 Task: Create a new contact in Salesforce with the following details: Name - Mr. Kiran5 Kumar, Department - Software, Birthdate - 01/04/1924, Phone - 02222084915, Mobile - 9000235448, Email - Kiran5@google.com, Address - 8b, 2nd Floor, Lindsay Street, New Market, Mumbai, 400705, India.
Action: Mouse moved to (1045, 72)
Screenshot: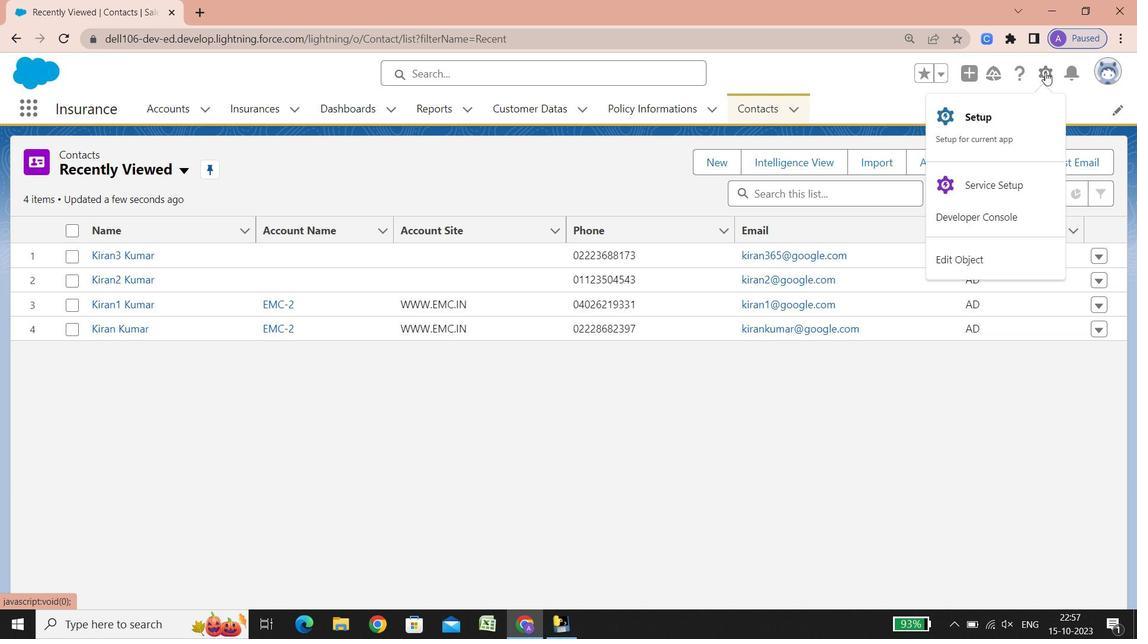 
Action: Mouse pressed left at (1045, 72)
Screenshot: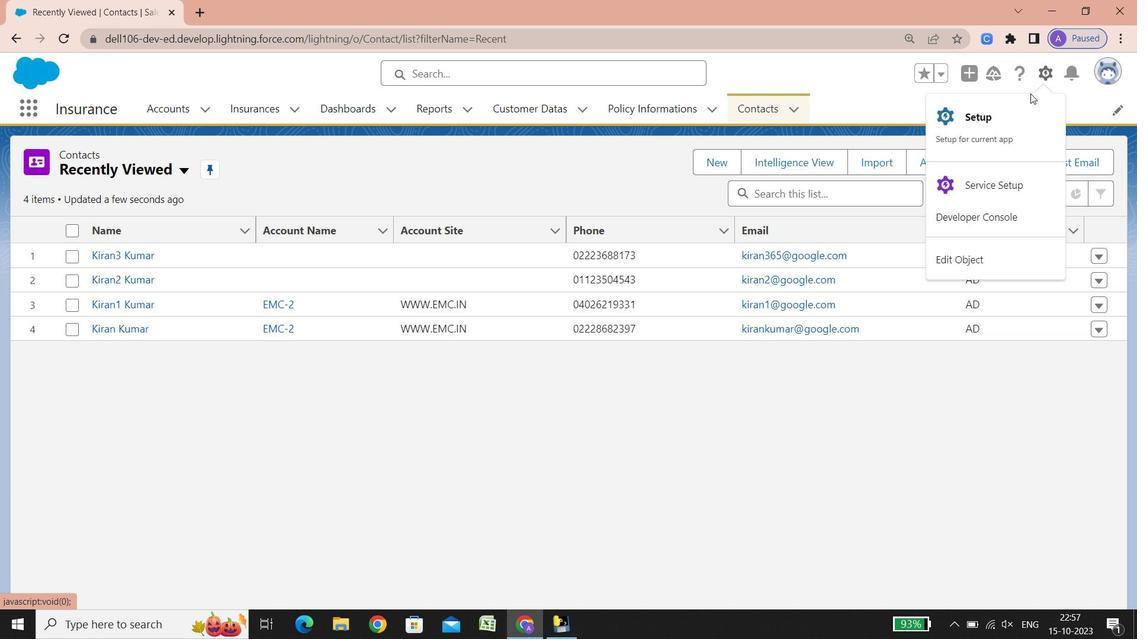 
Action: Mouse moved to (1005, 125)
Screenshot: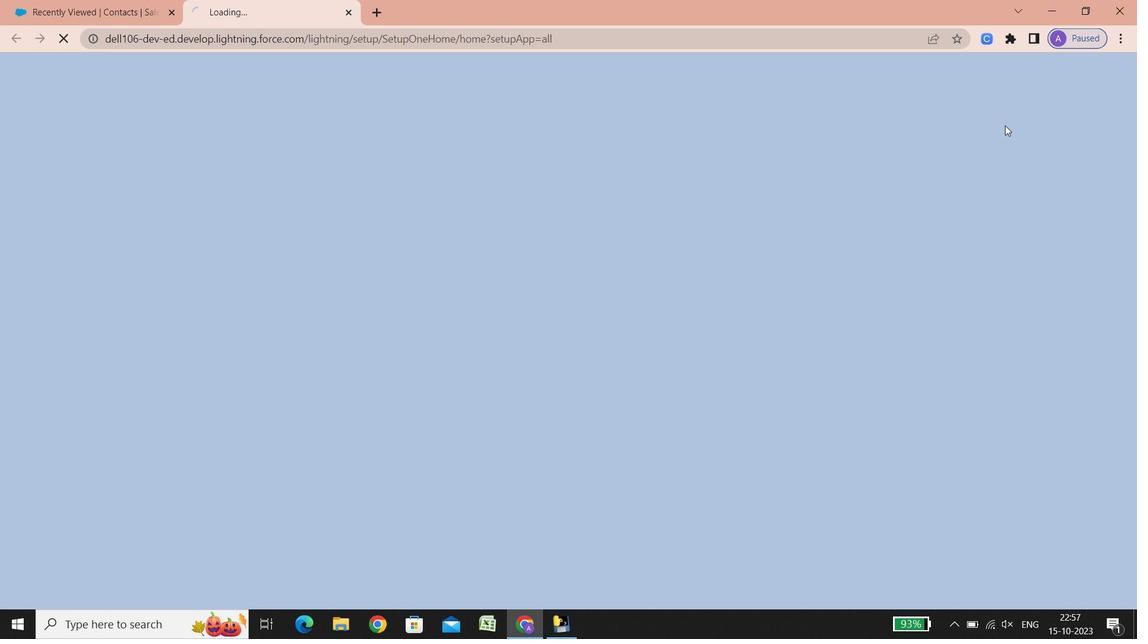 
Action: Mouse pressed left at (1005, 125)
Screenshot: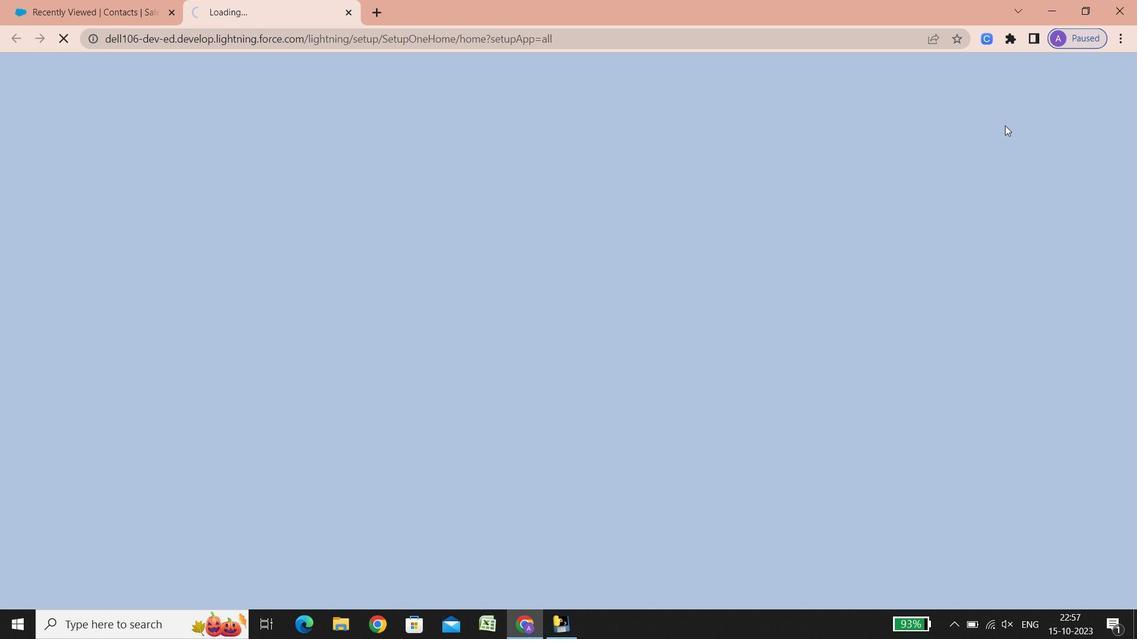 
Action: Mouse moved to (195, 104)
Screenshot: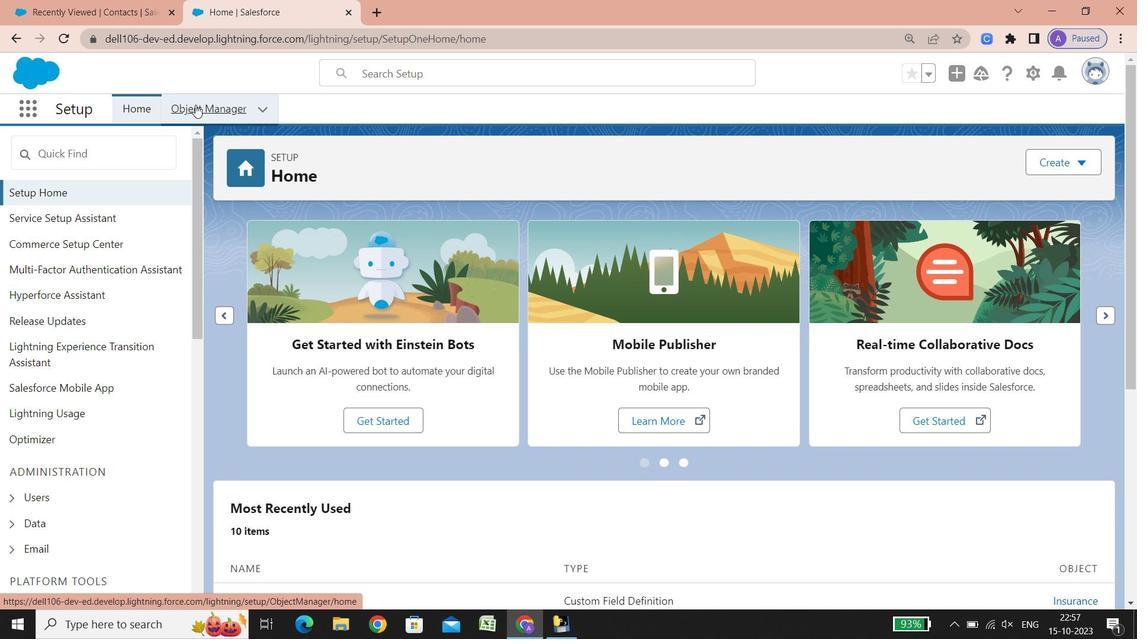 
Action: Mouse pressed left at (195, 104)
Screenshot: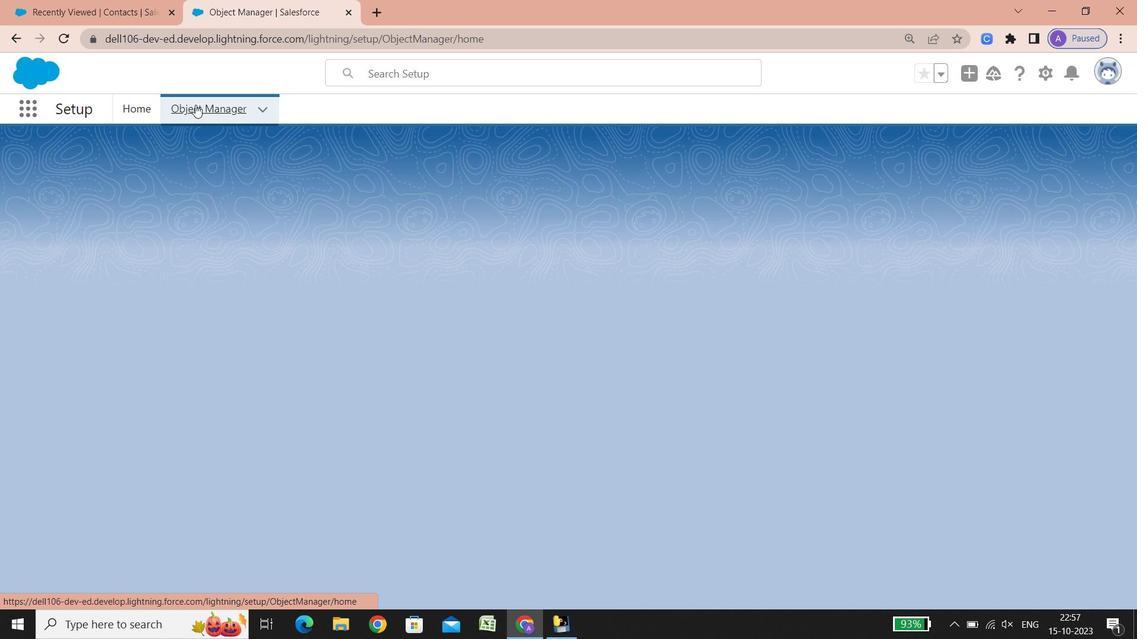 
Action: Mouse moved to (804, 158)
Screenshot: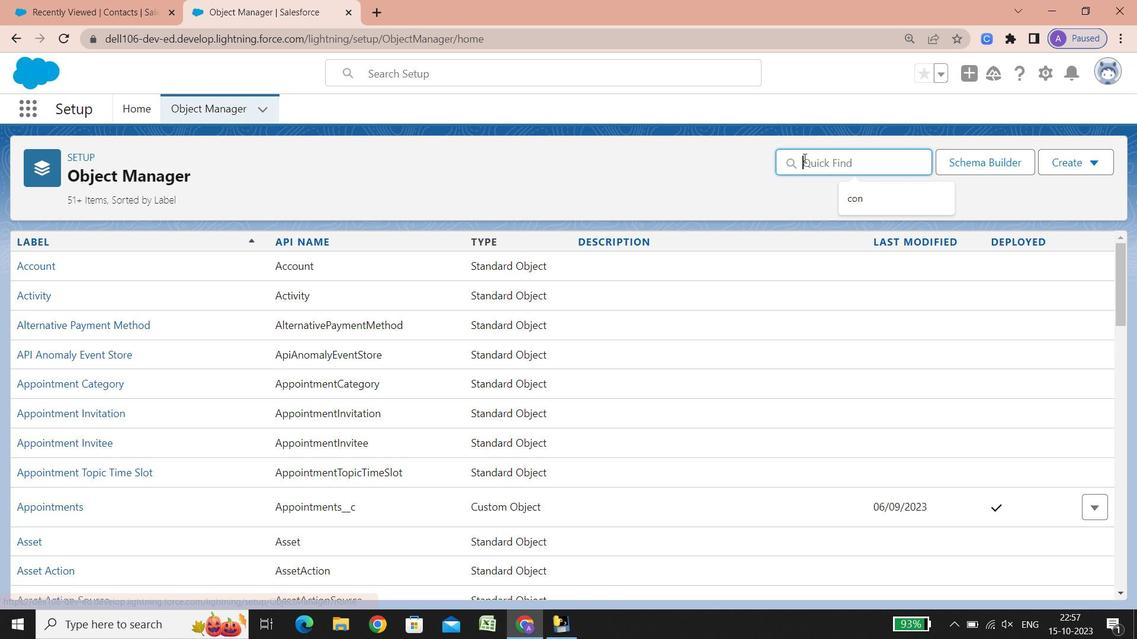 
Action: Mouse pressed left at (804, 158)
Screenshot: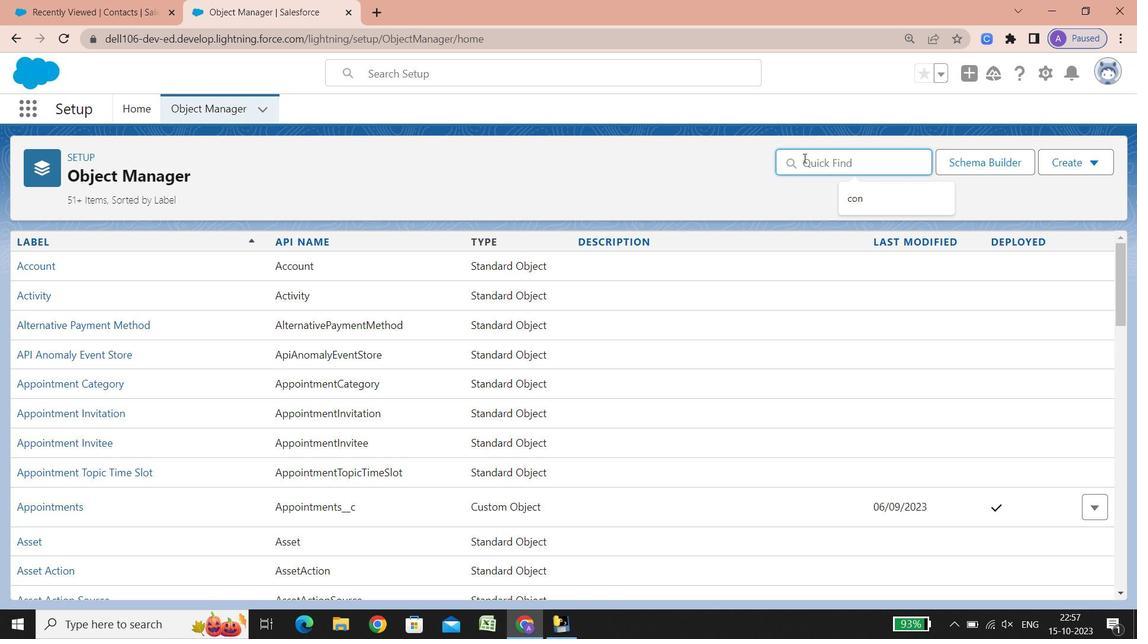 
Action: Mouse moved to (825, 172)
Screenshot: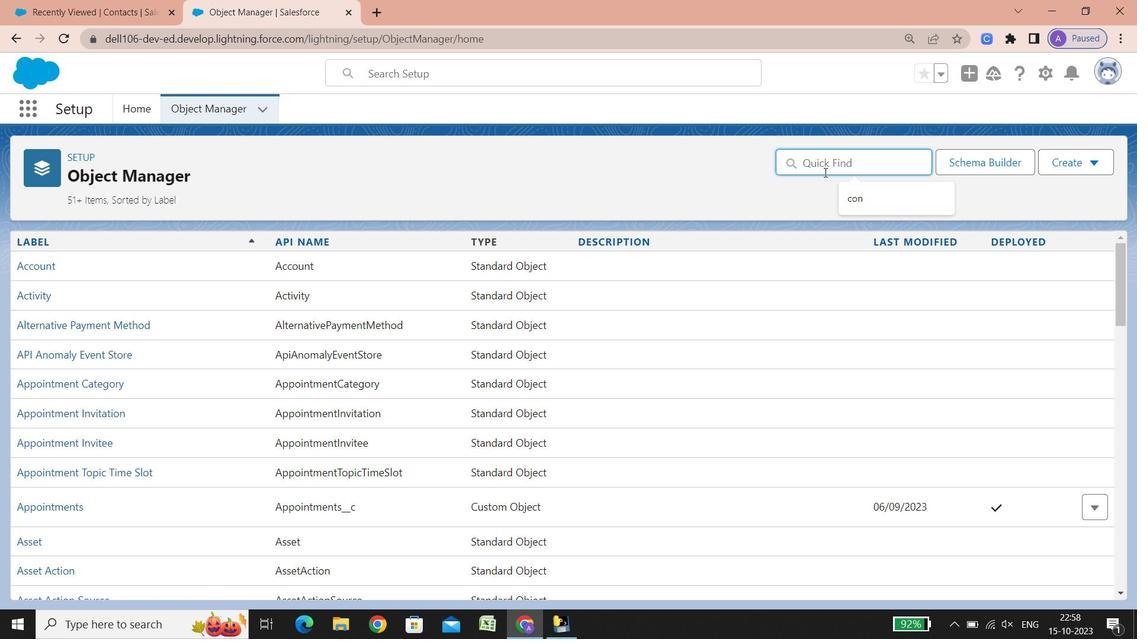 
Action: Key pressed insu
Screenshot: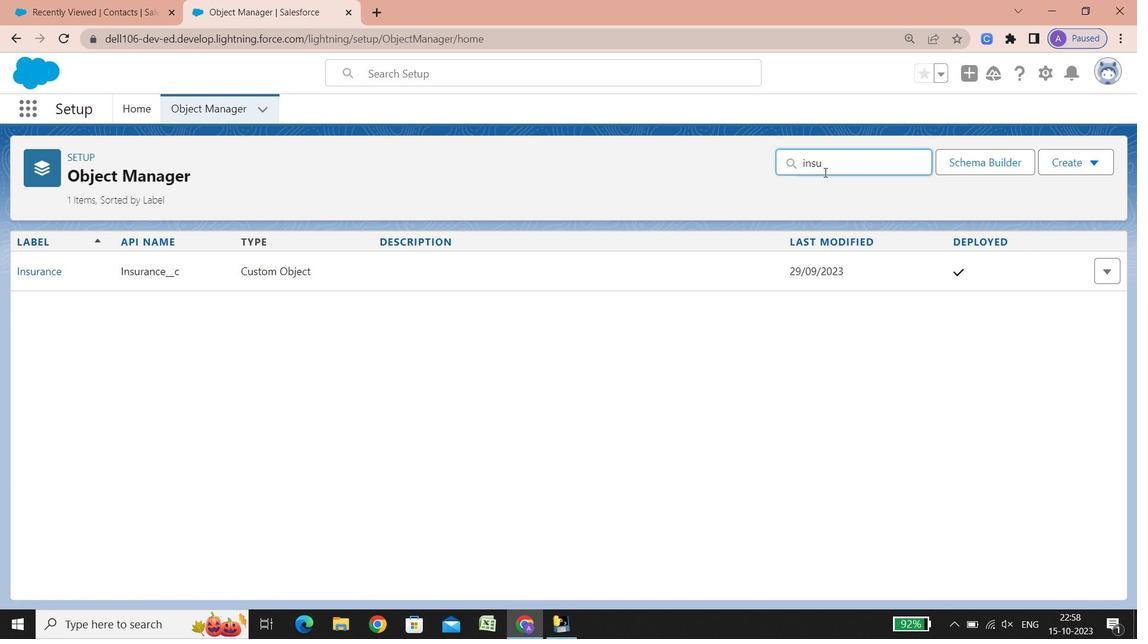 
Action: Mouse moved to (31, 267)
Screenshot: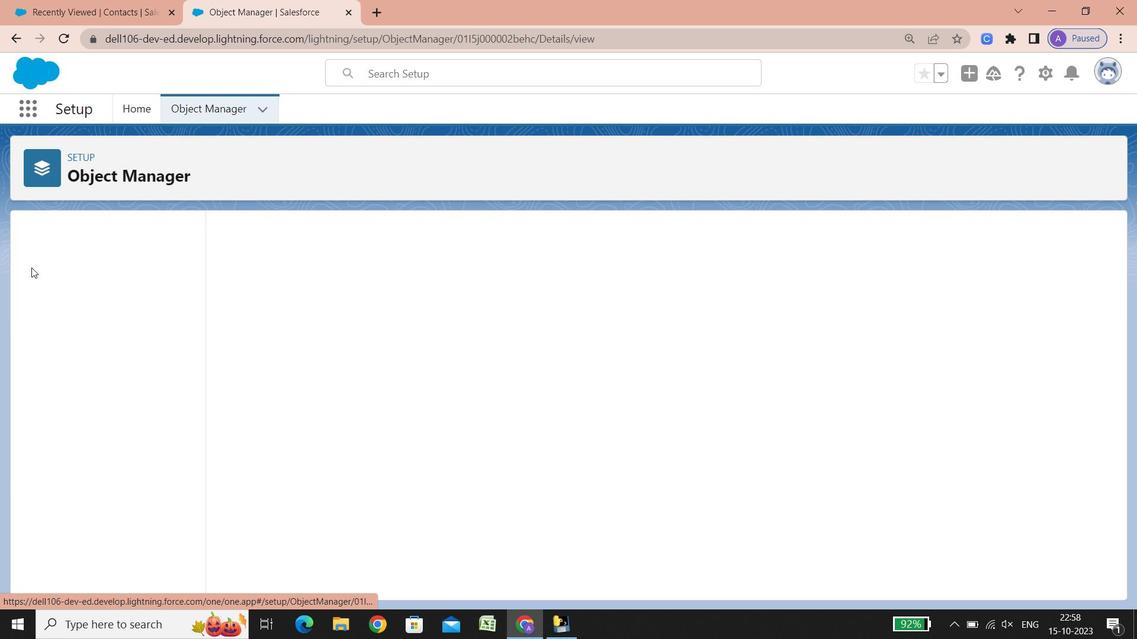 
Action: Mouse pressed left at (31, 267)
Screenshot: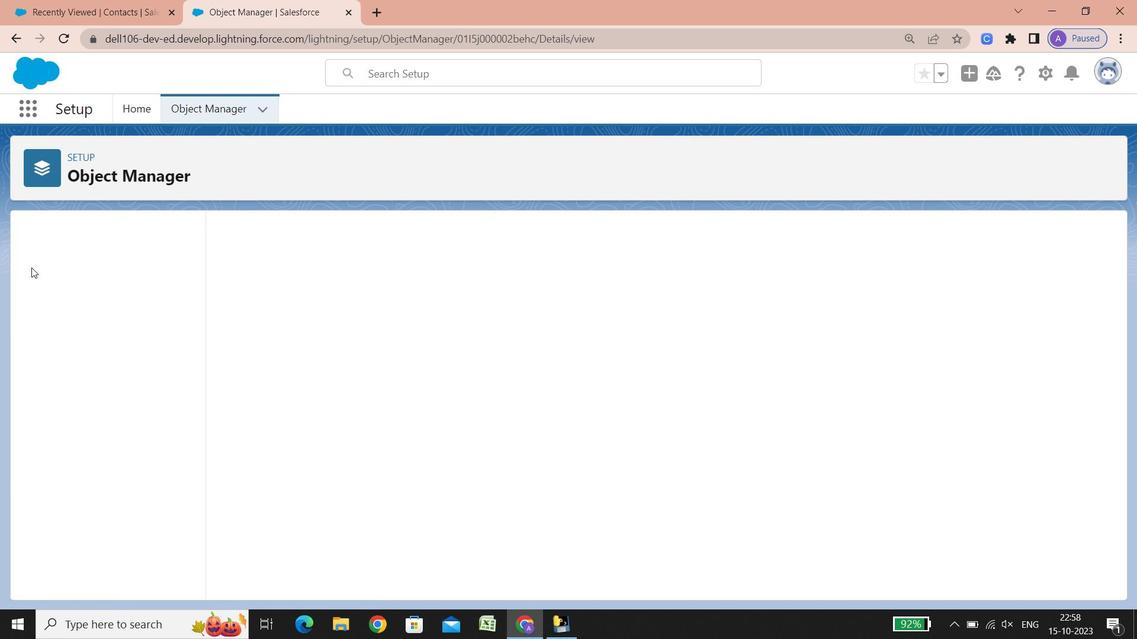 
Action: Mouse moved to (86, 263)
Screenshot: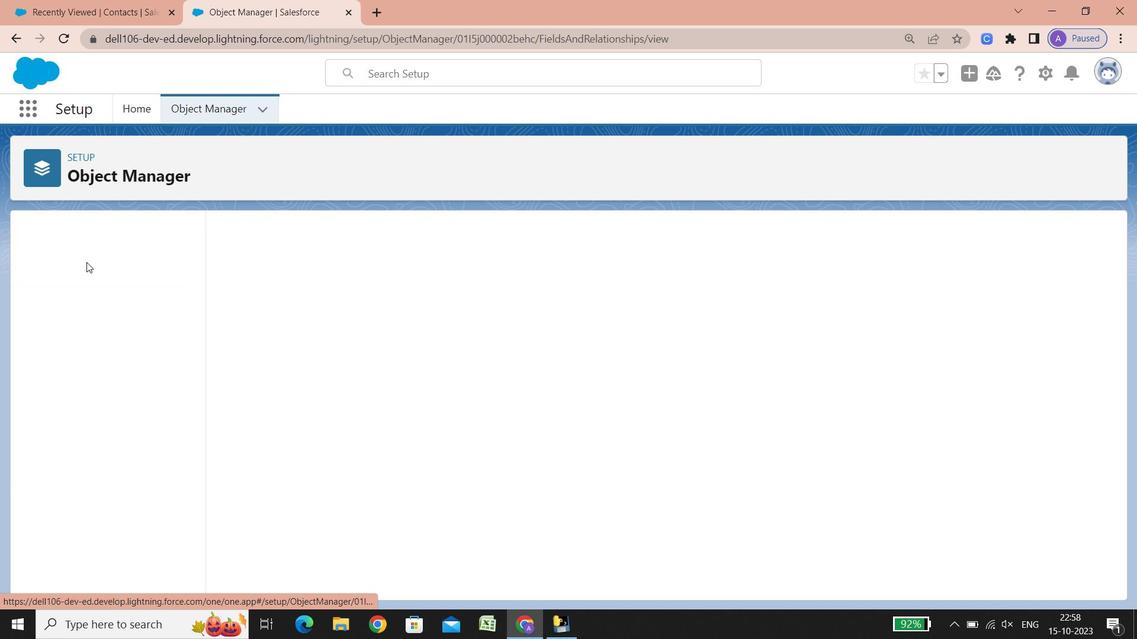 
Action: Mouse pressed left at (86, 263)
Screenshot: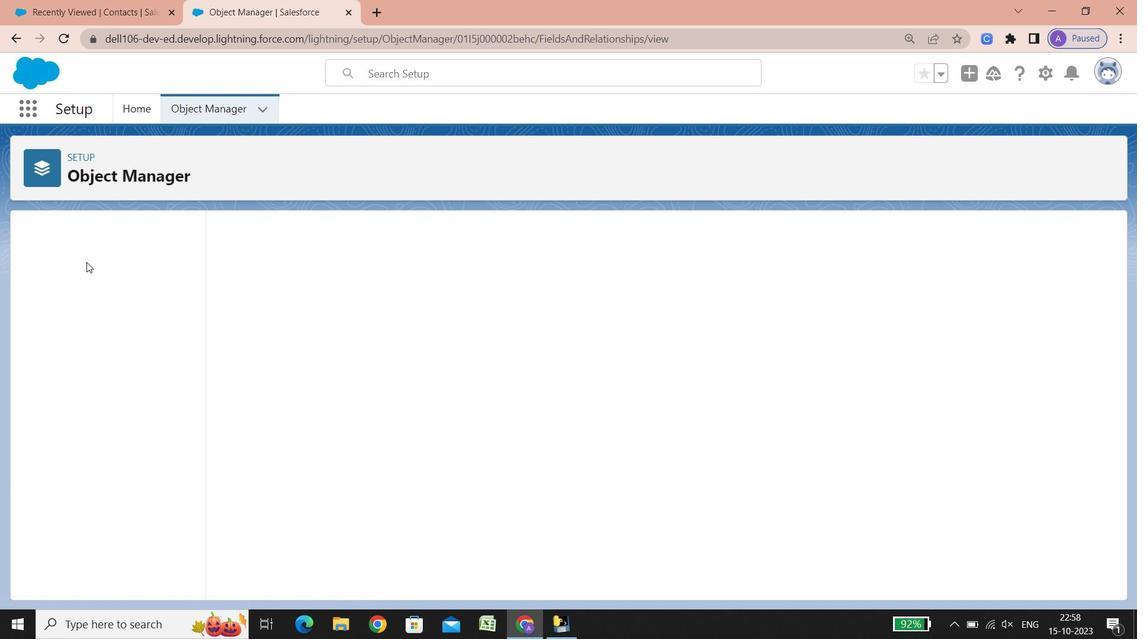 
Action: Mouse moved to (757, 240)
Screenshot: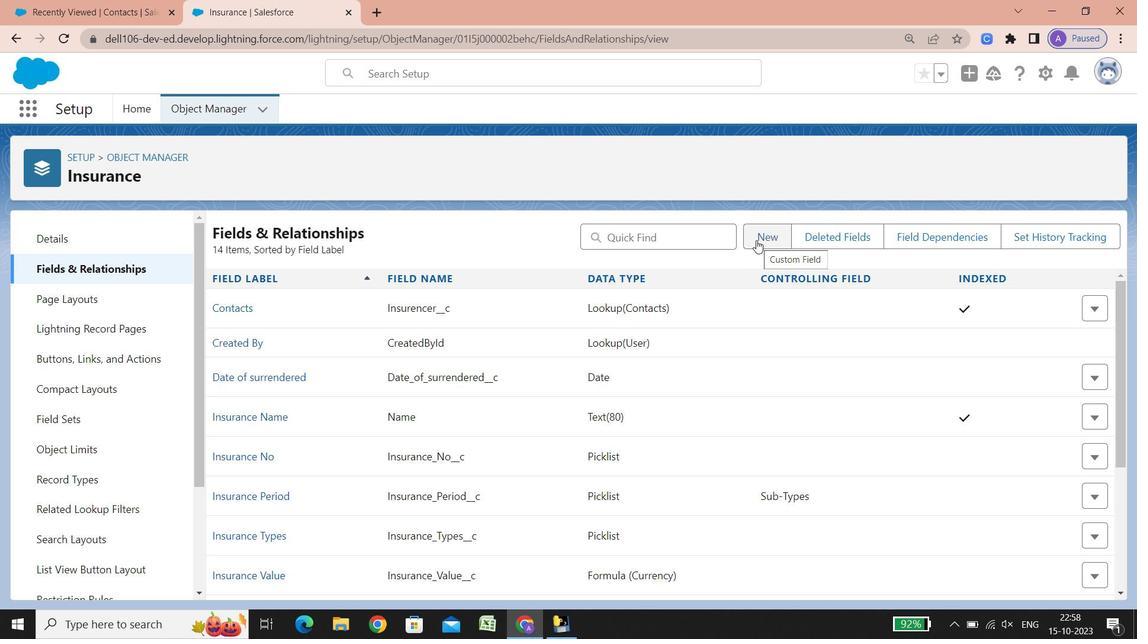 
Action: Mouse pressed left at (757, 240)
Screenshot: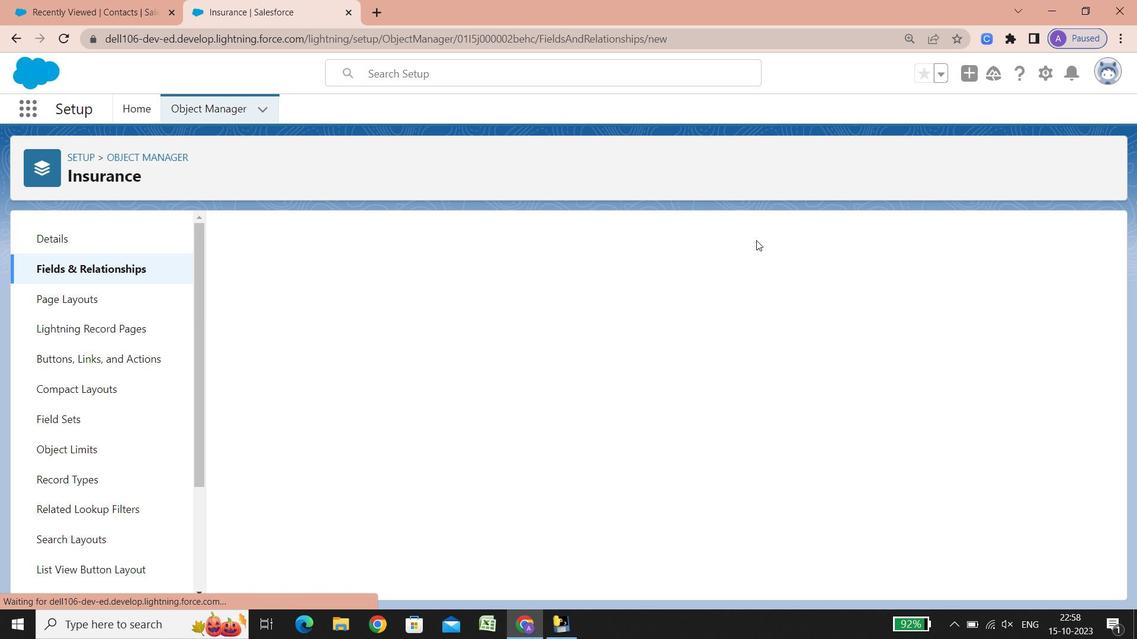 
Action: Mouse moved to (104, 265)
Screenshot: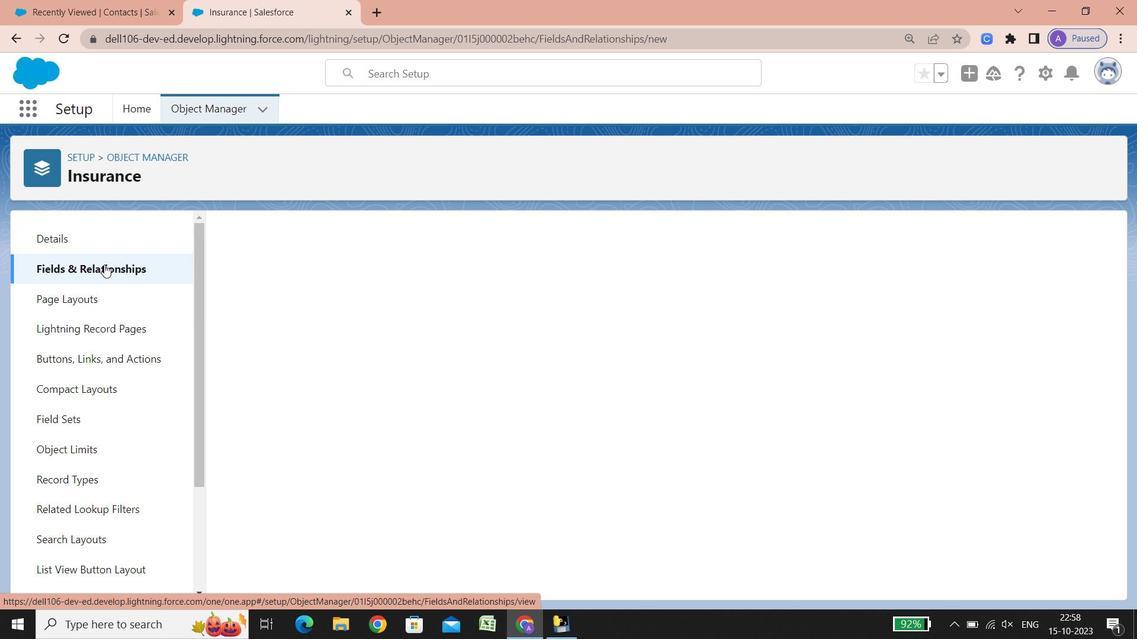 
Action: Mouse pressed left at (104, 265)
Screenshot: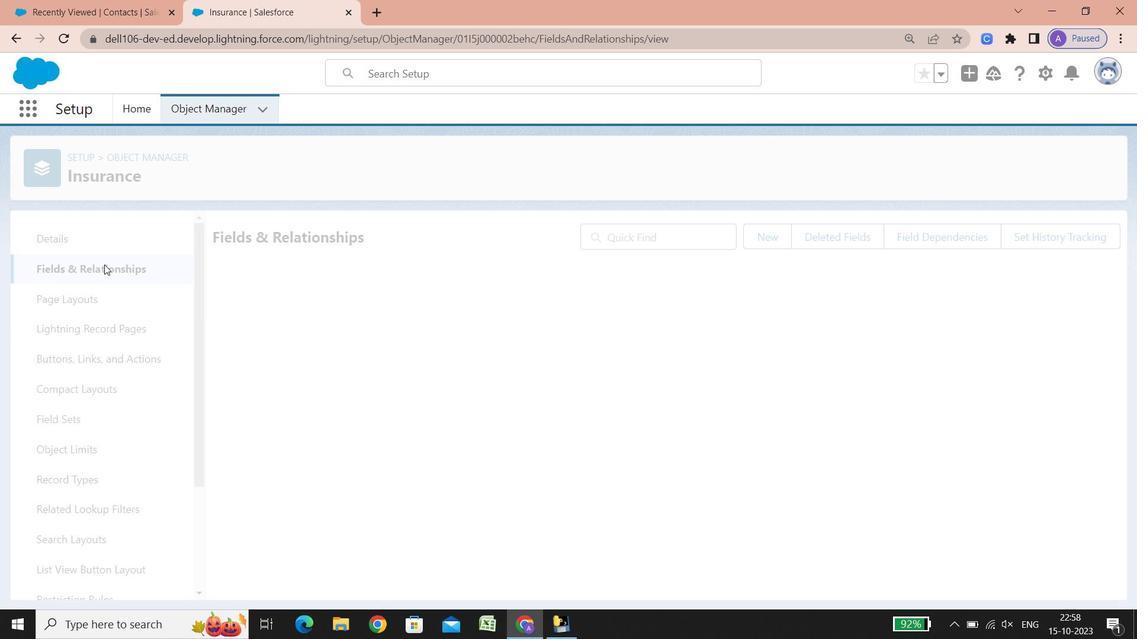 
Action: Mouse moved to (109, 247)
Screenshot: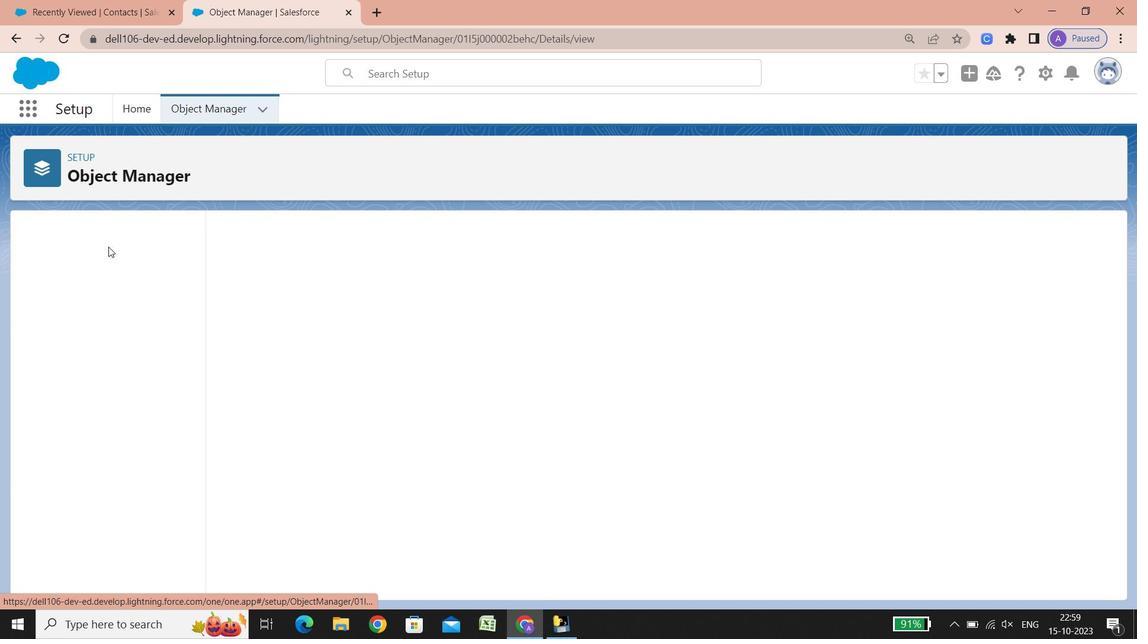 
Action: Mouse pressed left at (109, 247)
Screenshot: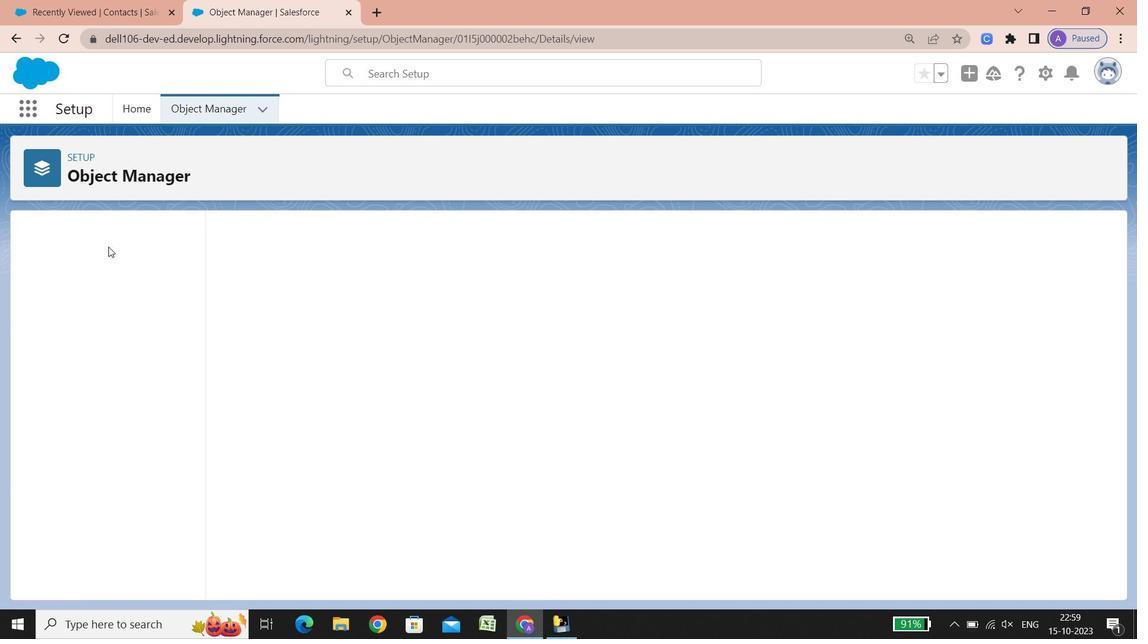 
Action: Mouse pressed left at (109, 247)
Screenshot: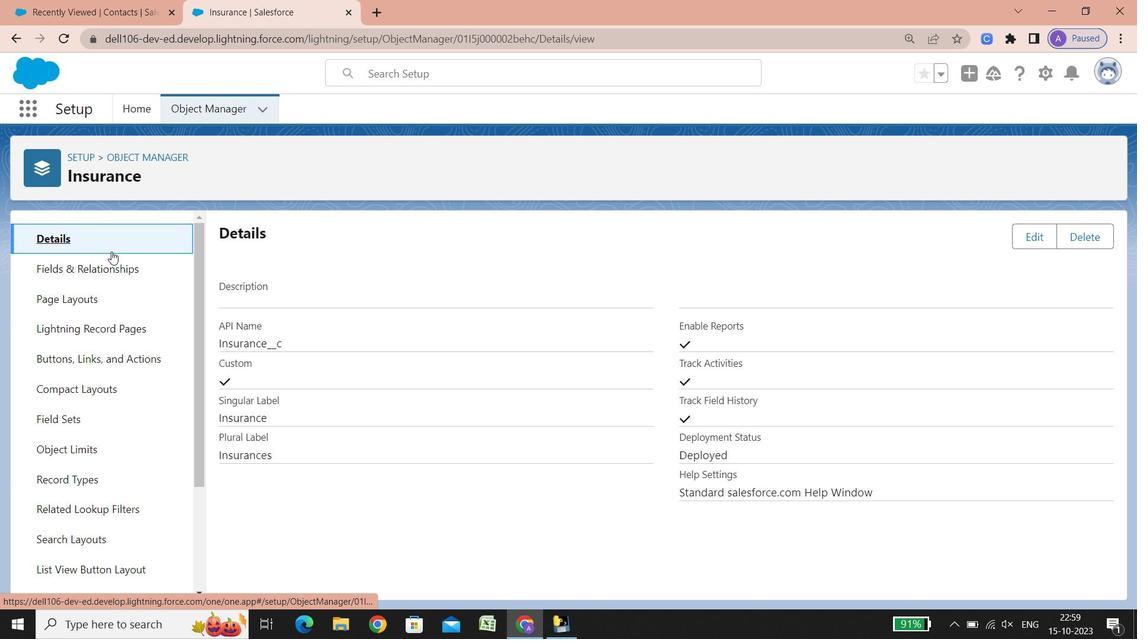 
Action: Mouse moved to (196, 103)
Screenshot: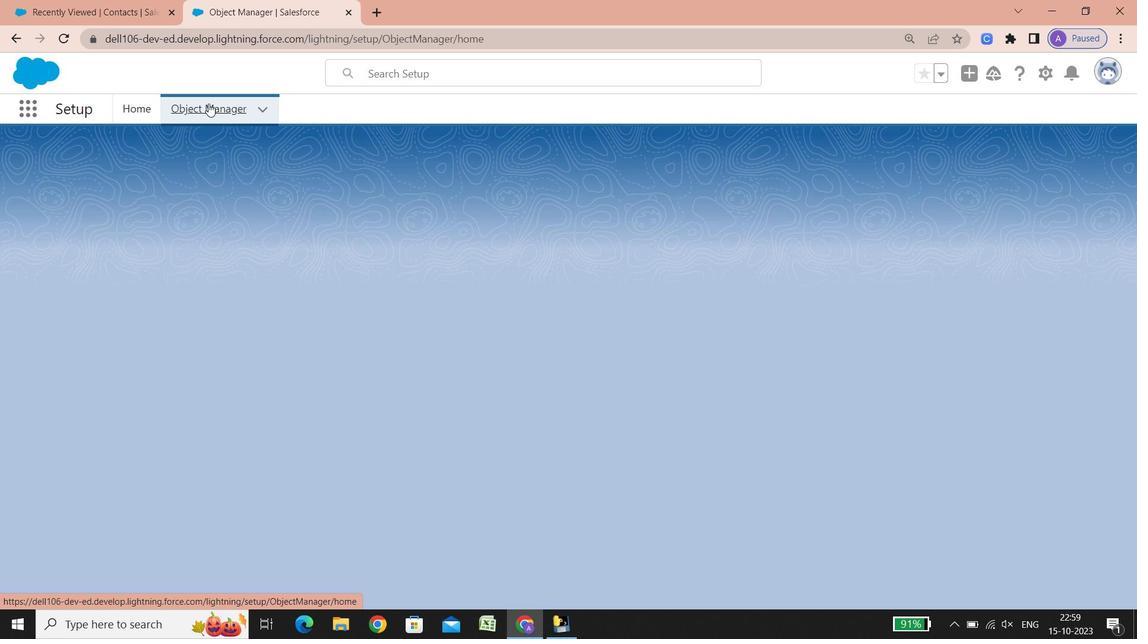 
Action: Mouse pressed left at (196, 103)
Screenshot: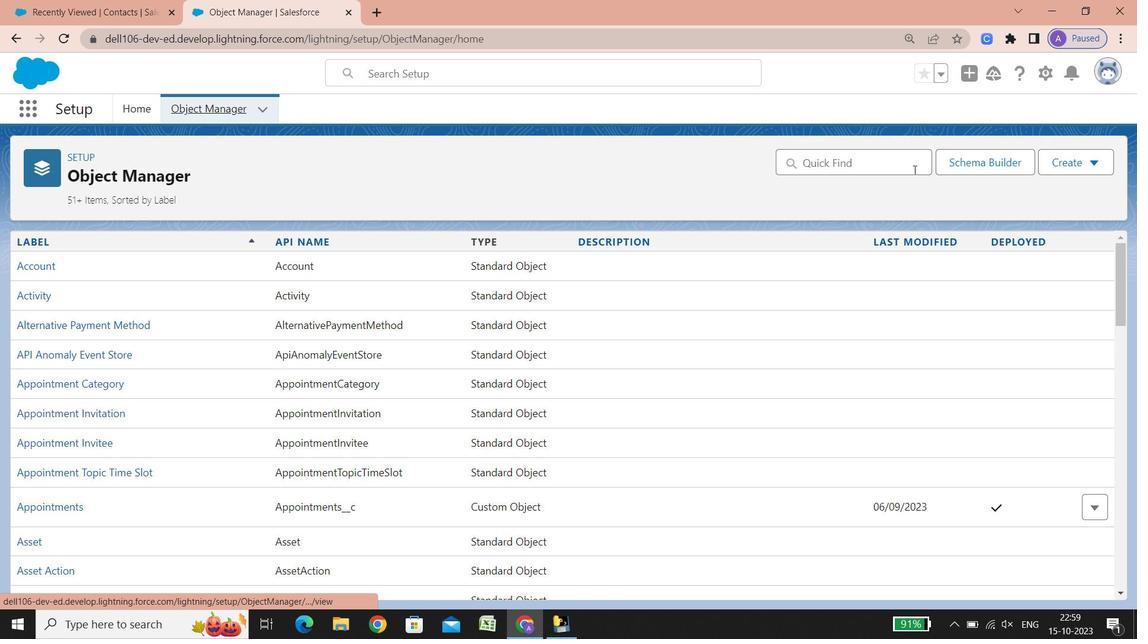 
Action: Mouse moved to (837, 168)
Screenshot: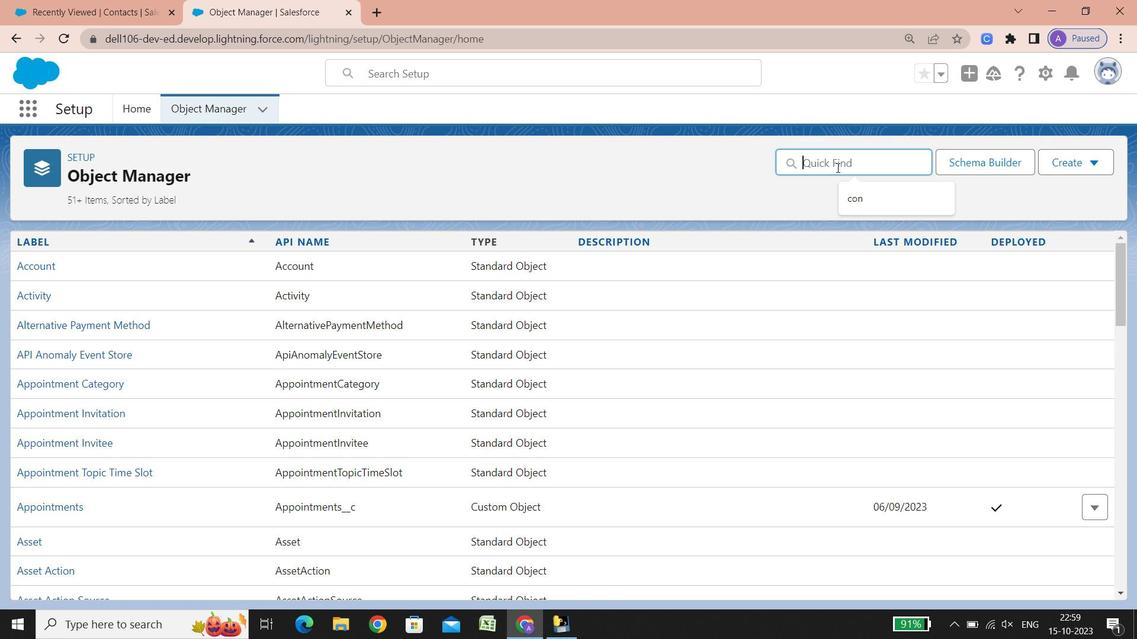 
Action: Mouse pressed left at (837, 168)
Screenshot: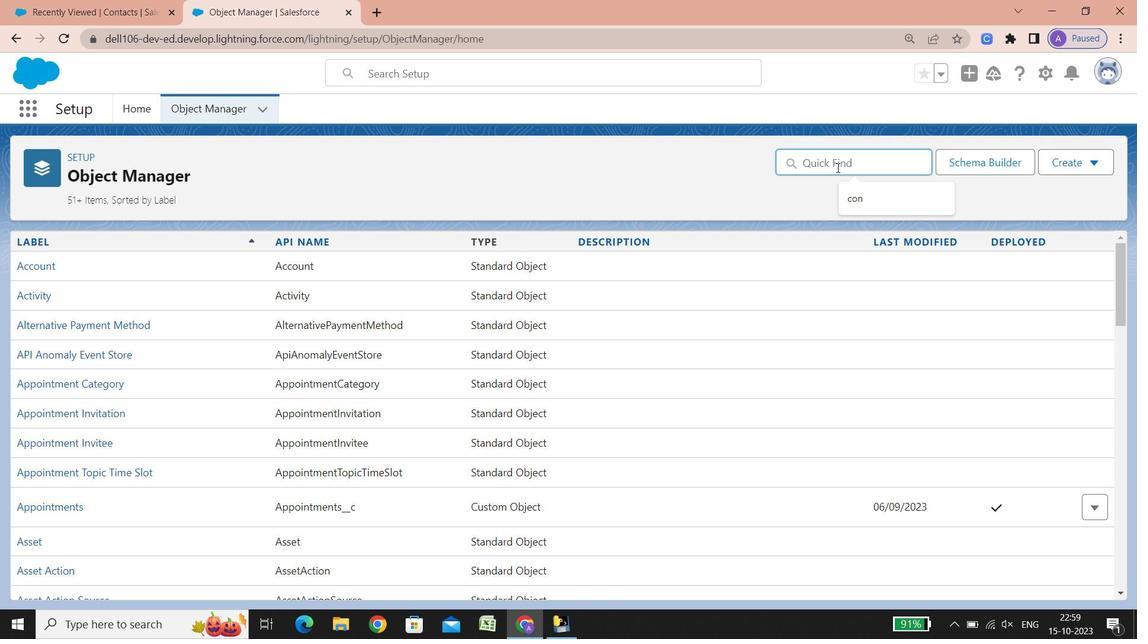 
Action: Key pressed con
Screenshot: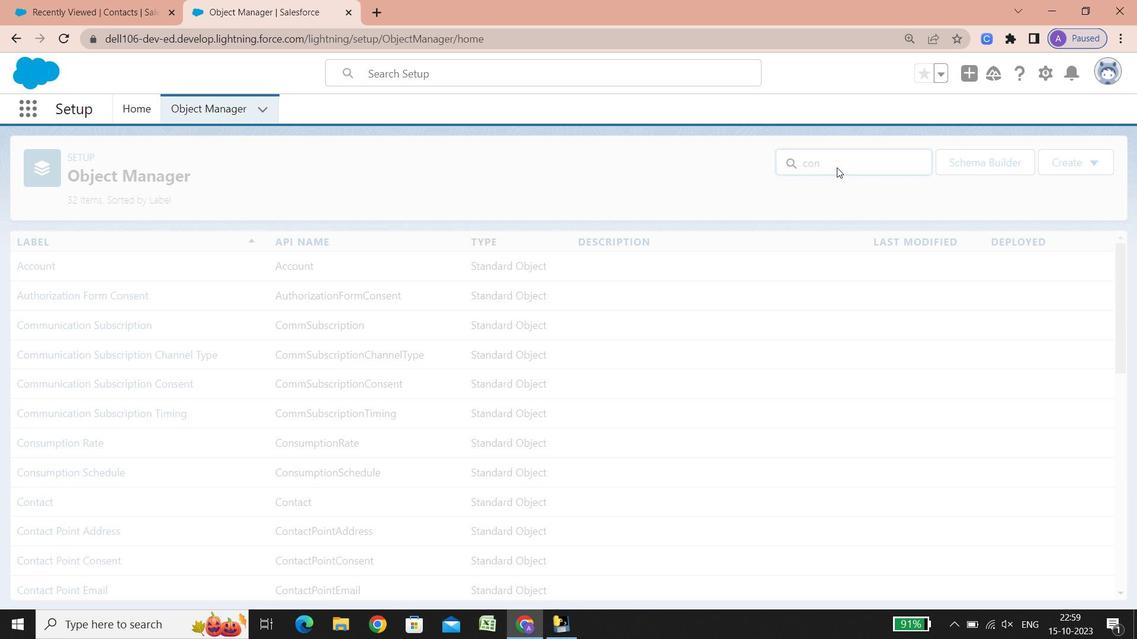 
Action: Mouse moved to (66, 376)
Screenshot: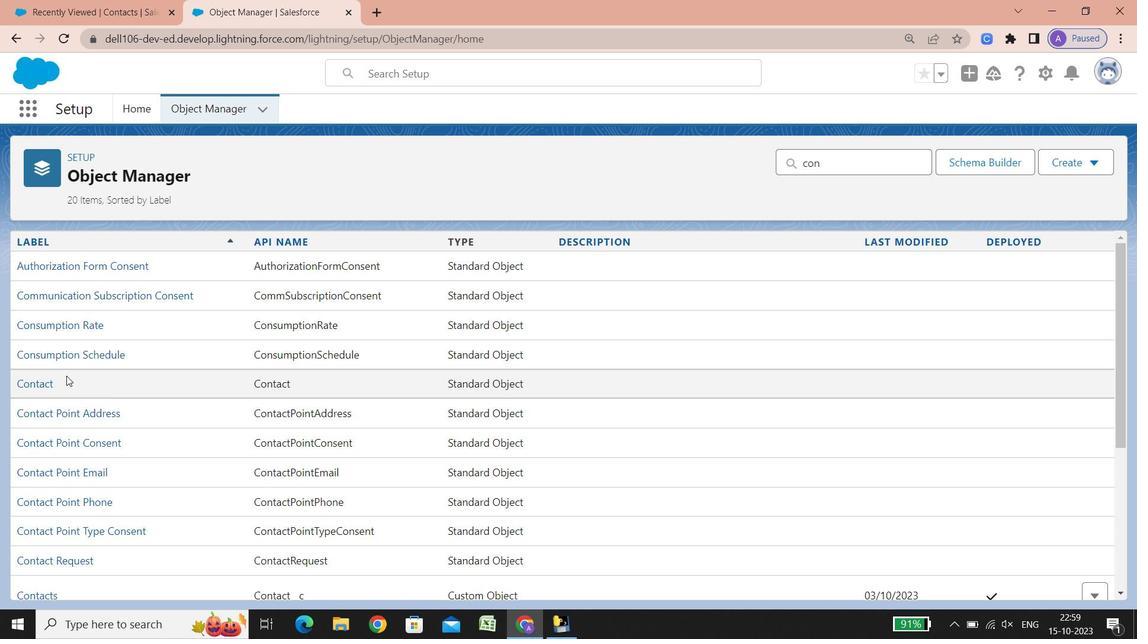 
Action: Mouse pressed left at (66, 376)
Screenshot: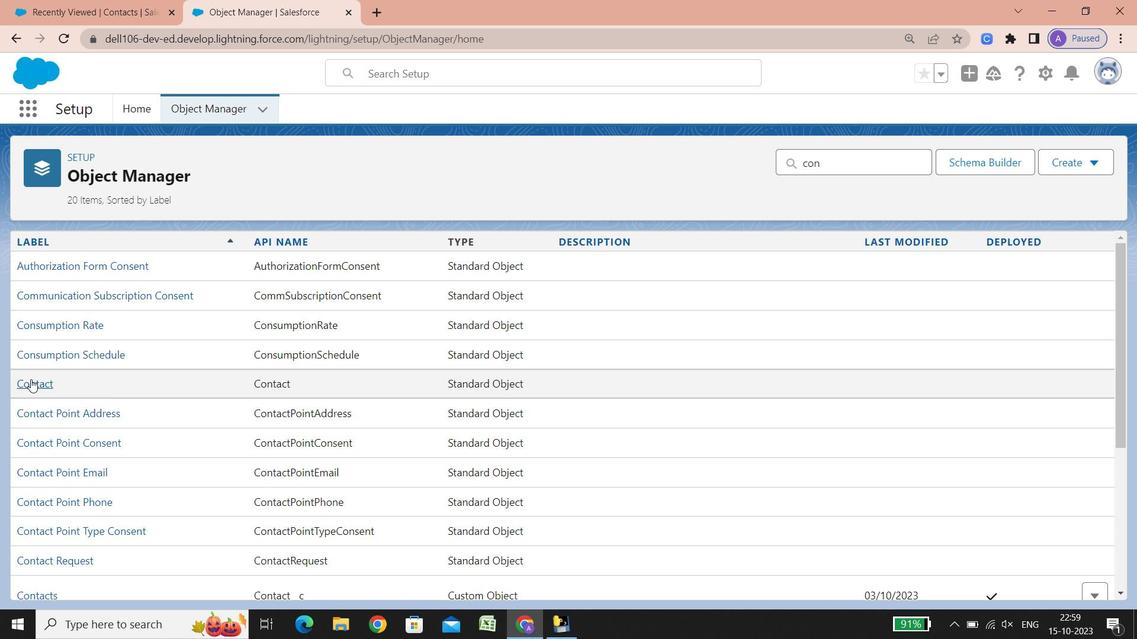 
Action: Mouse moved to (23, 382)
Screenshot: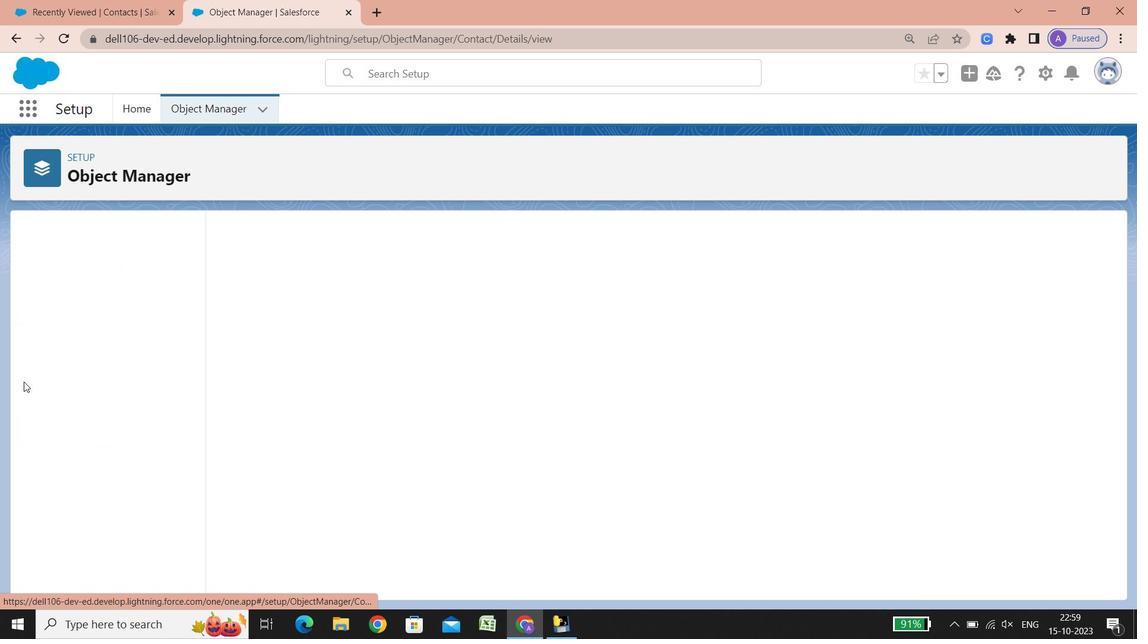 
Action: Mouse pressed left at (23, 382)
Screenshot: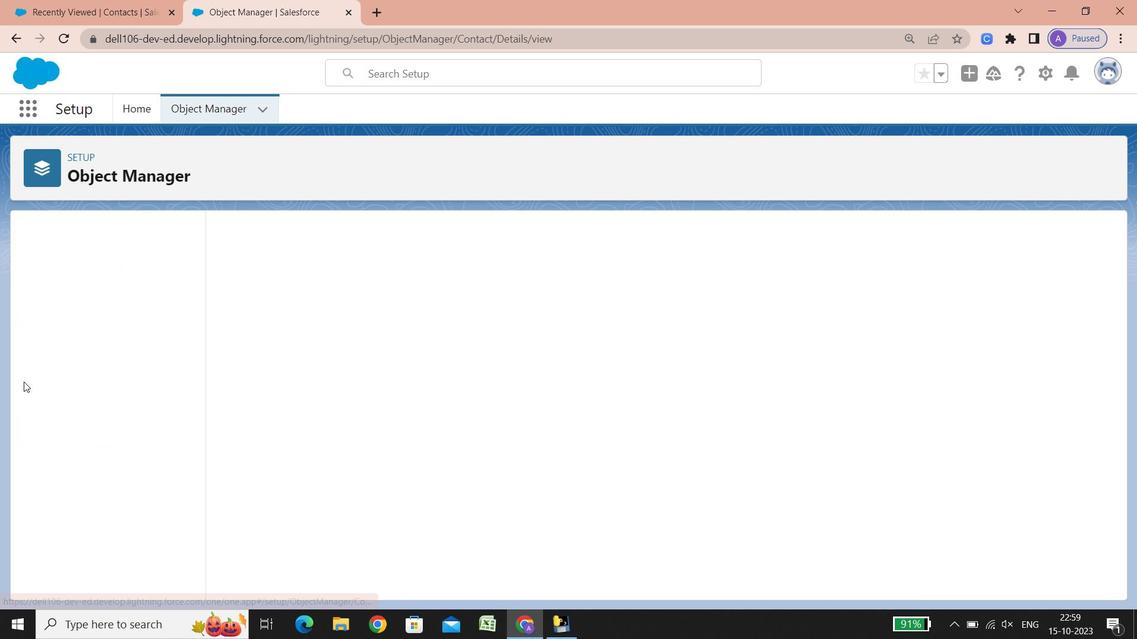 
Action: Mouse moved to (130, 266)
Screenshot: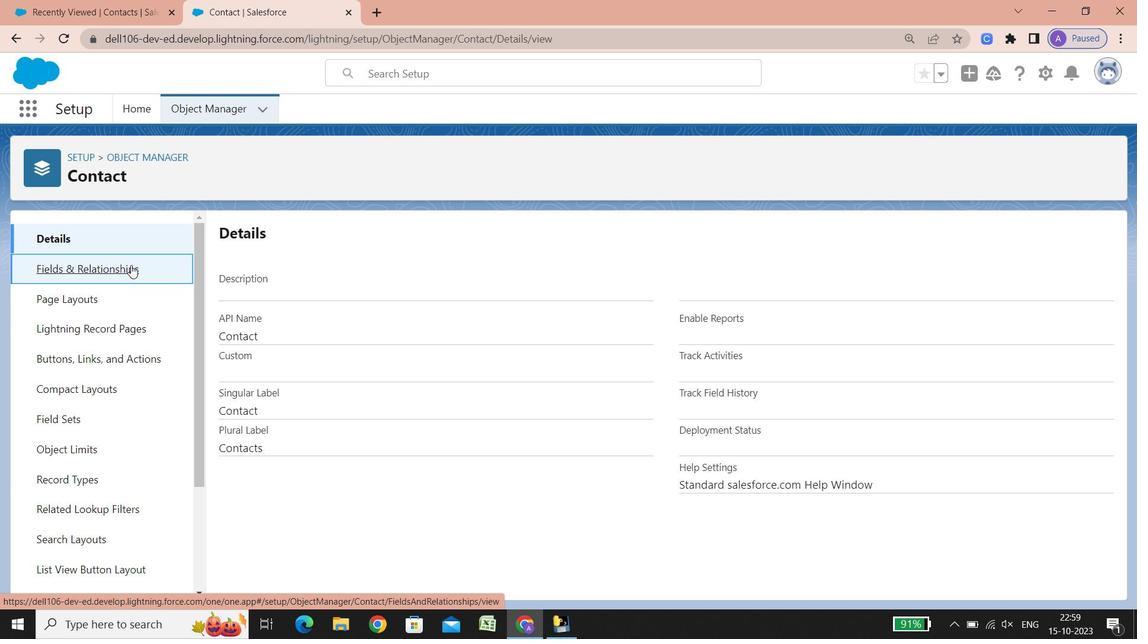 
Action: Mouse pressed left at (130, 266)
Screenshot: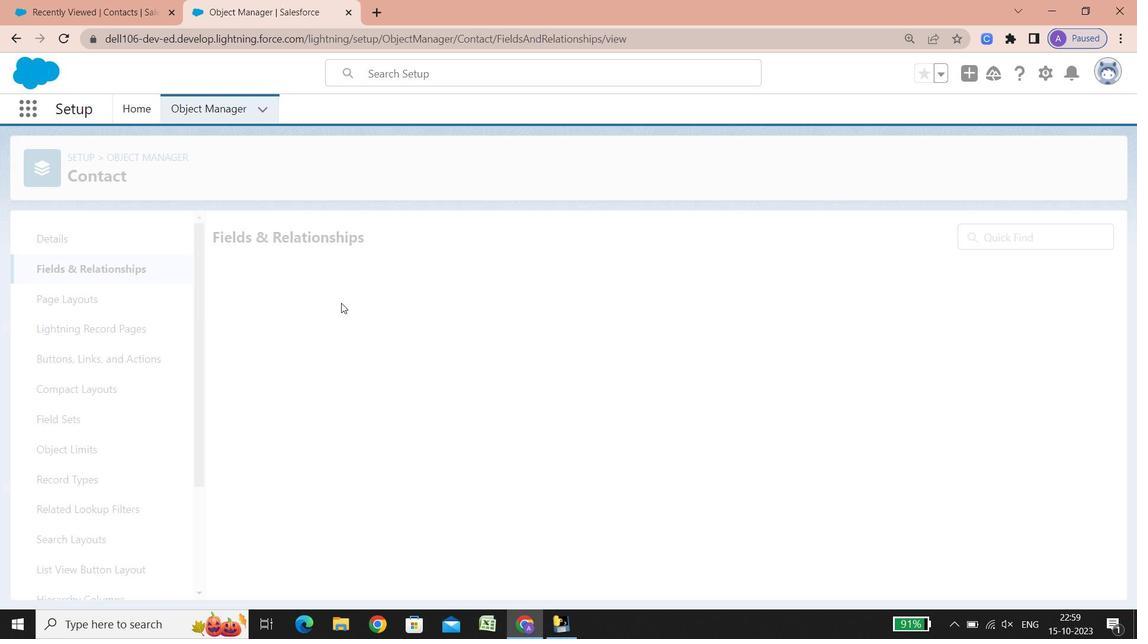 
Action: Mouse moved to (452, 411)
Screenshot: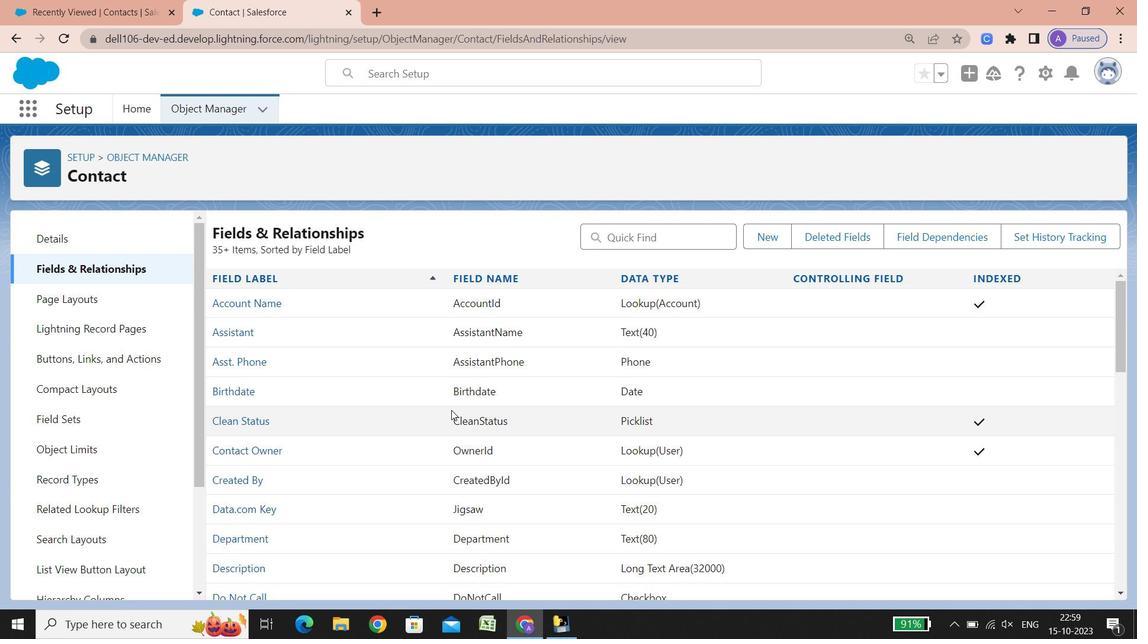 
Action: Mouse scrolled (452, 410) with delta (0, 0)
Screenshot: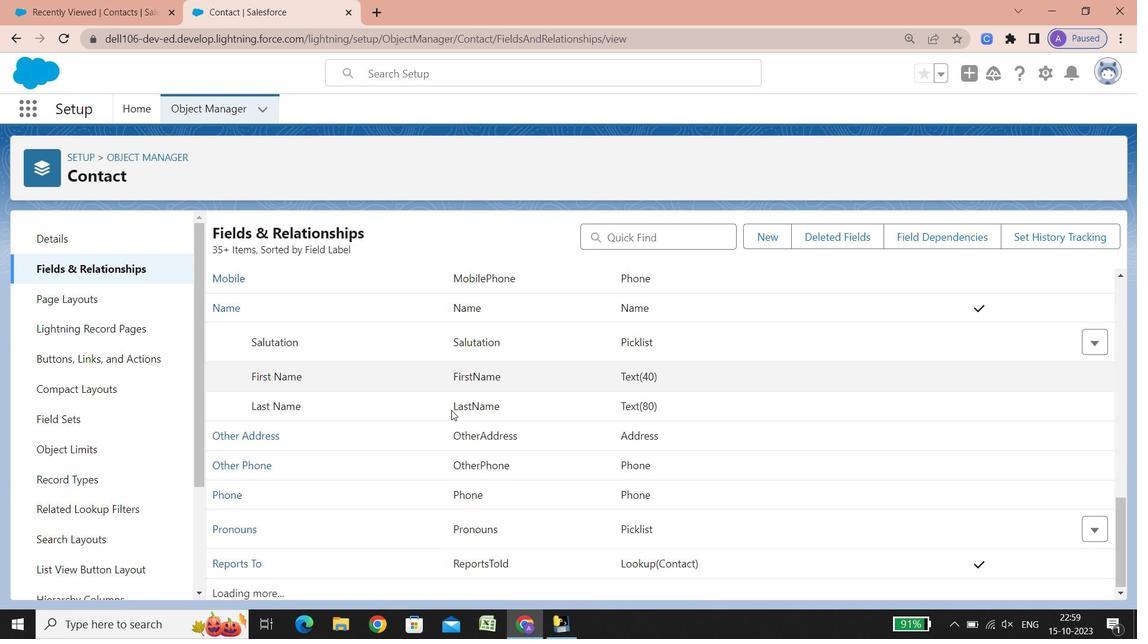
Action: Mouse scrolled (452, 410) with delta (0, 0)
Screenshot: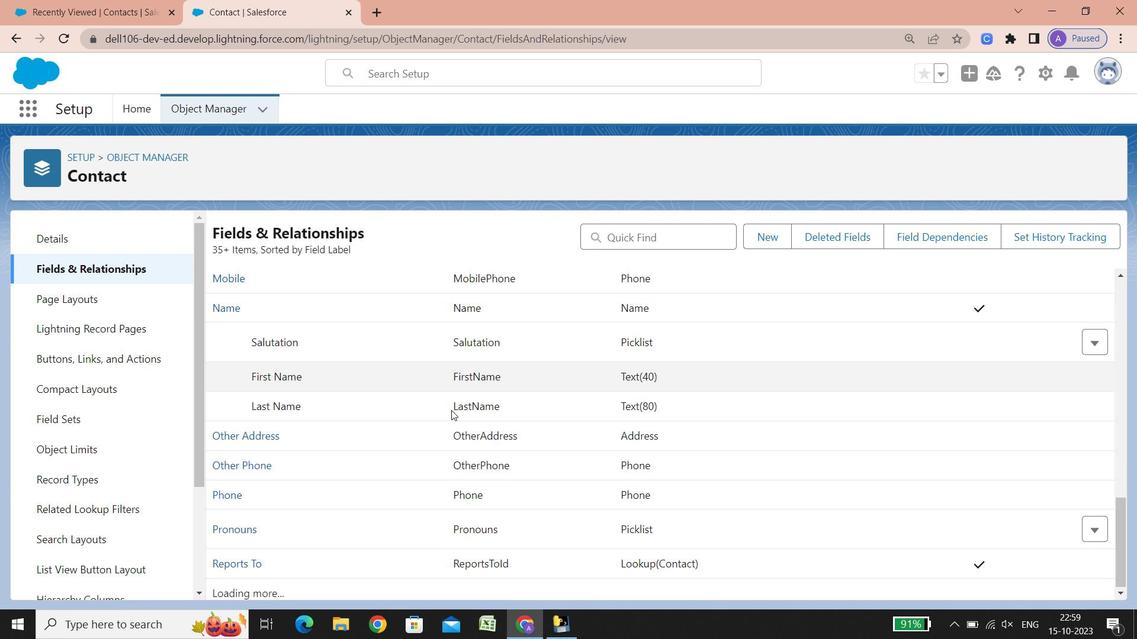 
Action: Mouse scrolled (452, 410) with delta (0, 0)
Screenshot: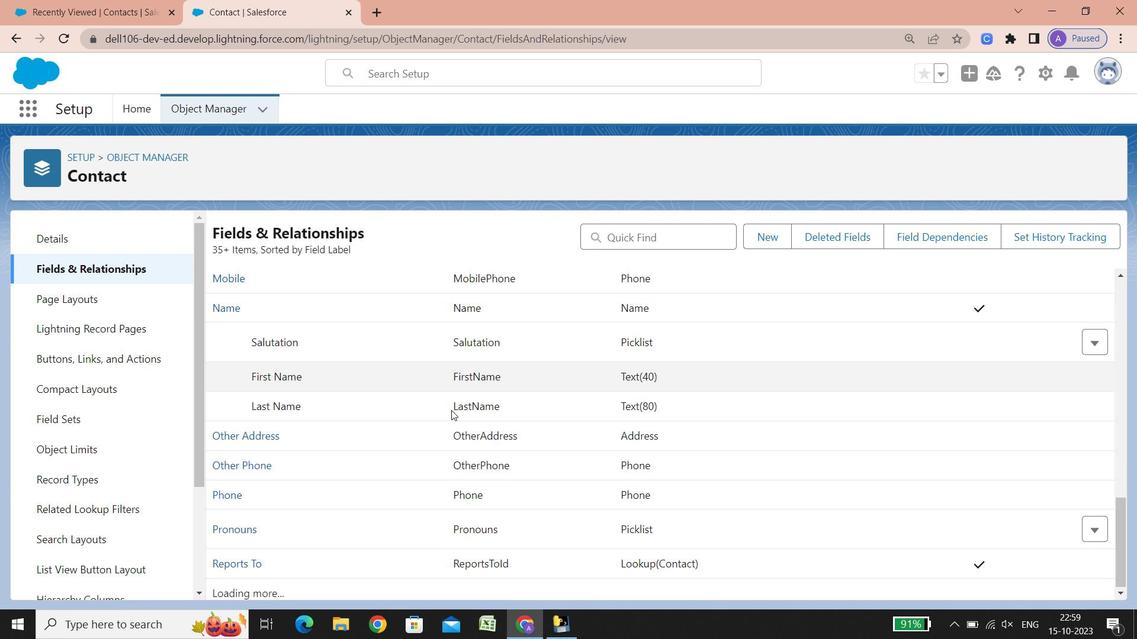 
Action: Mouse scrolled (452, 410) with delta (0, 0)
Screenshot: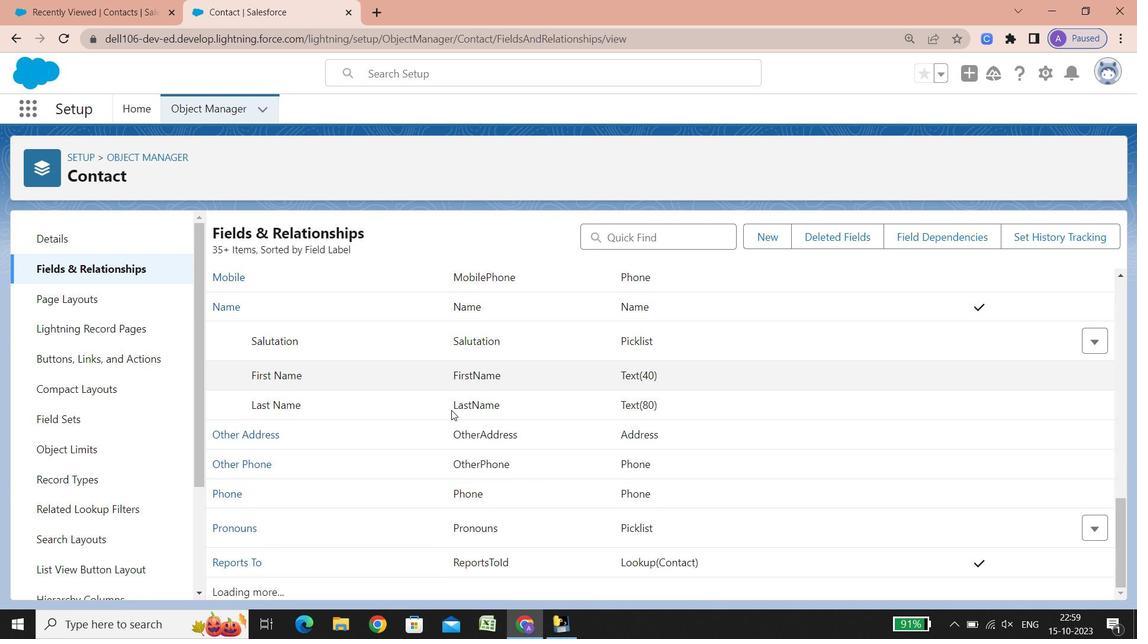 
Action: Mouse scrolled (452, 410) with delta (0, 0)
Screenshot: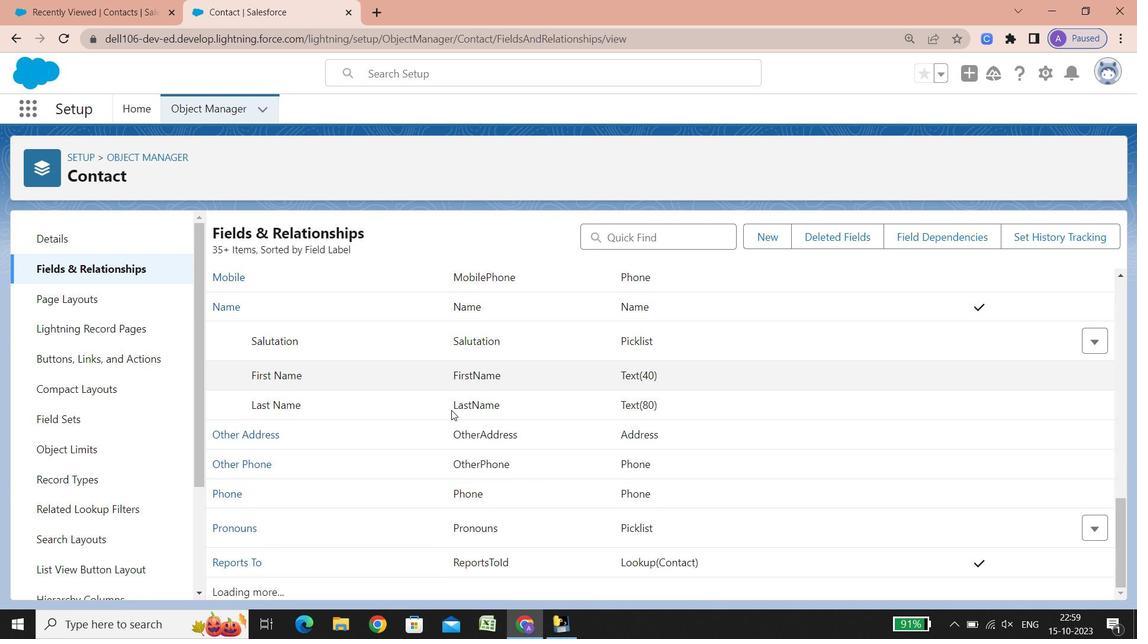 
Action: Mouse scrolled (452, 410) with delta (0, 0)
Screenshot: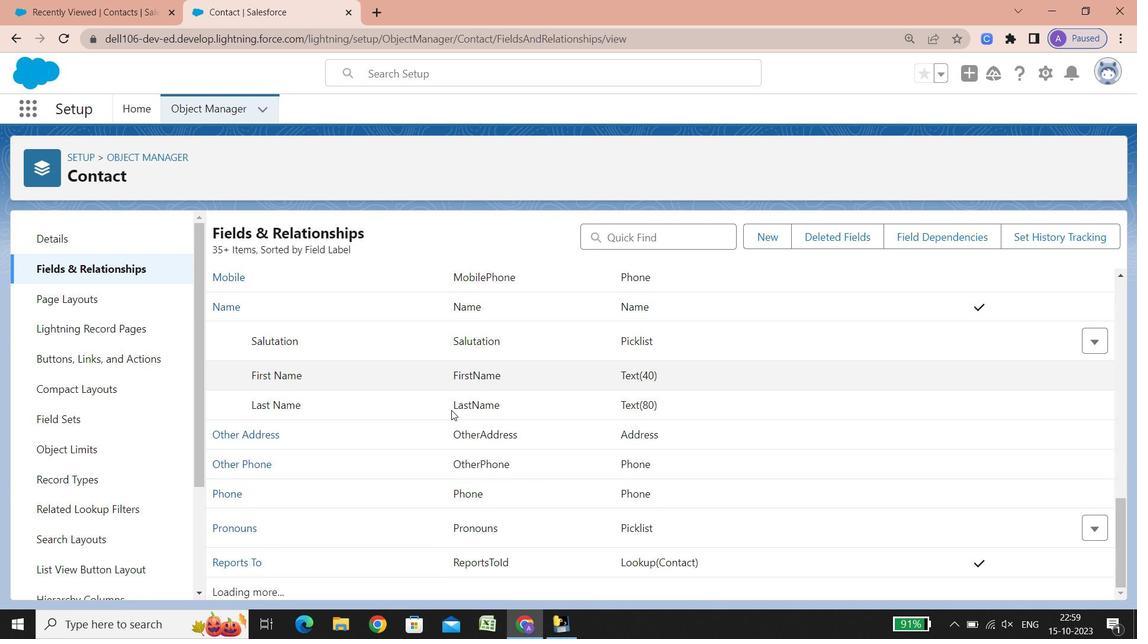 
Action: Mouse scrolled (452, 410) with delta (0, 0)
Screenshot: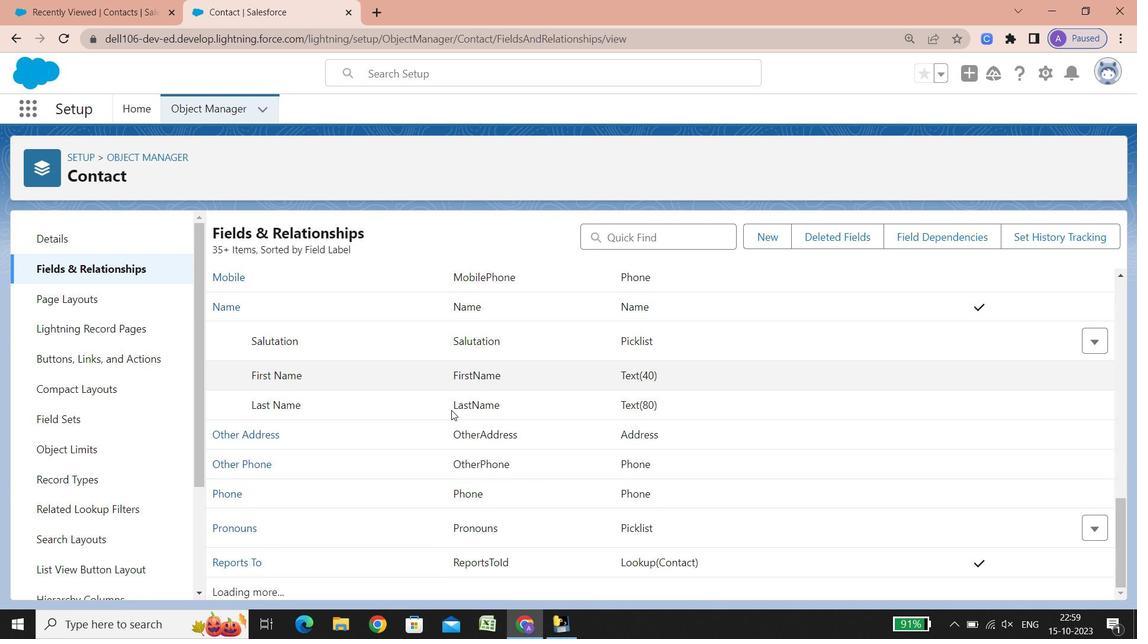 
Action: Mouse scrolled (452, 410) with delta (0, 0)
Screenshot: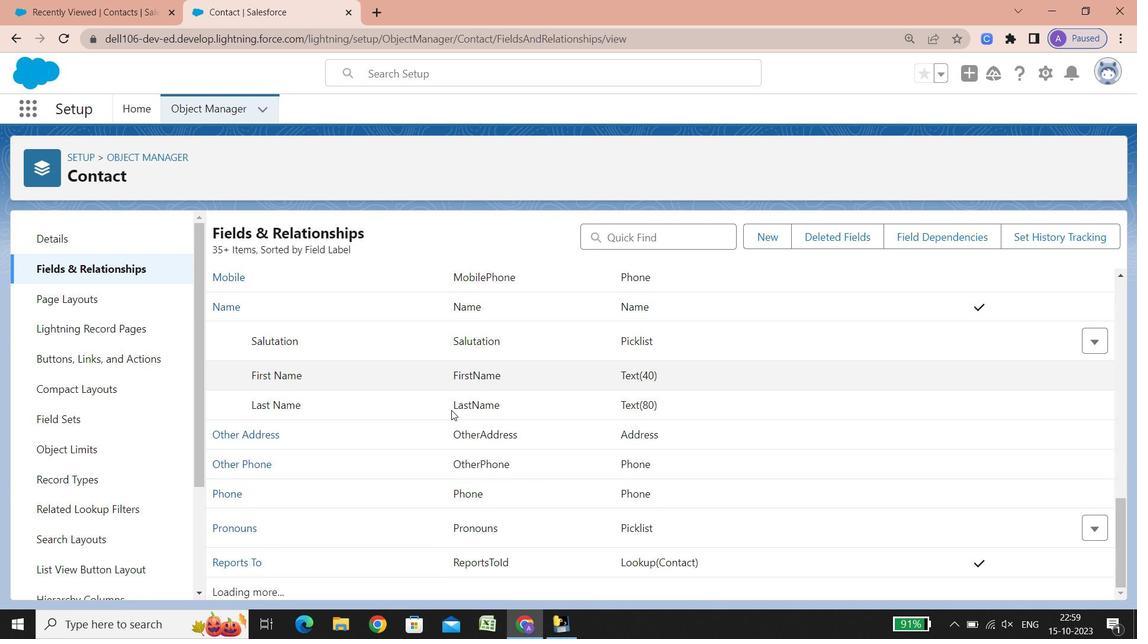 
Action: Mouse scrolled (452, 410) with delta (0, 0)
Screenshot: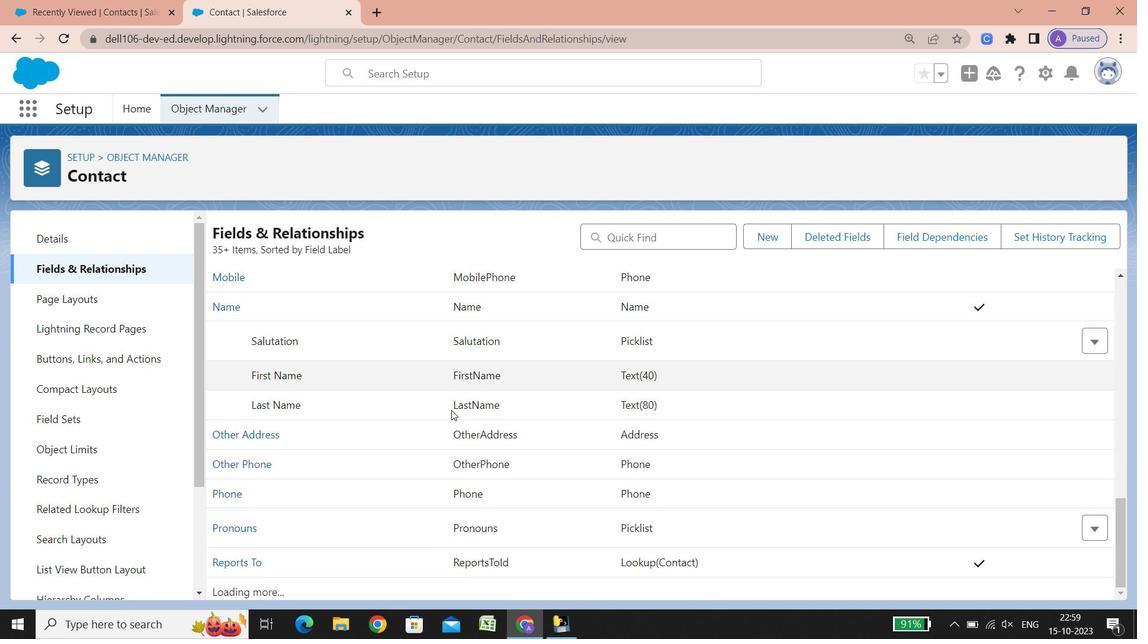 
Action: Mouse scrolled (452, 410) with delta (0, 0)
Screenshot: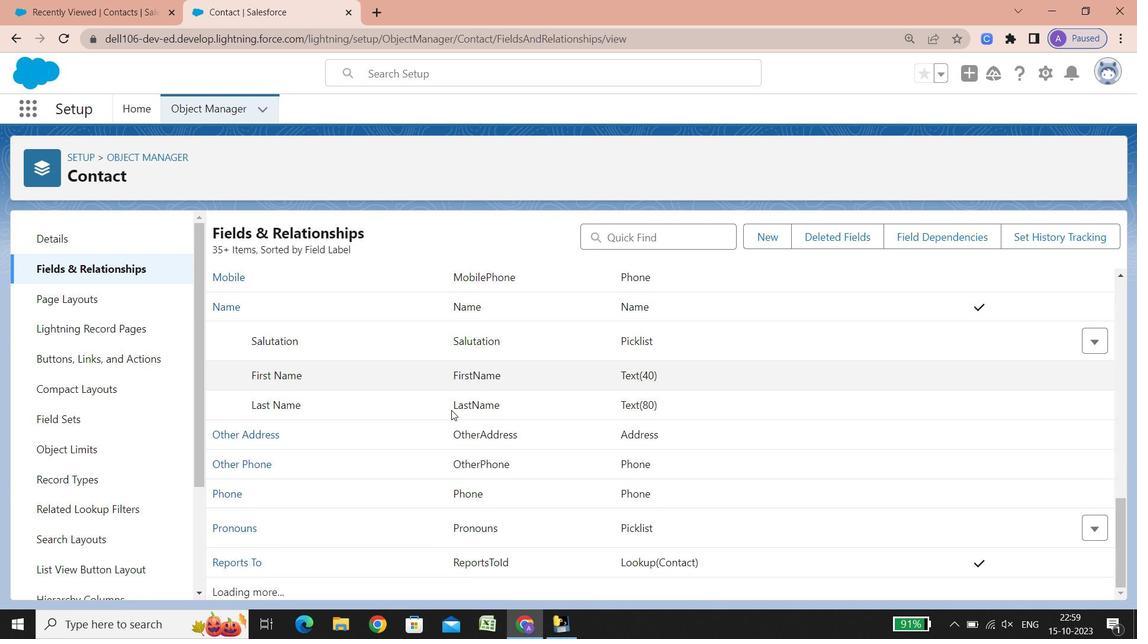 
Action: Mouse scrolled (452, 410) with delta (0, 0)
Screenshot: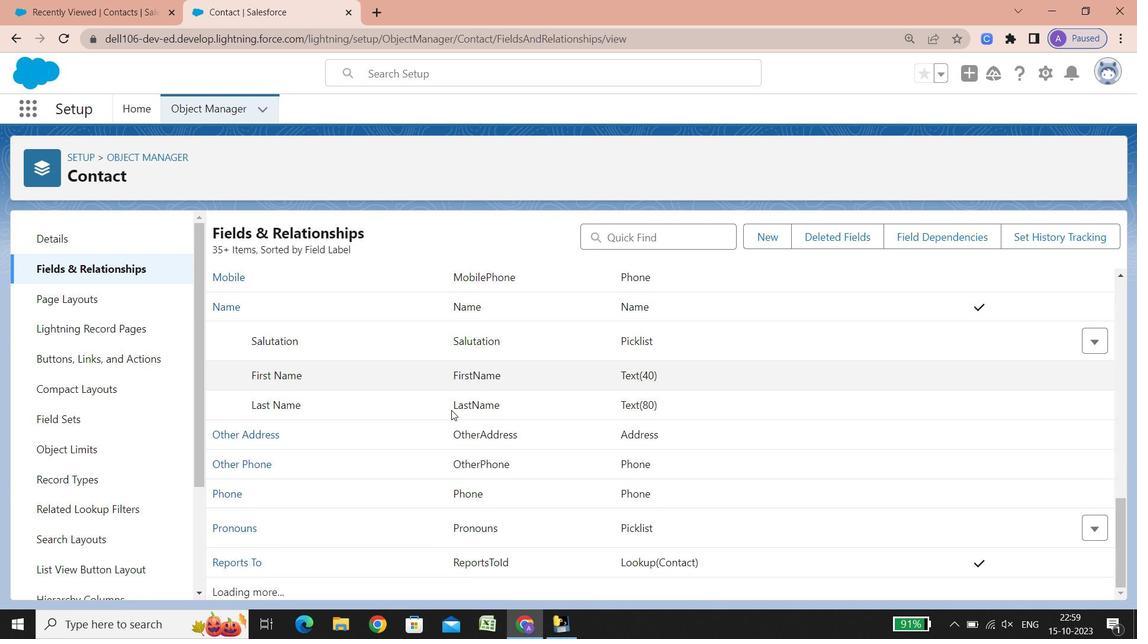 
Action: Mouse scrolled (452, 410) with delta (0, 0)
Screenshot: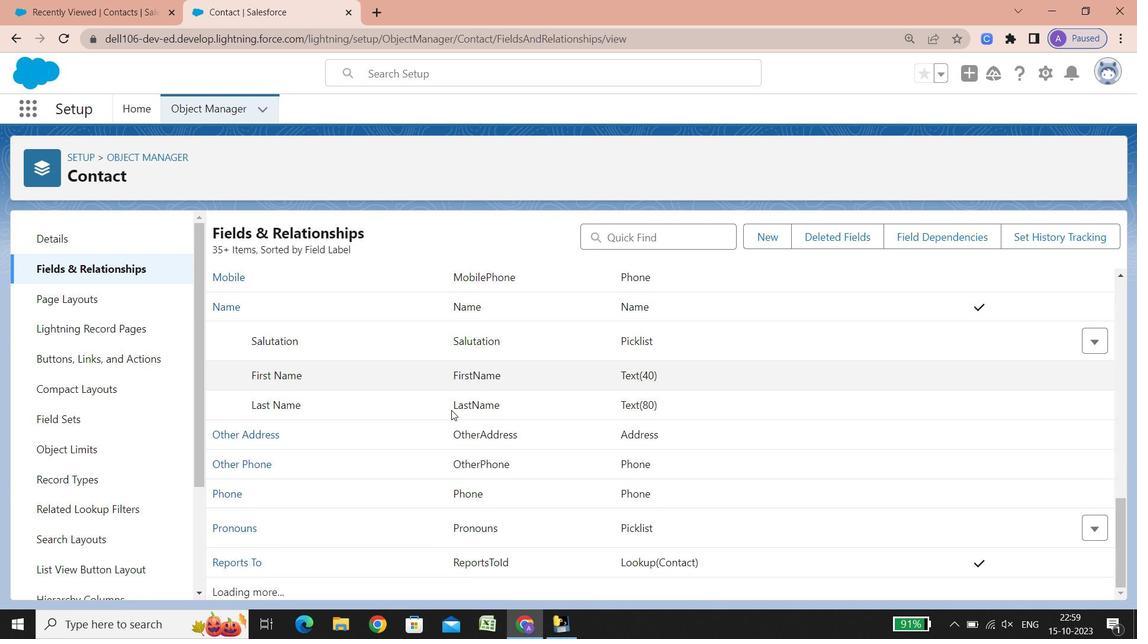 
Action: Mouse scrolled (452, 410) with delta (0, 0)
Screenshot: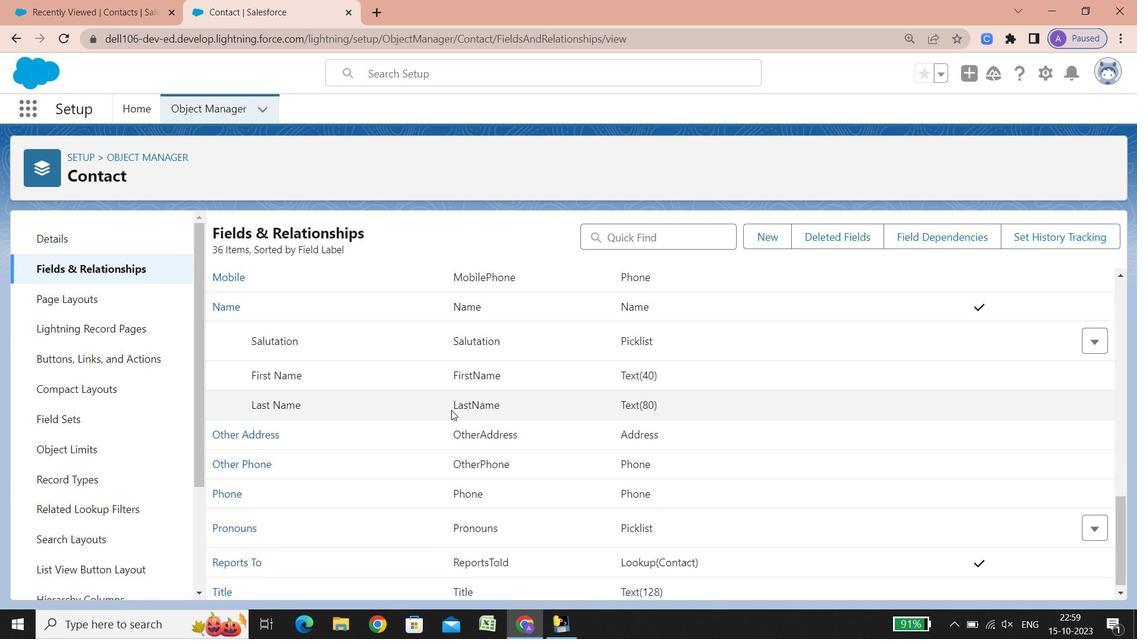 
Action: Mouse scrolled (452, 410) with delta (0, 0)
Screenshot: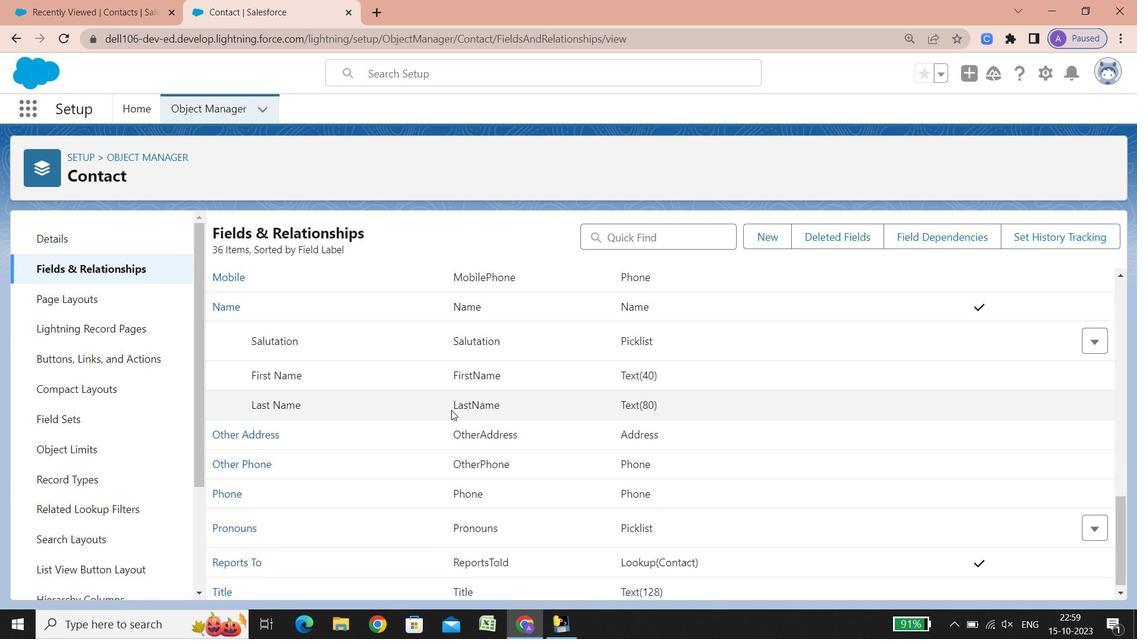 
Action: Mouse scrolled (452, 410) with delta (0, 0)
Screenshot: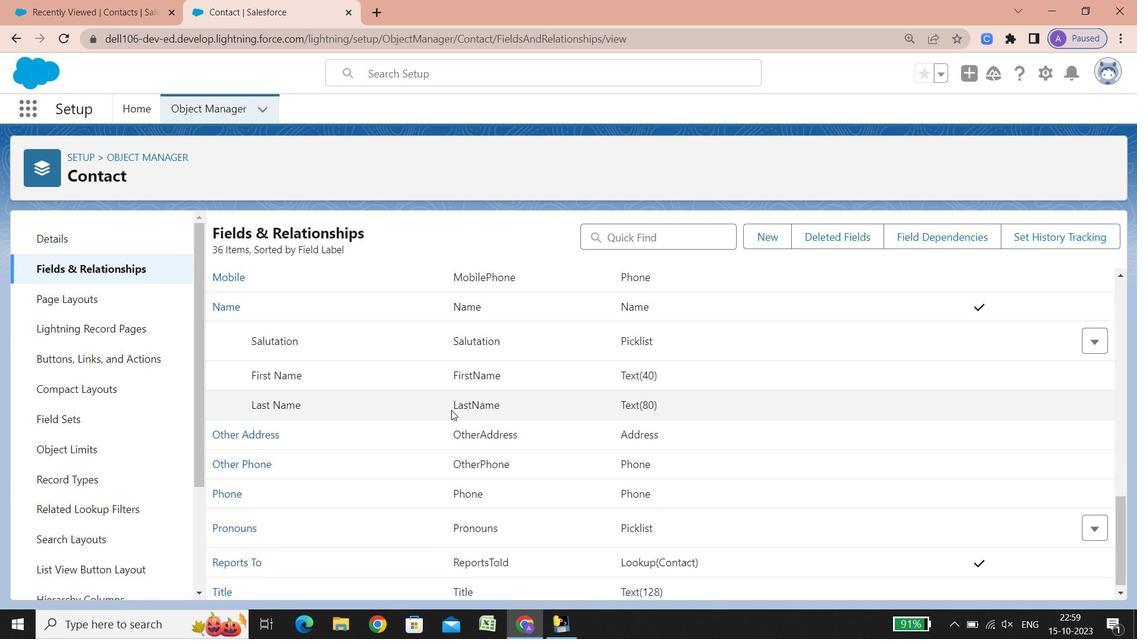 
Action: Mouse scrolled (452, 410) with delta (0, 0)
Screenshot: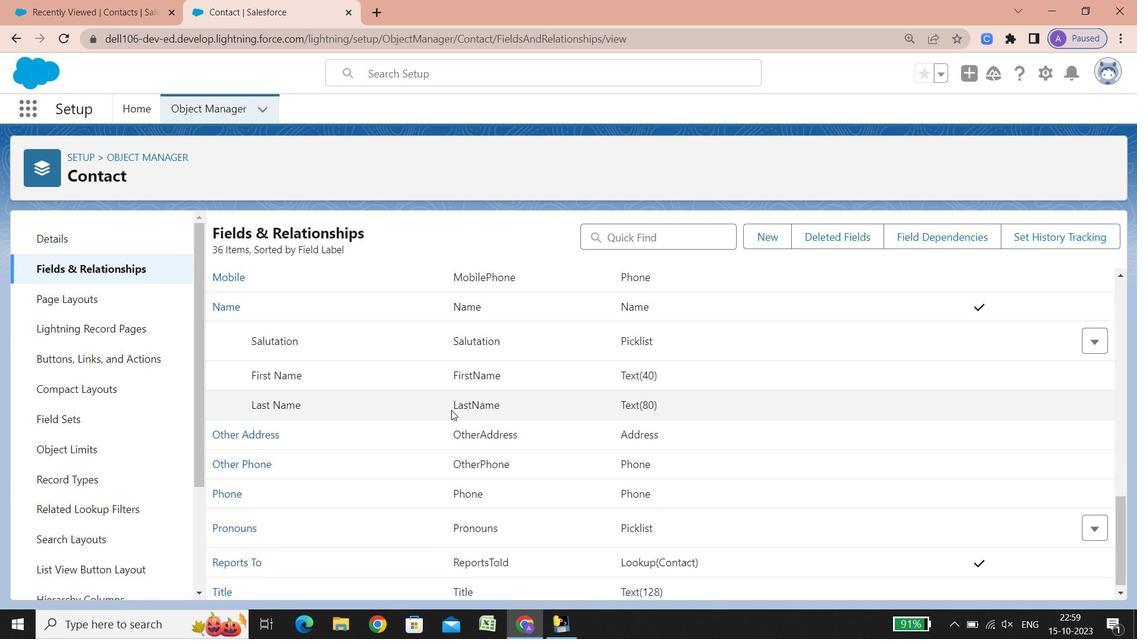 
Action: Mouse scrolled (452, 410) with delta (0, 0)
Screenshot: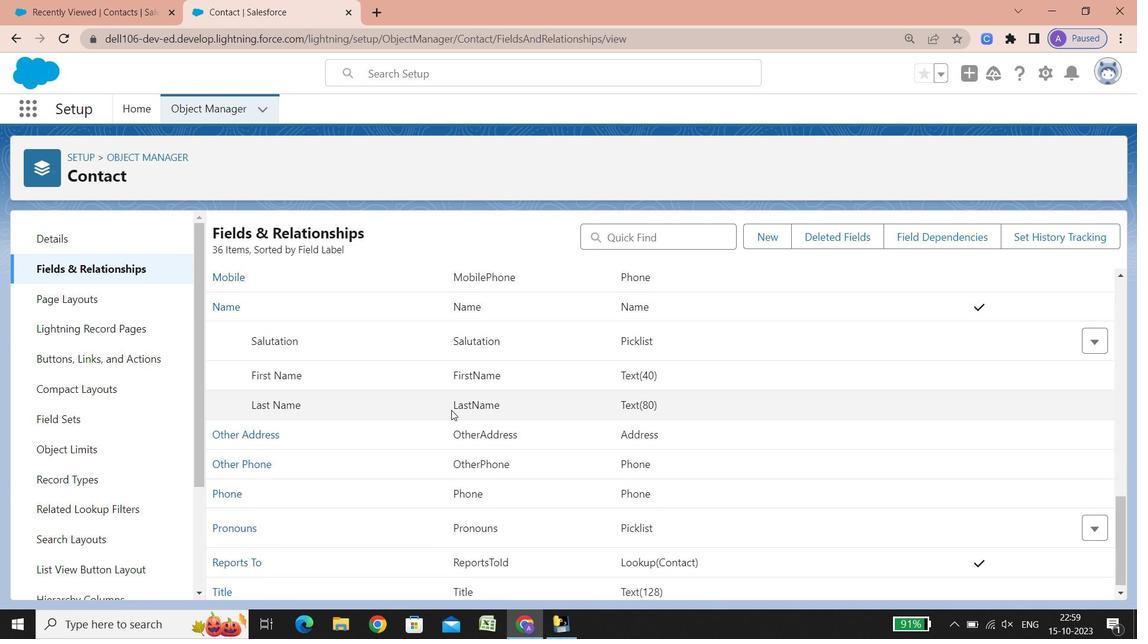 
Action: Mouse scrolled (452, 410) with delta (0, 0)
Screenshot: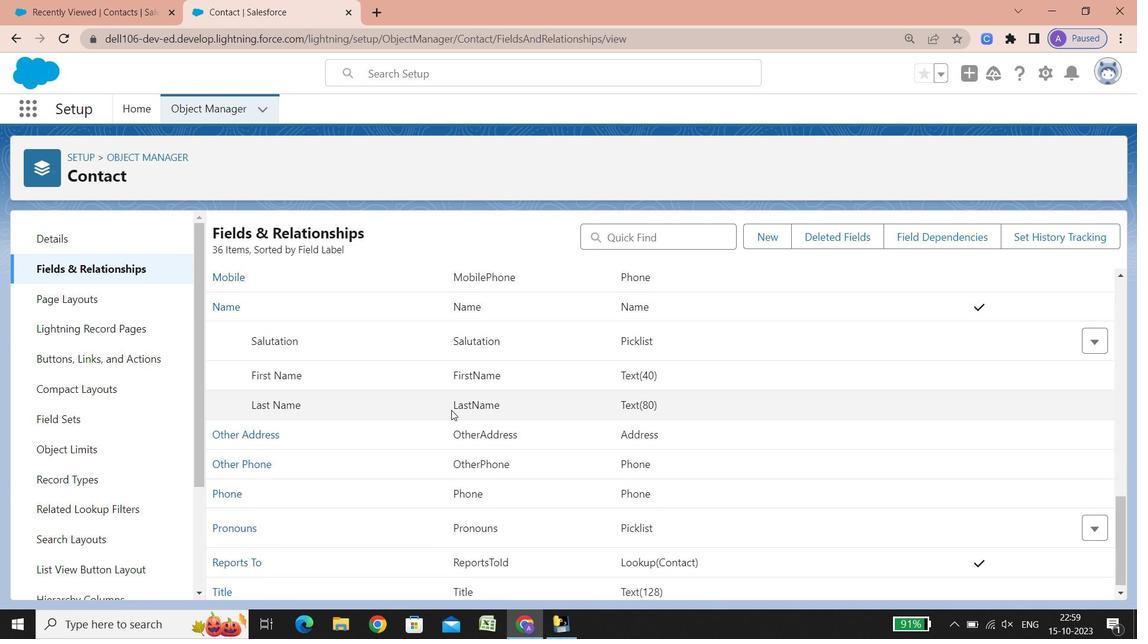 
Action: Mouse scrolled (452, 410) with delta (0, 0)
Screenshot: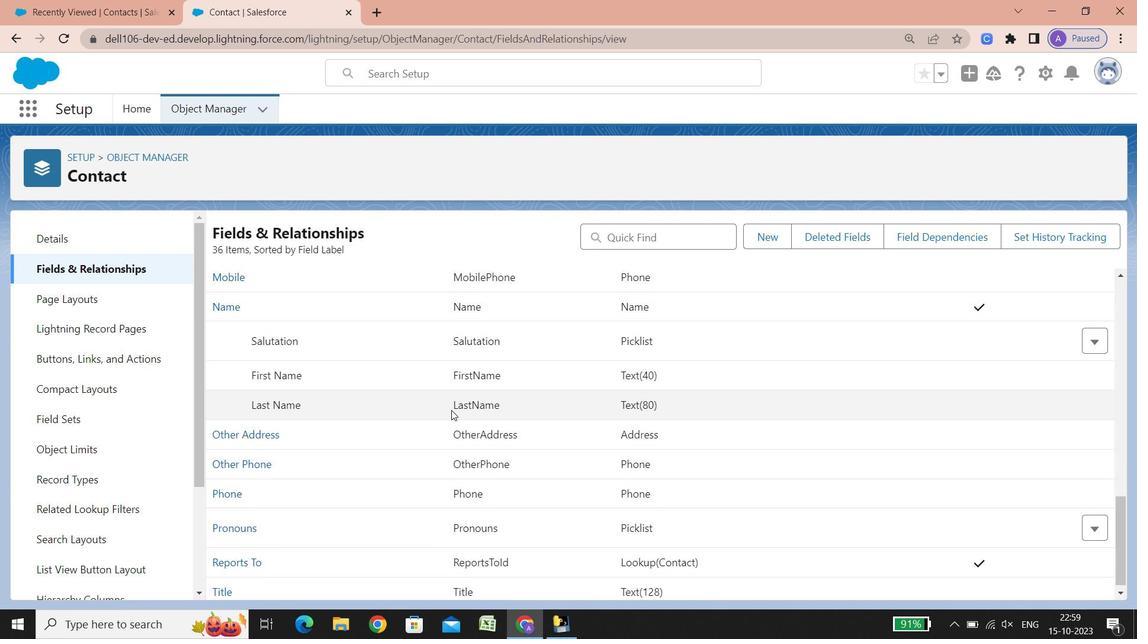 
Action: Mouse scrolled (452, 410) with delta (0, 0)
Screenshot: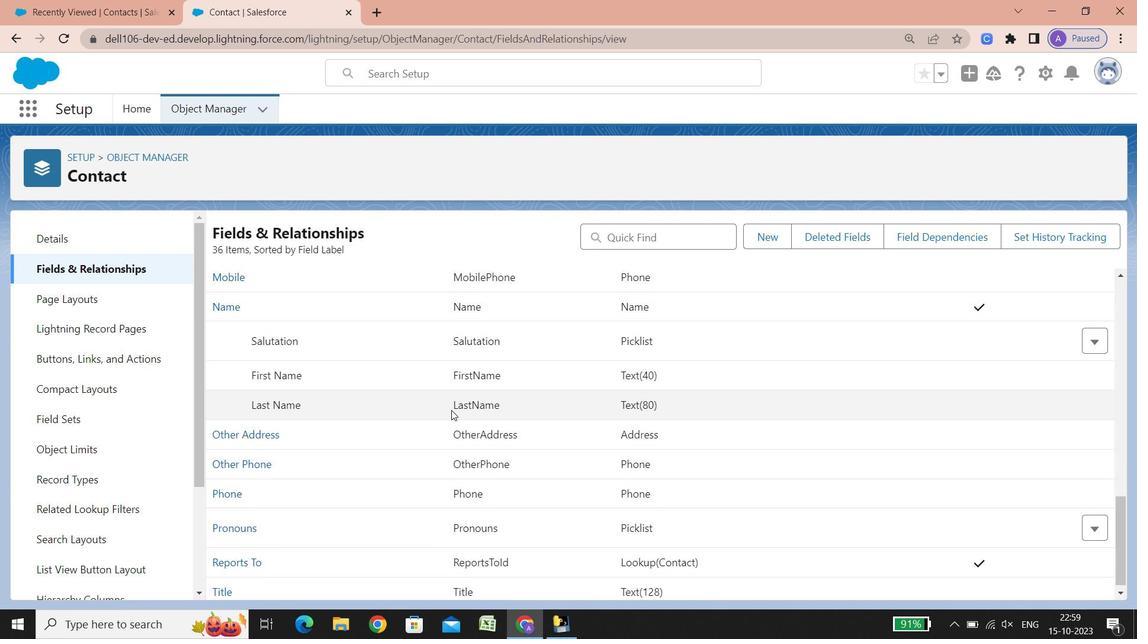 
Action: Mouse scrolled (452, 410) with delta (0, 0)
Screenshot: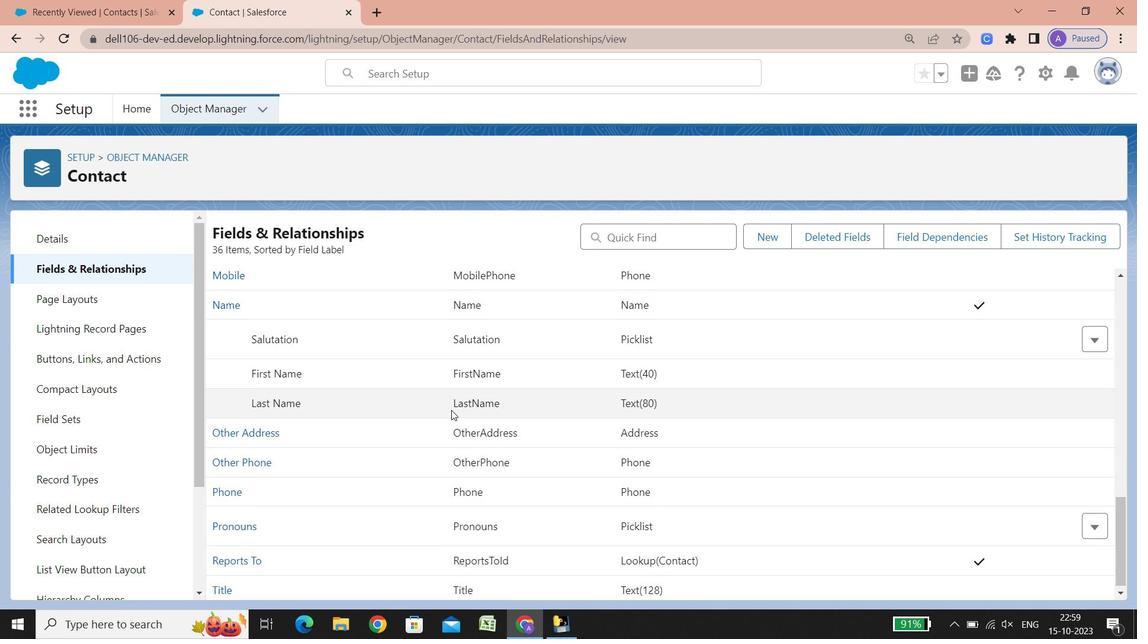 
Action: Mouse scrolled (452, 410) with delta (0, 0)
Screenshot: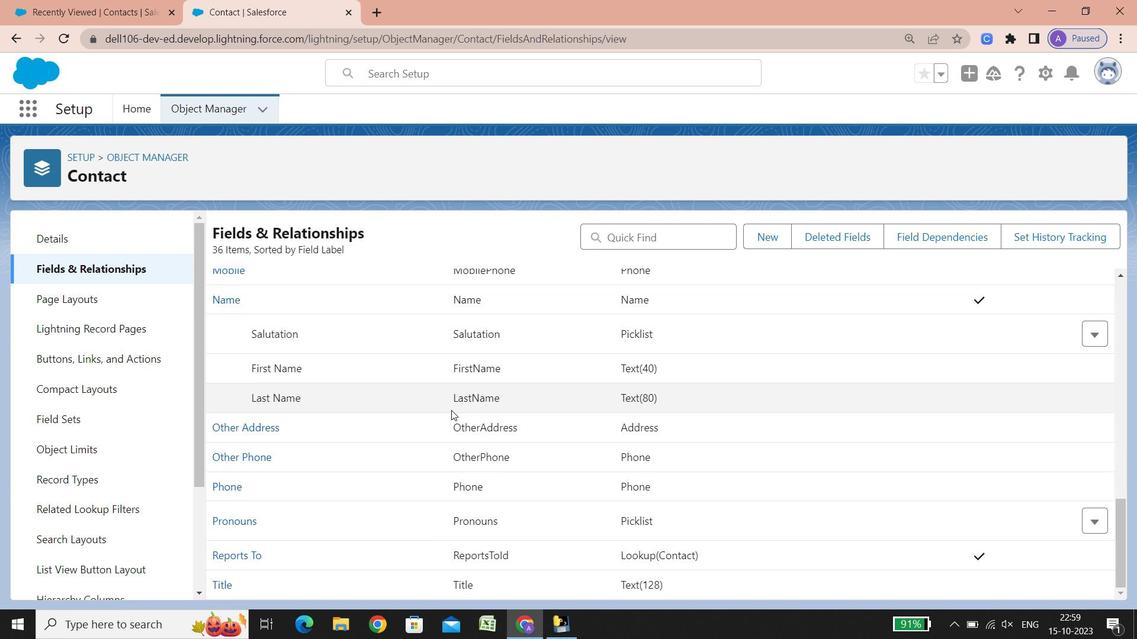 
Action: Mouse scrolled (452, 410) with delta (0, 0)
Screenshot: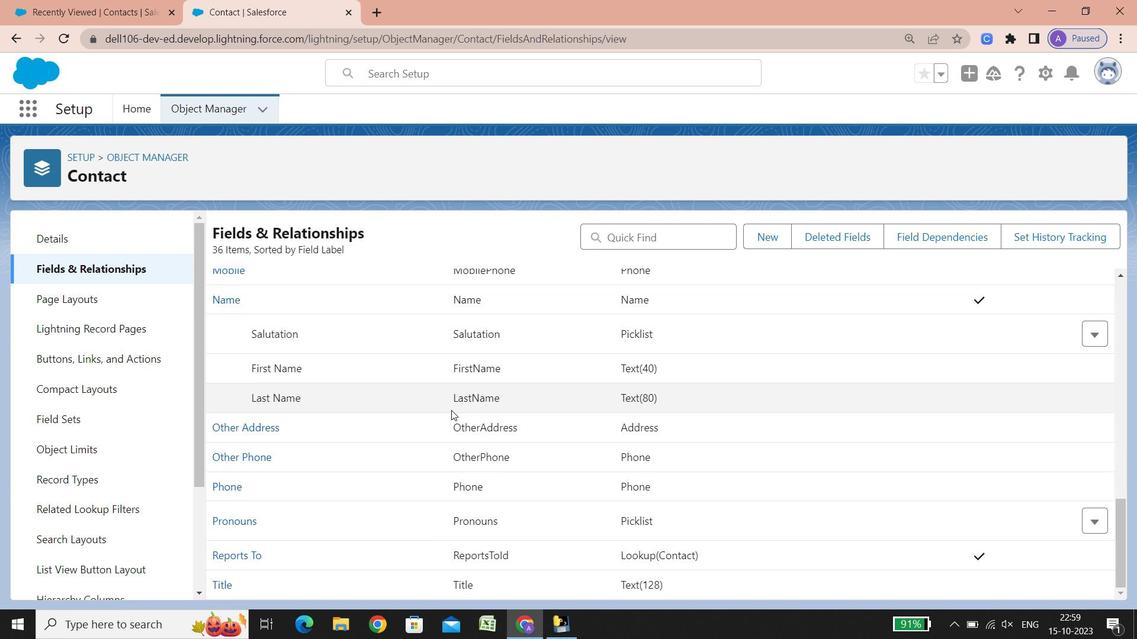 
Action: Mouse scrolled (452, 410) with delta (0, -1)
Screenshot: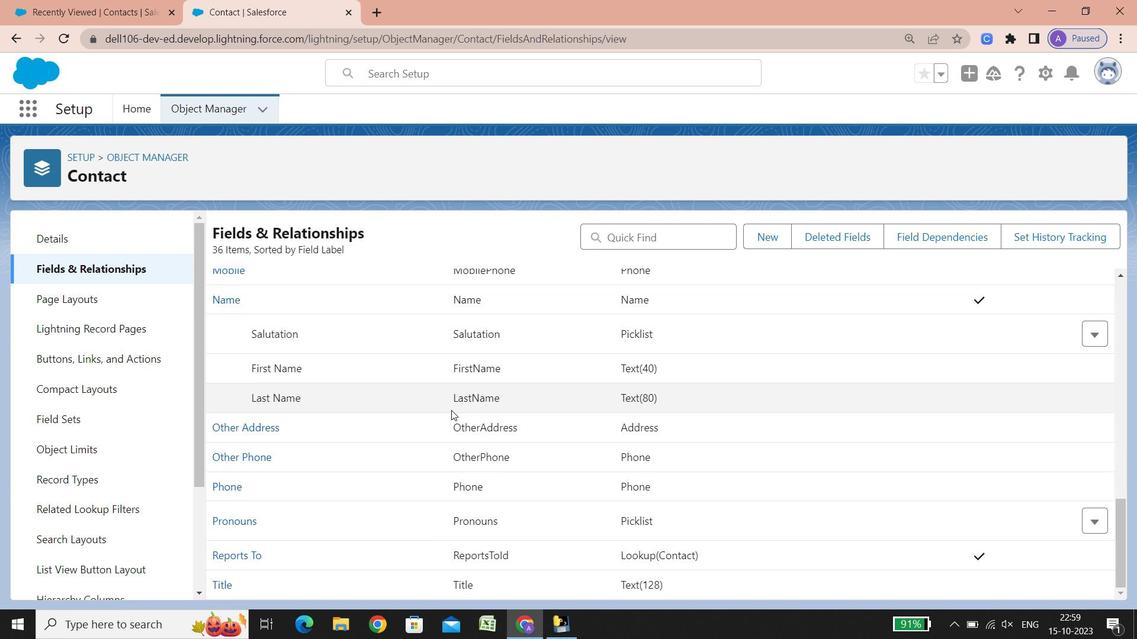 
Action: Mouse scrolled (452, 410) with delta (0, -1)
Screenshot: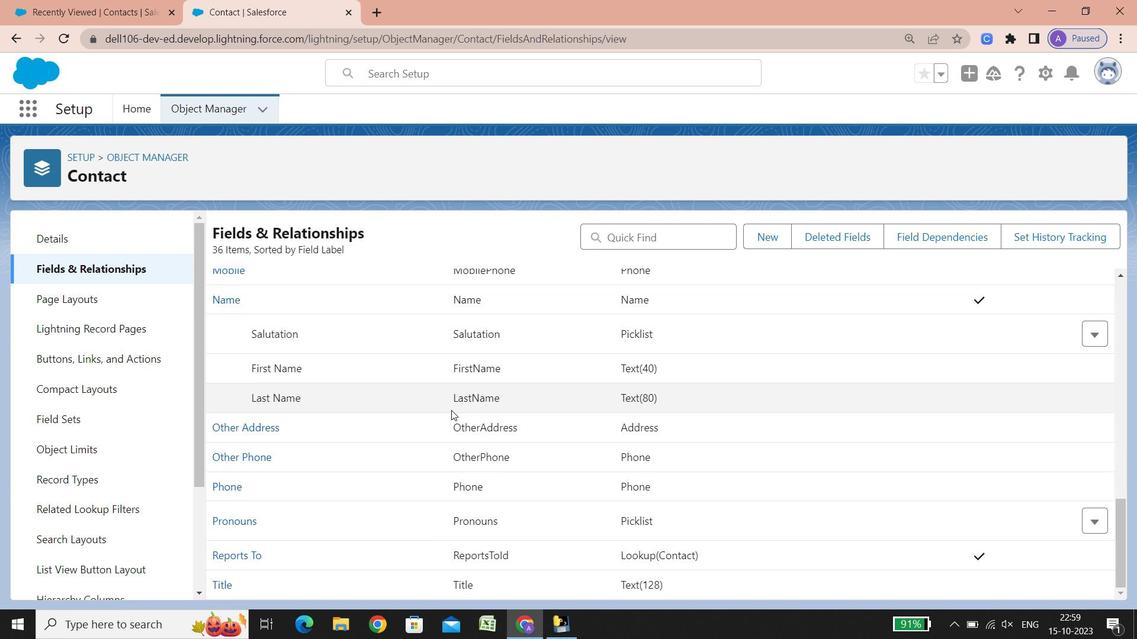 
Action: Mouse scrolled (452, 410) with delta (0, -1)
Screenshot: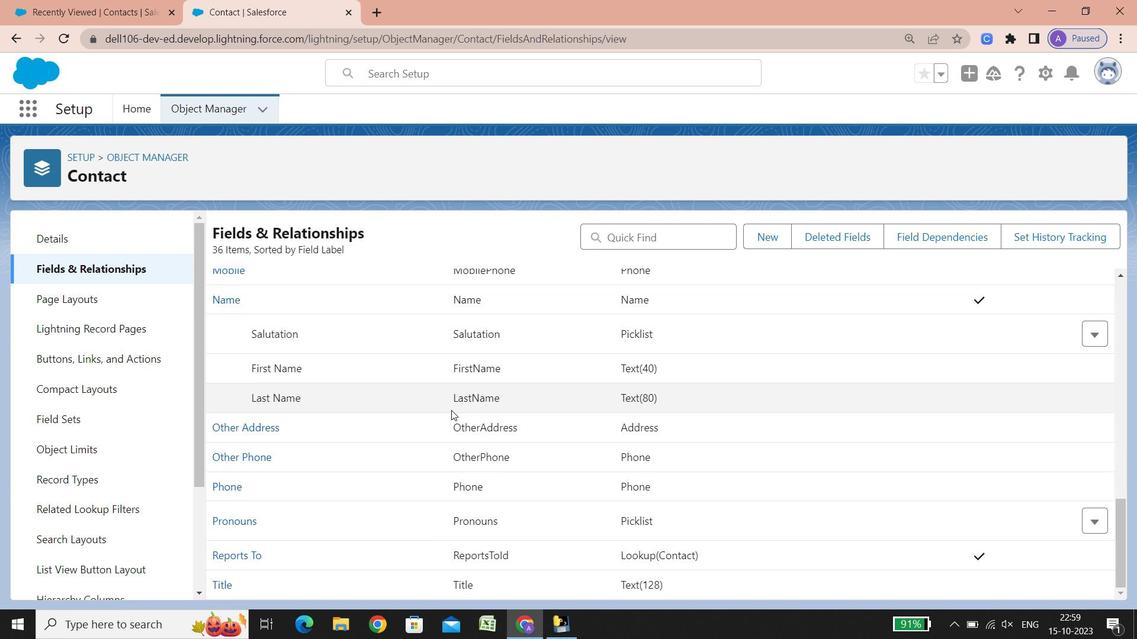 
Action: Mouse scrolled (452, 410) with delta (0, 0)
Screenshot: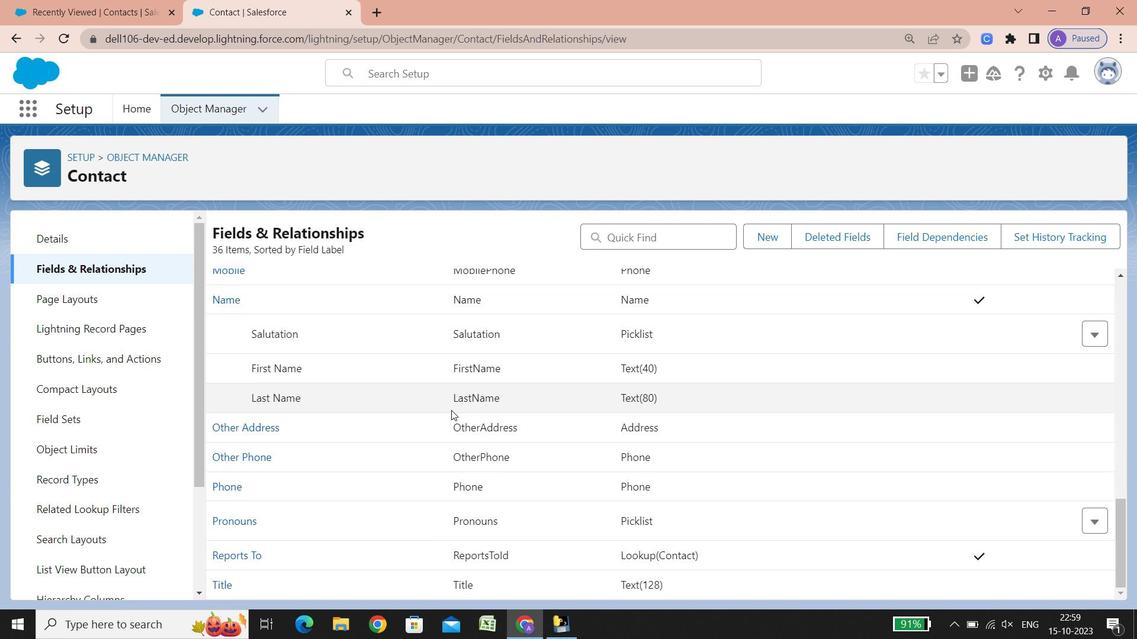 
Action: Mouse scrolled (452, 410) with delta (0, 0)
Screenshot: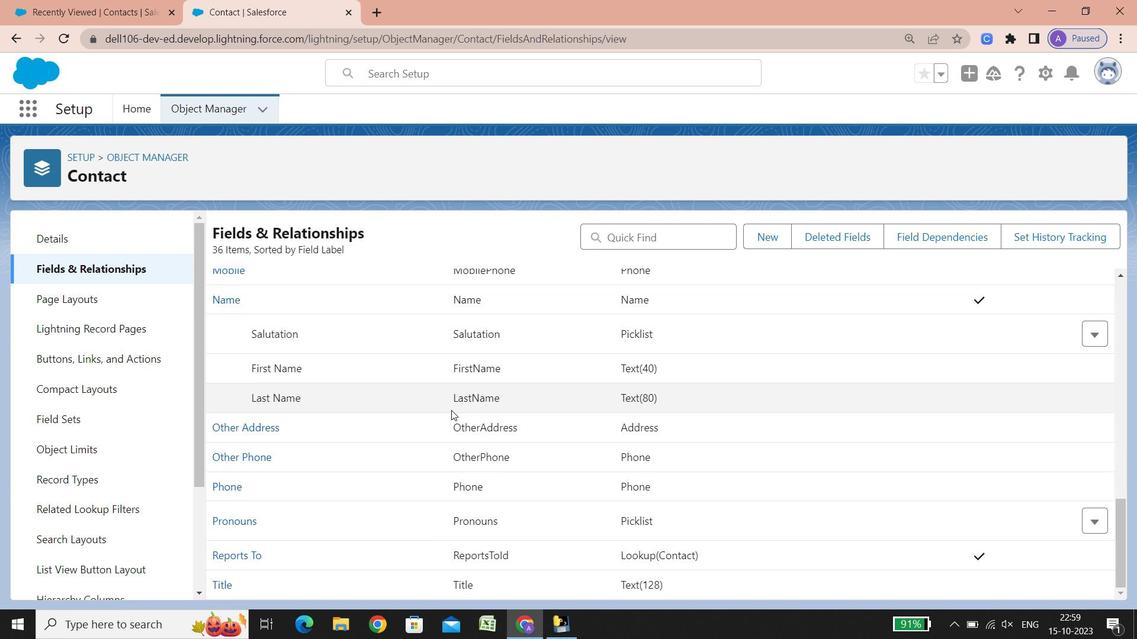 
Action: Mouse scrolled (452, 410) with delta (0, 0)
Screenshot: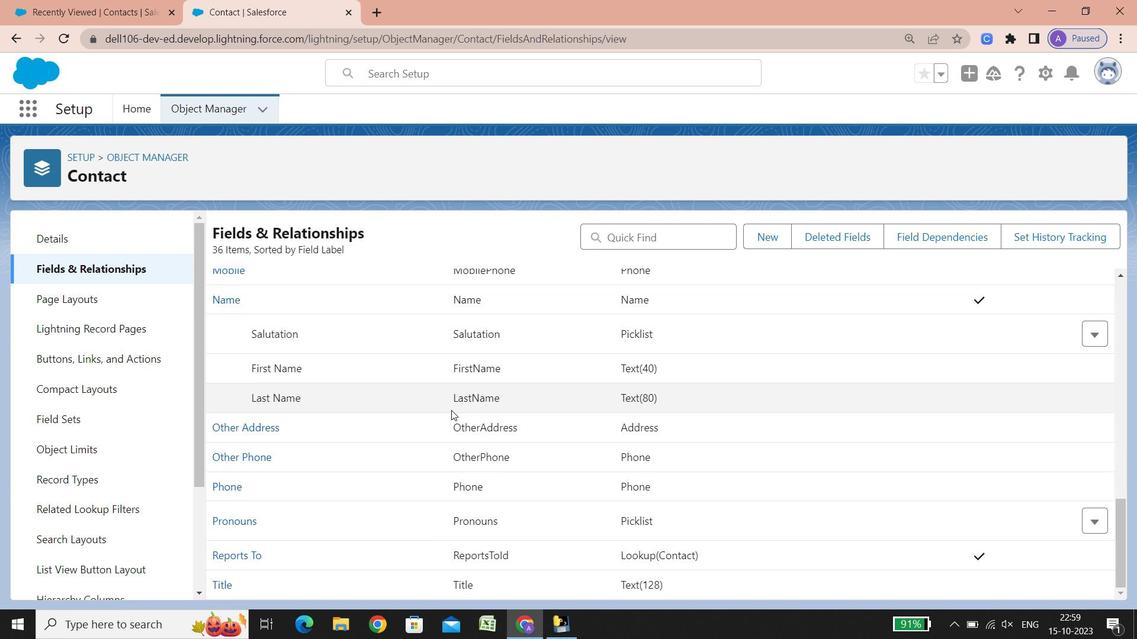 
Action: Mouse scrolled (452, 410) with delta (0, 0)
Screenshot: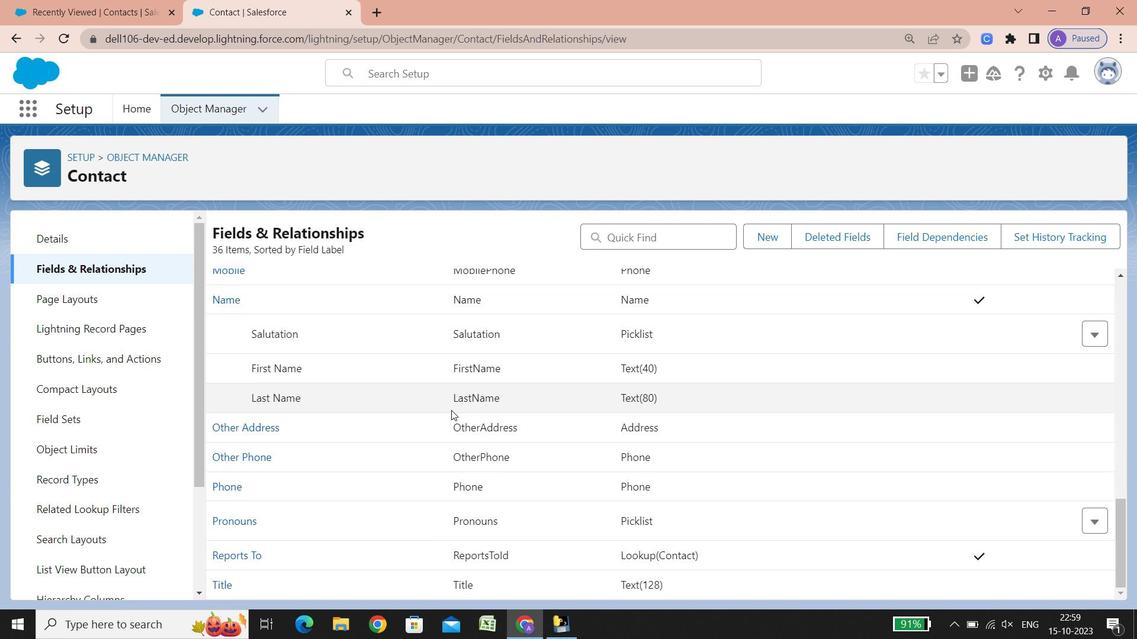 
Action: Mouse scrolled (452, 410) with delta (0, 0)
Screenshot: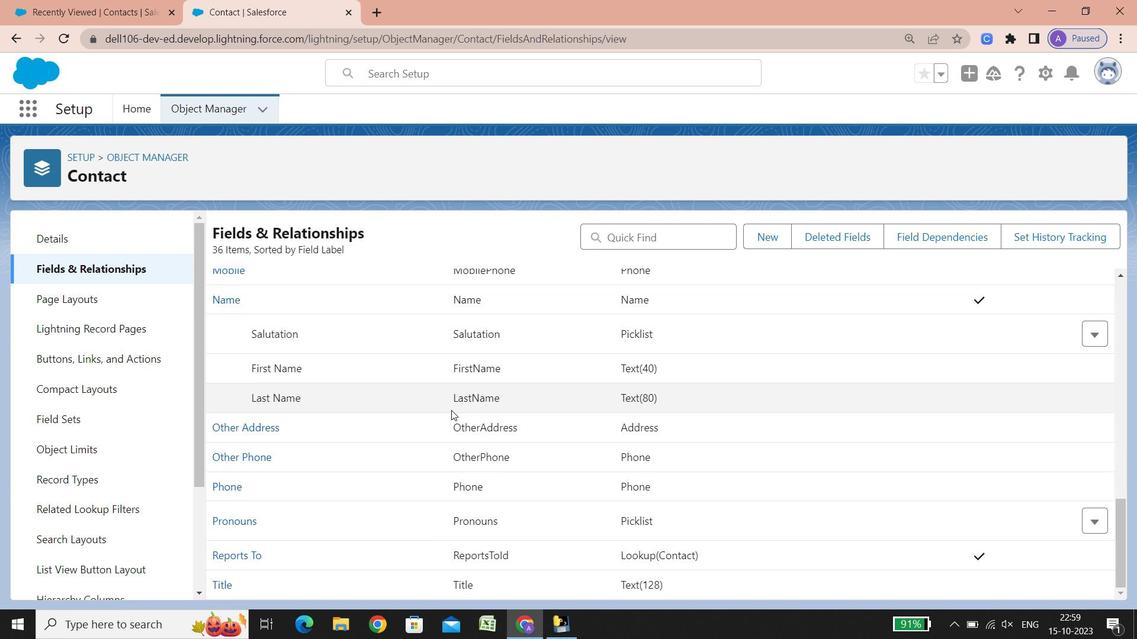 
Action: Mouse scrolled (452, 410) with delta (0, 0)
Screenshot: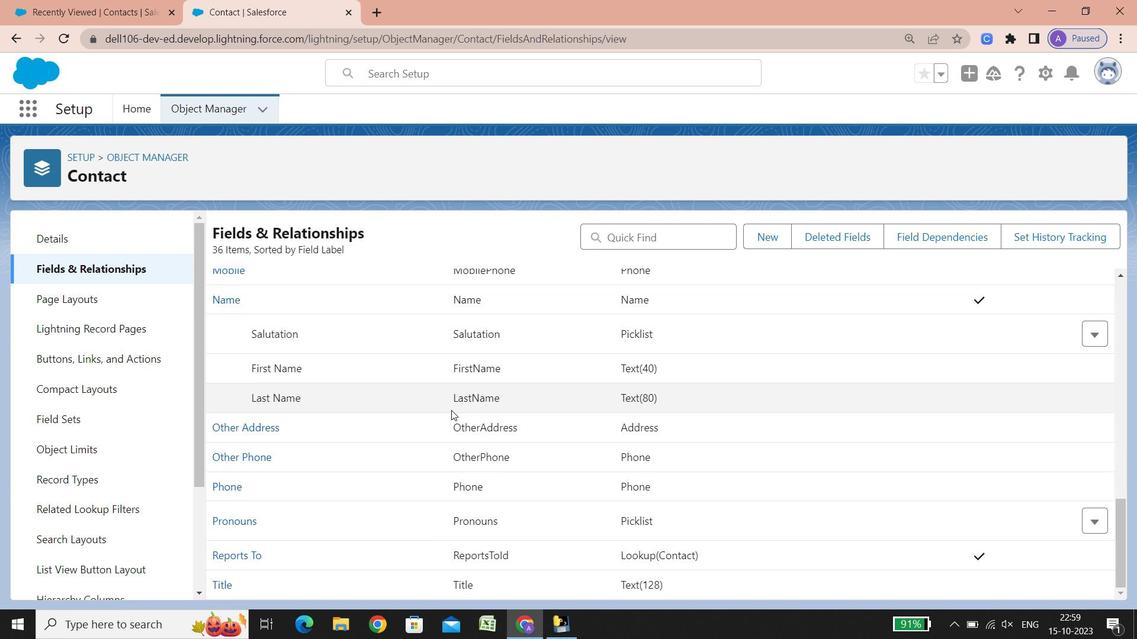 
Action: Mouse scrolled (452, 410) with delta (0, 0)
Screenshot: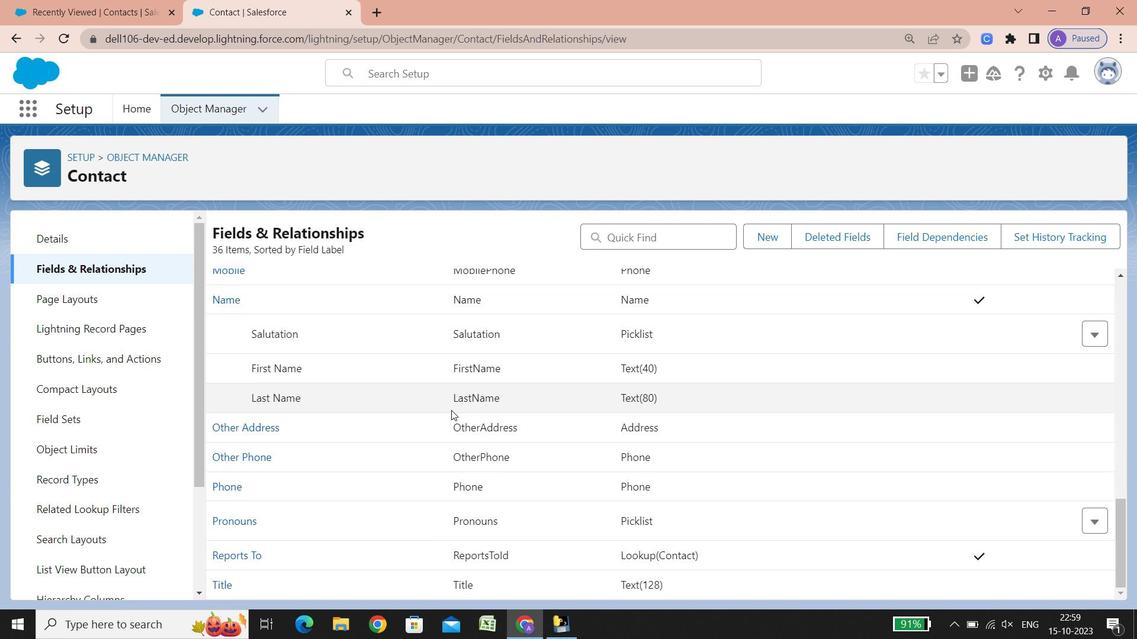
Action: Mouse scrolled (452, 410) with delta (0, 0)
Screenshot: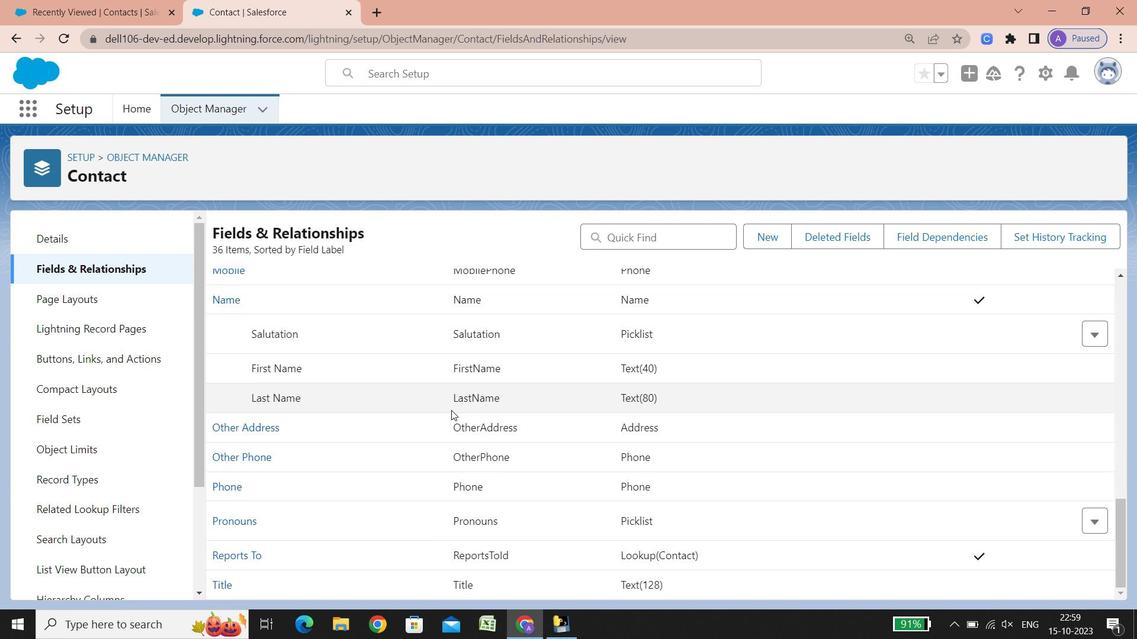 
Action: Mouse scrolled (452, 410) with delta (0, 0)
Screenshot: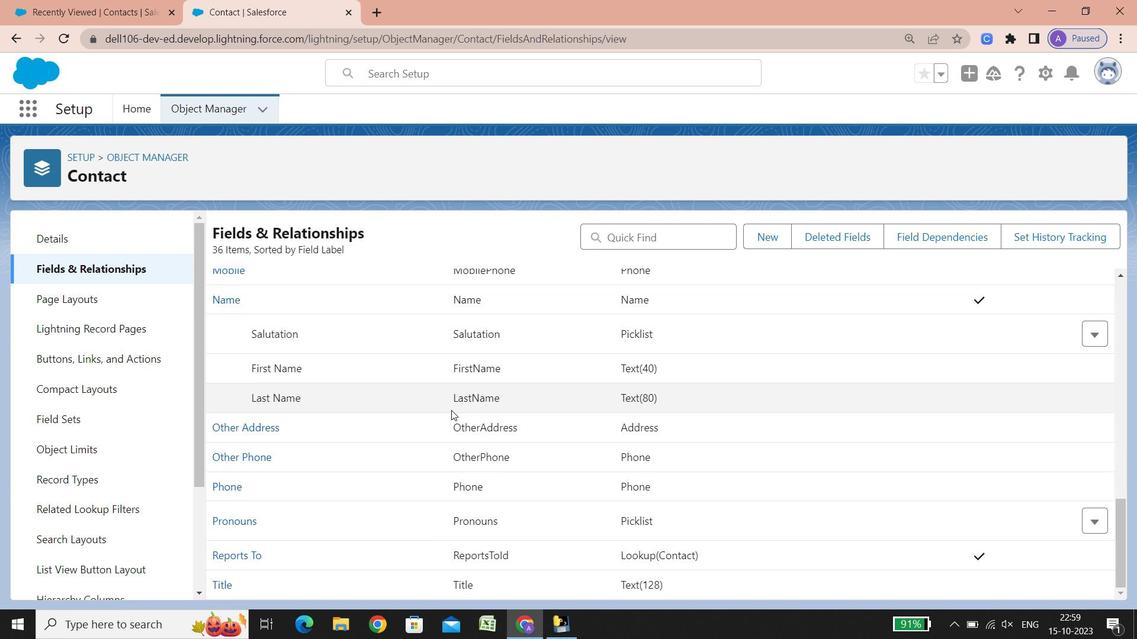 
Action: Mouse scrolled (452, 410) with delta (0, 0)
Screenshot: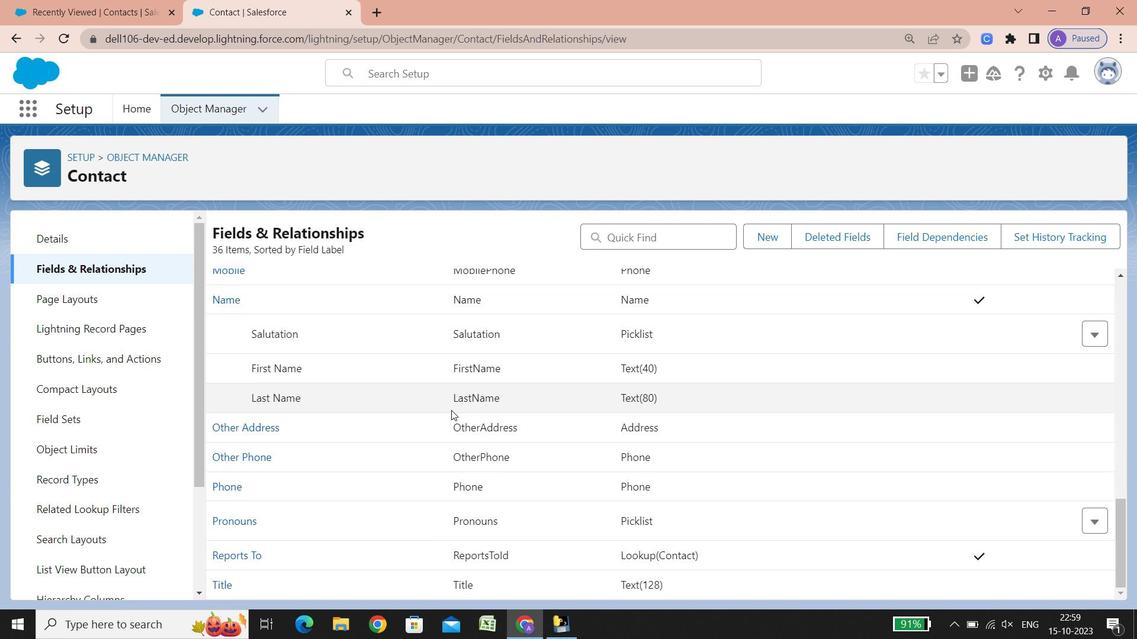 
Action: Mouse scrolled (452, 410) with delta (0, 0)
Screenshot: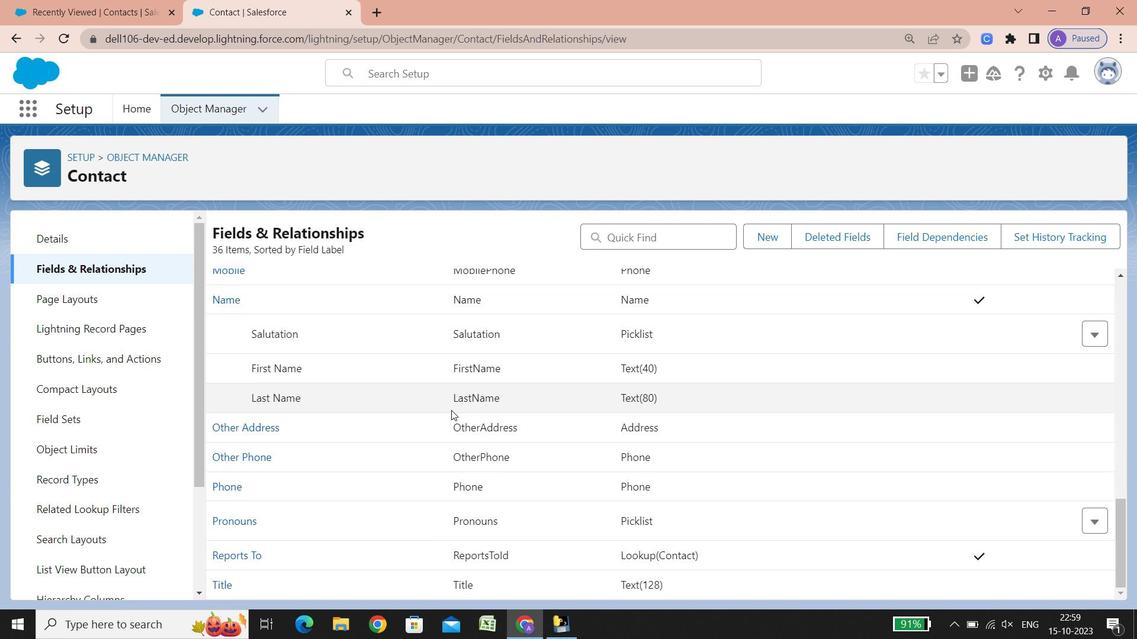 
Action: Mouse scrolled (452, 410) with delta (0, 0)
Screenshot: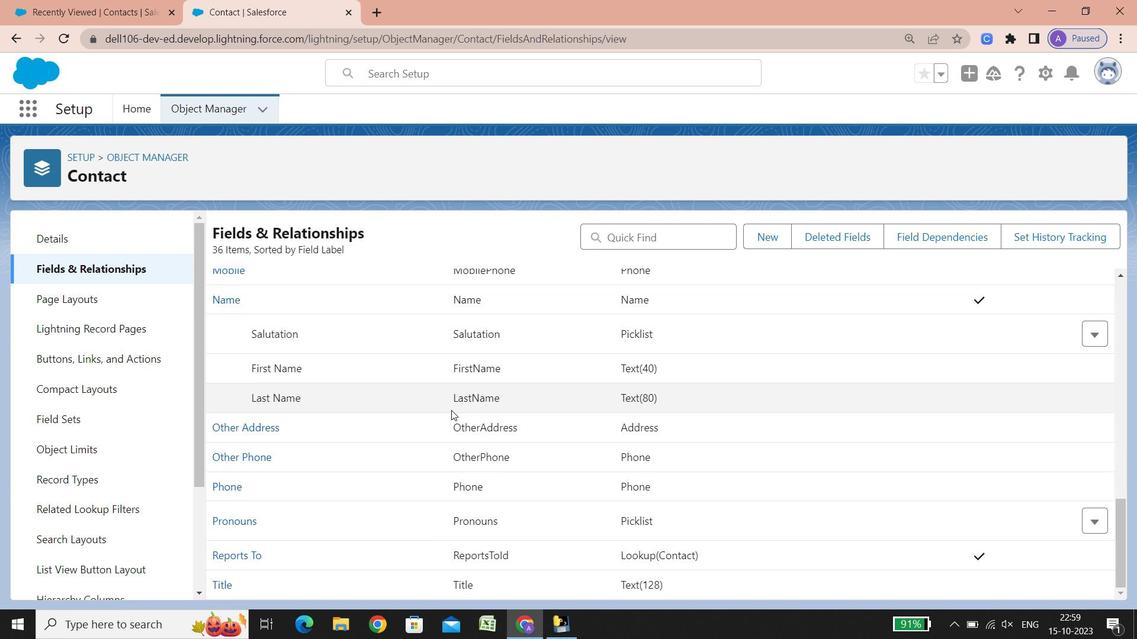 
Action: Mouse scrolled (452, 410) with delta (0, 0)
Screenshot: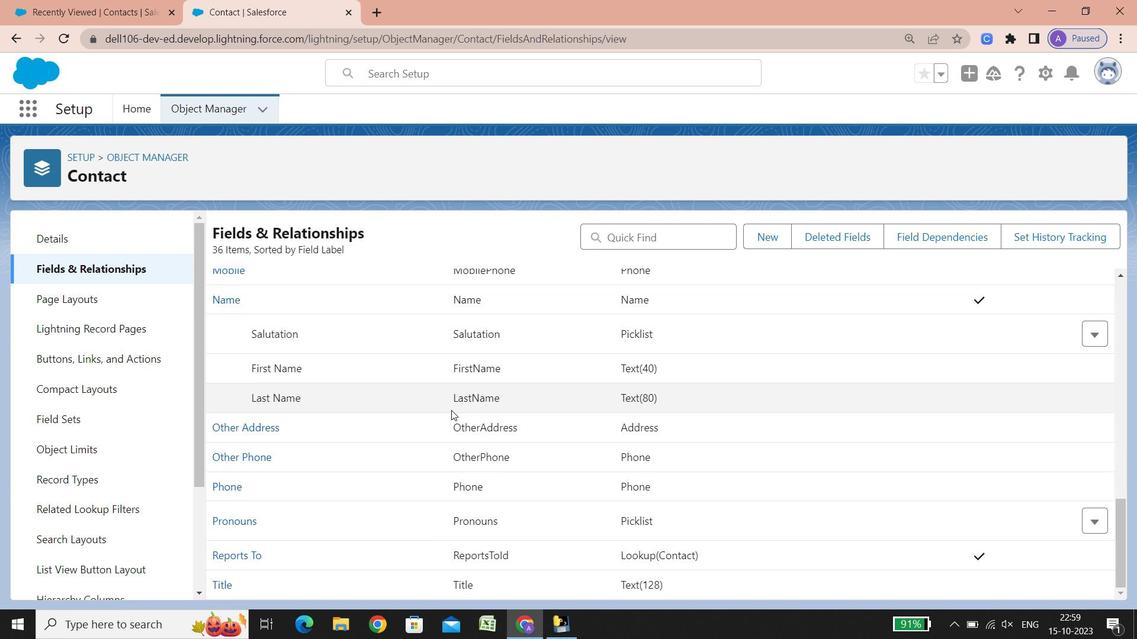 
Action: Mouse scrolled (452, 410) with delta (0, 0)
Screenshot: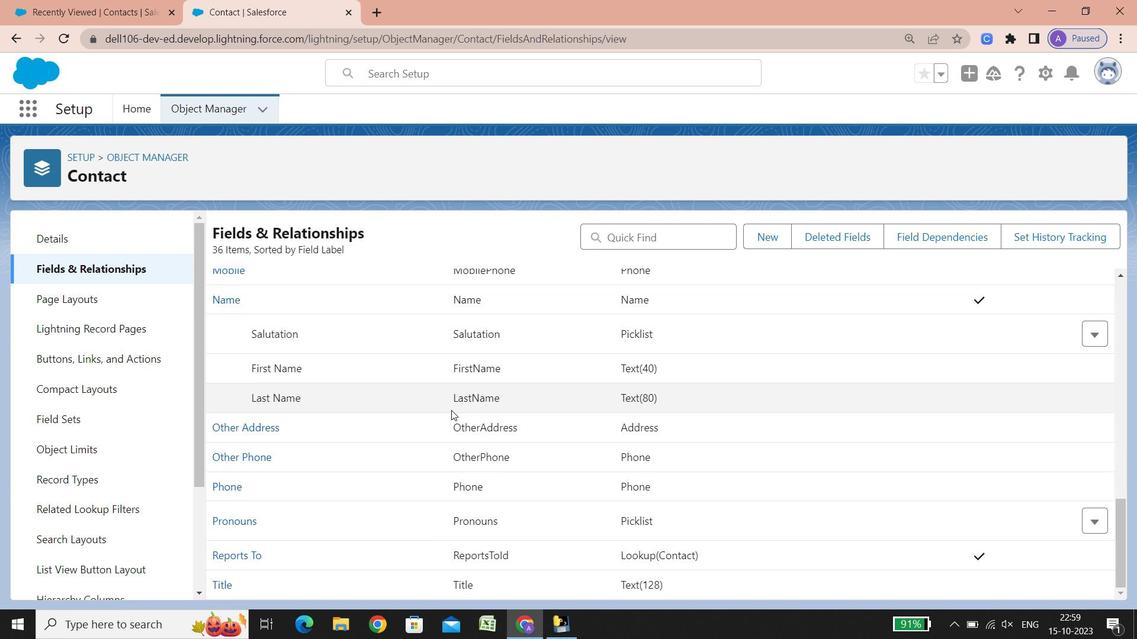 
Action: Mouse scrolled (452, 410) with delta (0, 0)
Screenshot: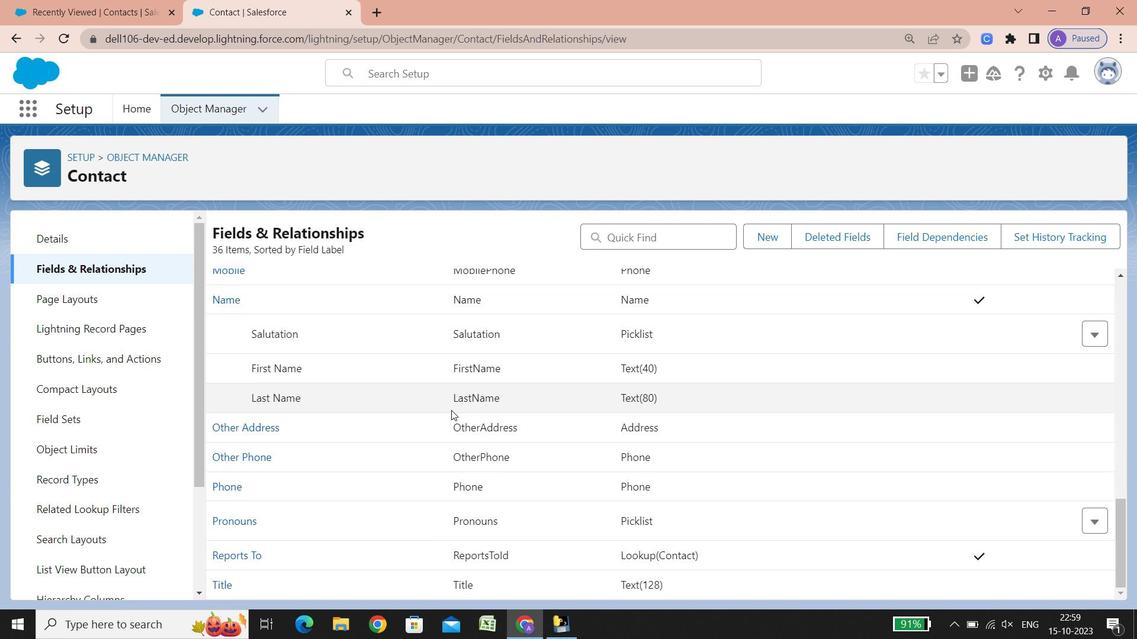 
Action: Mouse scrolled (452, 410) with delta (0, 0)
Screenshot: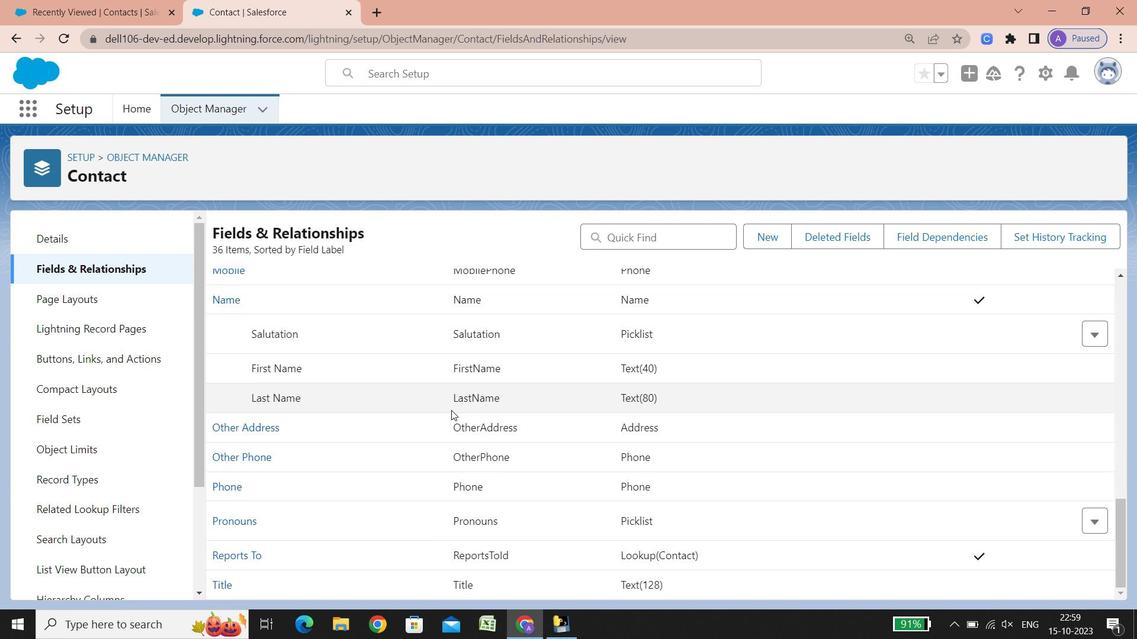 
Action: Mouse scrolled (452, 410) with delta (0, 0)
Screenshot: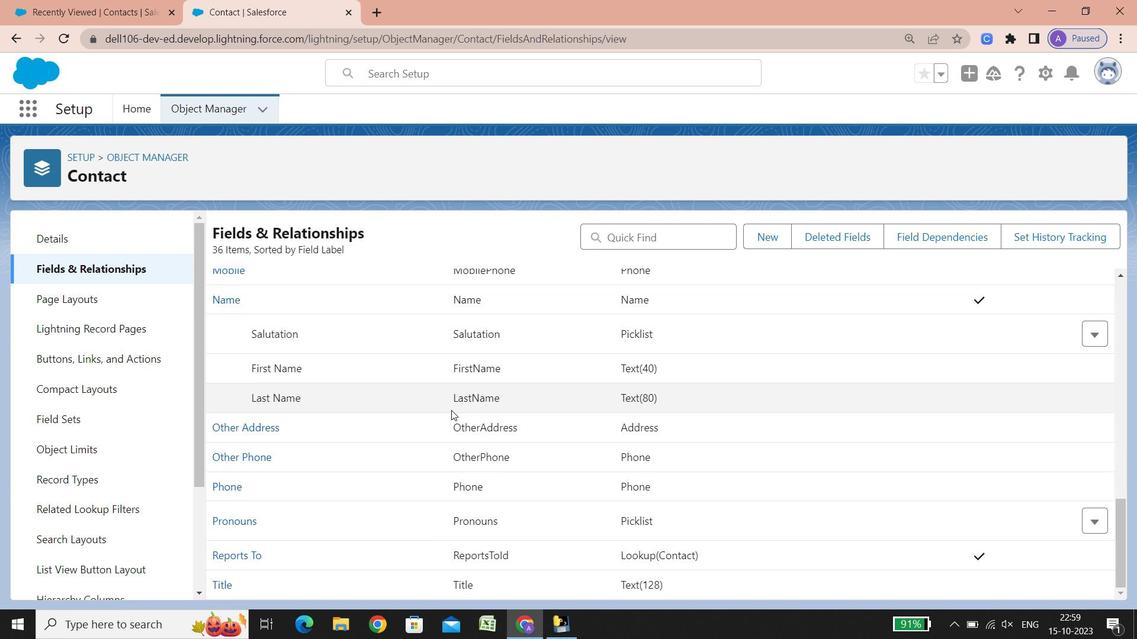 
Action: Mouse scrolled (452, 410) with delta (0, 0)
Screenshot: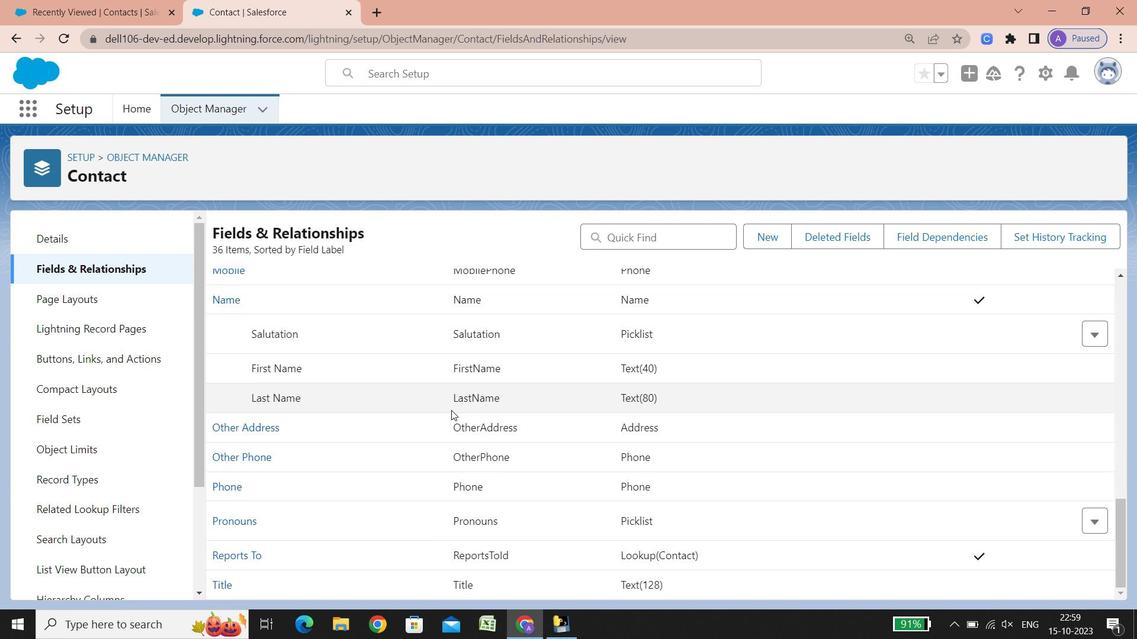 
Action: Mouse scrolled (452, 410) with delta (0, 0)
Screenshot: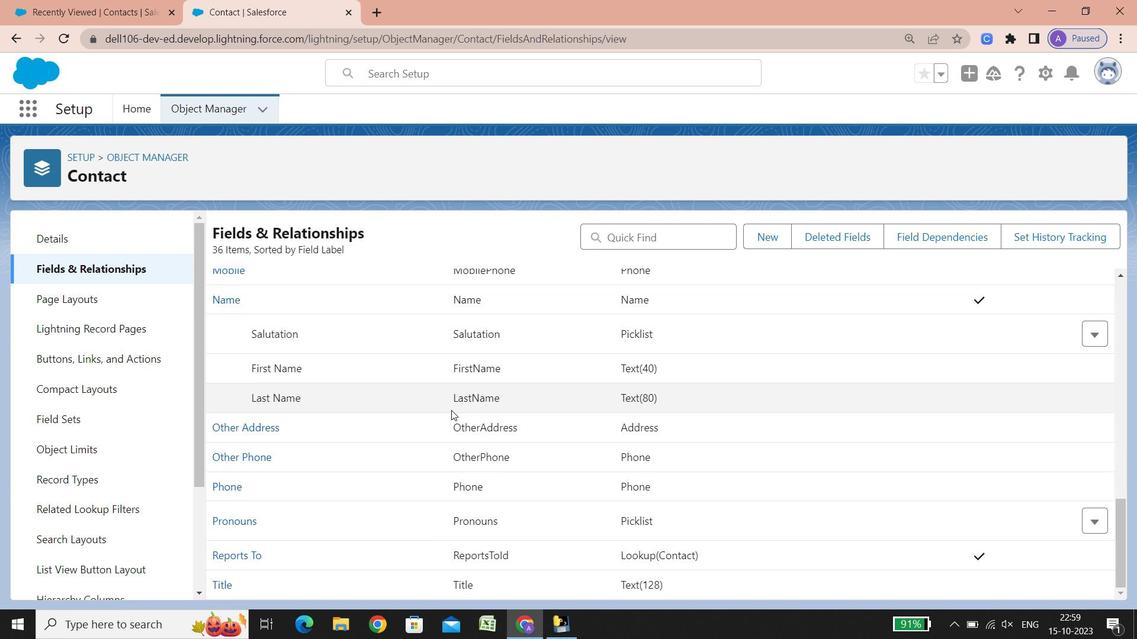 
Action: Mouse scrolled (452, 410) with delta (0, 0)
Screenshot: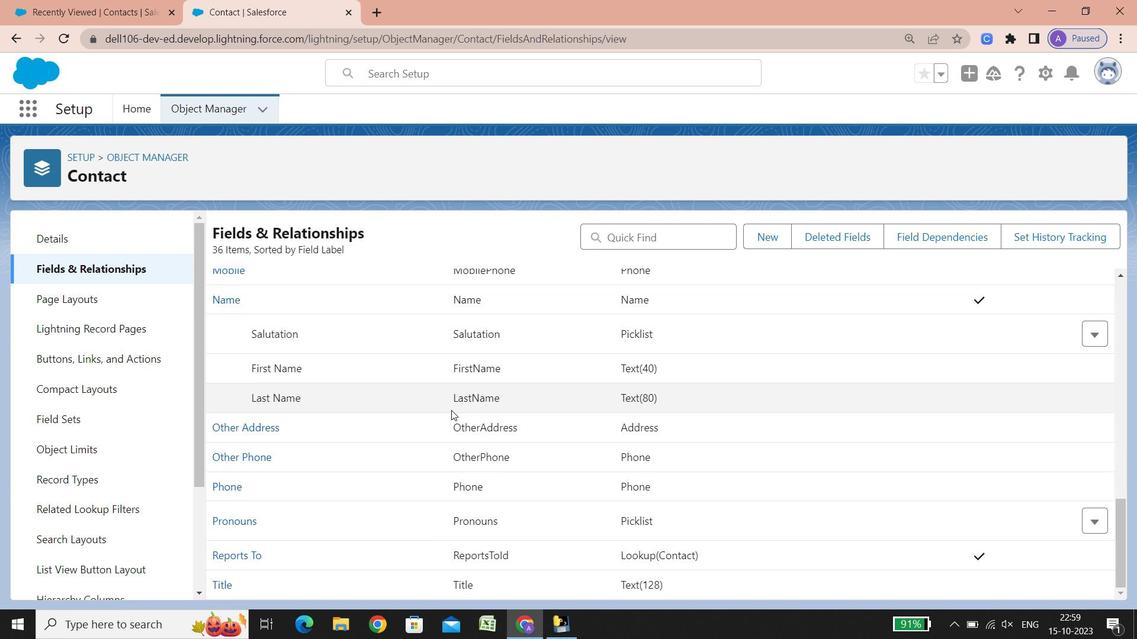 
Action: Mouse scrolled (452, 410) with delta (0, 0)
Screenshot: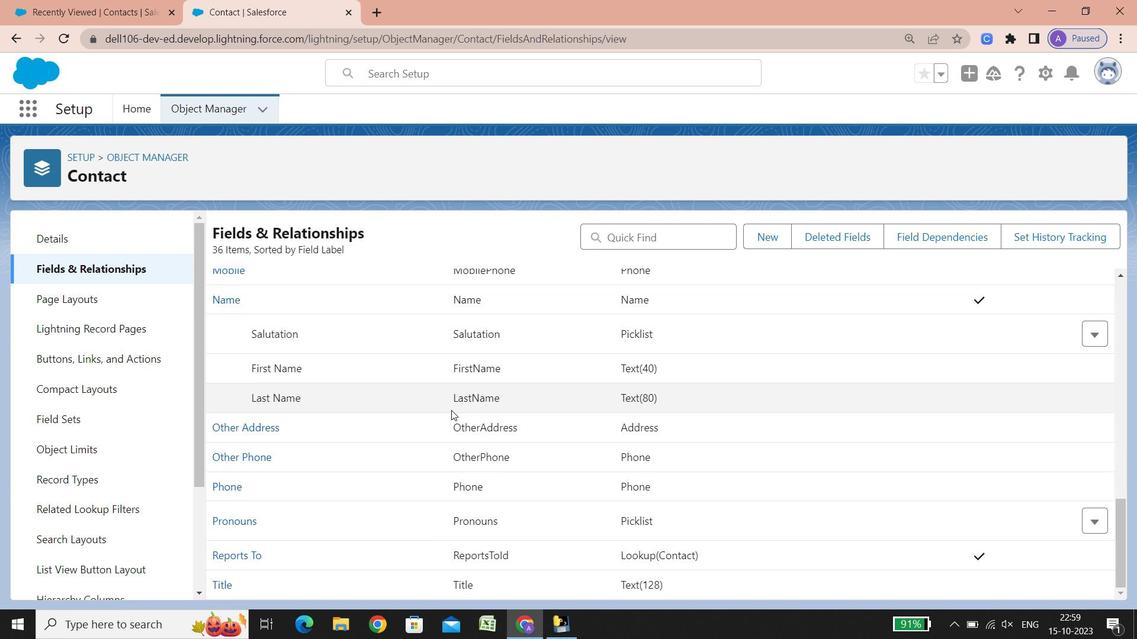 
Action: Mouse scrolled (452, 410) with delta (0, 0)
Screenshot: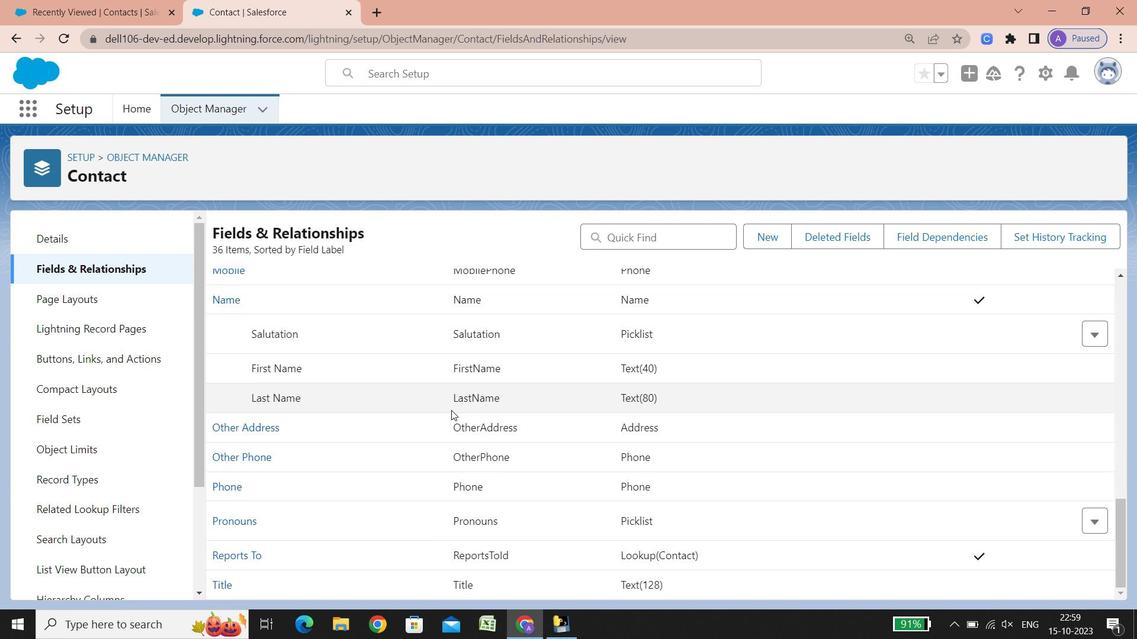 
Action: Mouse scrolled (452, 410) with delta (0, 0)
Screenshot: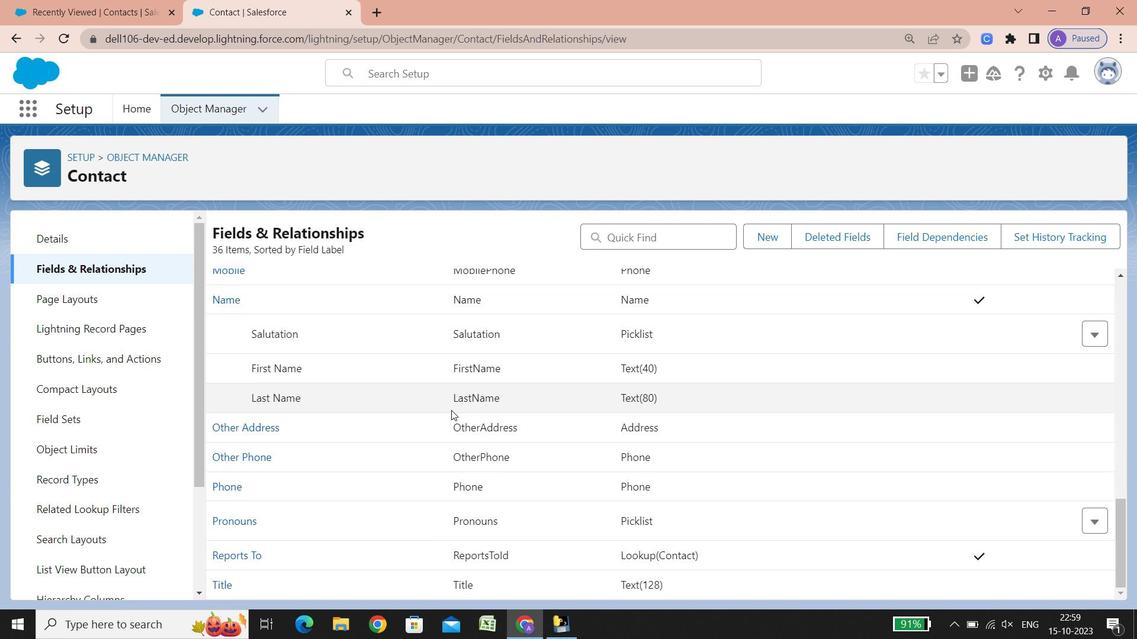 
Action: Mouse scrolled (452, 410) with delta (0, 0)
Screenshot: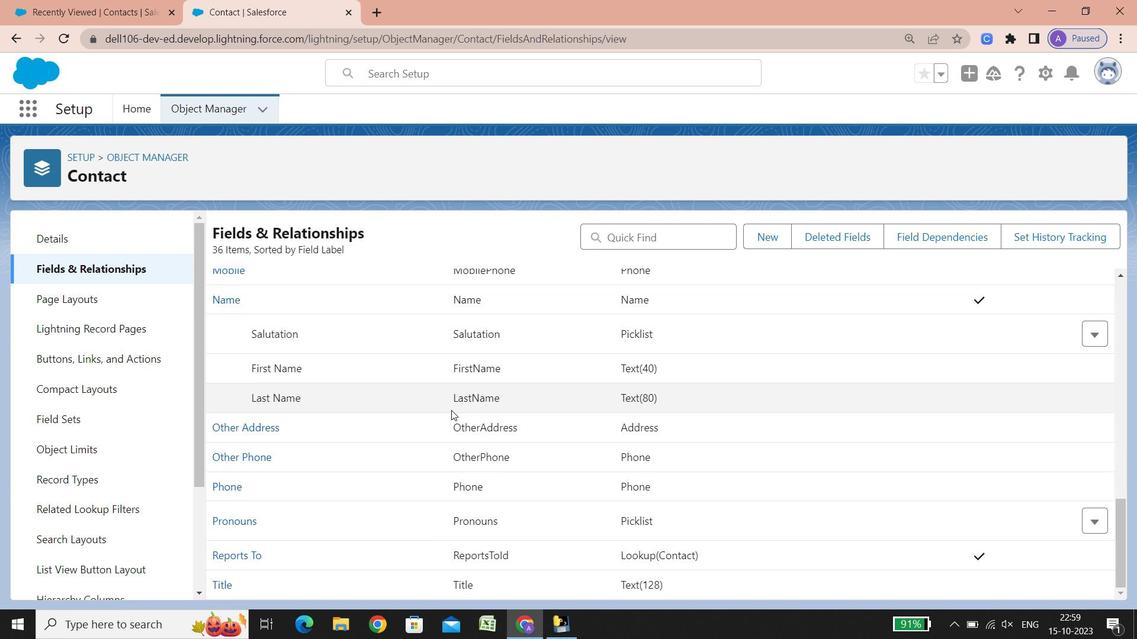 
Action: Mouse scrolled (452, 410) with delta (0, 0)
Screenshot: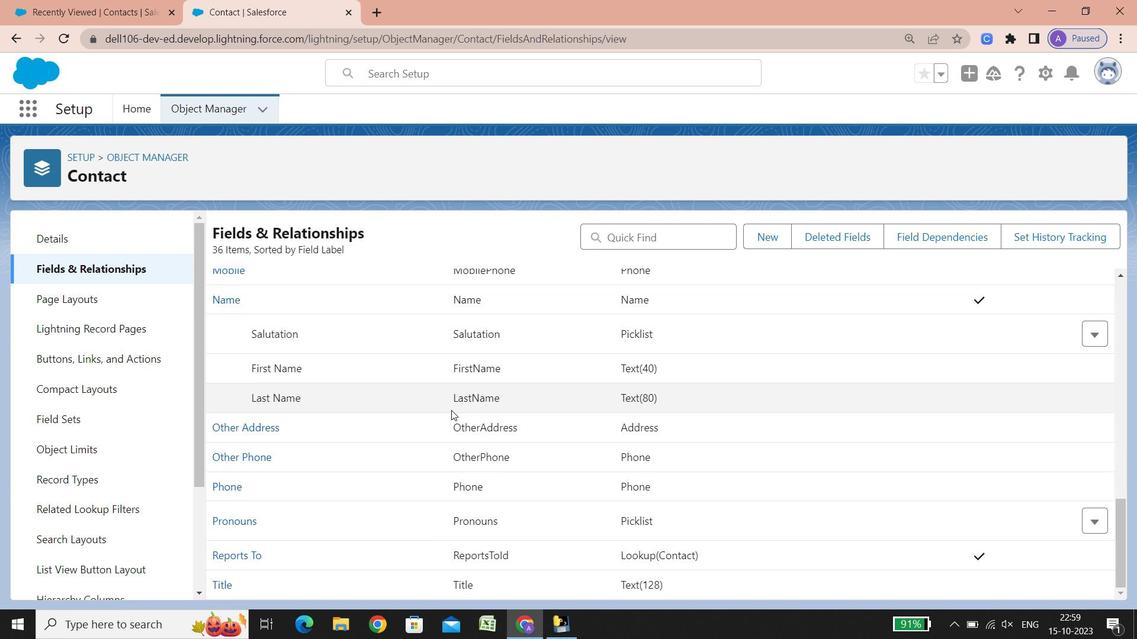 
Action: Mouse scrolled (452, 410) with delta (0, 0)
Screenshot: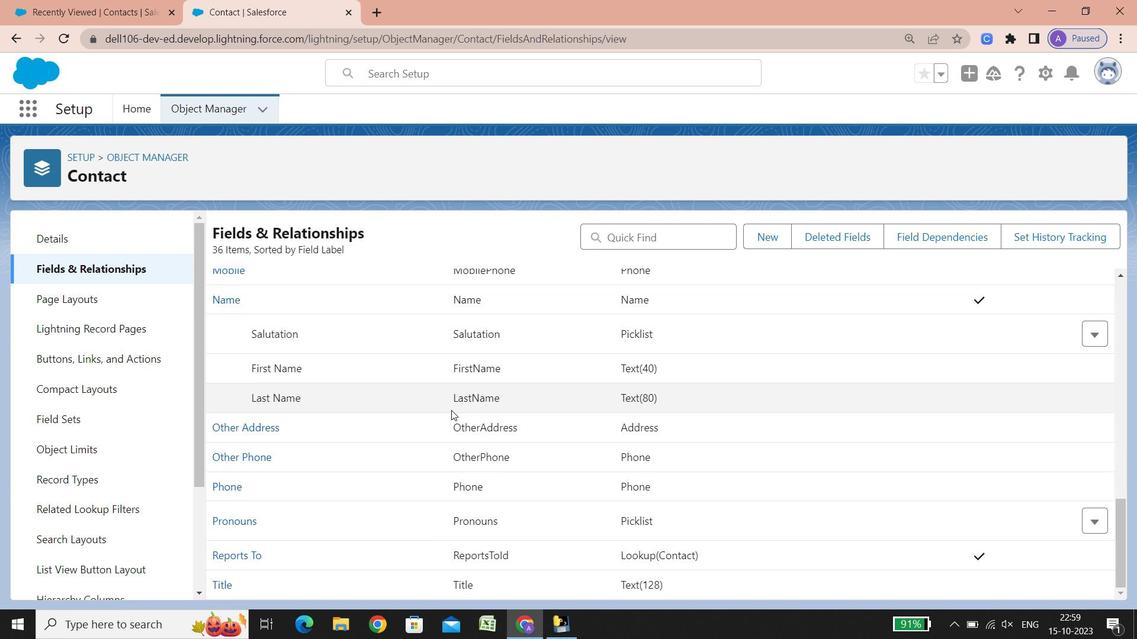 
Action: Mouse scrolled (452, 410) with delta (0, 0)
Screenshot: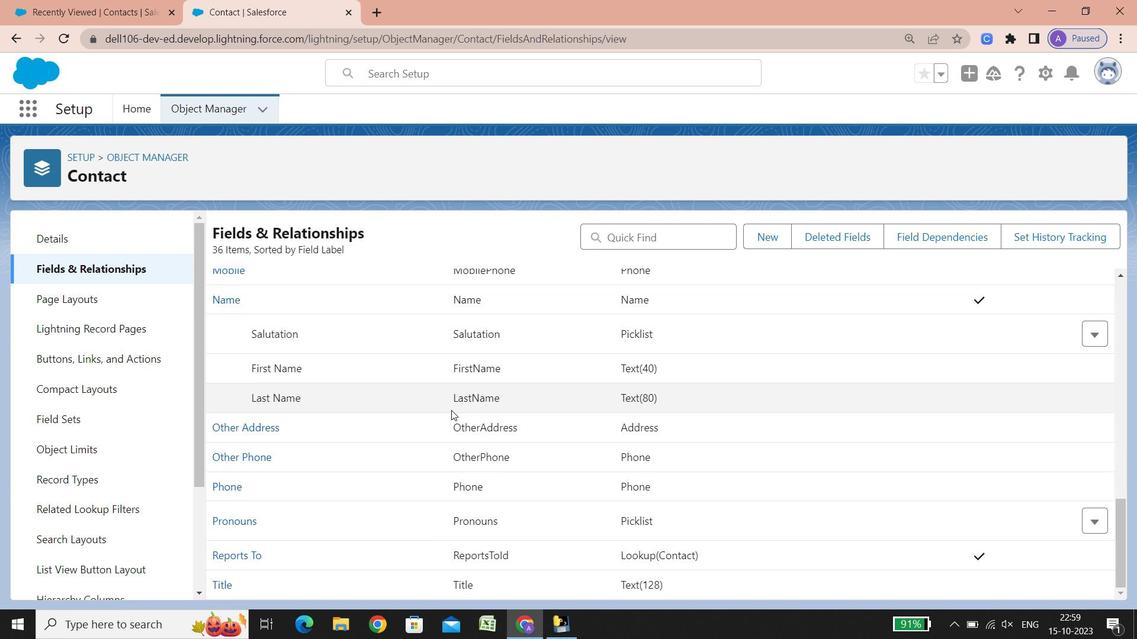 
Action: Mouse scrolled (452, 410) with delta (0, 0)
Screenshot: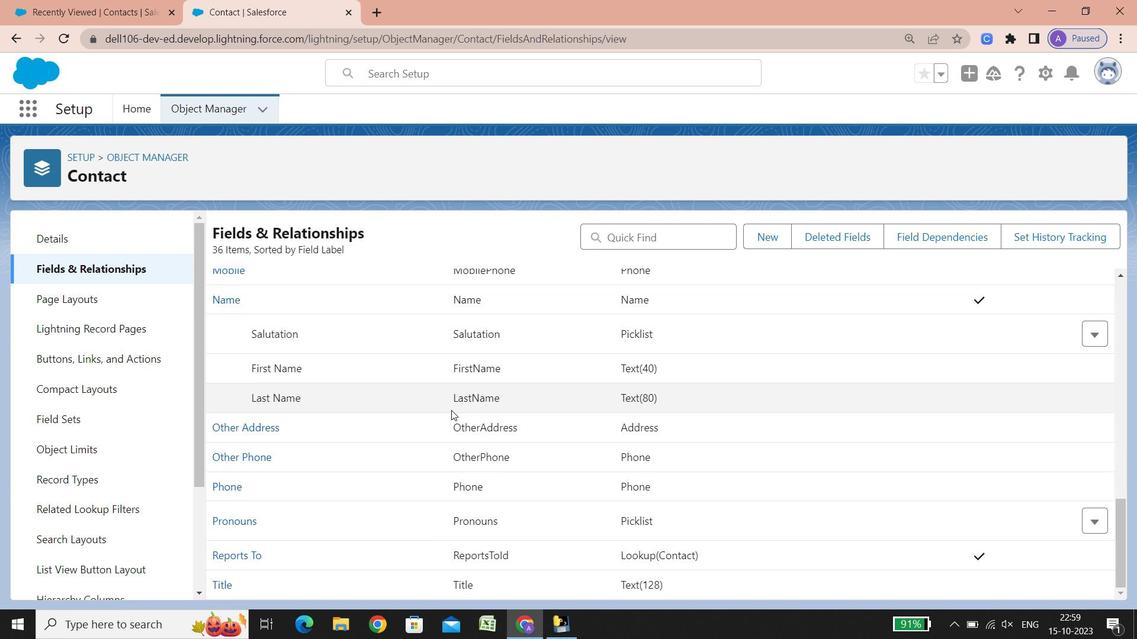 
Action: Mouse scrolled (452, 410) with delta (0, 0)
Screenshot: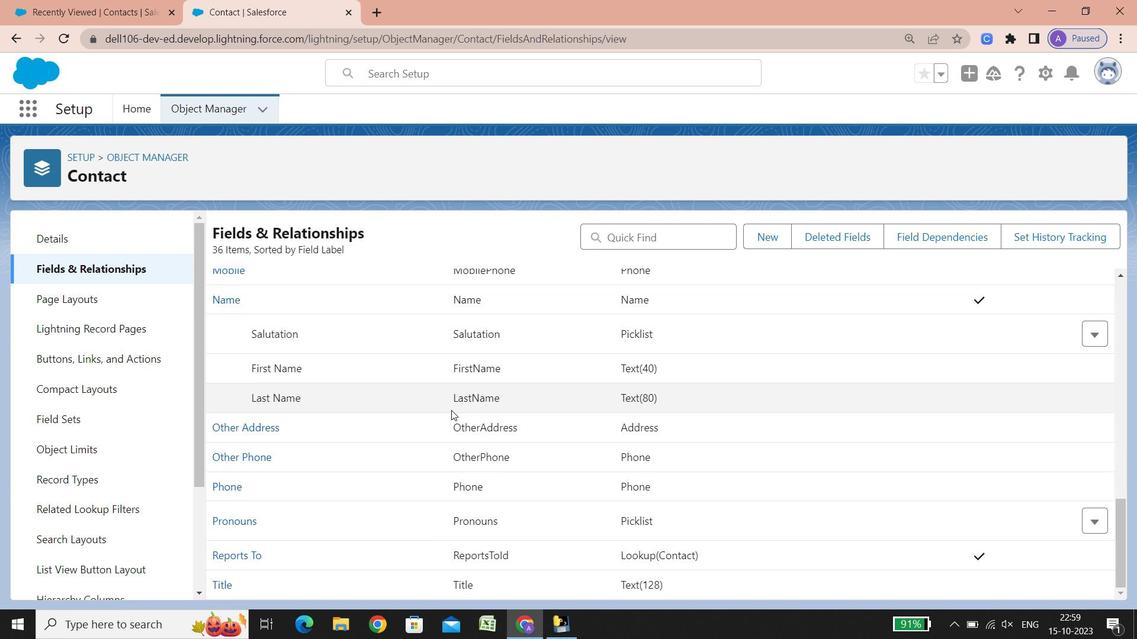 
Action: Mouse scrolled (452, 410) with delta (0, 0)
Screenshot: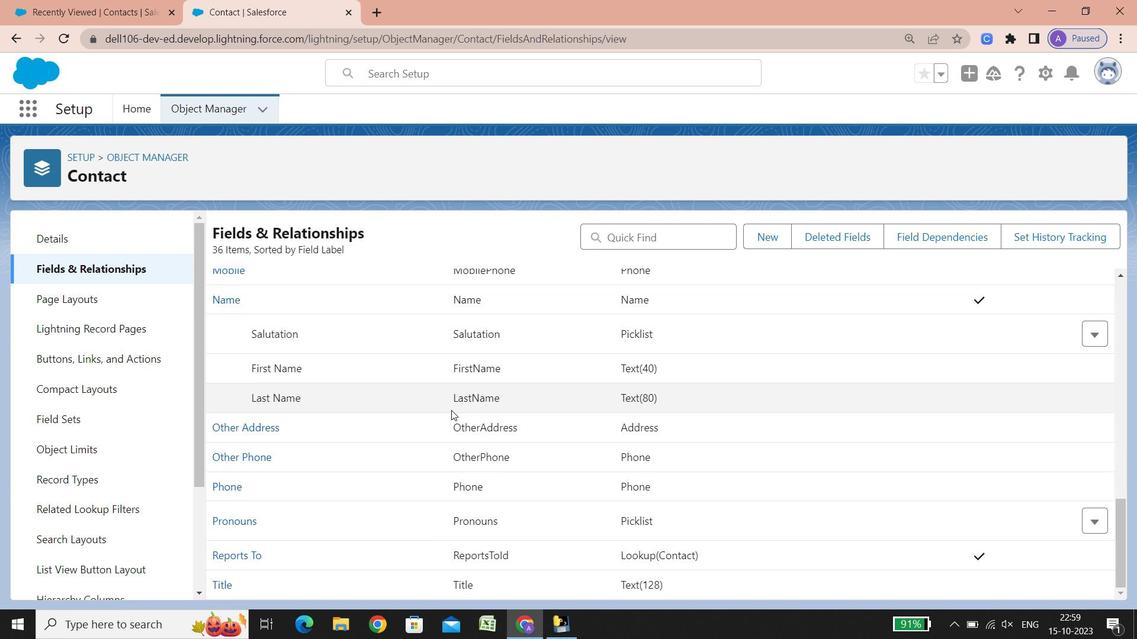 
Action: Mouse scrolled (452, 410) with delta (0, 0)
Screenshot: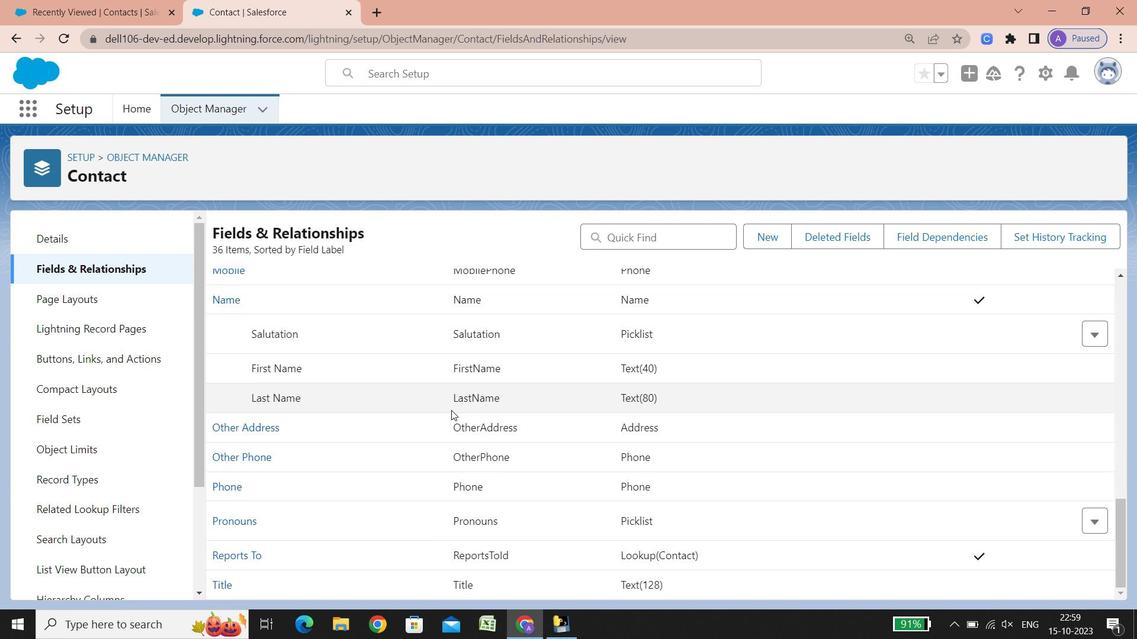 
Action: Mouse scrolled (452, 410) with delta (0, 0)
Screenshot: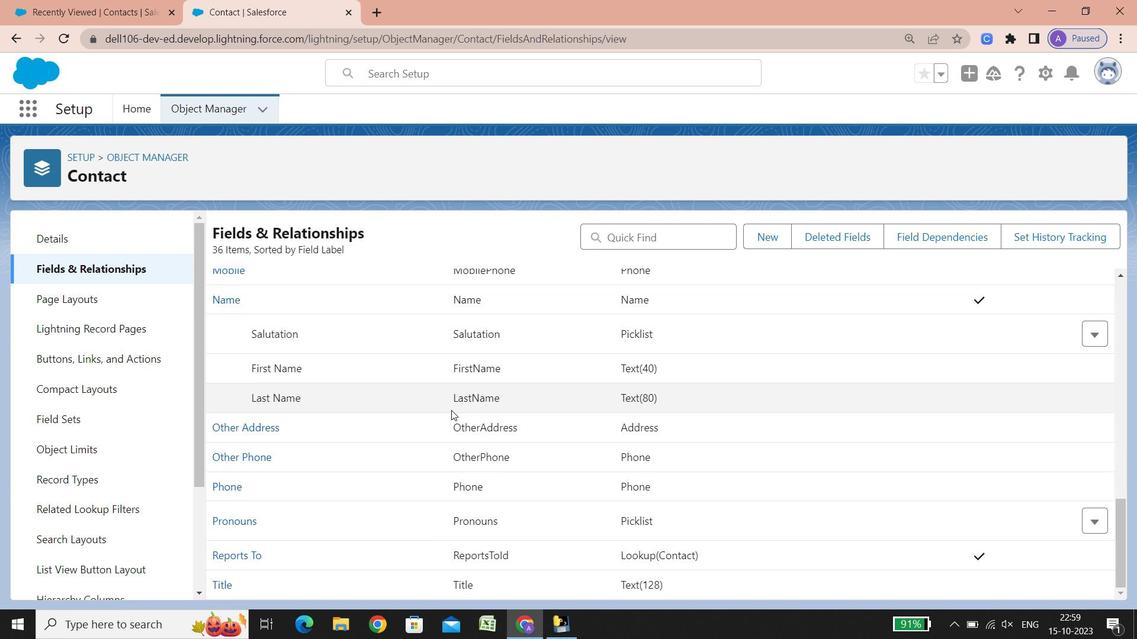 
Action: Mouse scrolled (452, 410) with delta (0, 0)
Screenshot: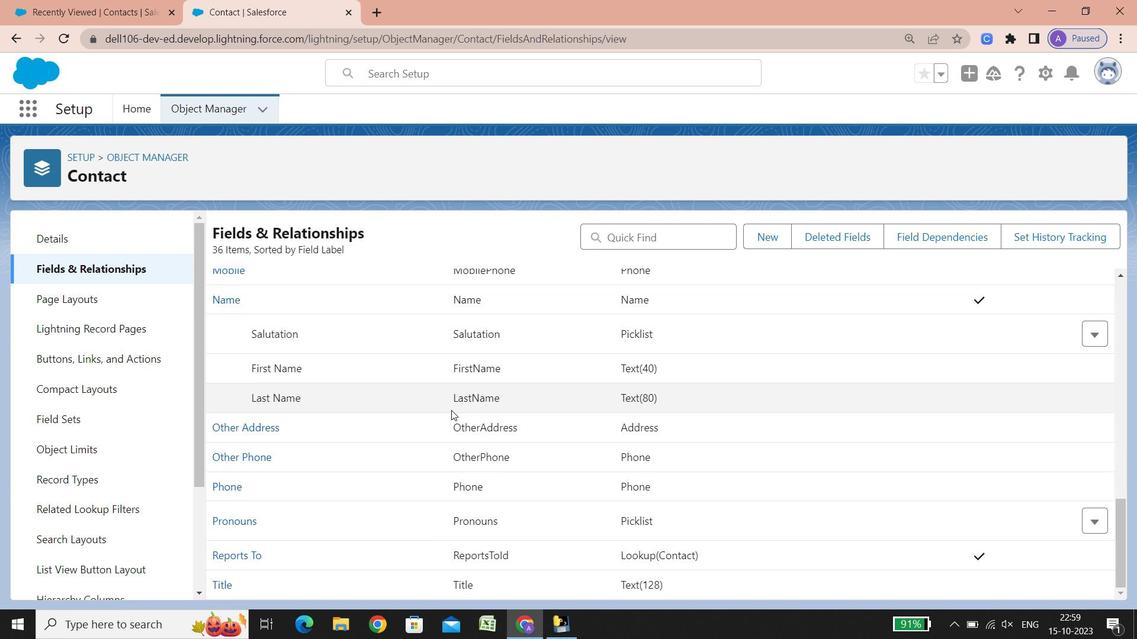 
Action: Mouse scrolled (452, 410) with delta (0, 0)
Screenshot: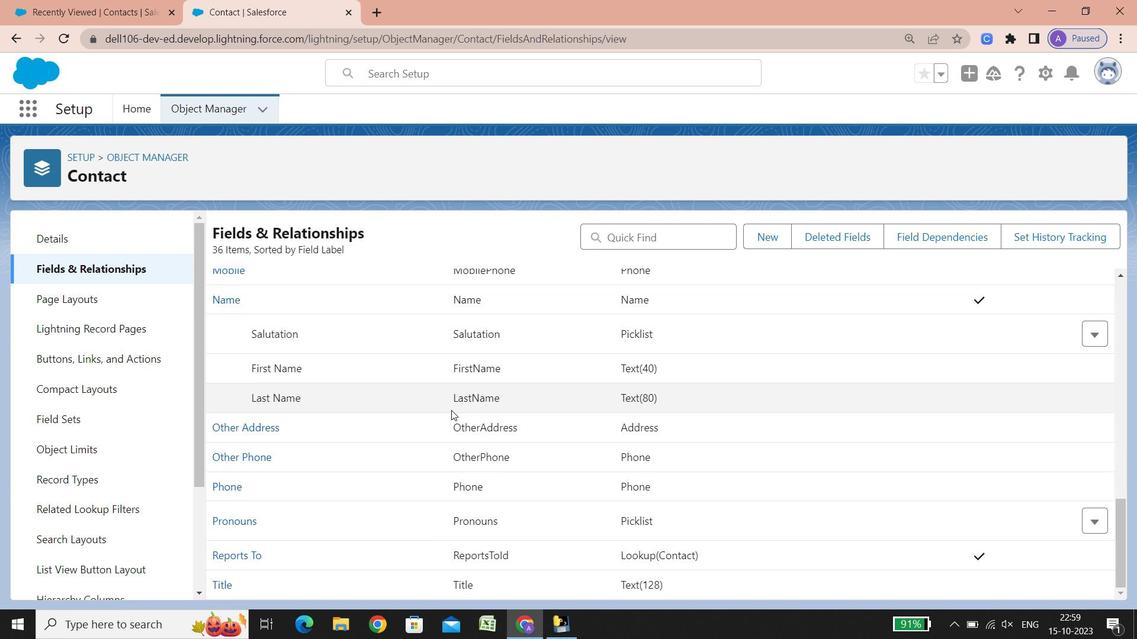 
Action: Mouse scrolled (452, 410) with delta (0, 0)
Screenshot: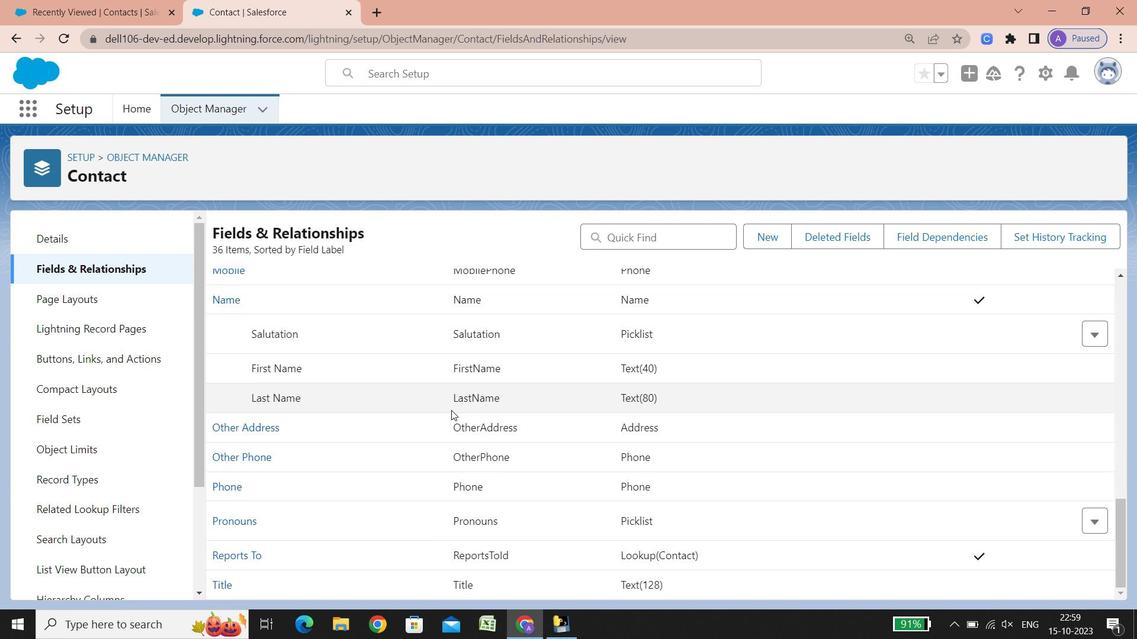 
Action: Mouse scrolled (452, 410) with delta (0, 0)
Screenshot: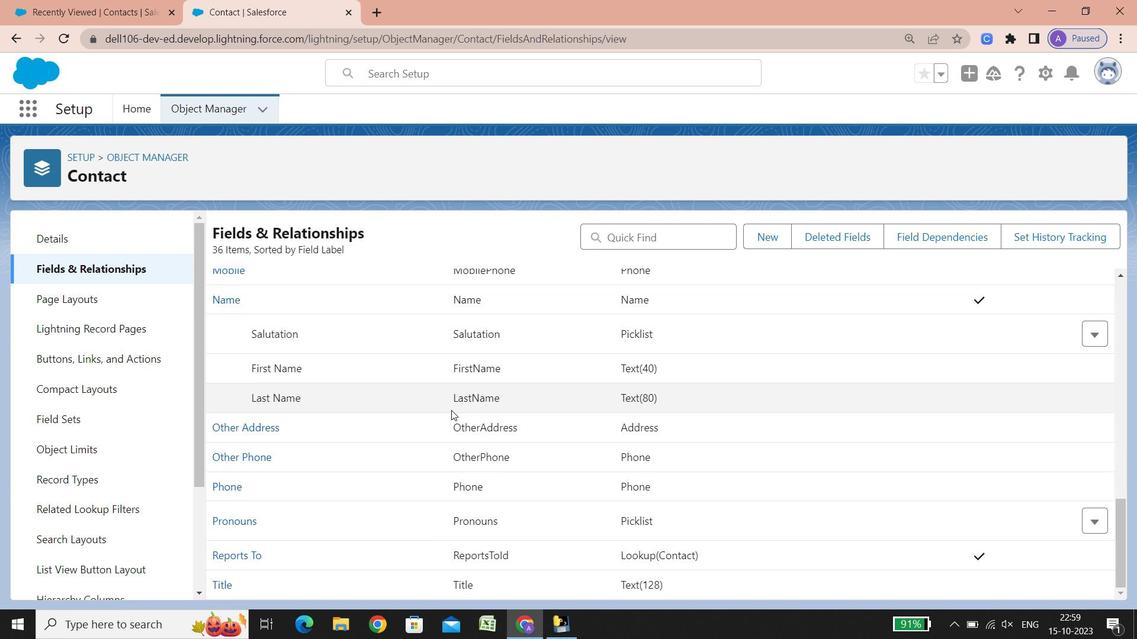 
Action: Mouse scrolled (452, 410) with delta (0, 0)
Screenshot: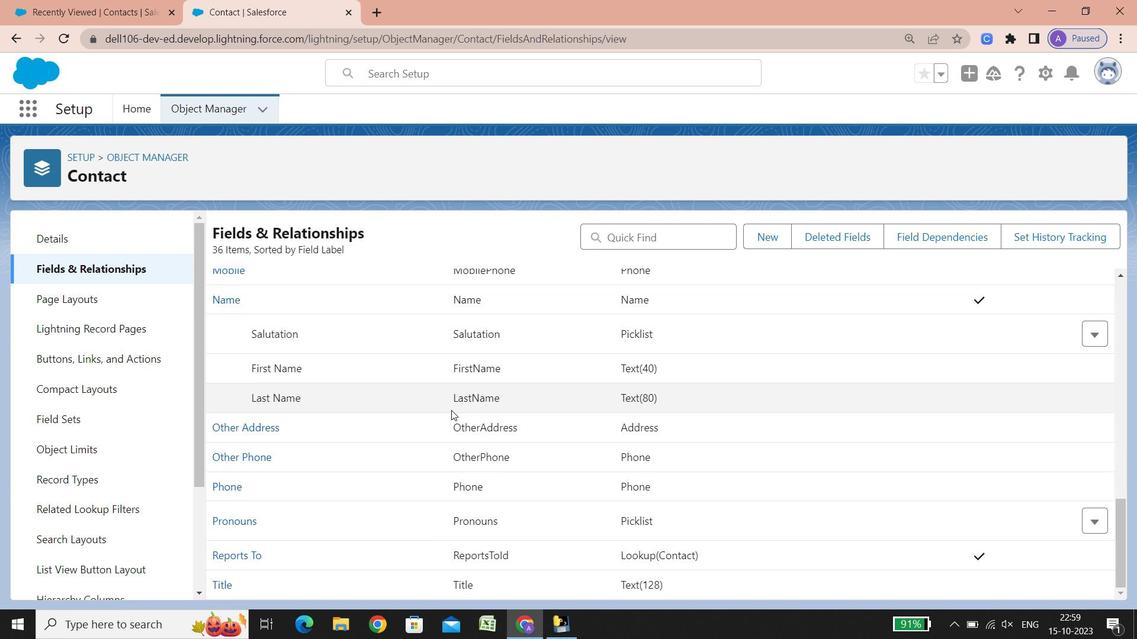 
Action: Mouse scrolled (452, 410) with delta (0, 0)
Screenshot: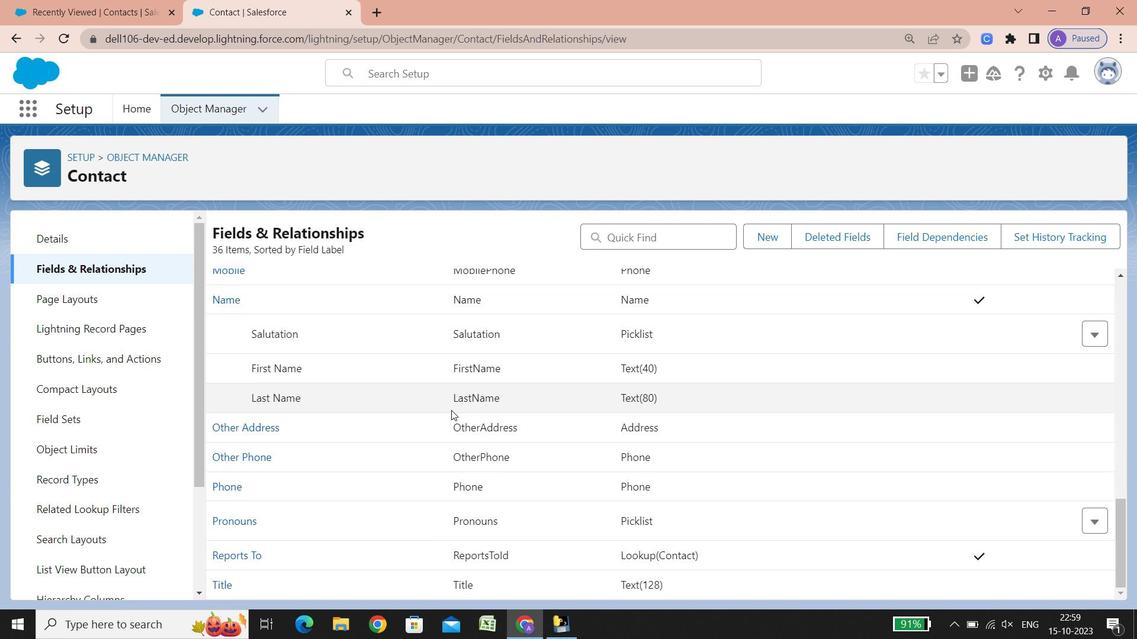 
Action: Mouse scrolled (452, 410) with delta (0, 0)
Screenshot: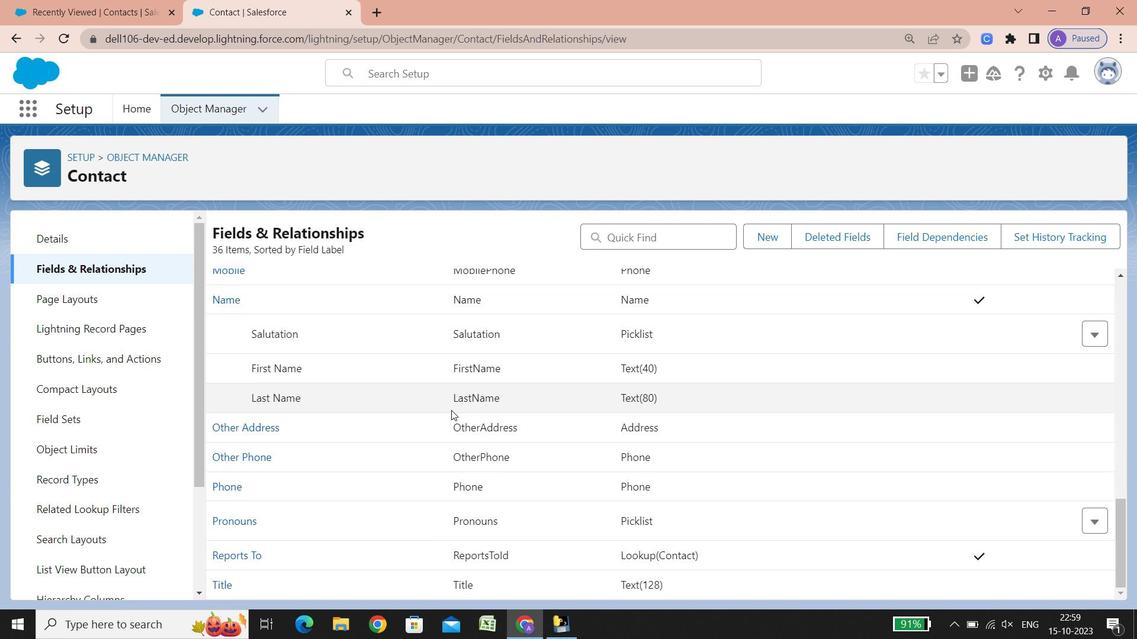 
Action: Mouse scrolled (452, 410) with delta (0, 0)
Screenshot: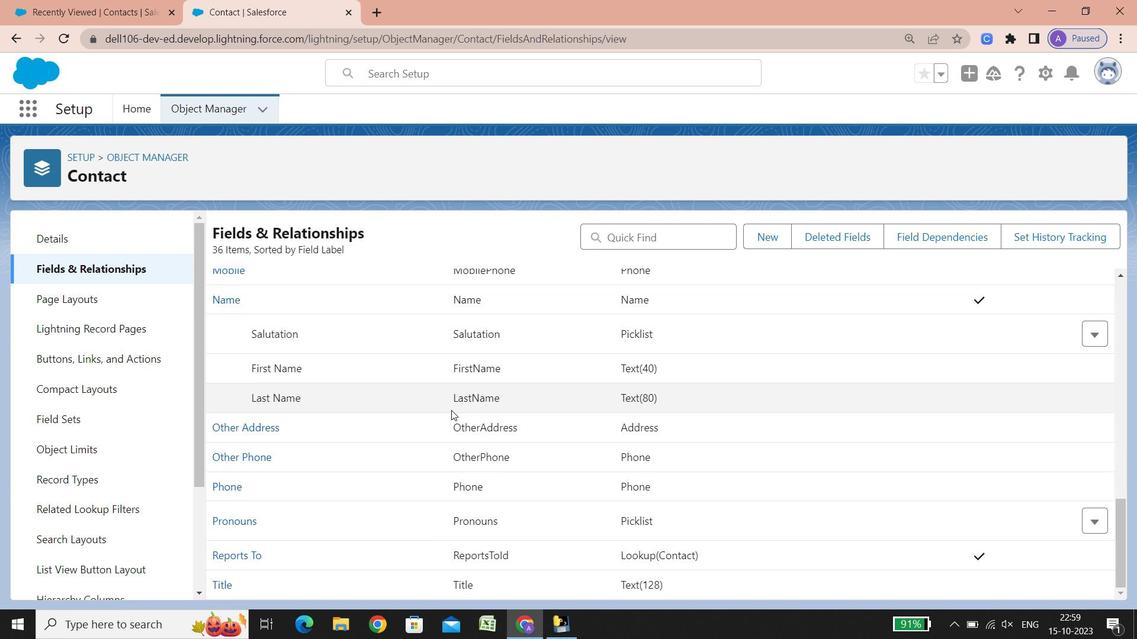 
Action: Mouse scrolled (452, 410) with delta (0, 0)
Screenshot: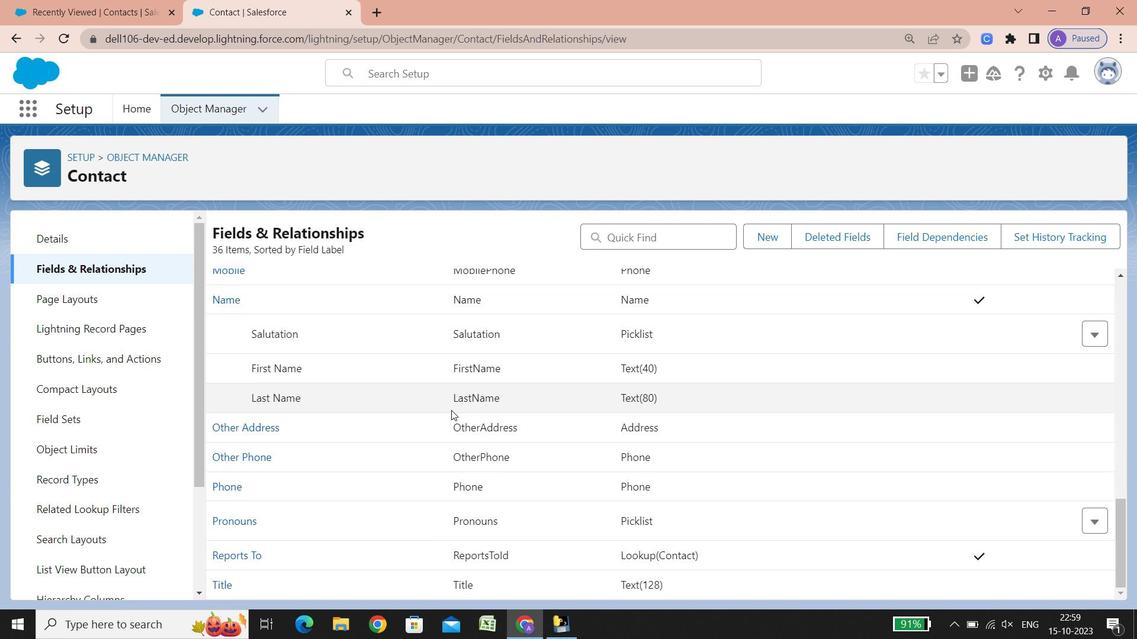 
Action: Mouse scrolled (452, 410) with delta (0, 0)
Screenshot: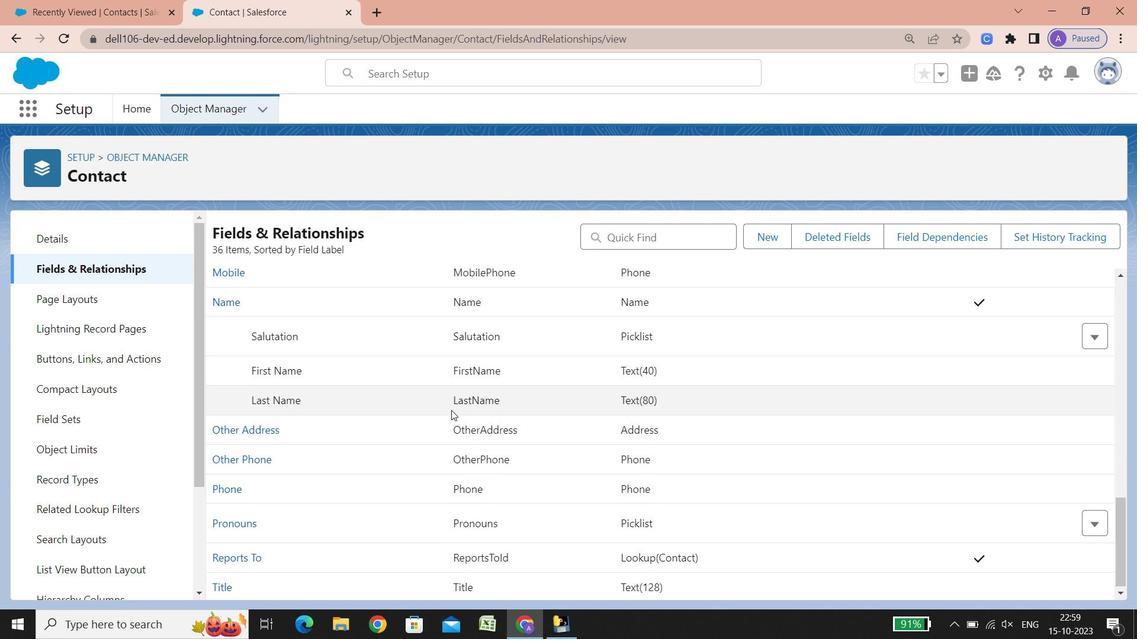 
Action: Mouse scrolled (452, 410) with delta (0, 0)
Screenshot: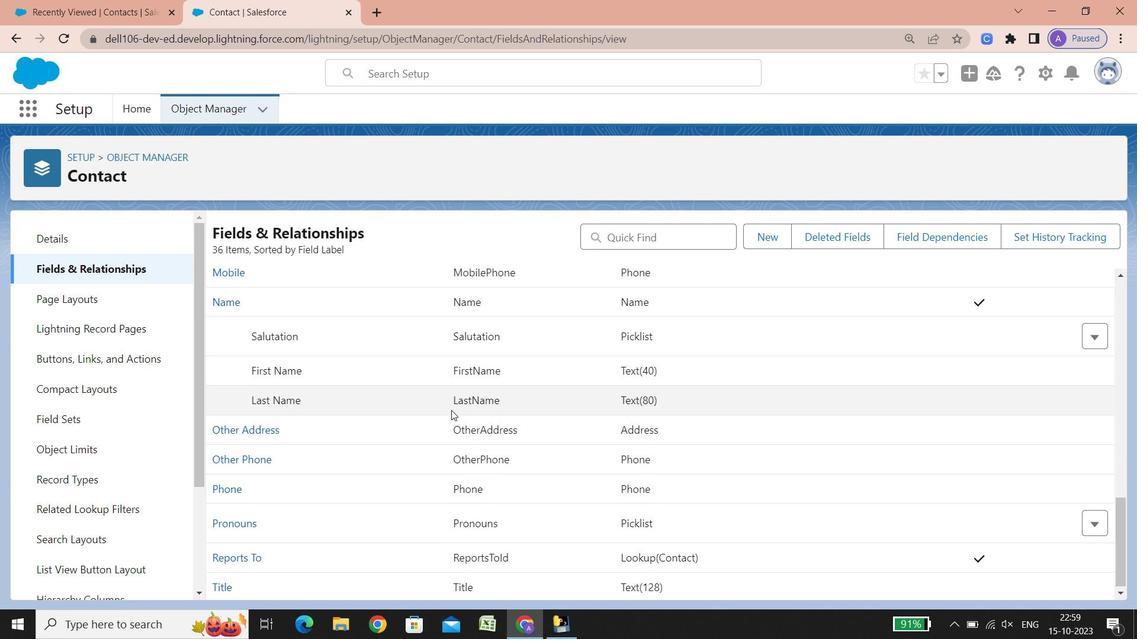 
Action: Mouse scrolled (452, 410) with delta (0, 0)
Screenshot: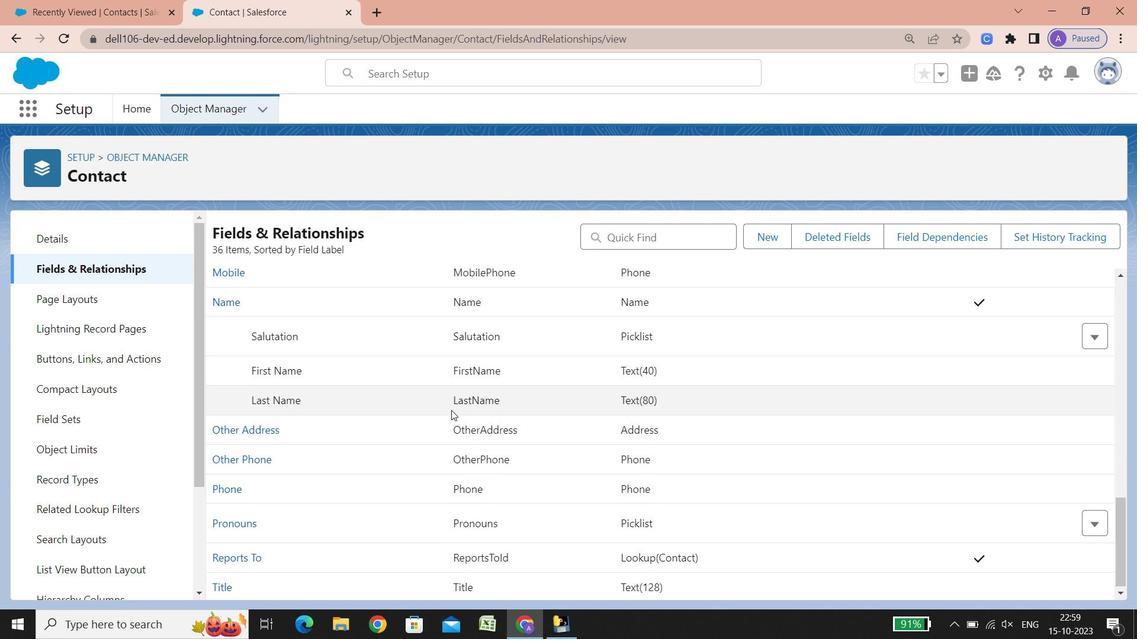 
Action: Mouse scrolled (452, 410) with delta (0, 0)
Screenshot: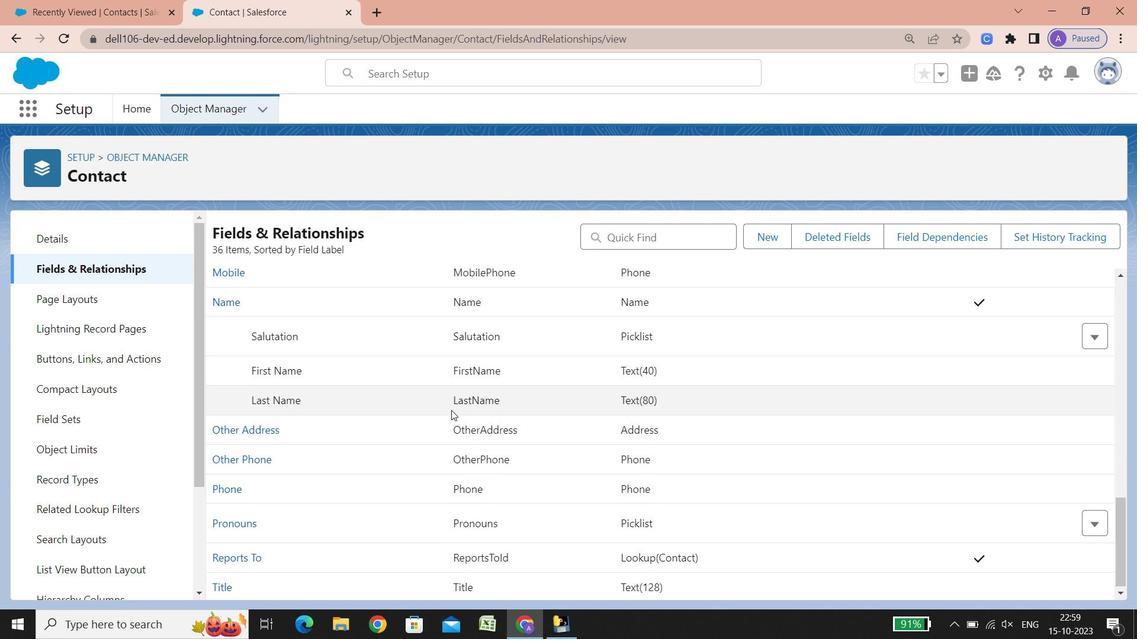 
Action: Mouse scrolled (452, 410) with delta (0, 0)
Screenshot: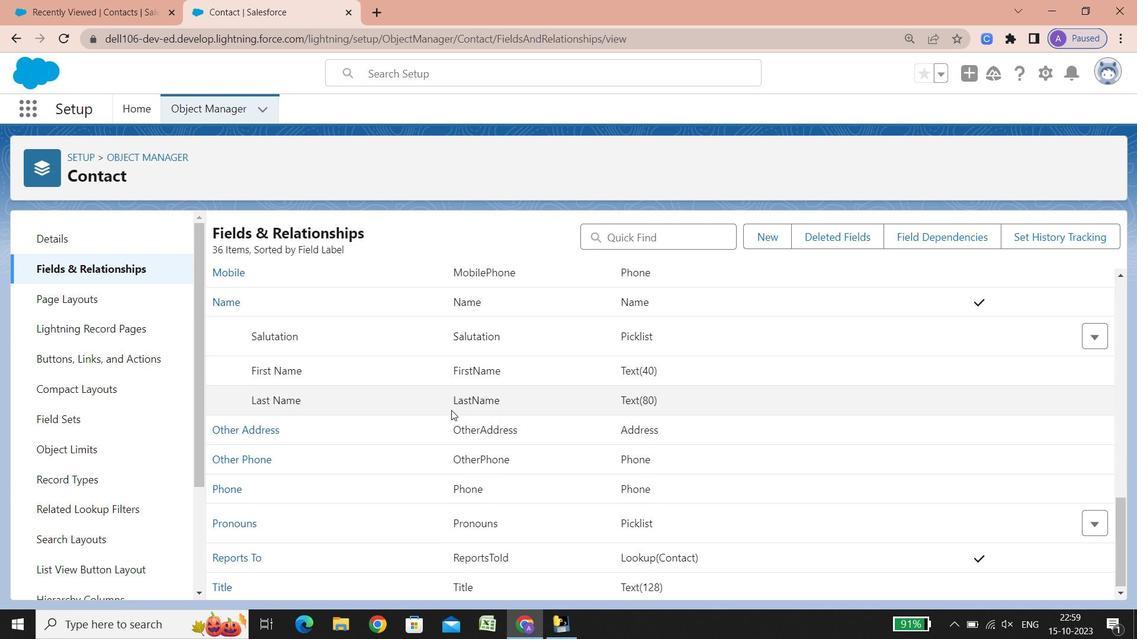 
Action: Mouse scrolled (452, 410) with delta (0, 0)
Screenshot: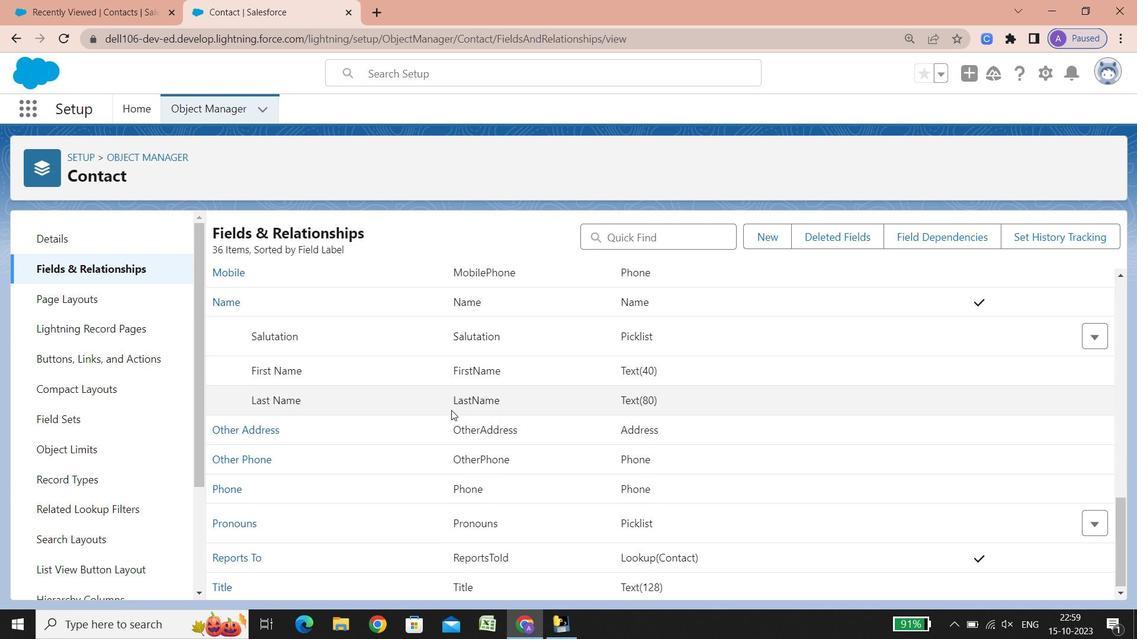 
Action: Mouse scrolled (452, 410) with delta (0, 0)
Screenshot: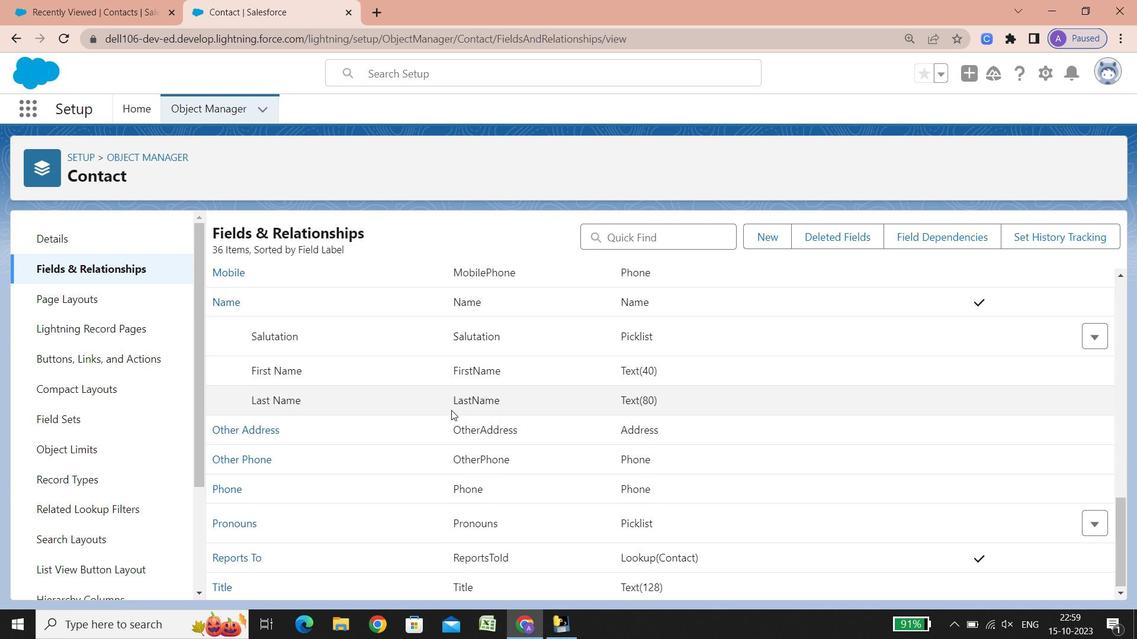 
Action: Mouse scrolled (452, 410) with delta (0, 0)
Screenshot: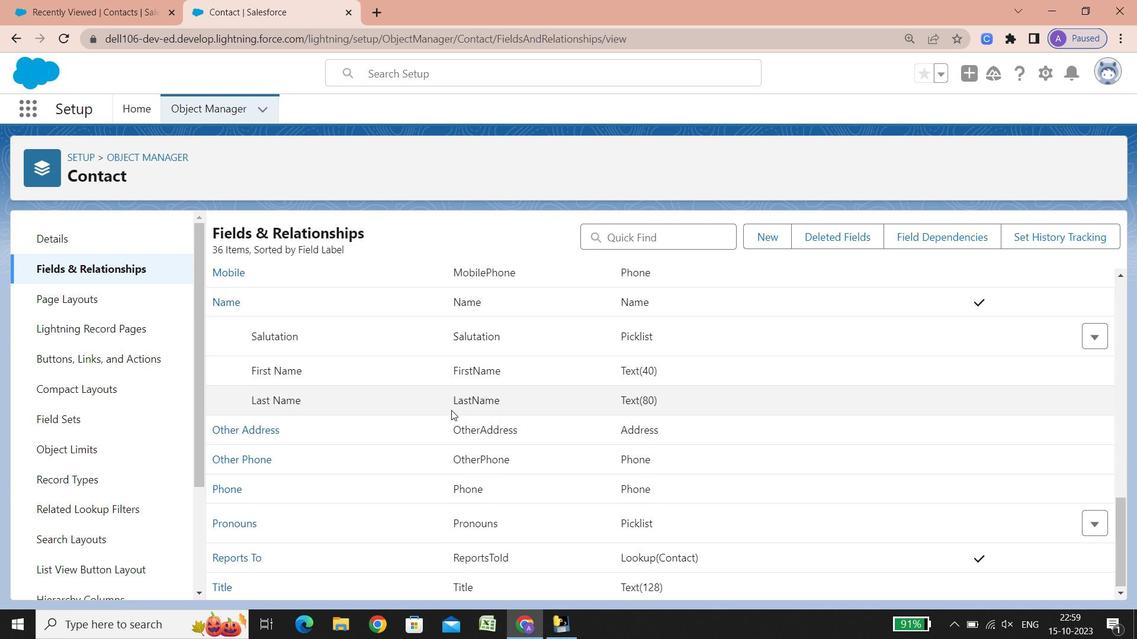 
Action: Mouse scrolled (452, 410) with delta (0, 0)
Screenshot: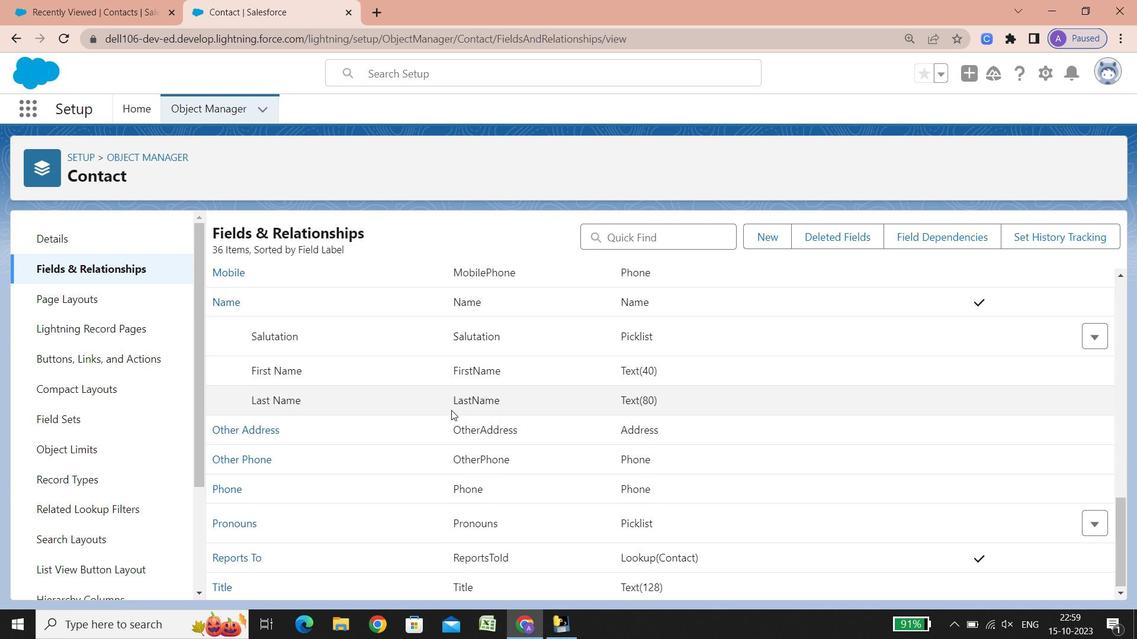 
Action: Mouse scrolled (452, 410) with delta (0, 0)
Screenshot: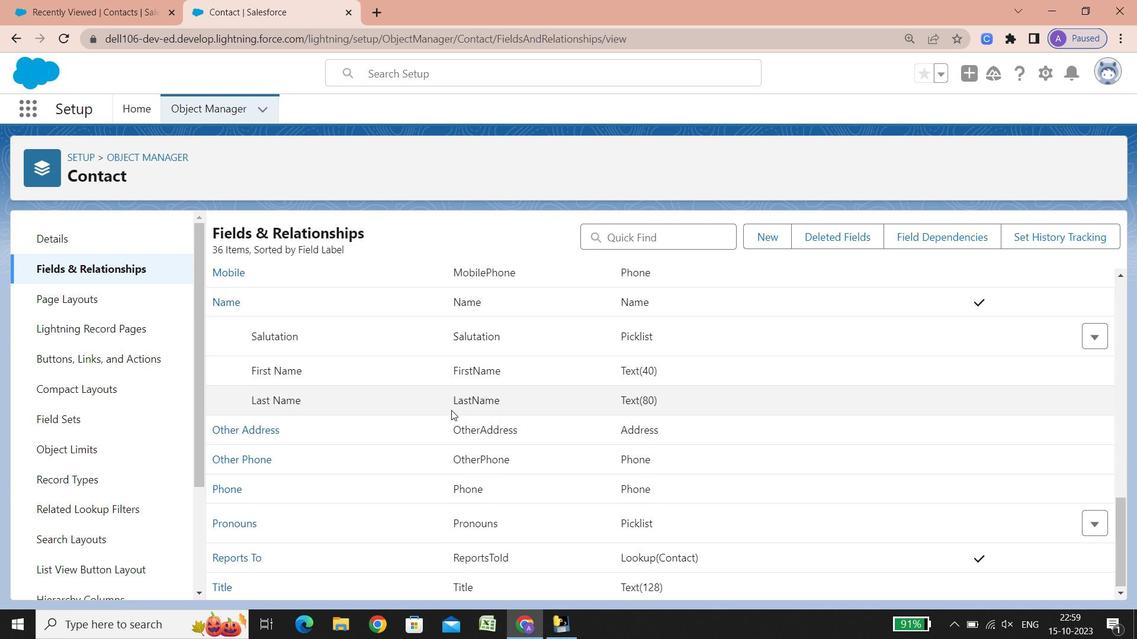 
Action: Mouse scrolled (452, 410) with delta (0, 0)
Screenshot: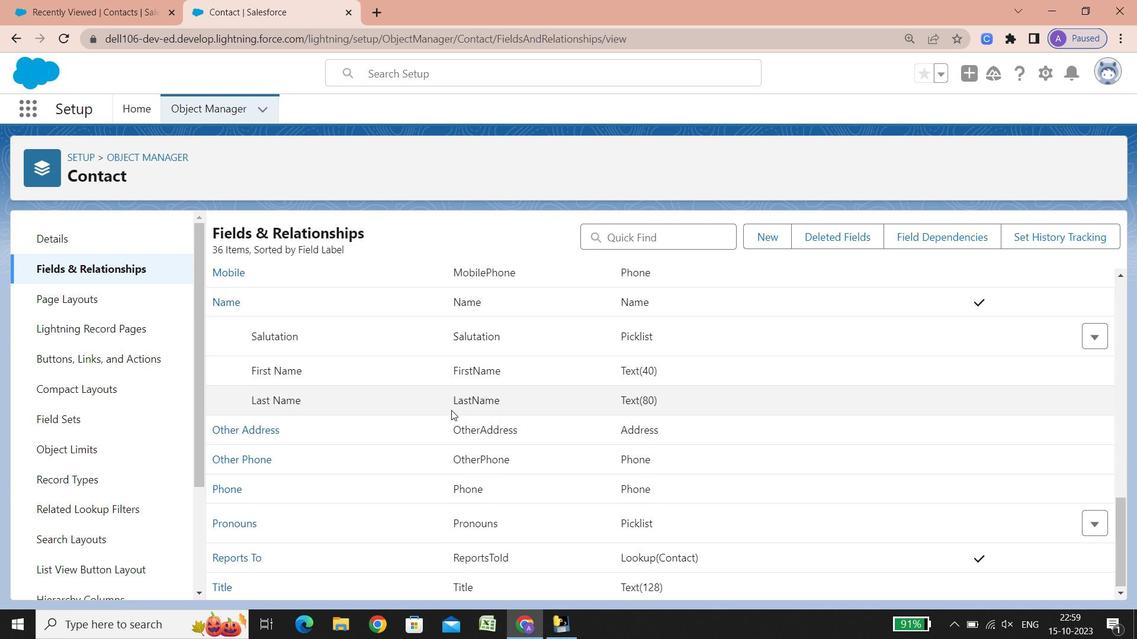 
Action: Mouse scrolled (452, 410) with delta (0, 0)
Screenshot: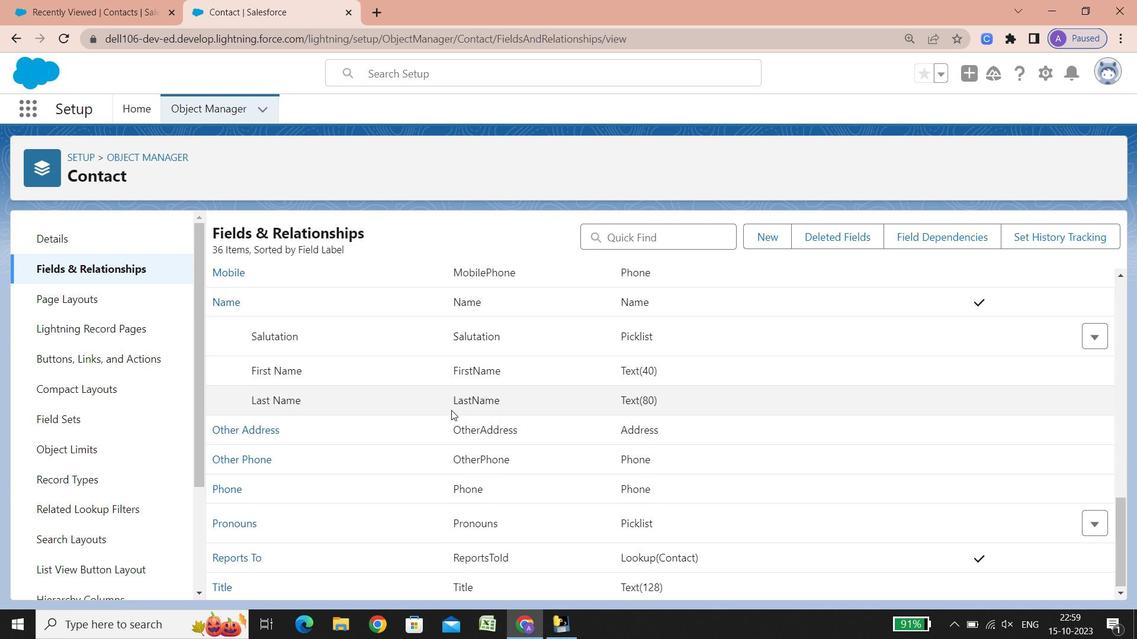 
Action: Mouse scrolled (452, 410) with delta (0, 0)
Screenshot: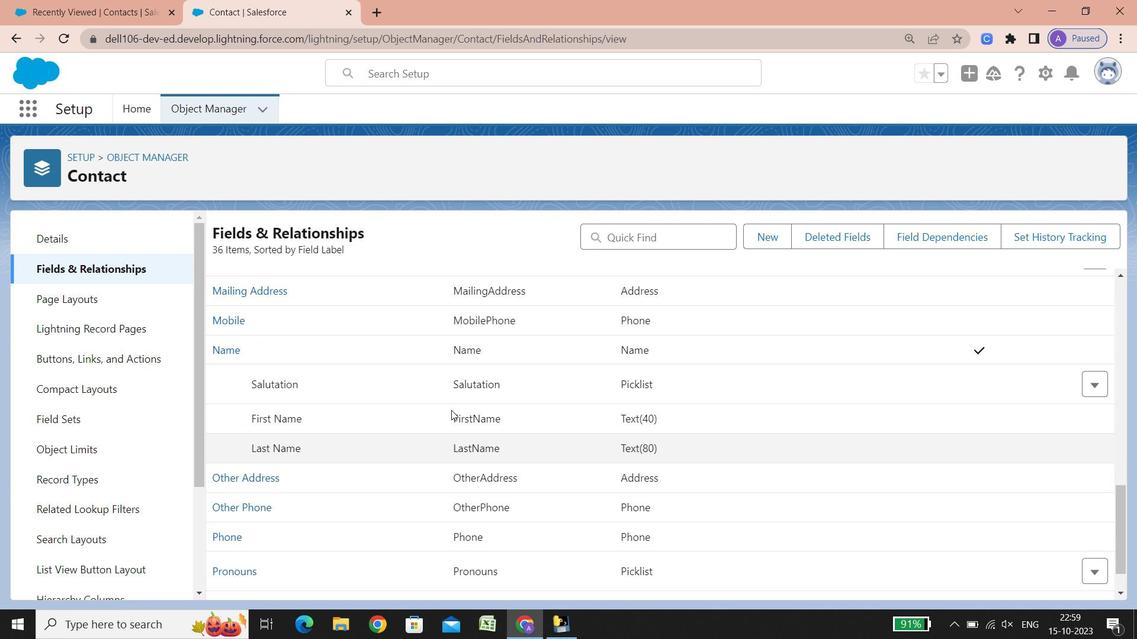 
Action: Mouse scrolled (452, 410) with delta (0, 0)
Screenshot: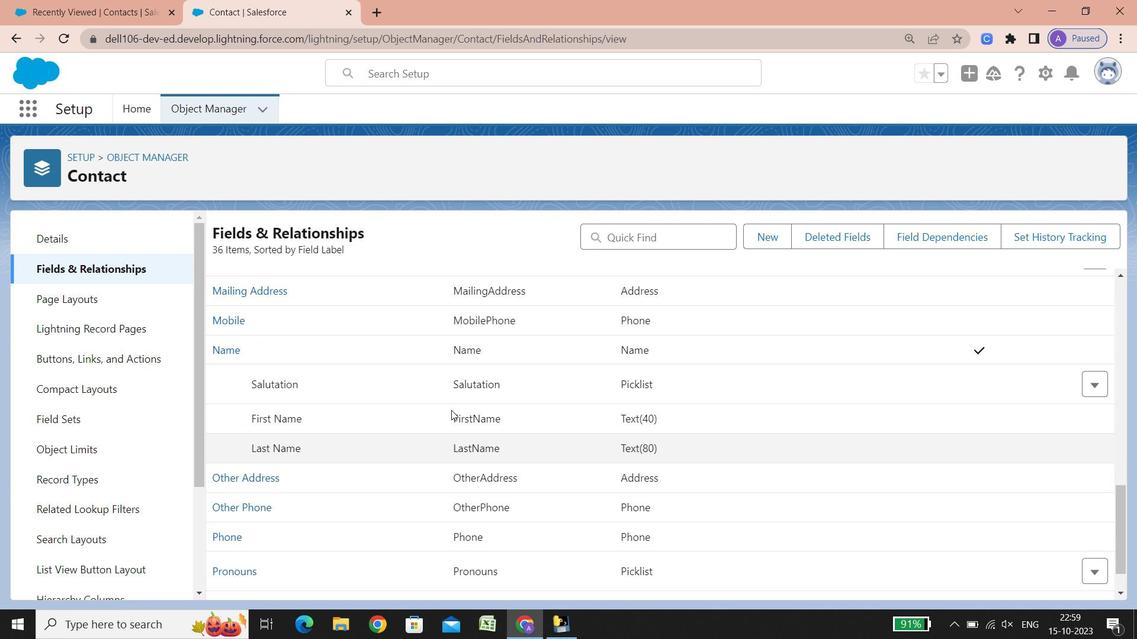 
Action: Mouse scrolled (452, 410) with delta (0, 0)
Screenshot: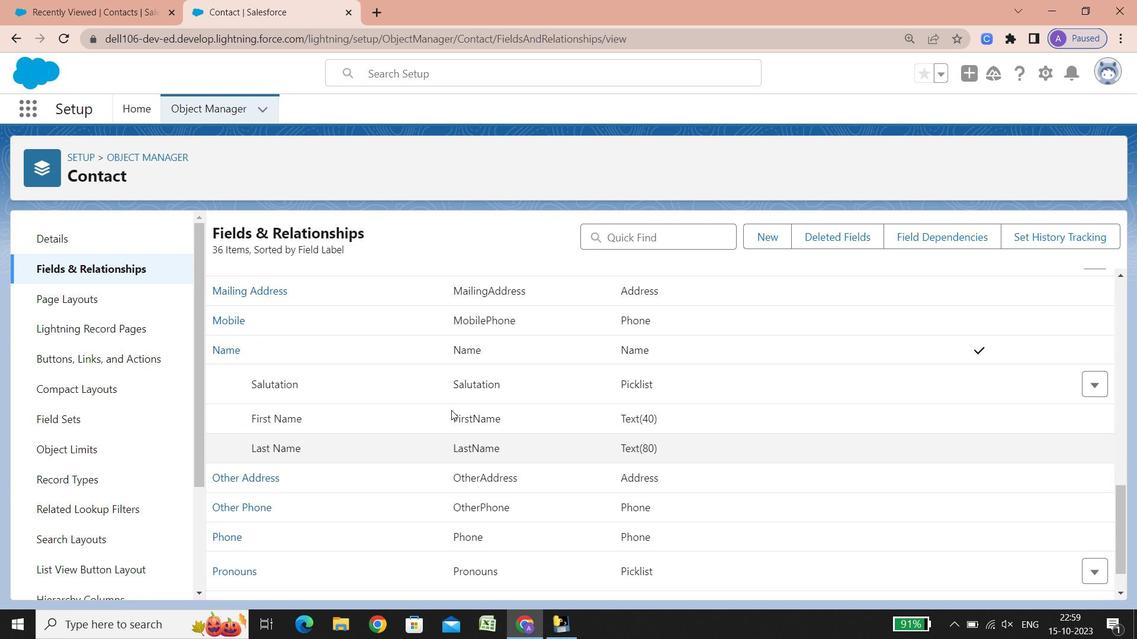 
Action: Mouse scrolled (452, 410) with delta (0, 0)
Screenshot: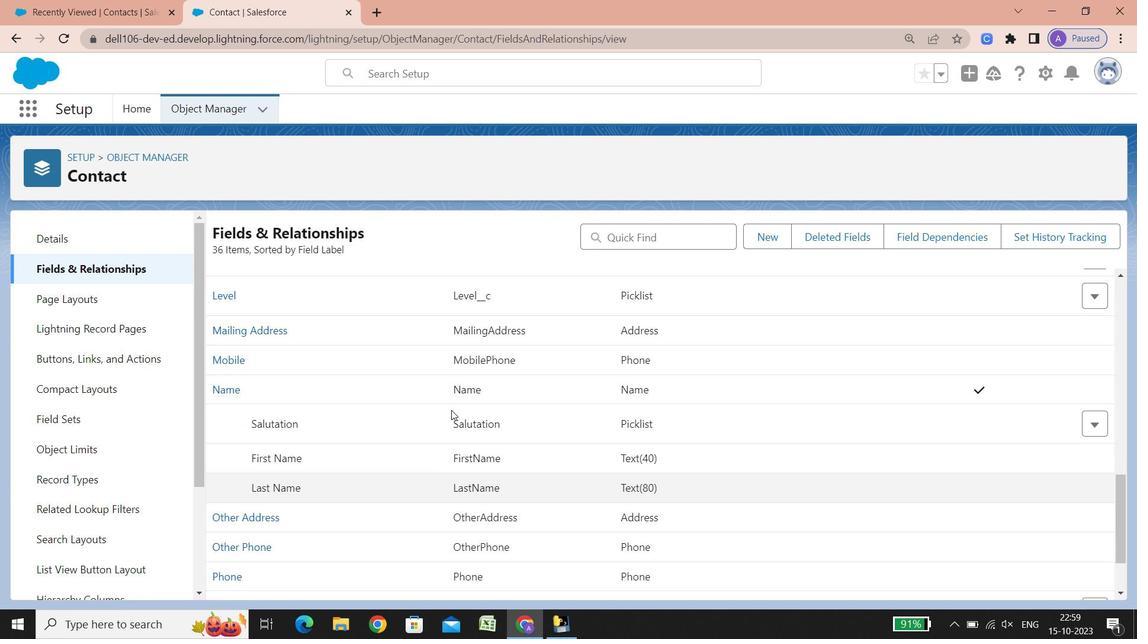
Action: Mouse scrolled (452, 410) with delta (0, 0)
Screenshot: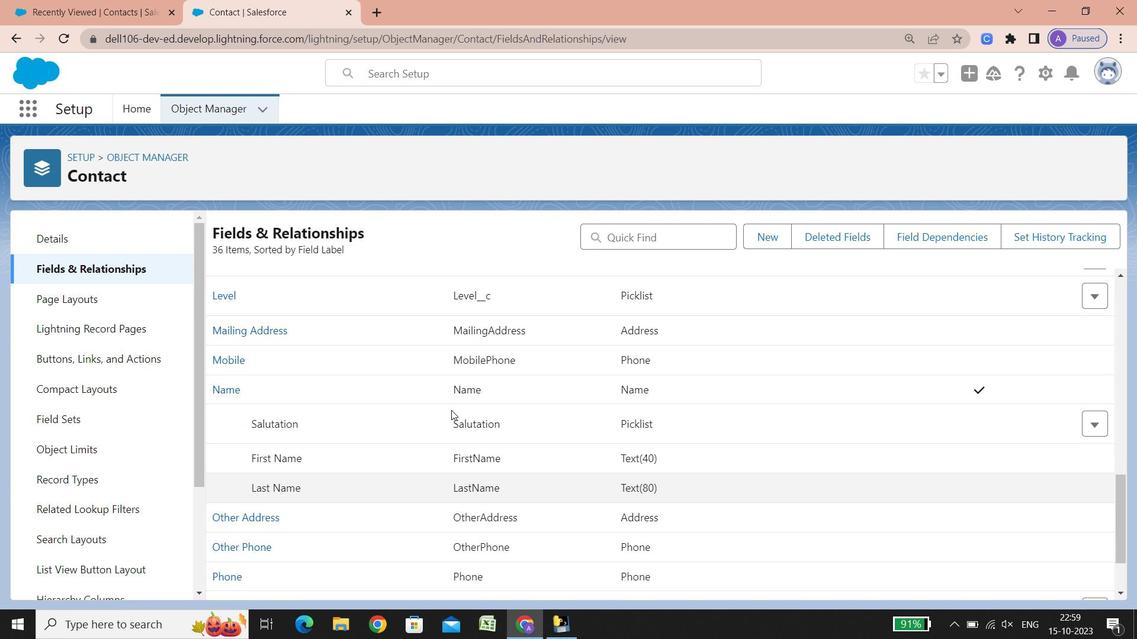 
Action: Mouse scrolled (452, 410) with delta (0, 0)
Screenshot: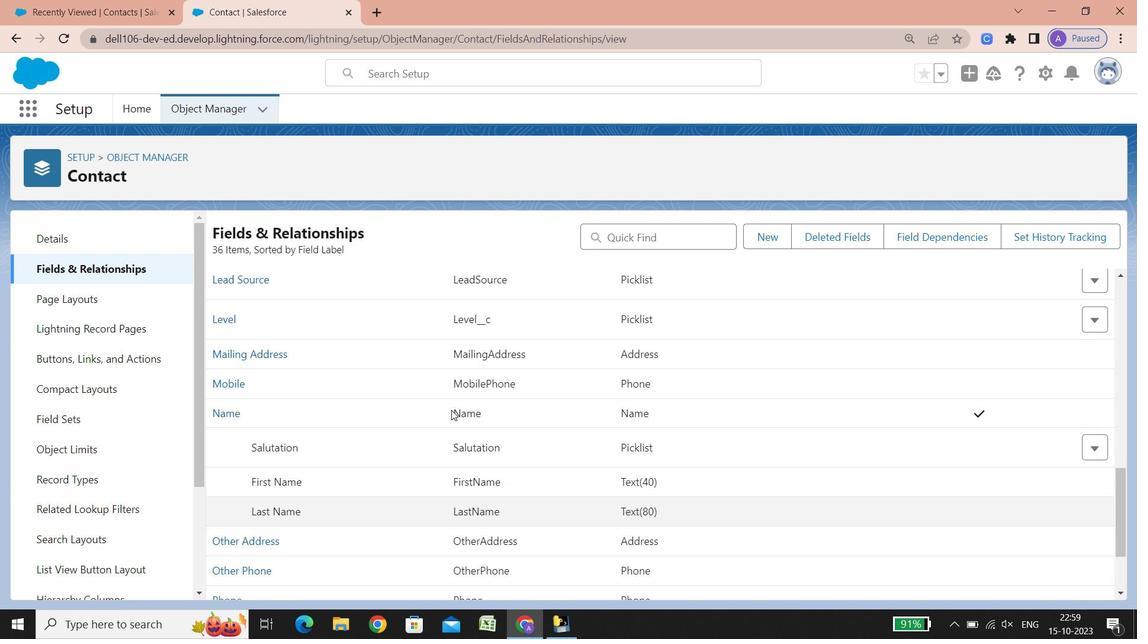 
Action: Mouse scrolled (452, 410) with delta (0, 0)
Screenshot: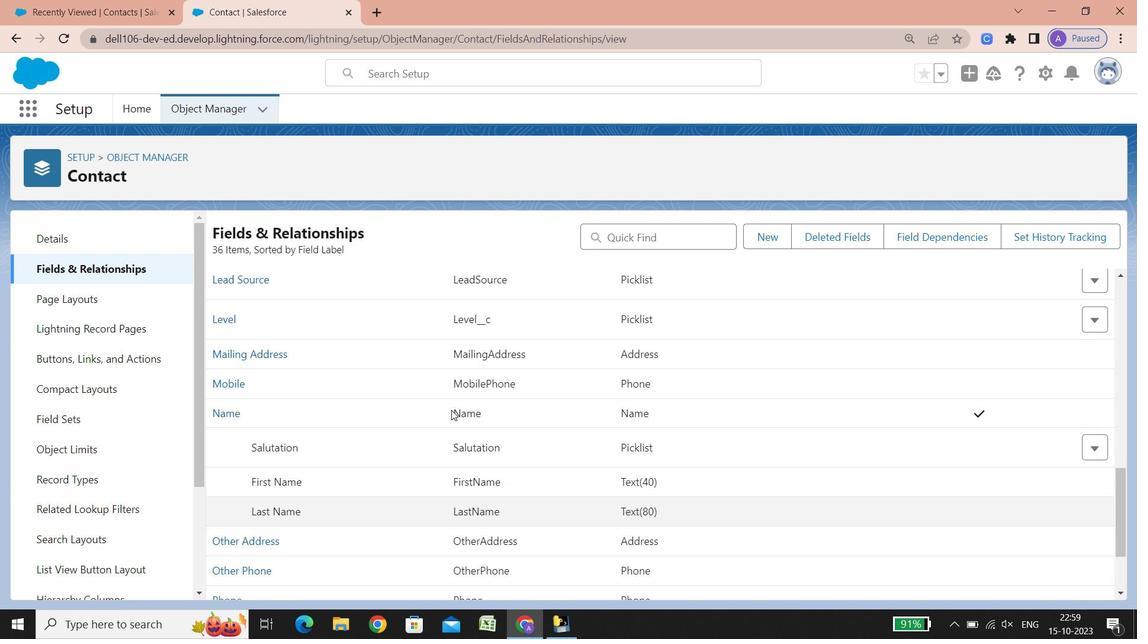 
Action: Mouse scrolled (452, 410) with delta (0, 0)
Screenshot: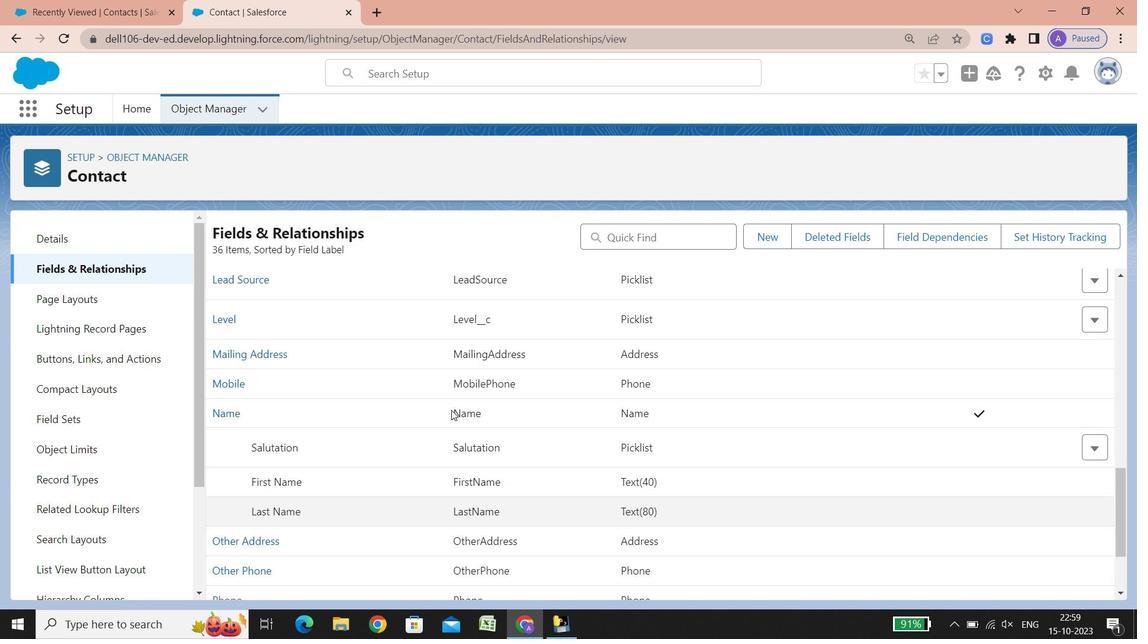 
Action: Mouse scrolled (452, 410) with delta (0, 0)
Screenshot: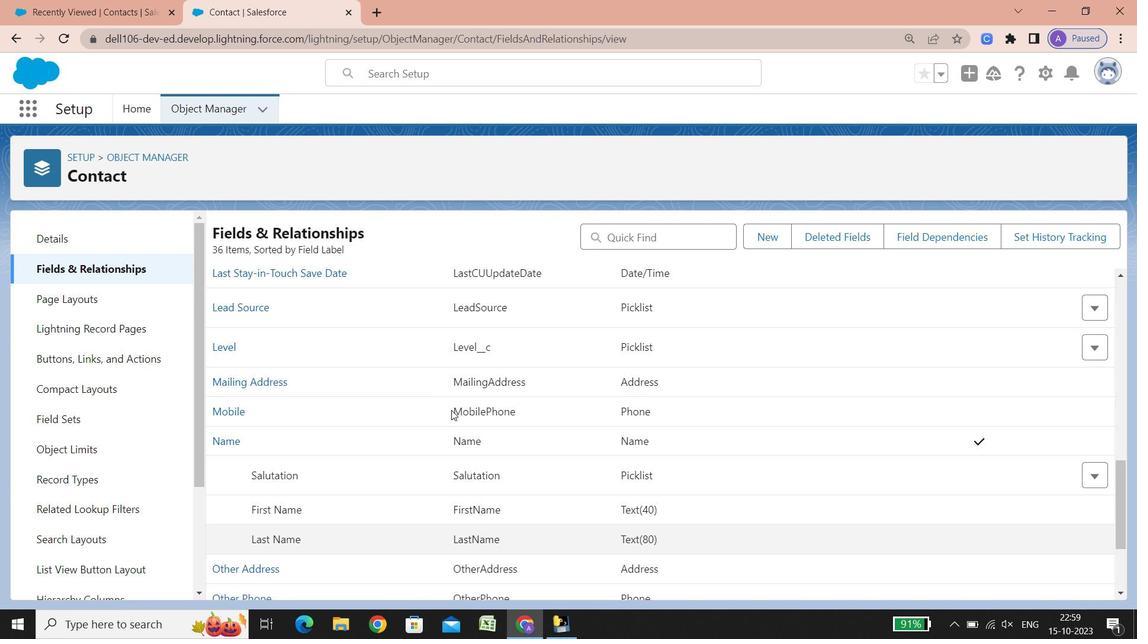 
Action: Mouse scrolled (452, 410) with delta (0, 0)
Screenshot: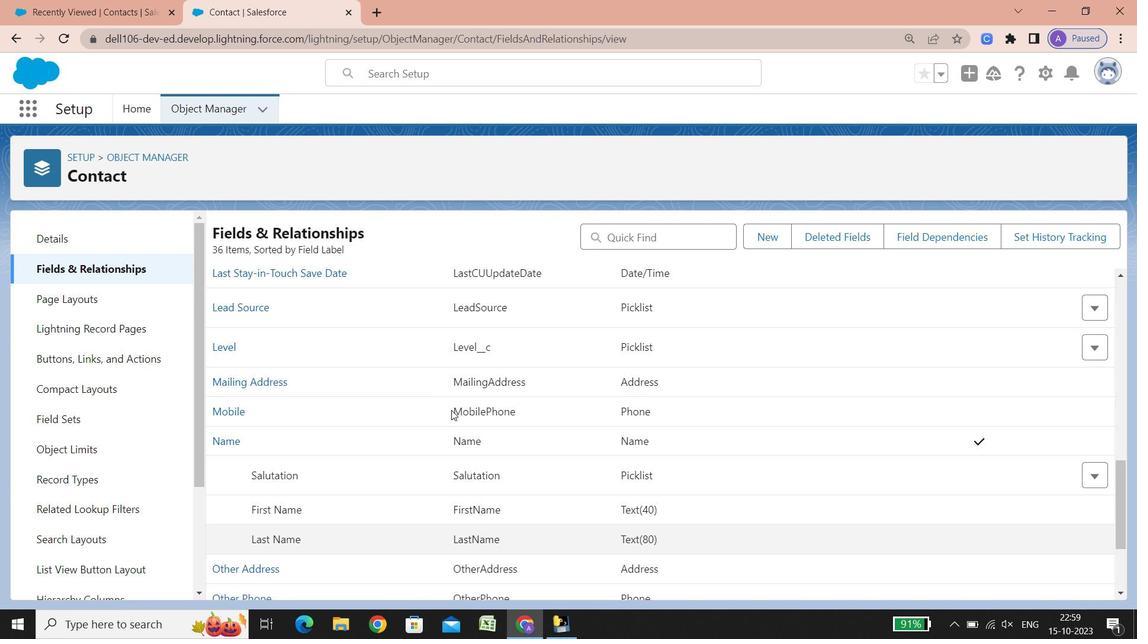 
Action: Mouse scrolled (452, 410) with delta (0, 0)
Screenshot: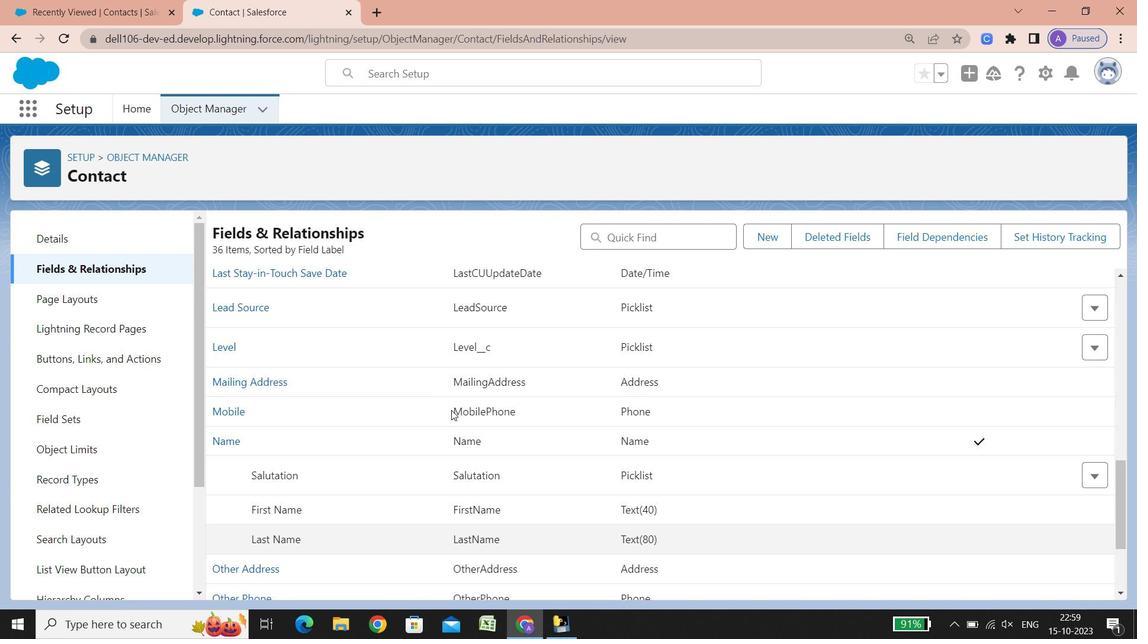 
Action: Mouse scrolled (452, 410) with delta (0, 0)
Screenshot: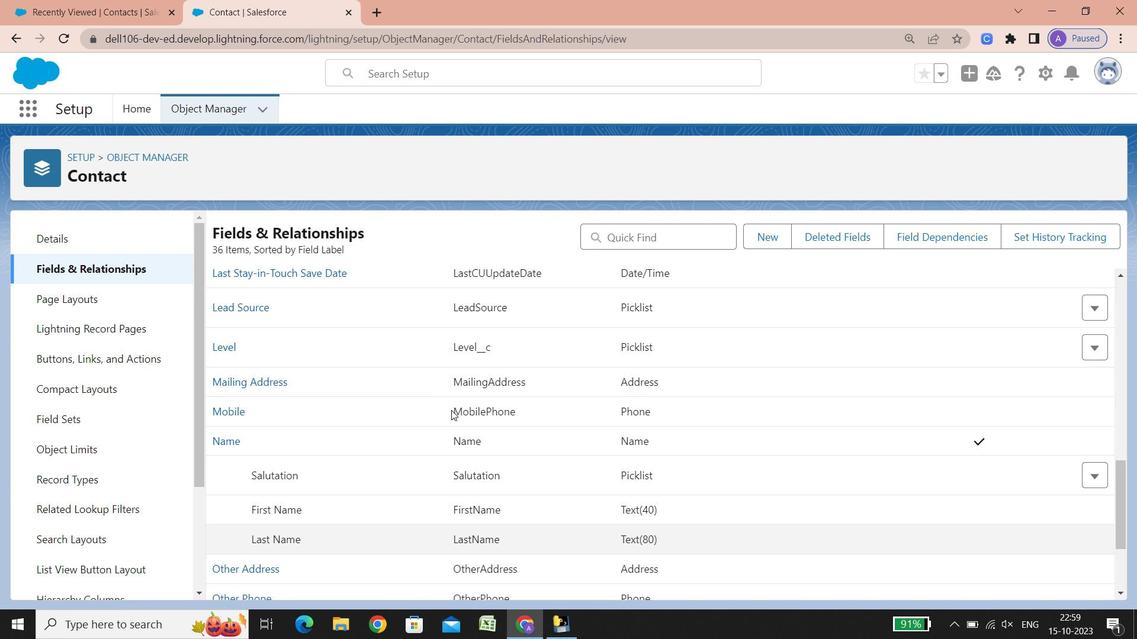 
Action: Mouse scrolled (452, 410) with delta (0, 0)
Screenshot: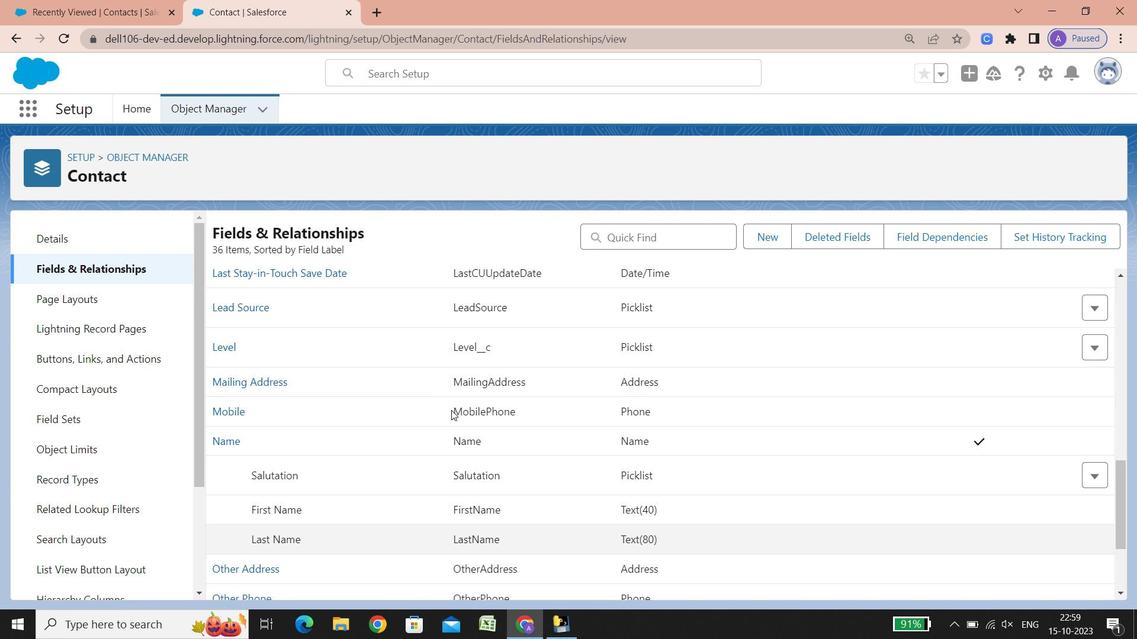 
Action: Mouse scrolled (452, 410) with delta (0, 0)
Screenshot: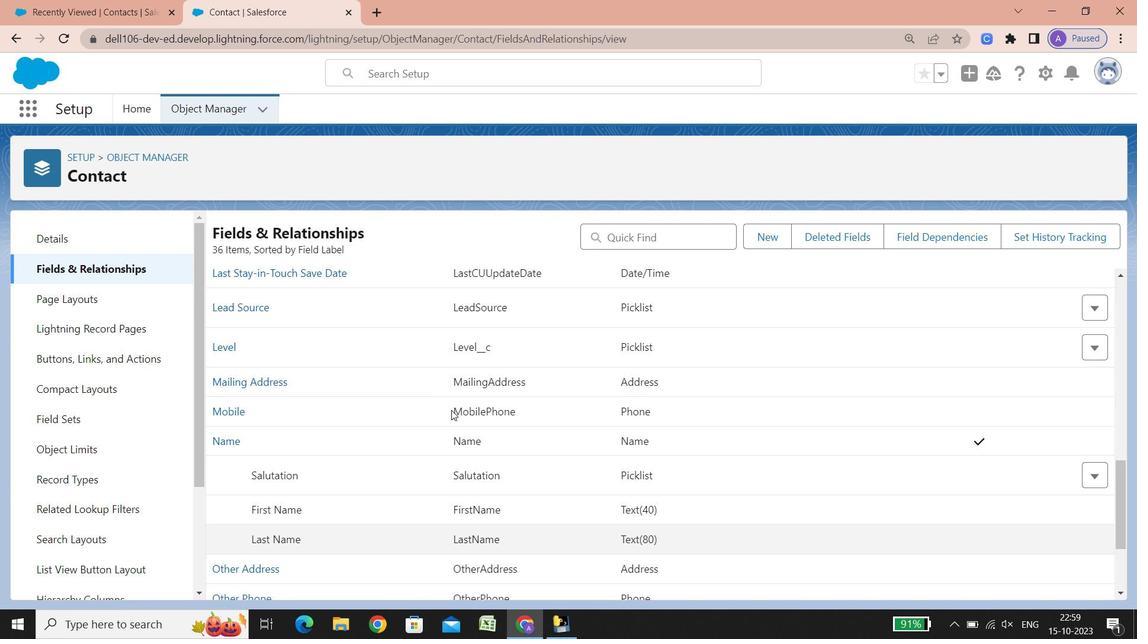 
Action: Mouse scrolled (452, 410) with delta (0, 0)
Screenshot: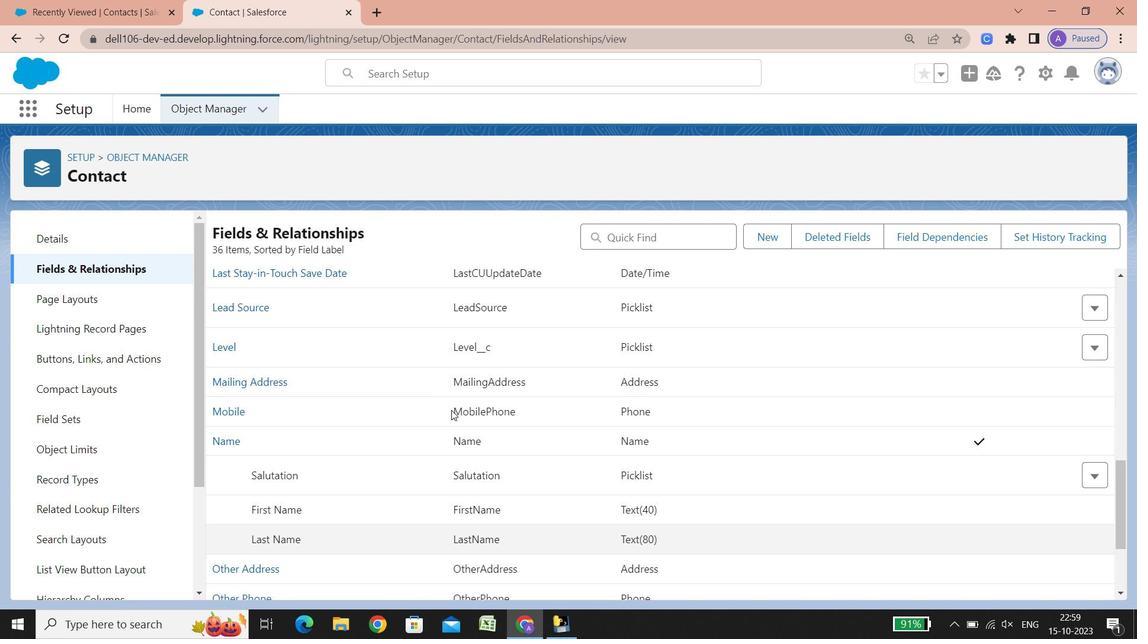 
Action: Mouse scrolled (452, 410) with delta (0, 0)
Screenshot: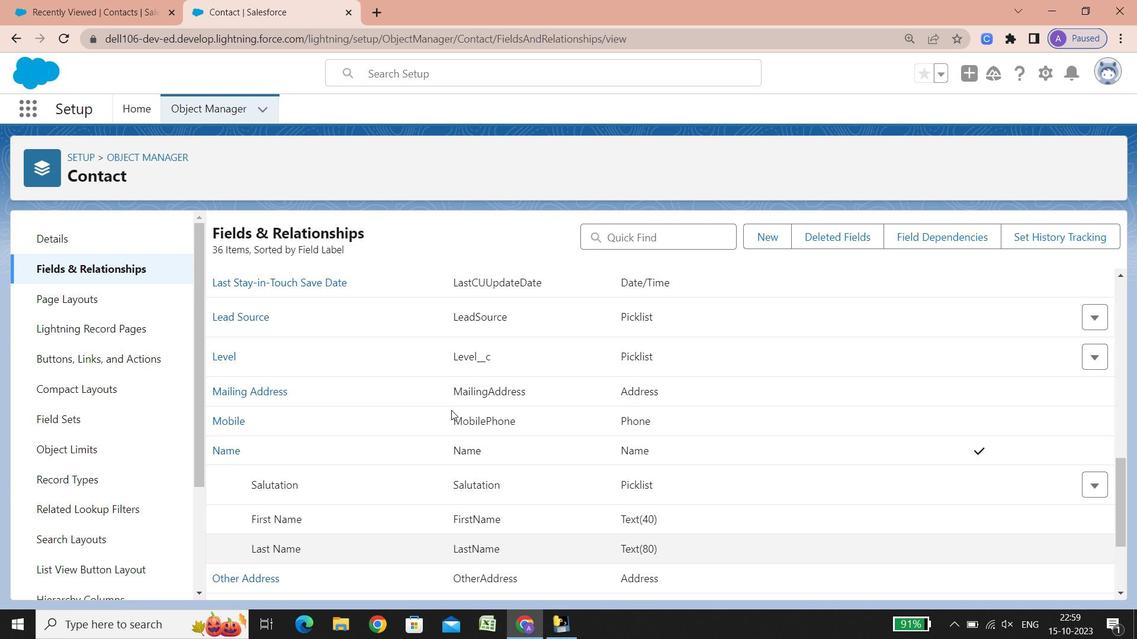 
Action: Mouse scrolled (452, 410) with delta (0, 0)
Screenshot: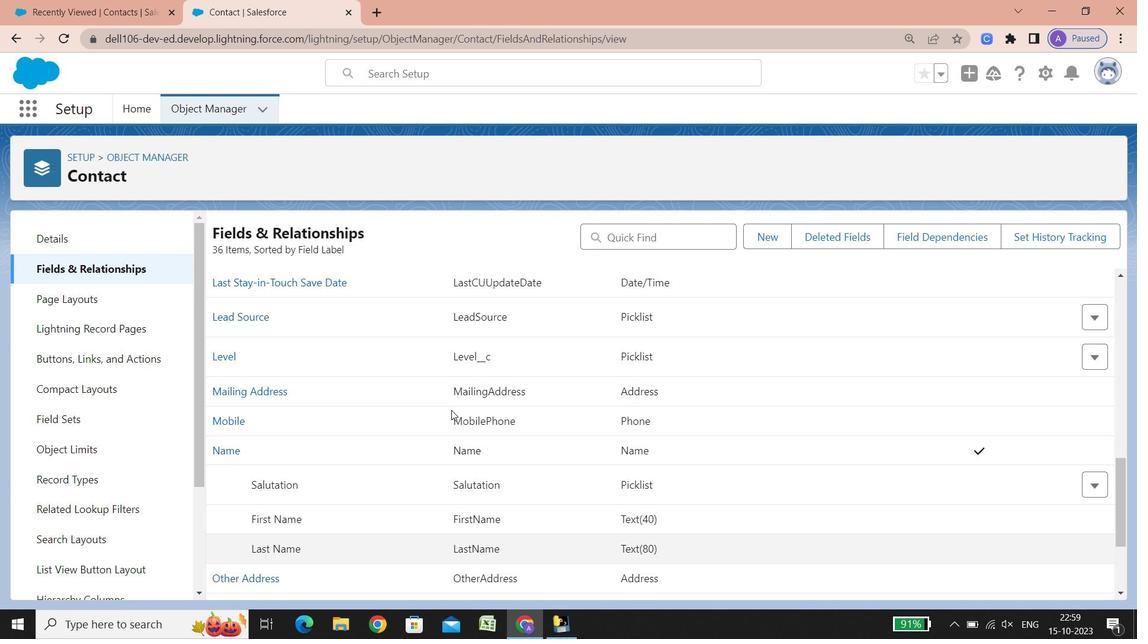
Action: Mouse scrolled (452, 410) with delta (0, 0)
Screenshot: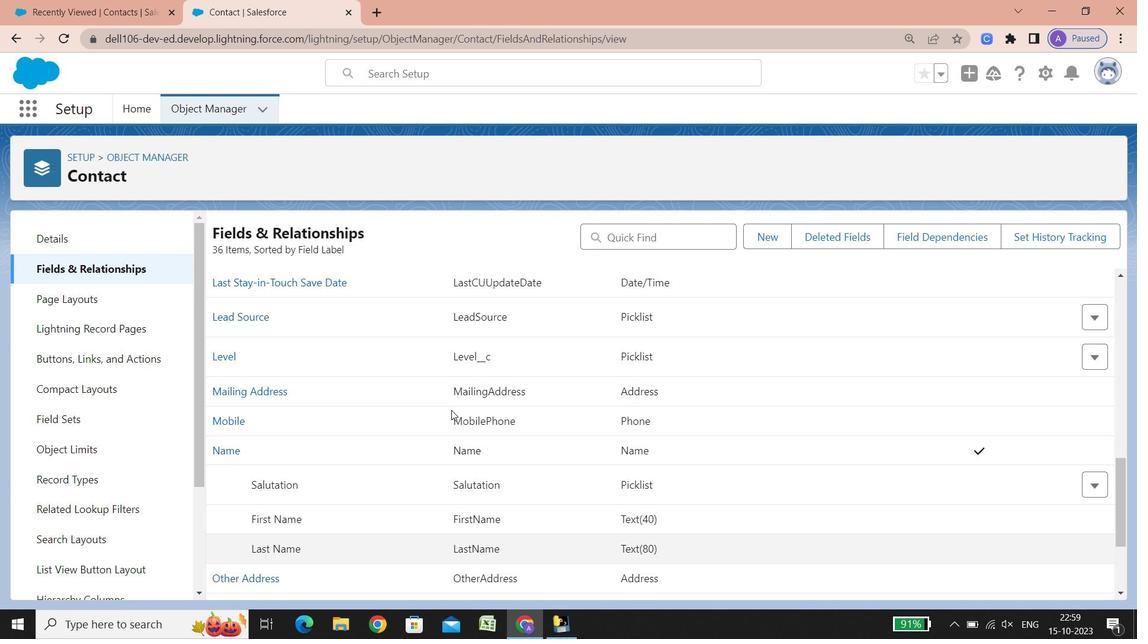 
Action: Mouse scrolled (452, 410) with delta (0, 0)
Screenshot: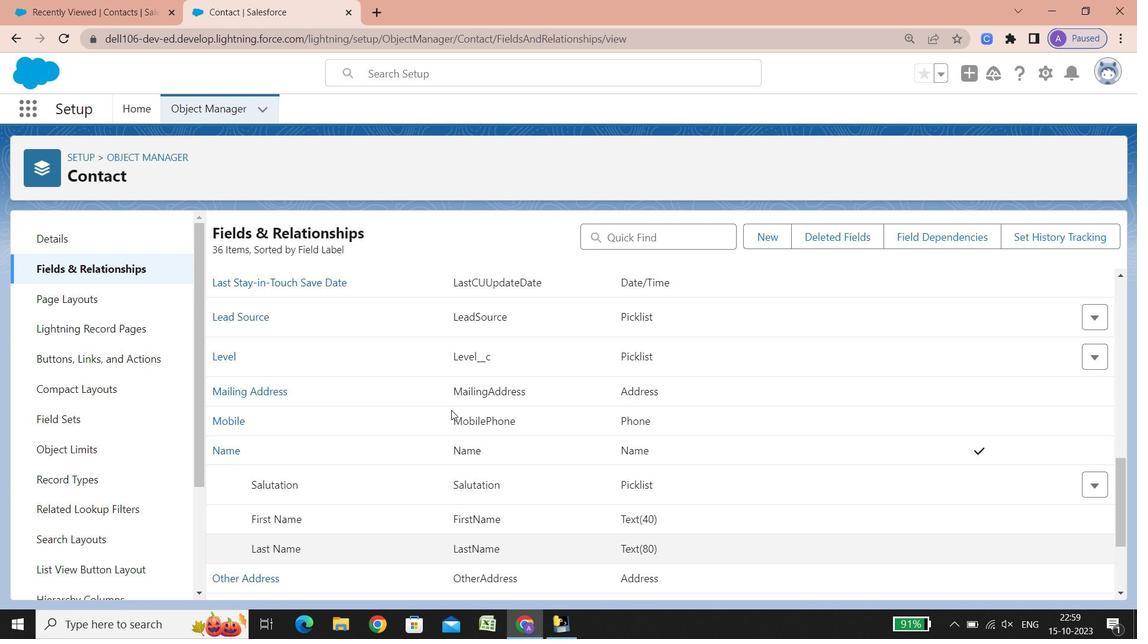
Action: Mouse scrolled (452, 410) with delta (0, 0)
Screenshot: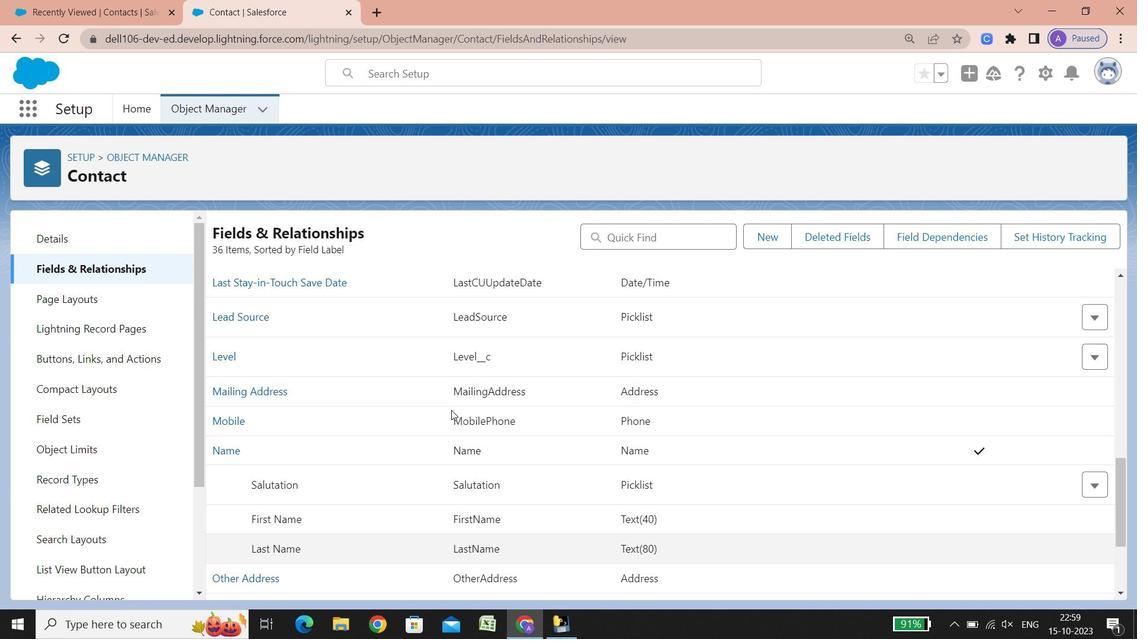 
Action: Mouse scrolled (452, 410) with delta (0, 0)
Screenshot: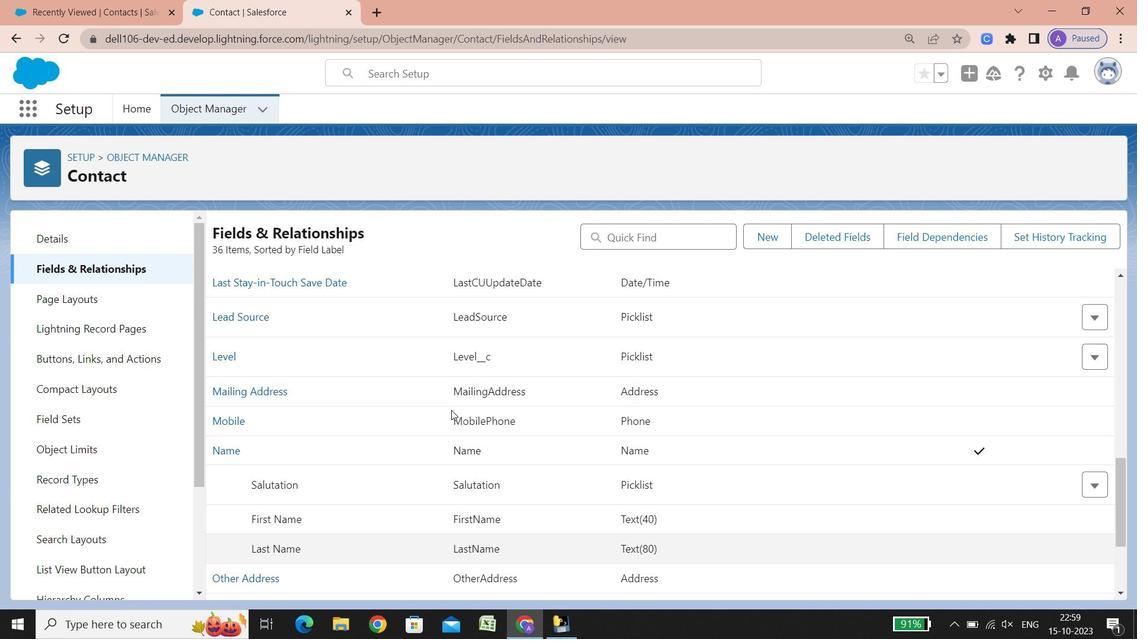 
Action: Mouse scrolled (452, 410) with delta (0, 0)
Screenshot: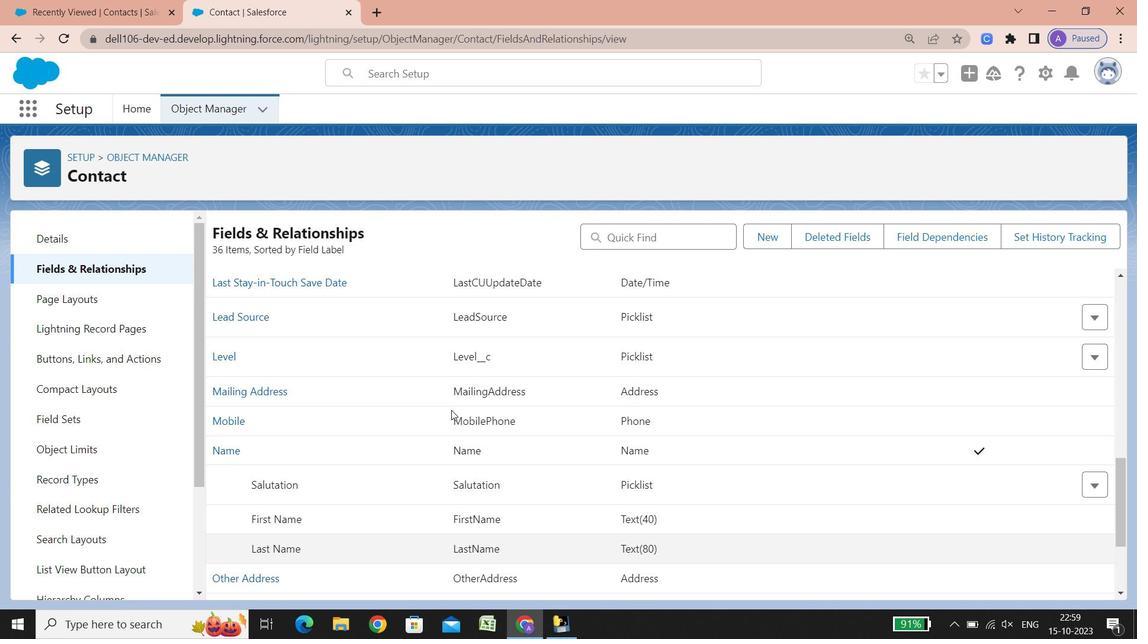 
Action: Mouse scrolled (452, 410) with delta (0, 0)
Screenshot: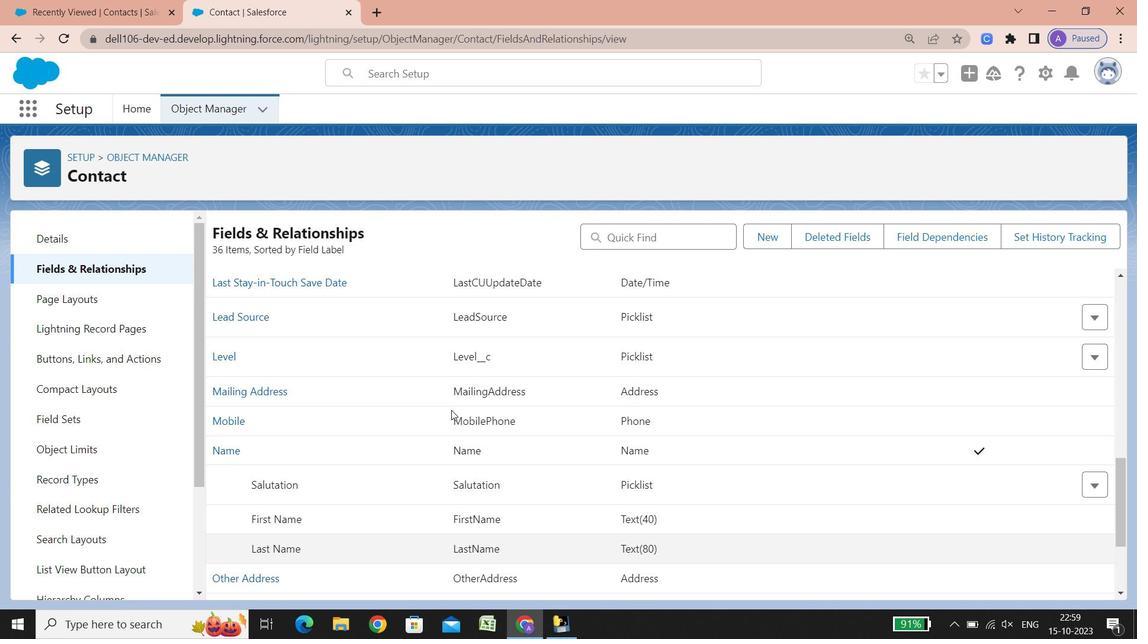 
Action: Mouse scrolled (452, 410) with delta (0, 0)
Screenshot: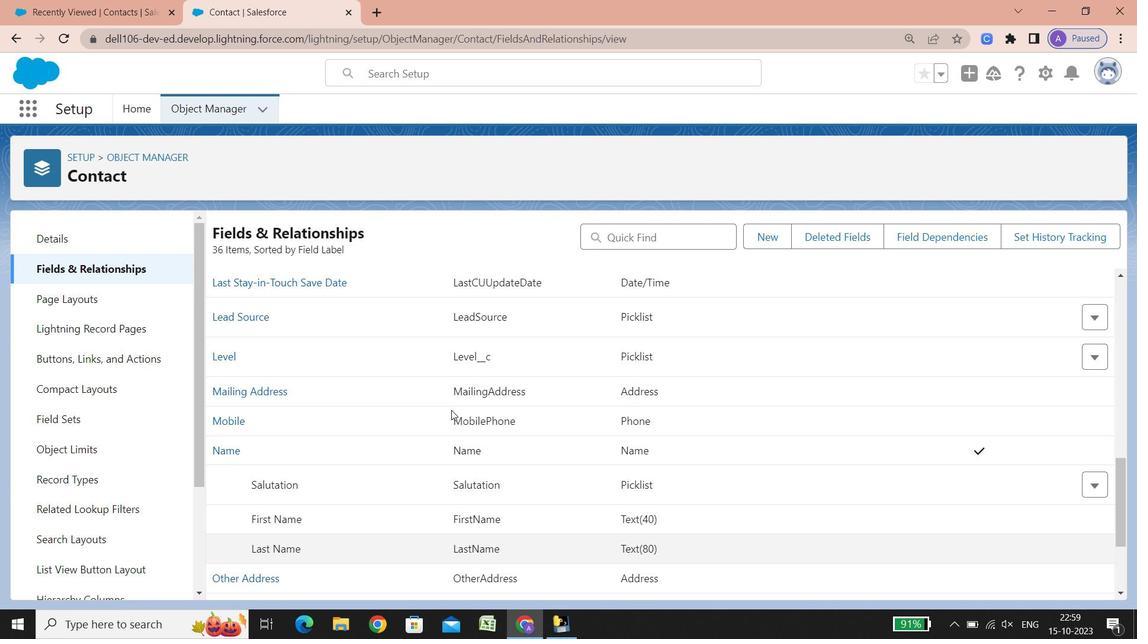 
Action: Mouse scrolled (452, 410) with delta (0, 0)
Screenshot: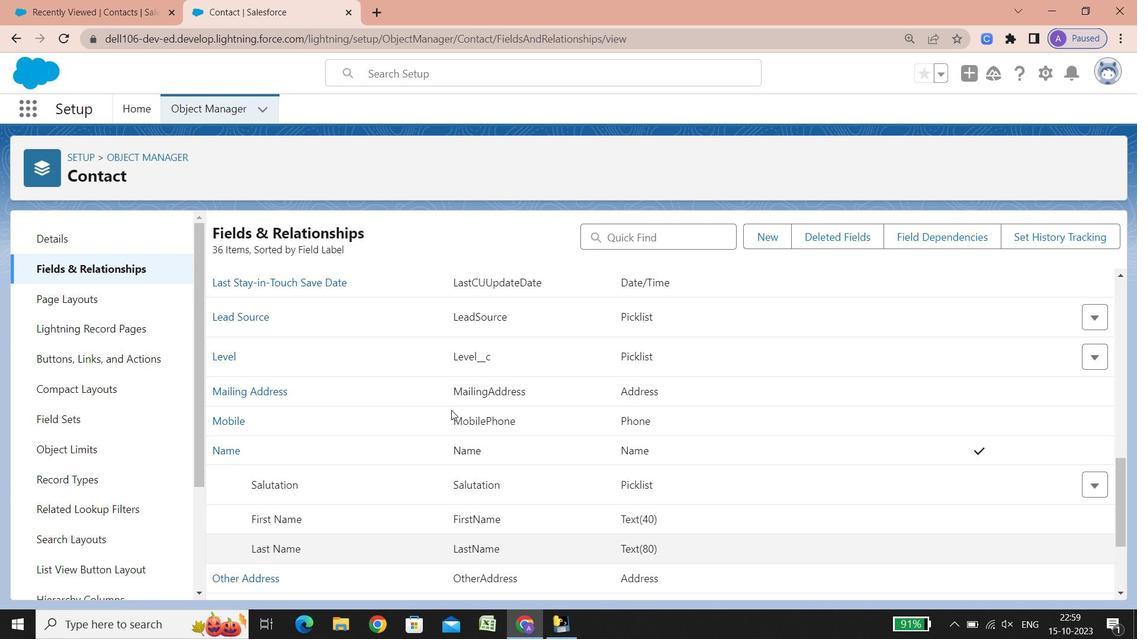 
Action: Mouse scrolled (452, 410) with delta (0, 0)
Screenshot: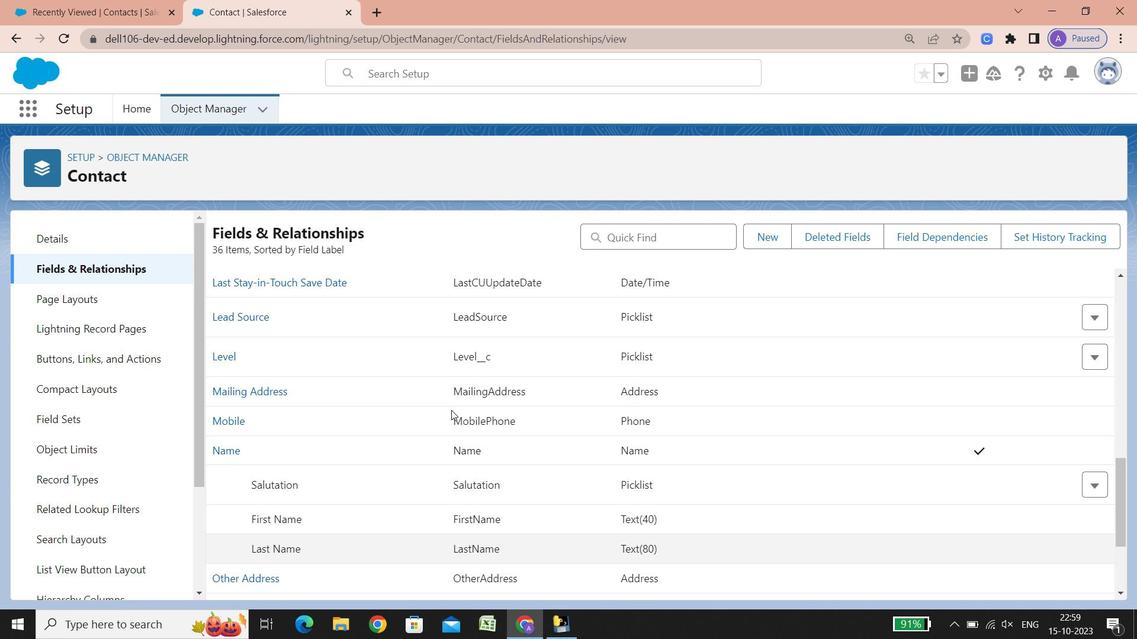
Action: Mouse moved to (450, 427)
Screenshot: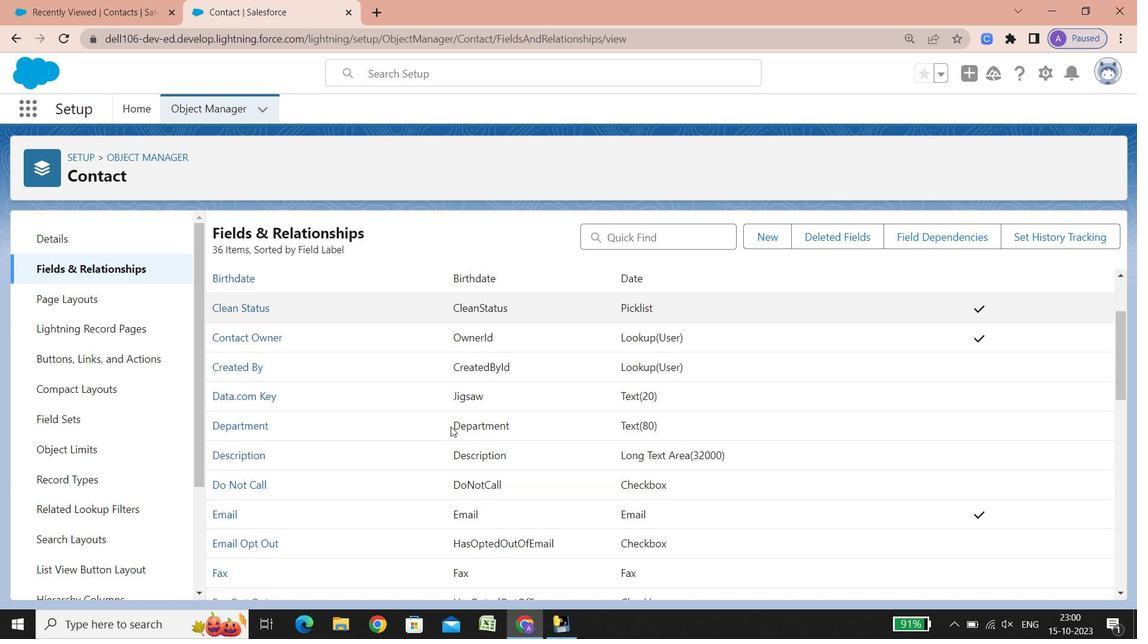
Action: Mouse scrolled (450, 426) with delta (0, 0)
Screenshot: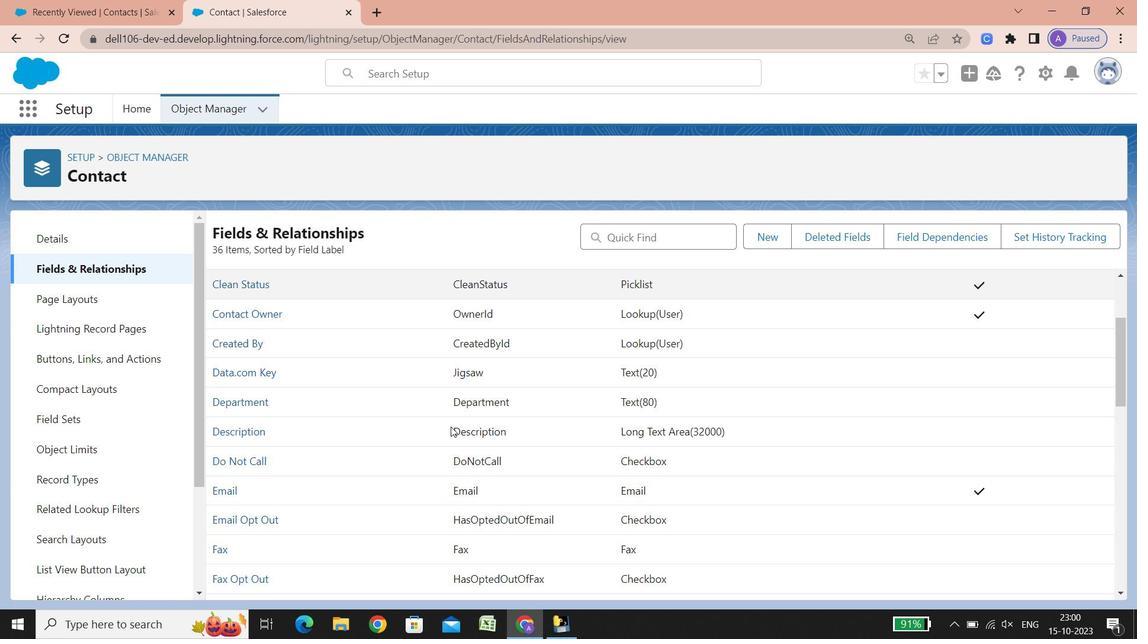 
Action: Mouse scrolled (450, 426) with delta (0, 0)
Screenshot: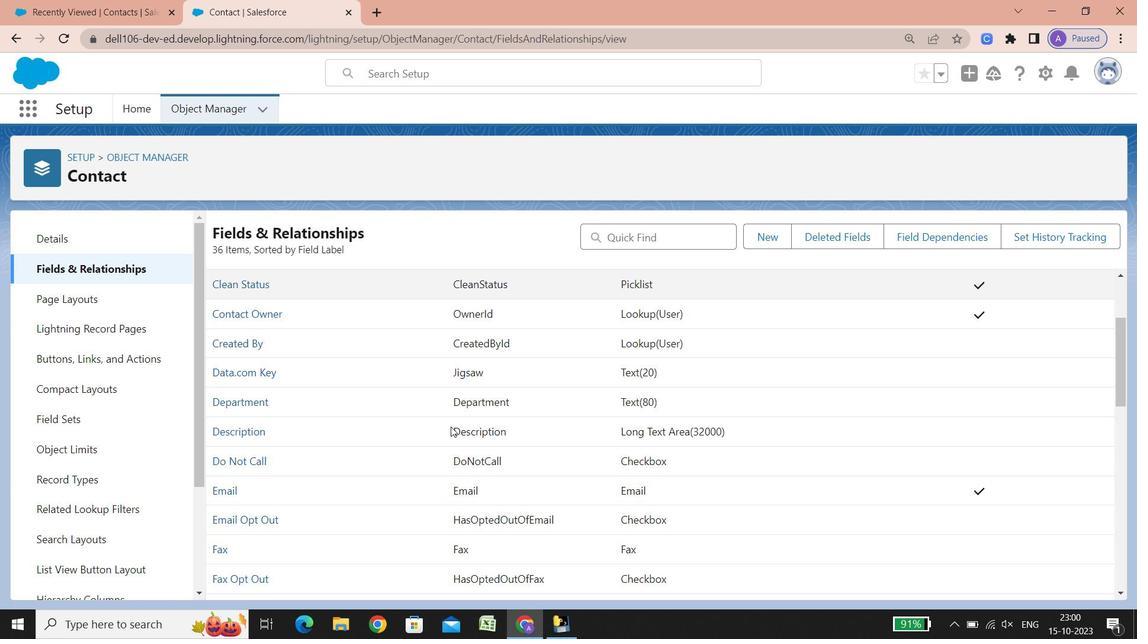 
Action: Mouse scrolled (450, 426) with delta (0, 0)
Screenshot: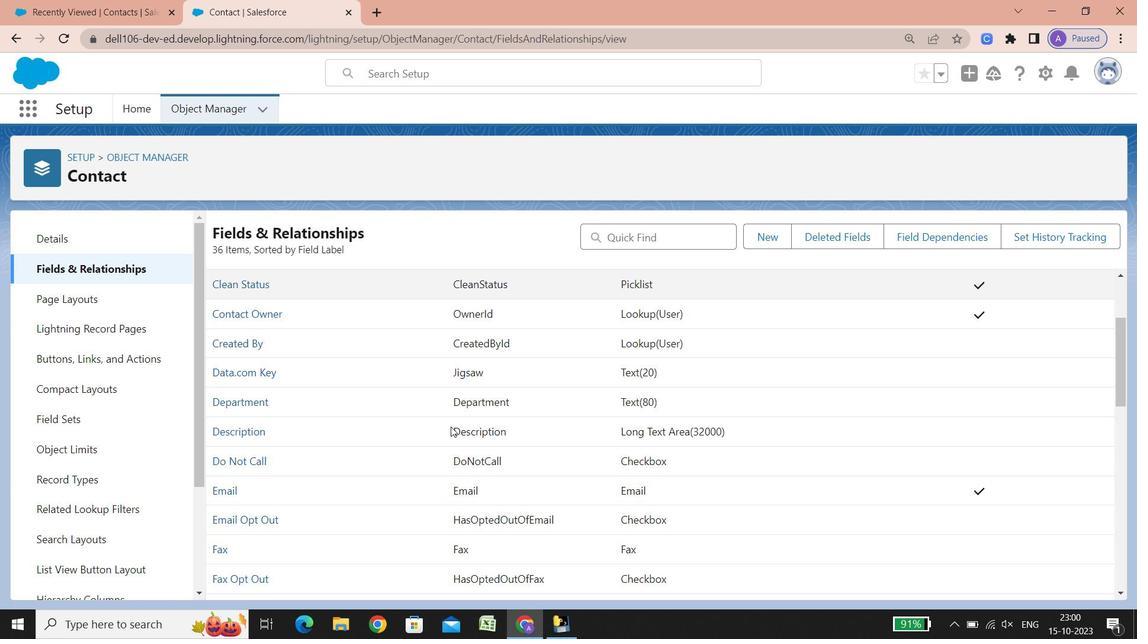
Action: Mouse scrolled (450, 426) with delta (0, 0)
Screenshot: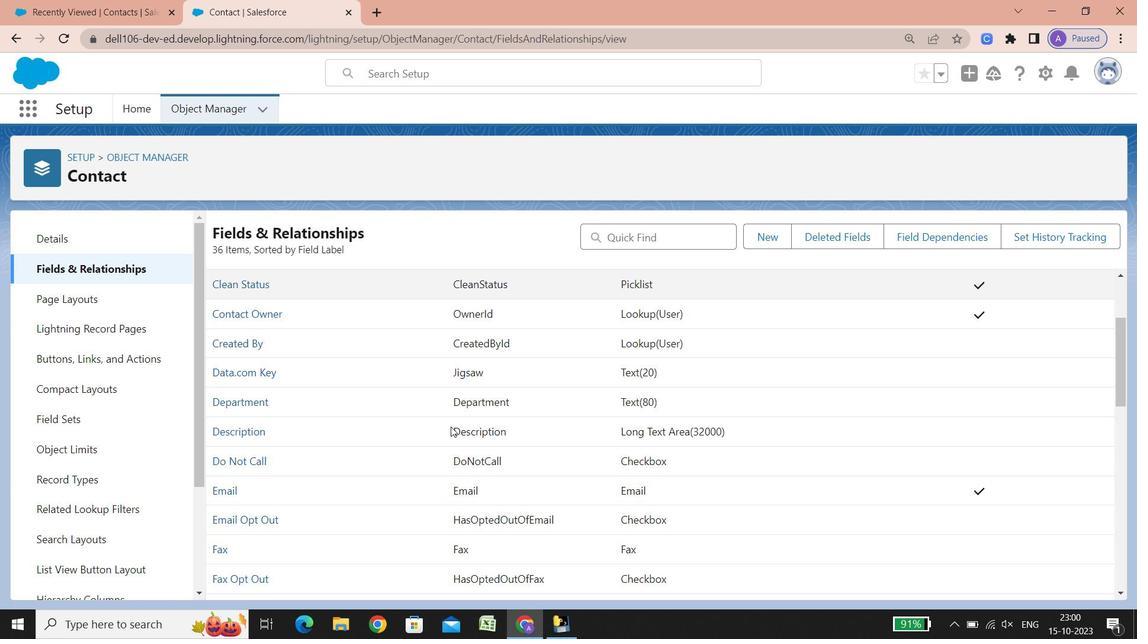 
Action: Mouse scrolled (450, 426) with delta (0, 0)
Screenshot: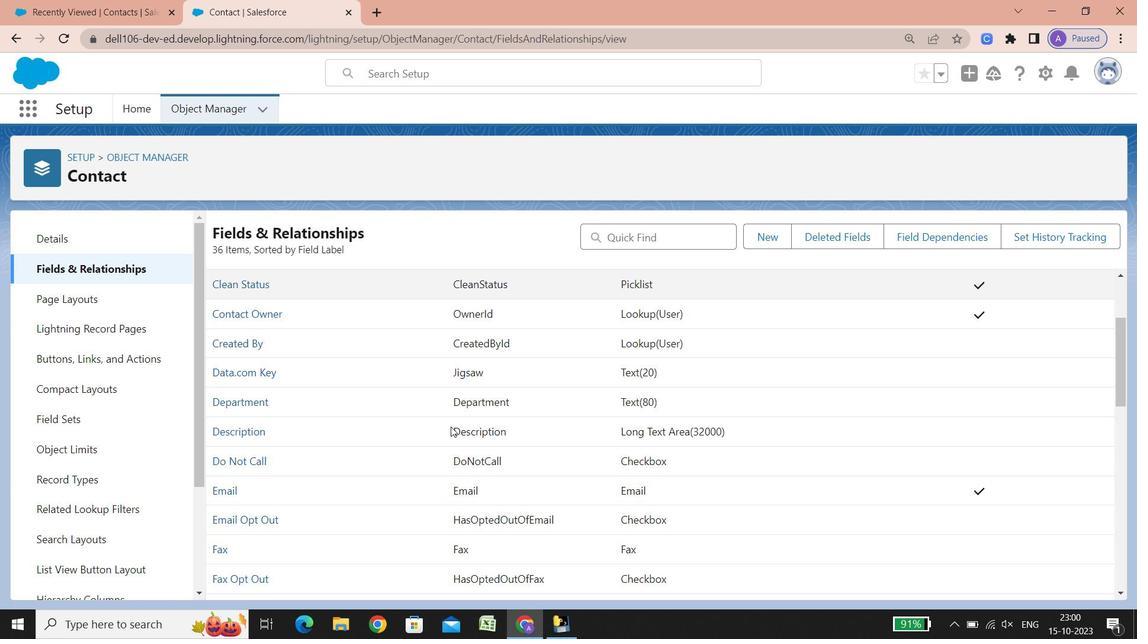 
Action: Mouse scrolled (450, 426) with delta (0, 0)
Screenshot: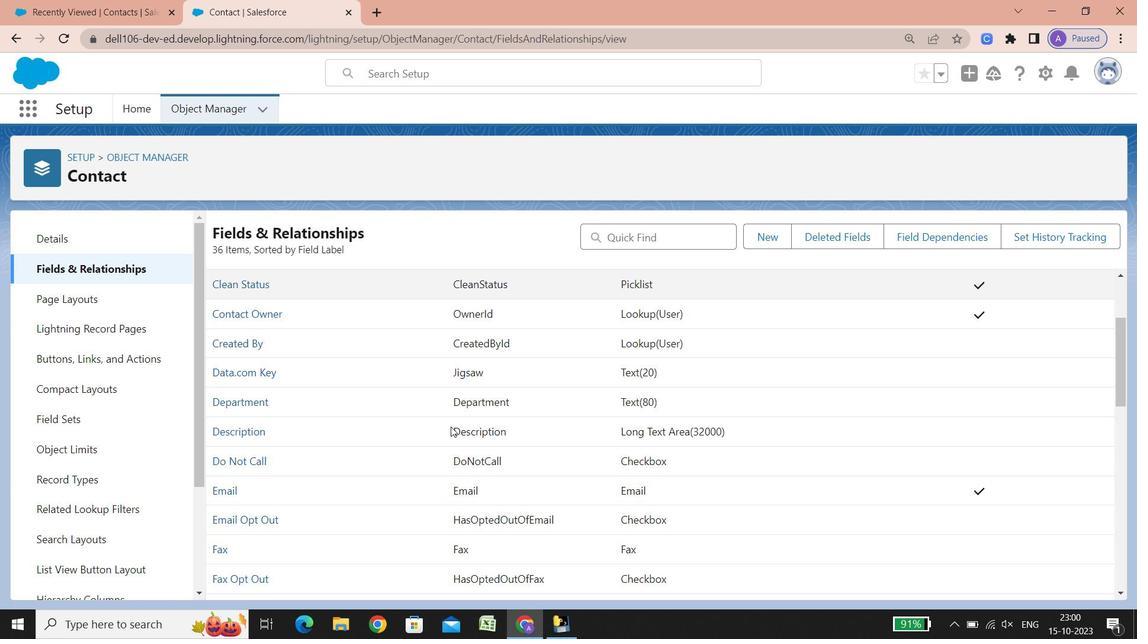 
Action: Mouse scrolled (450, 426) with delta (0, 0)
Screenshot: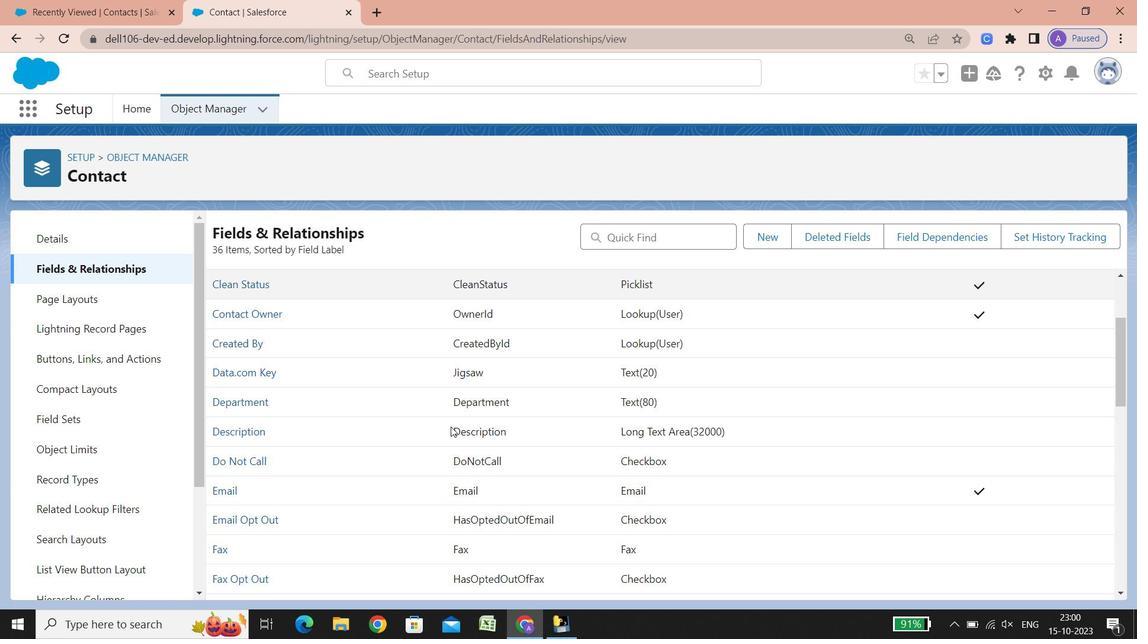 
Action: Mouse scrolled (450, 426) with delta (0, 0)
Screenshot: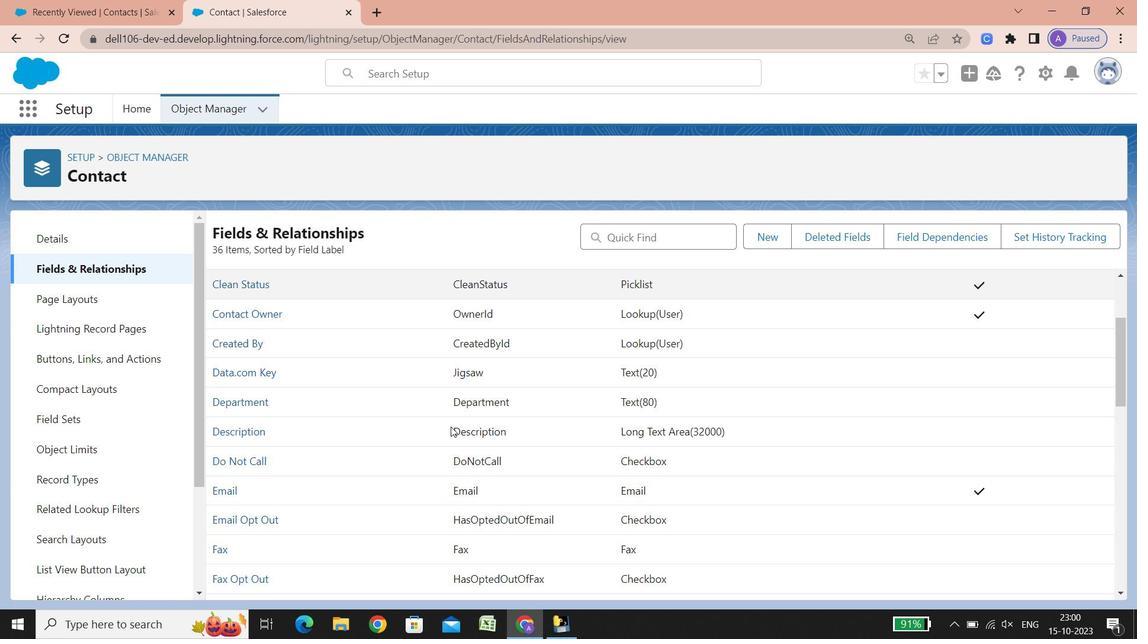
Action: Mouse scrolled (450, 426) with delta (0, 0)
Screenshot: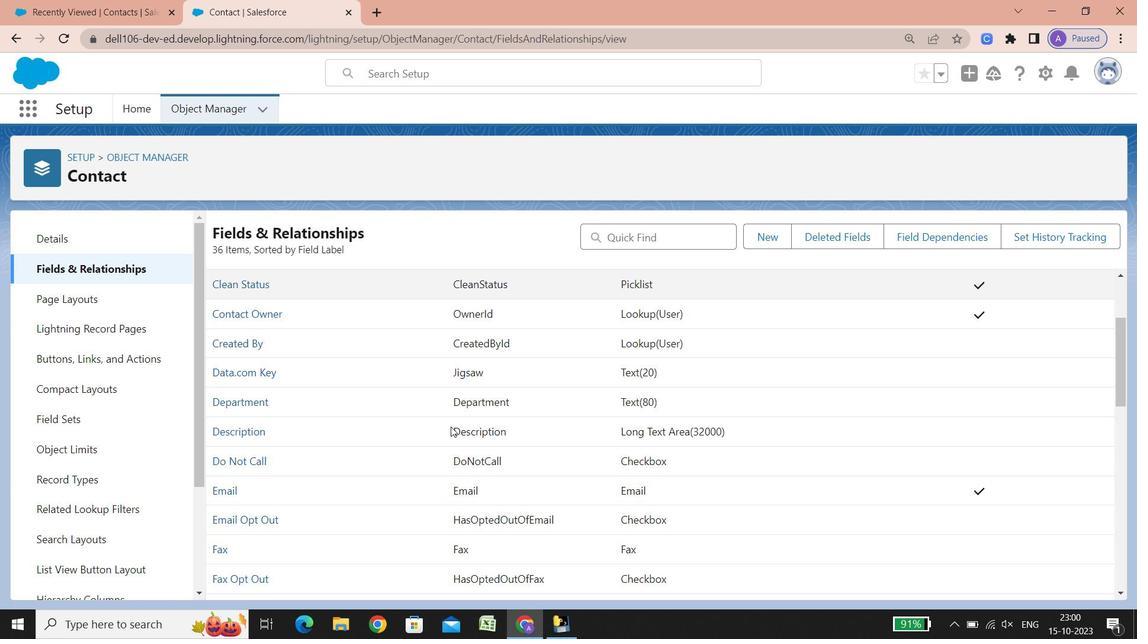 
Action: Mouse scrolled (450, 426) with delta (0, 0)
Screenshot: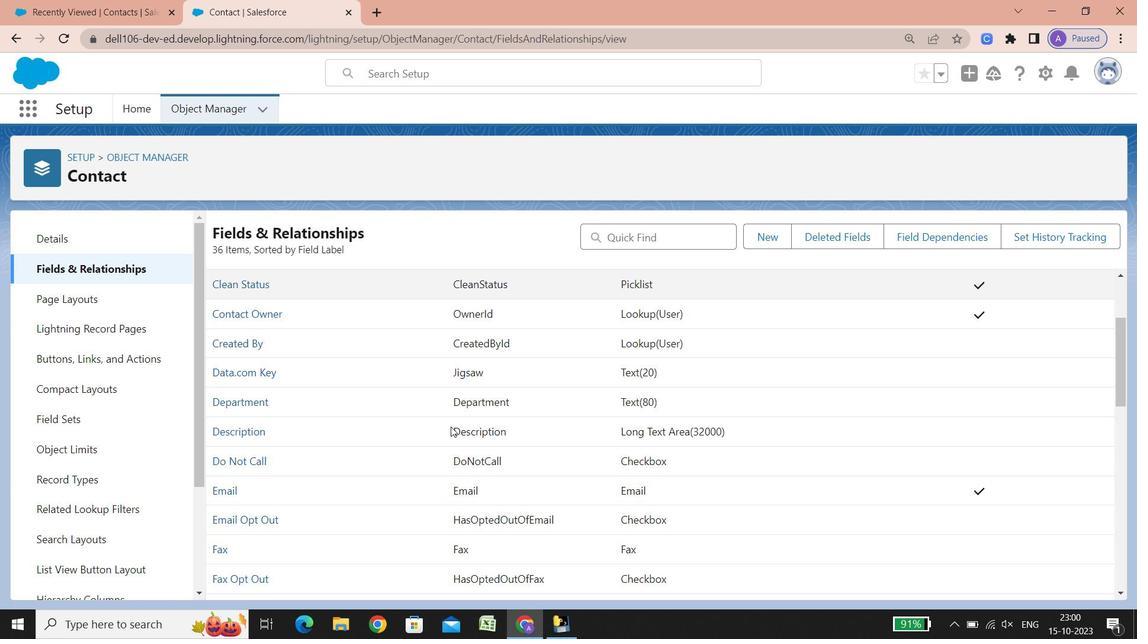 
Action: Mouse scrolled (450, 426) with delta (0, 0)
Screenshot: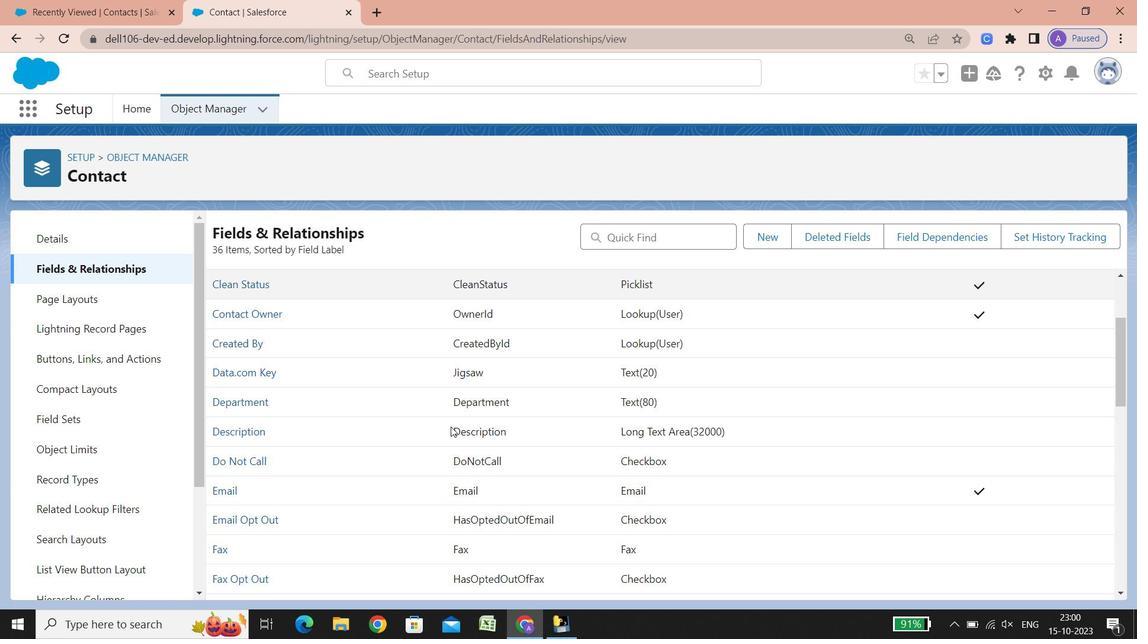
Action: Mouse scrolled (450, 426) with delta (0, 0)
Screenshot: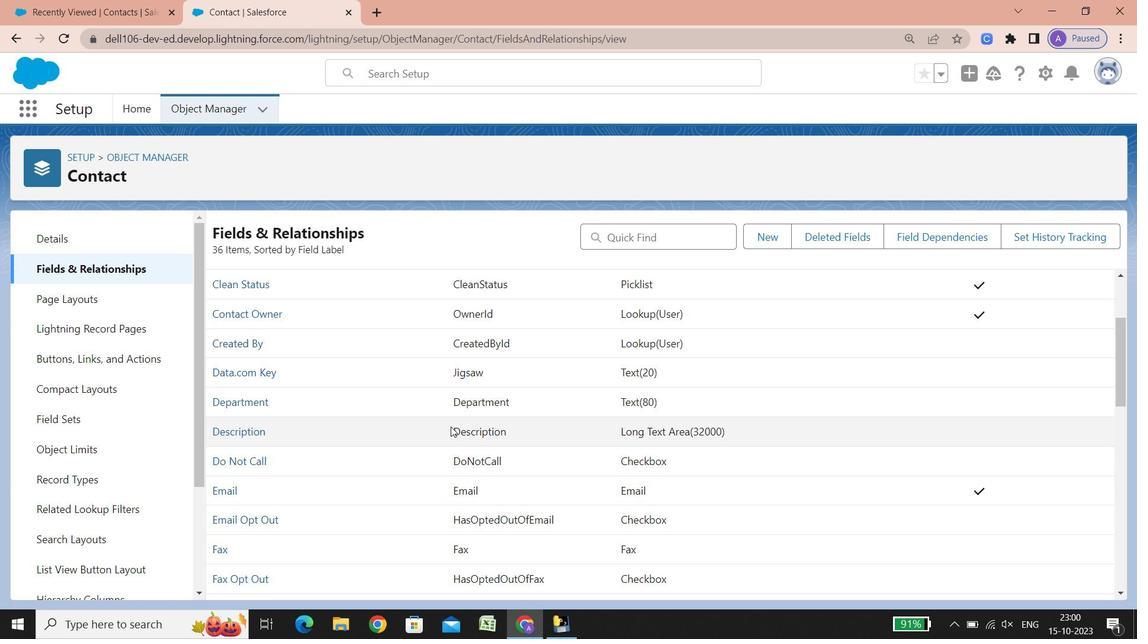 
Action: Mouse scrolled (450, 426) with delta (0, 0)
Screenshot: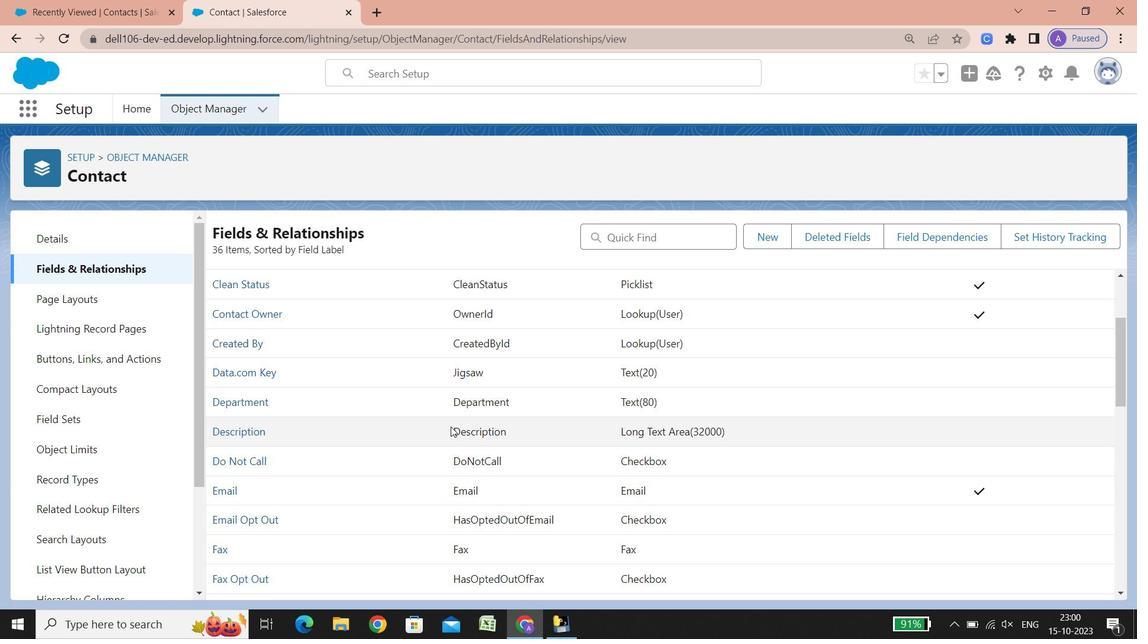 
Action: Mouse scrolled (450, 426) with delta (0, 0)
Screenshot: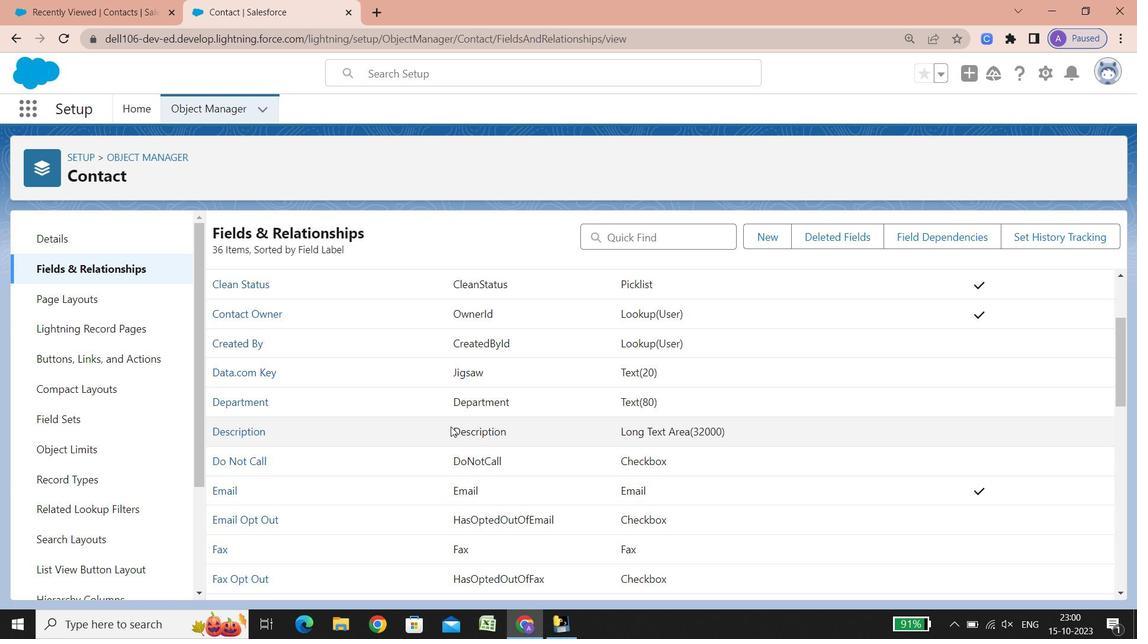 
Action: Mouse scrolled (450, 426) with delta (0, 0)
Screenshot: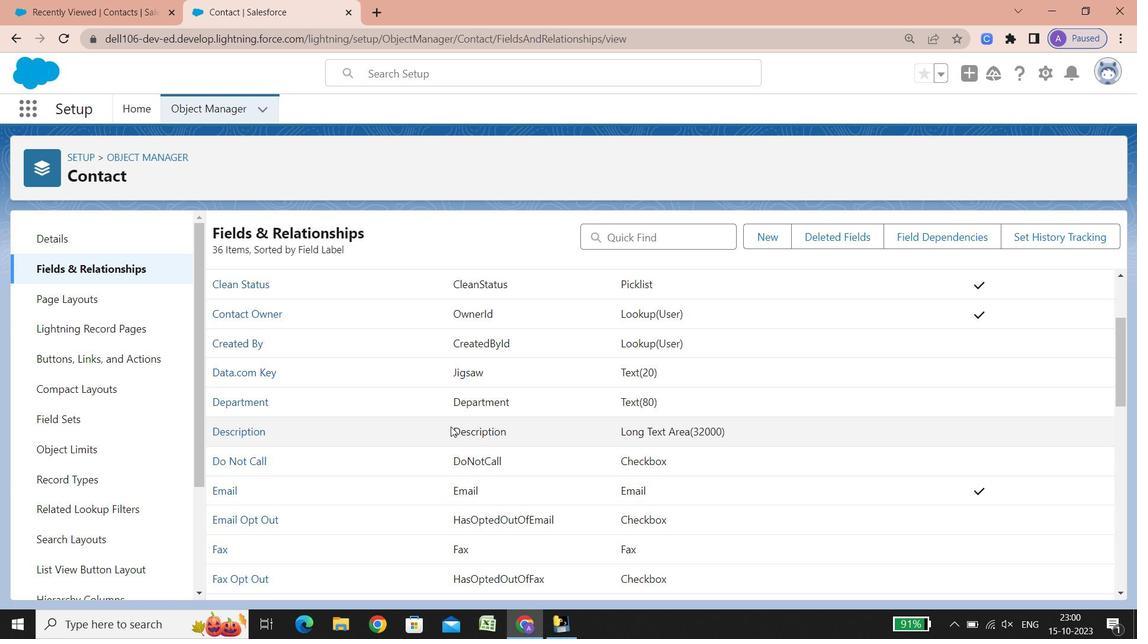 
Action: Mouse scrolled (450, 426) with delta (0, 0)
Screenshot: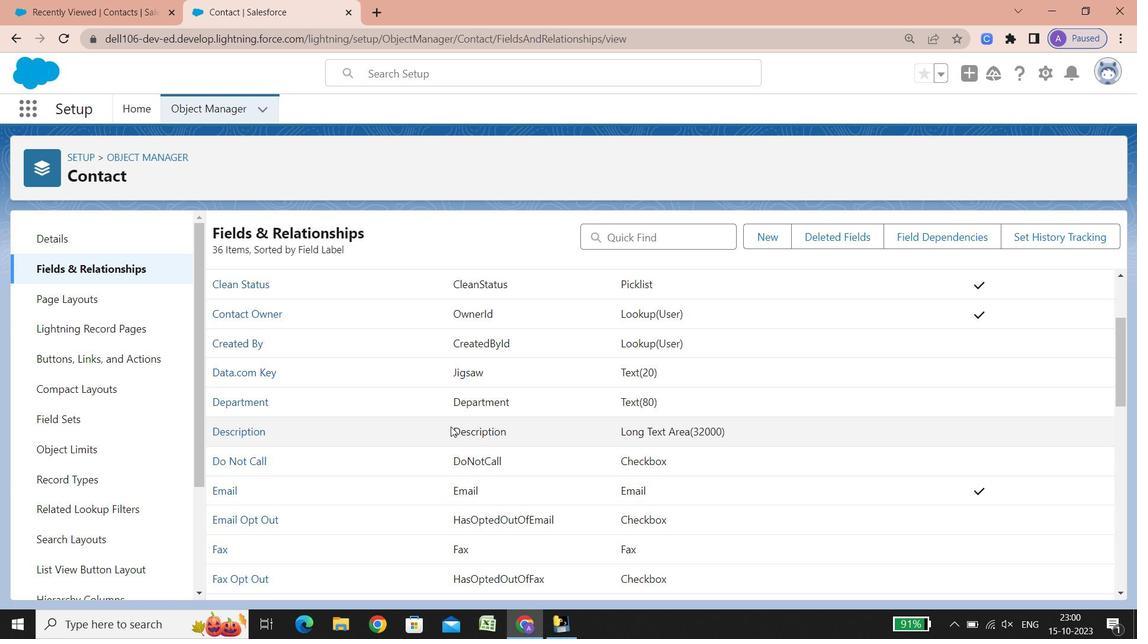 
Action: Mouse scrolled (450, 426) with delta (0, 0)
Screenshot: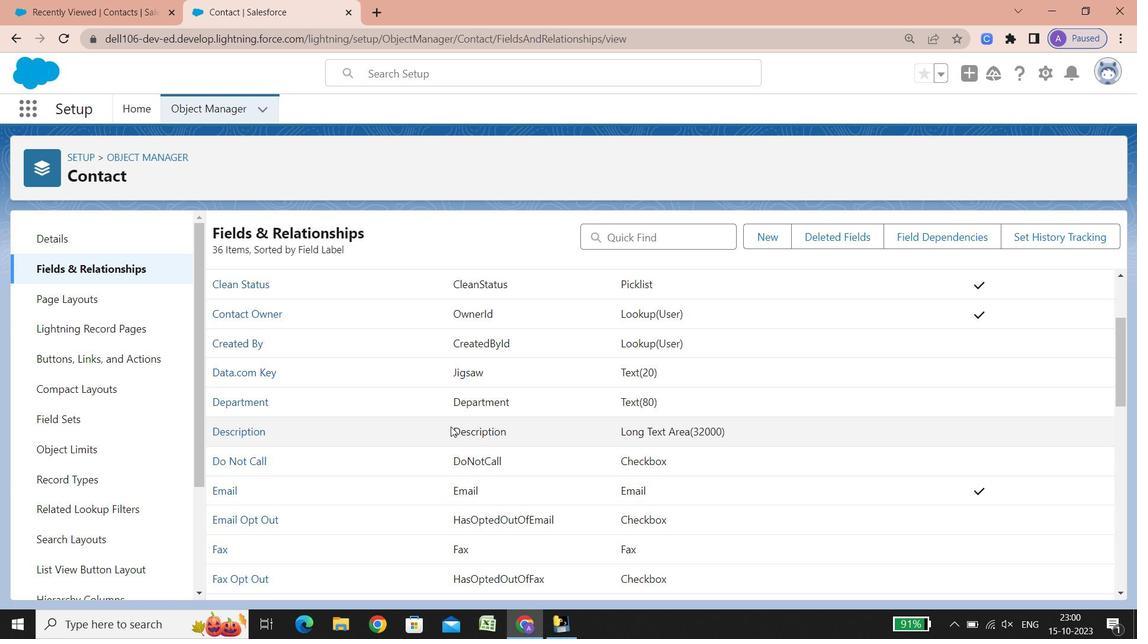 
Action: Mouse scrolled (450, 426) with delta (0, 0)
Screenshot: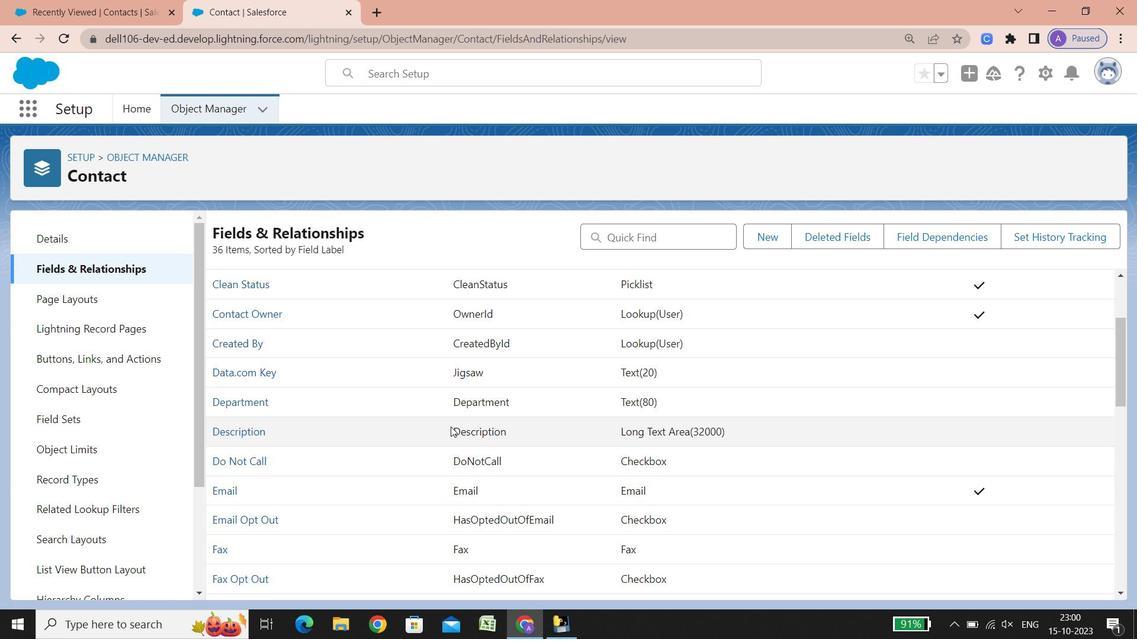 
Action: Mouse scrolled (450, 426) with delta (0, 0)
Screenshot: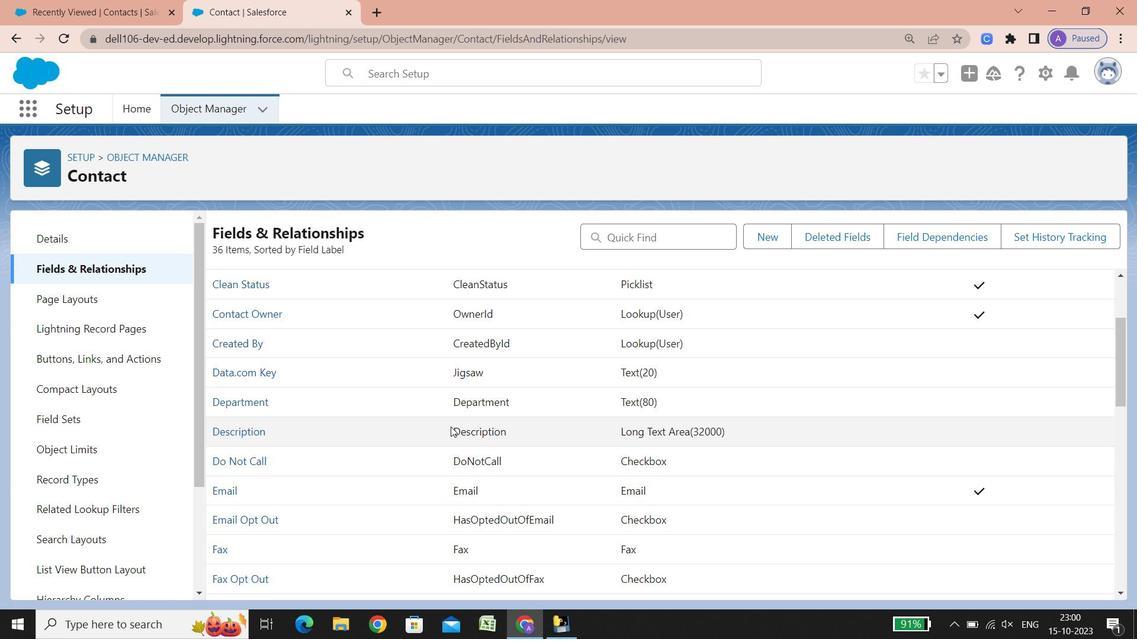 
Action: Mouse scrolled (450, 426) with delta (0, 0)
Screenshot: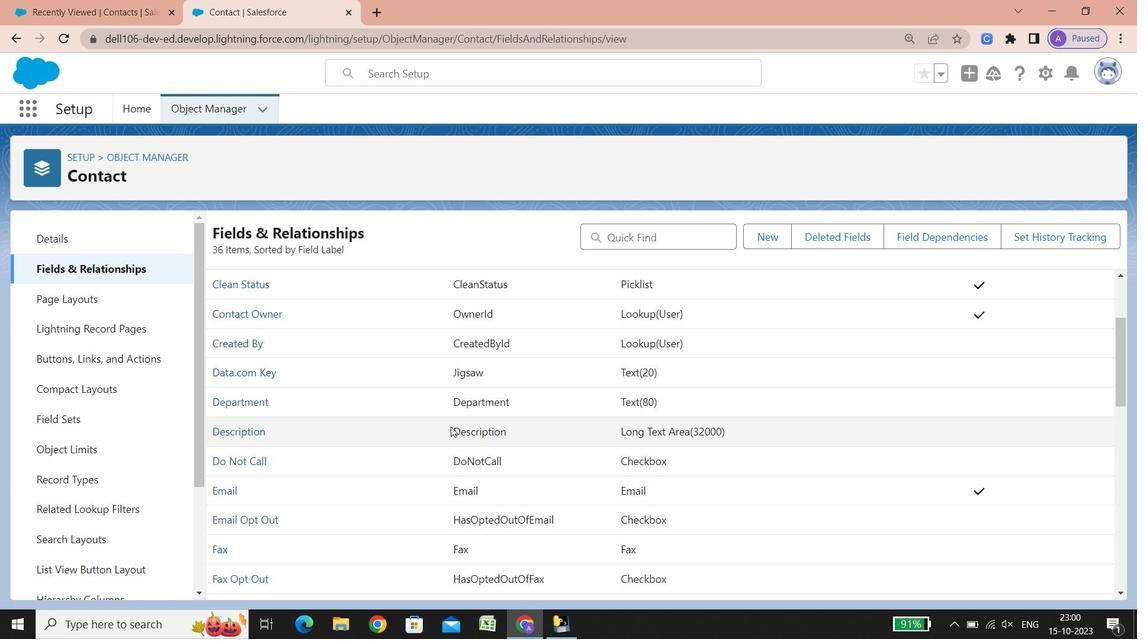 
Action: Mouse scrolled (450, 426) with delta (0, 0)
Screenshot: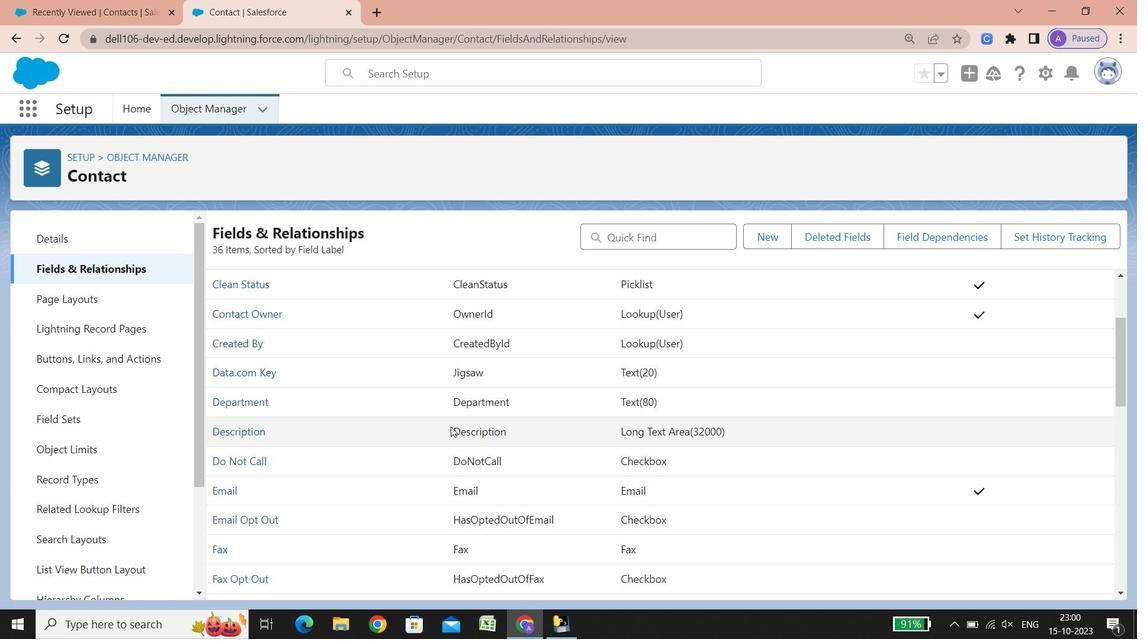 
Action: Mouse scrolled (450, 426) with delta (0, 0)
Screenshot: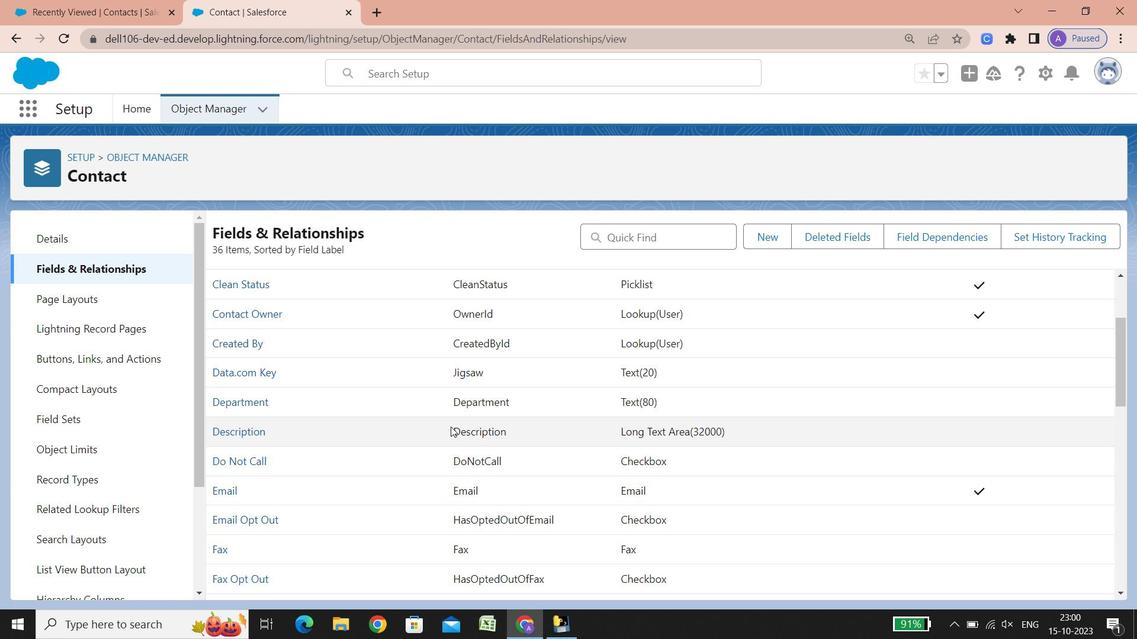 
Action: Mouse scrolled (450, 426) with delta (0, 0)
Screenshot: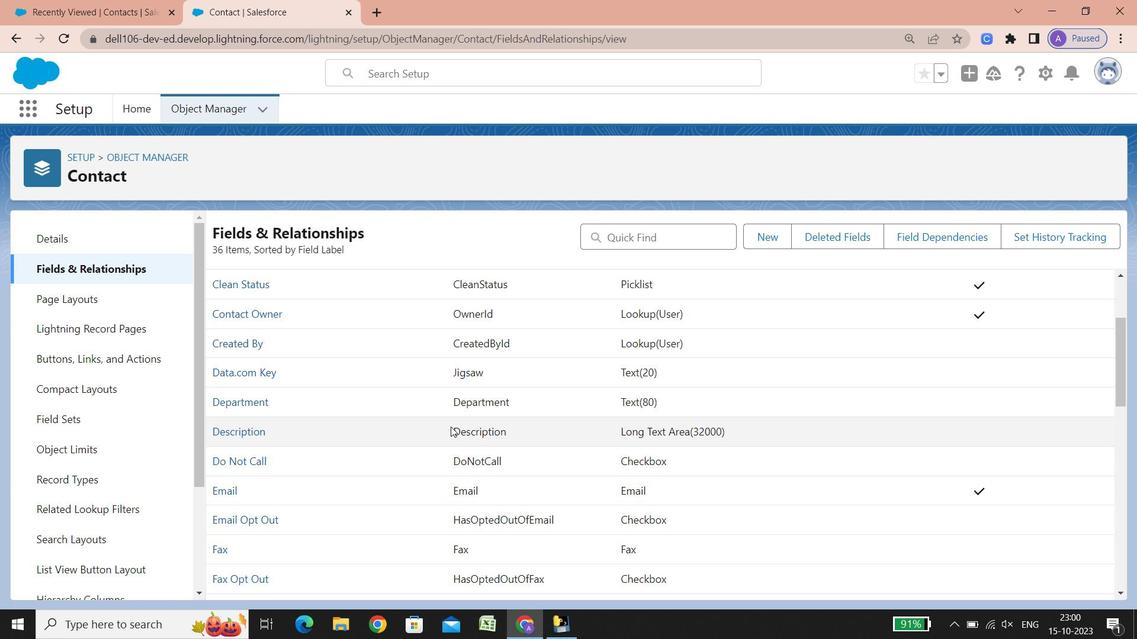 
Action: Mouse scrolled (450, 426) with delta (0, 0)
Screenshot: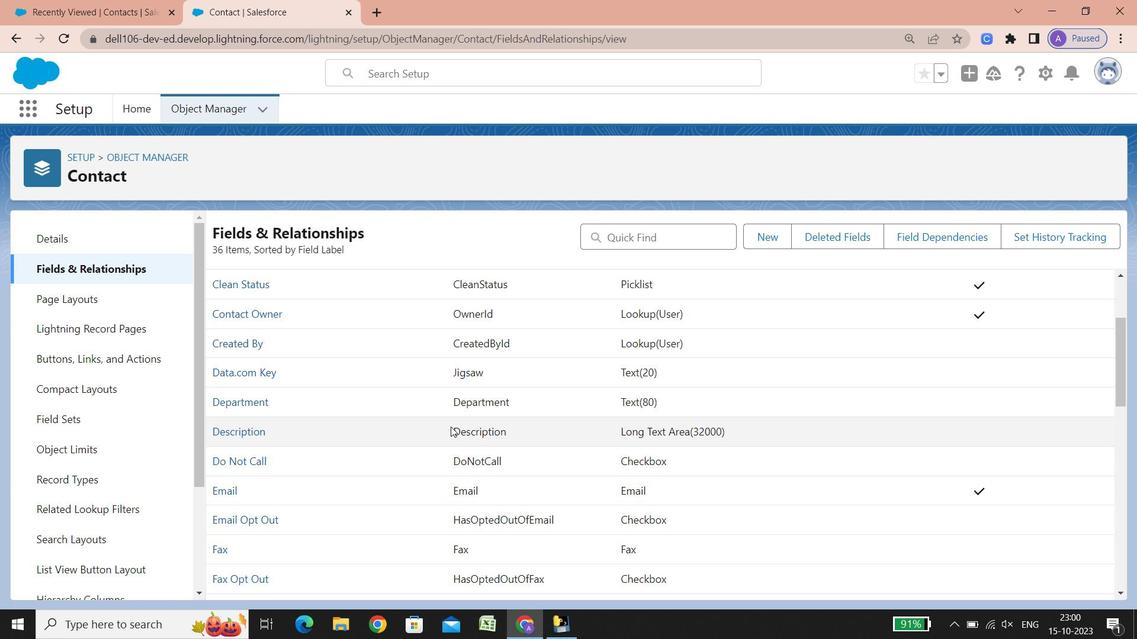 
Action: Mouse scrolled (450, 426) with delta (0, 0)
Screenshot: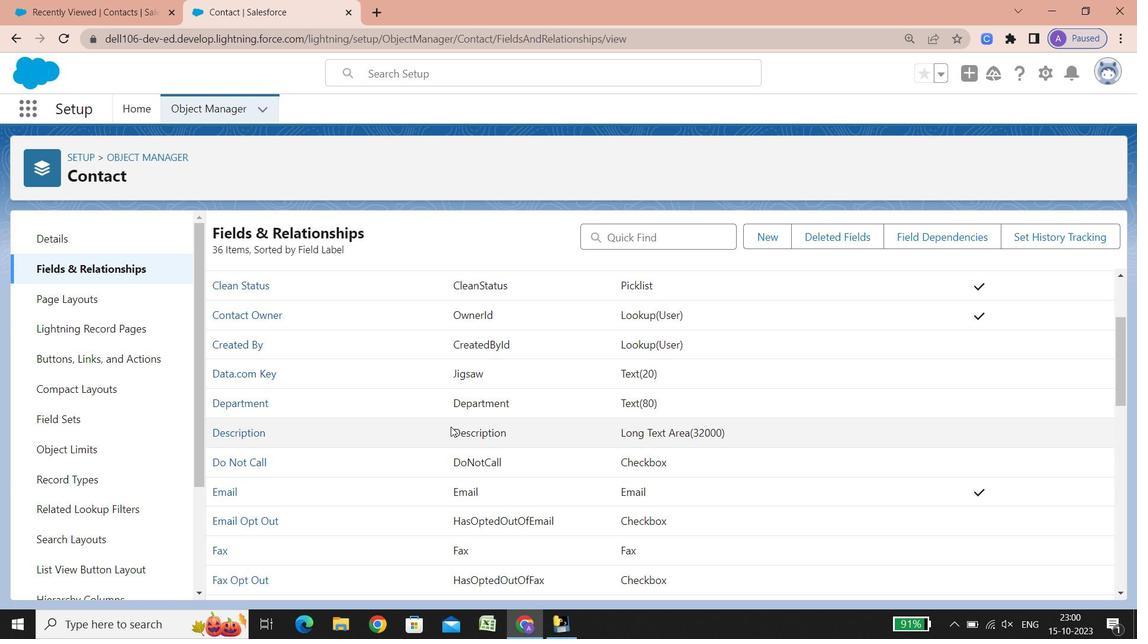 
Action: Mouse scrolled (450, 426) with delta (0, 0)
Screenshot: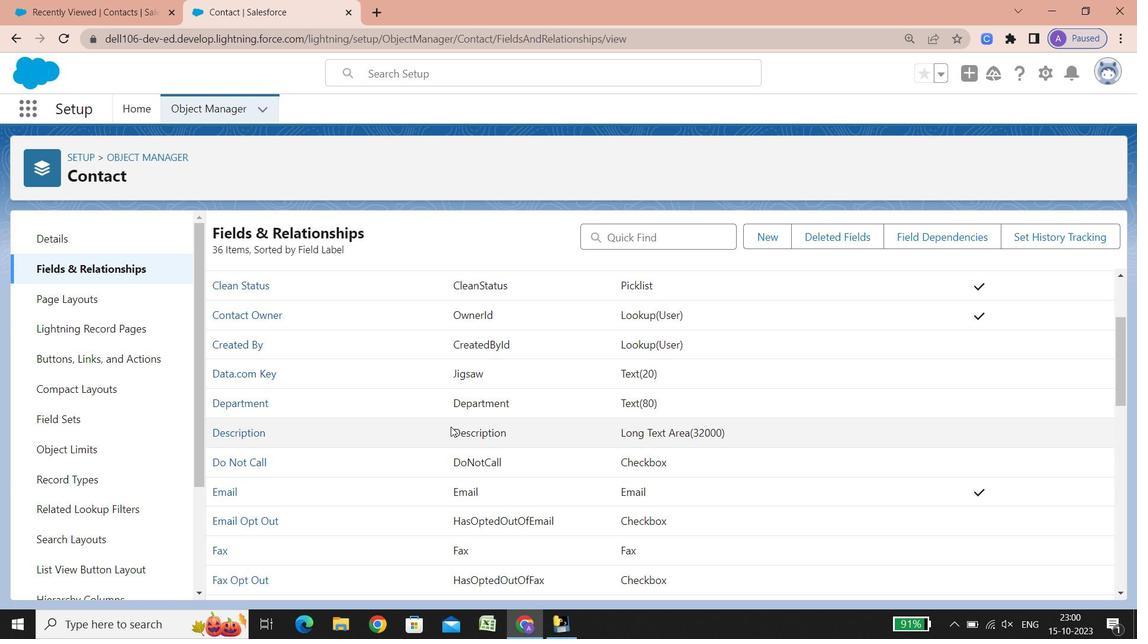 
Action: Mouse scrolled (450, 426) with delta (0, 0)
Screenshot: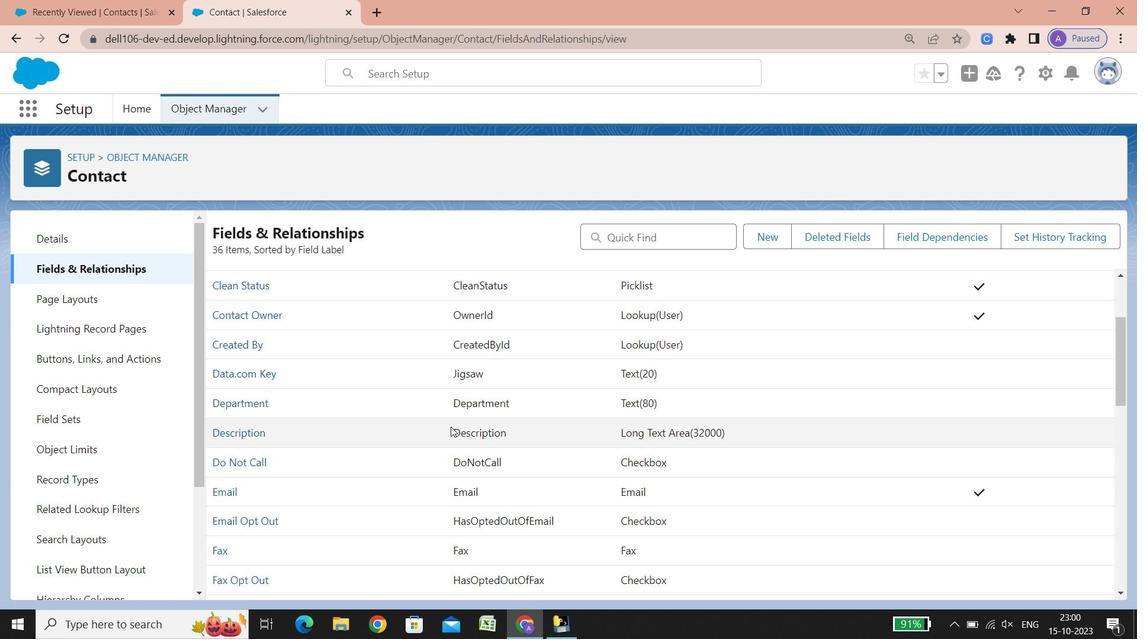
Action: Mouse scrolled (450, 426) with delta (0, 0)
Screenshot: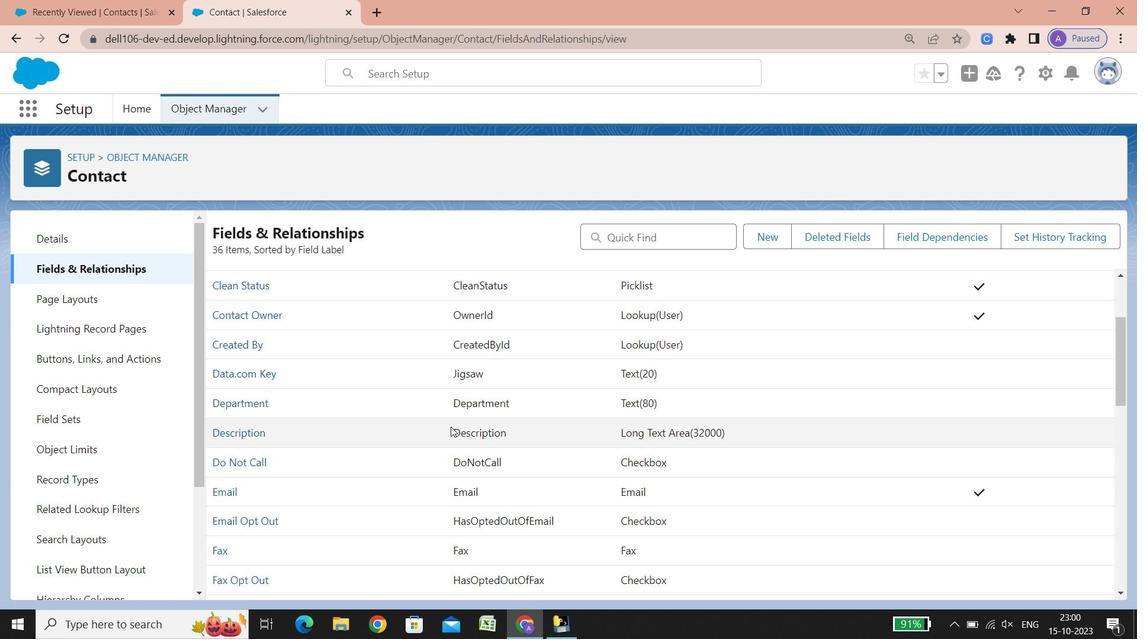 
Action: Mouse scrolled (450, 426) with delta (0, 0)
Screenshot: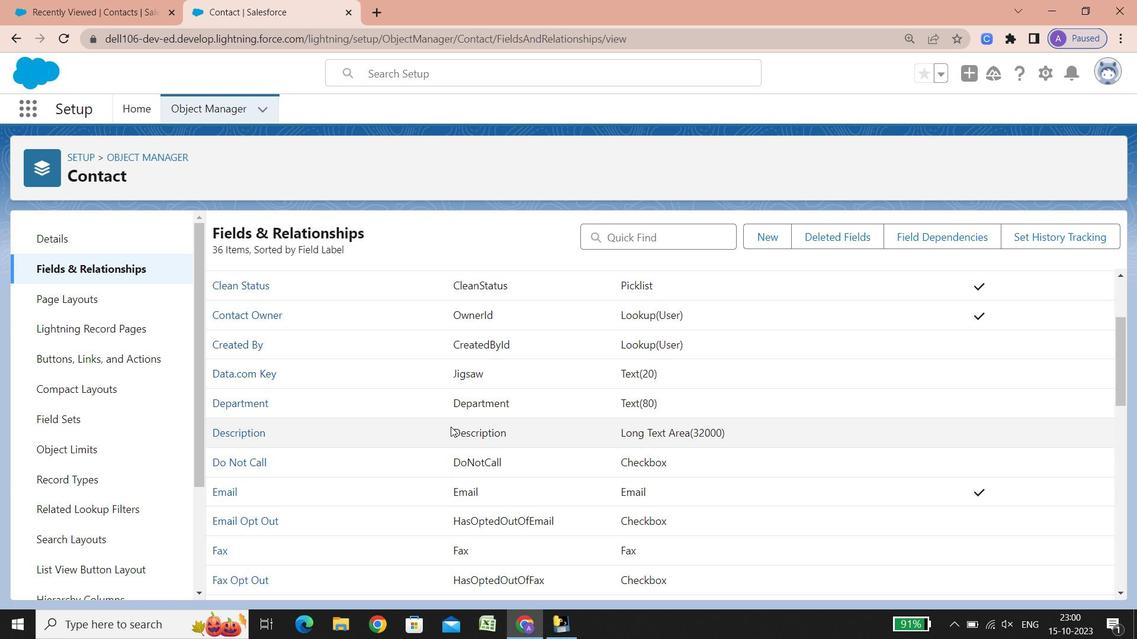 
Action: Mouse scrolled (450, 426) with delta (0, 0)
Screenshot: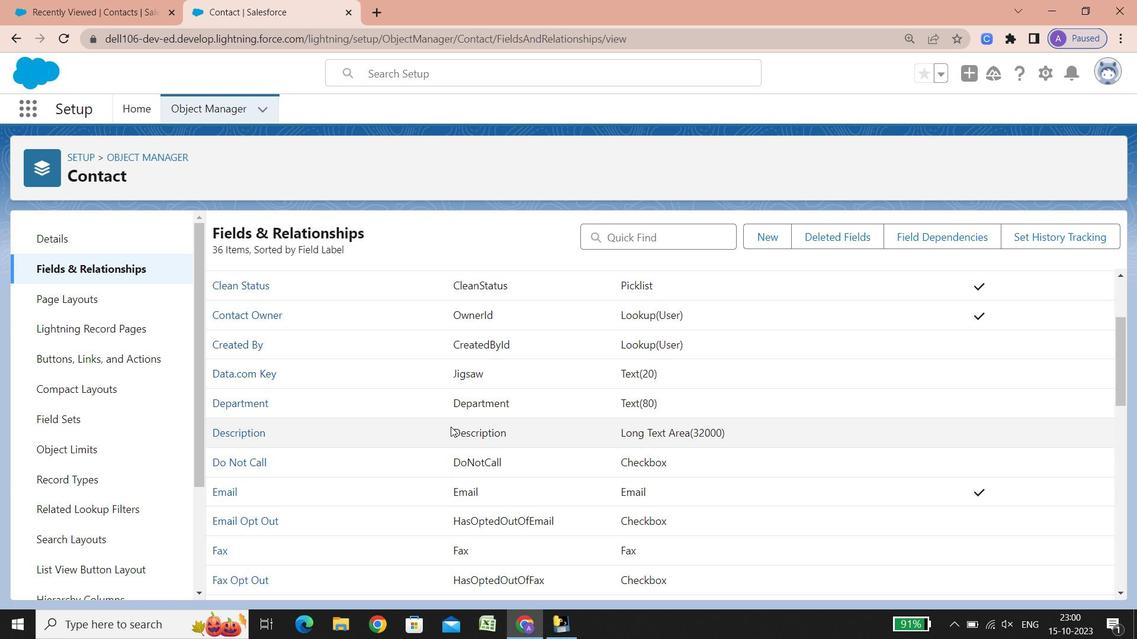 
Action: Mouse scrolled (450, 426) with delta (0, 0)
Screenshot: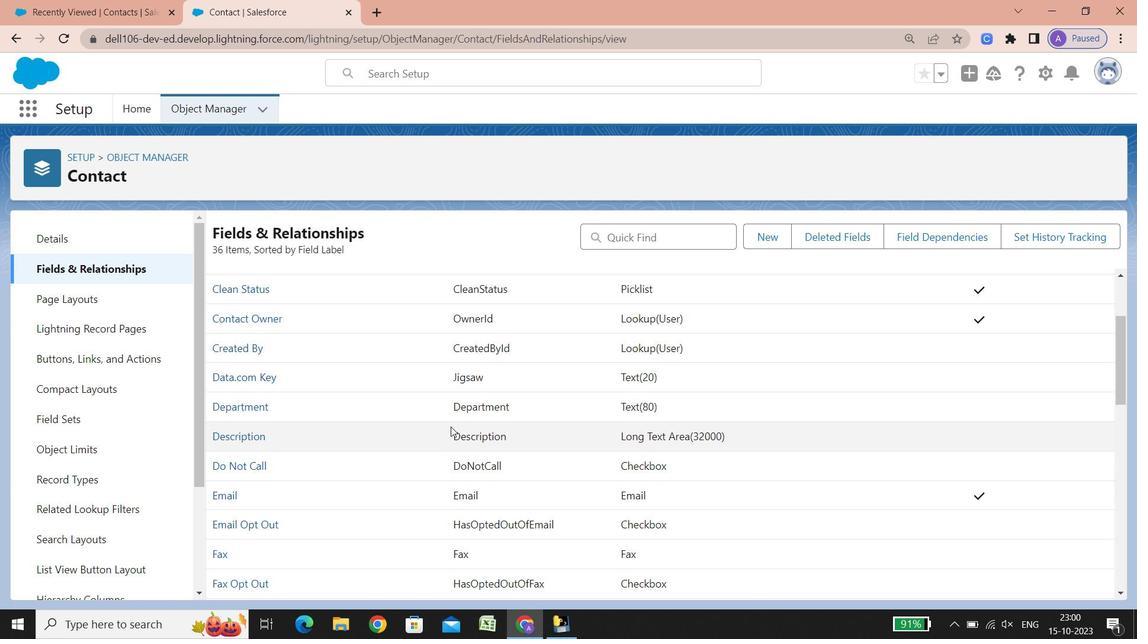 
Action: Mouse moved to (107, 495)
Screenshot: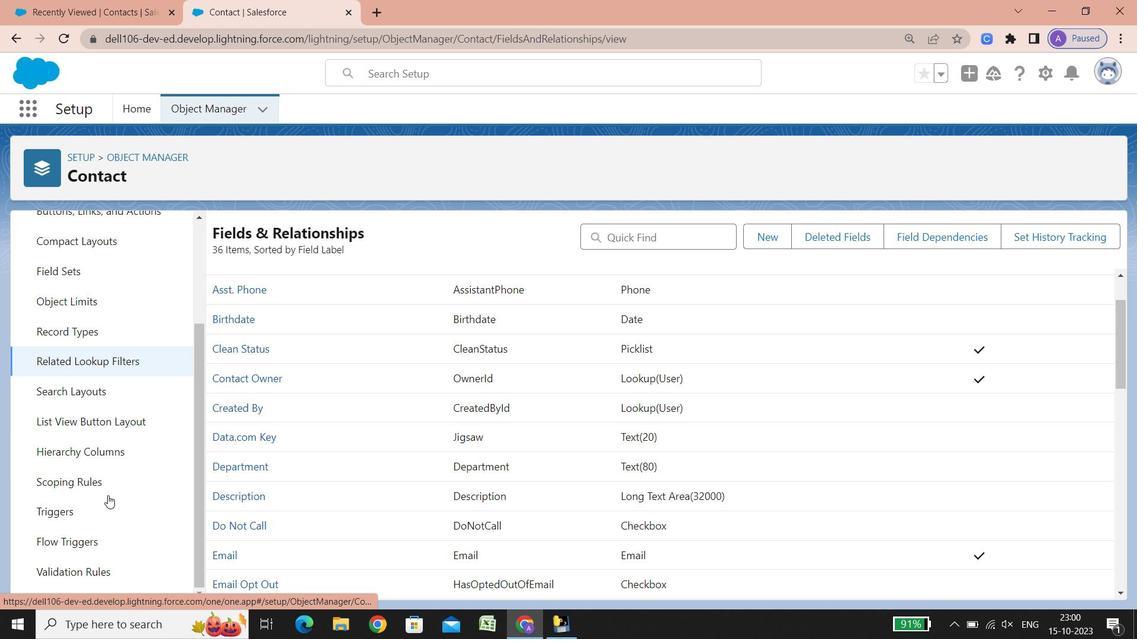 
Action: Mouse scrolled (107, 495) with delta (0, 0)
Screenshot: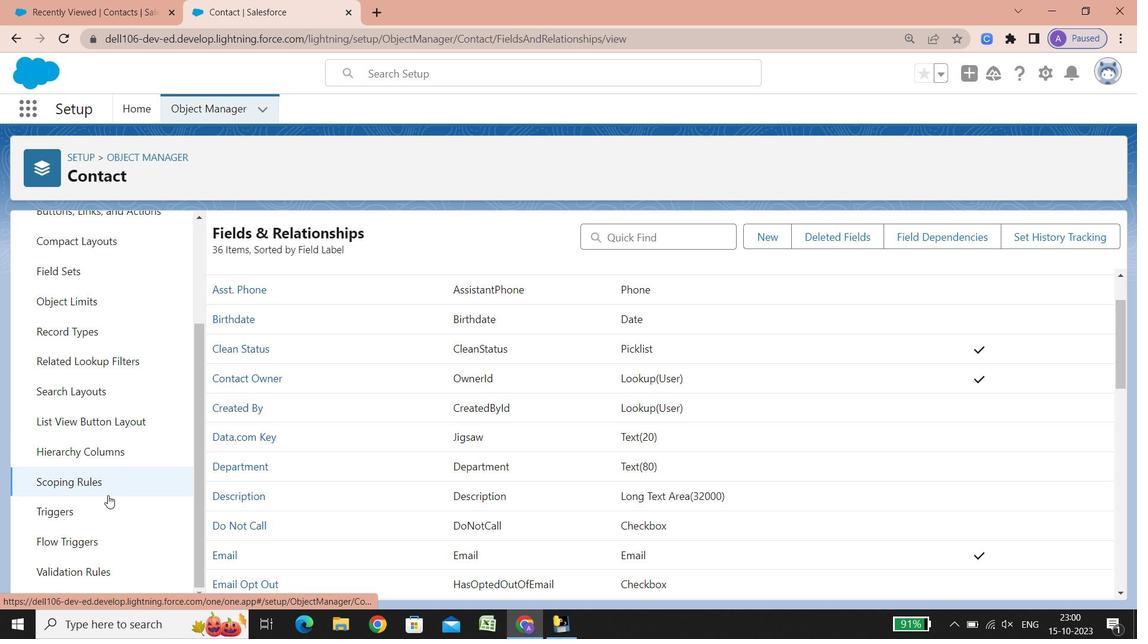 
Action: Mouse scrolled (107, 495) with delta (0, 0)
Screenshot: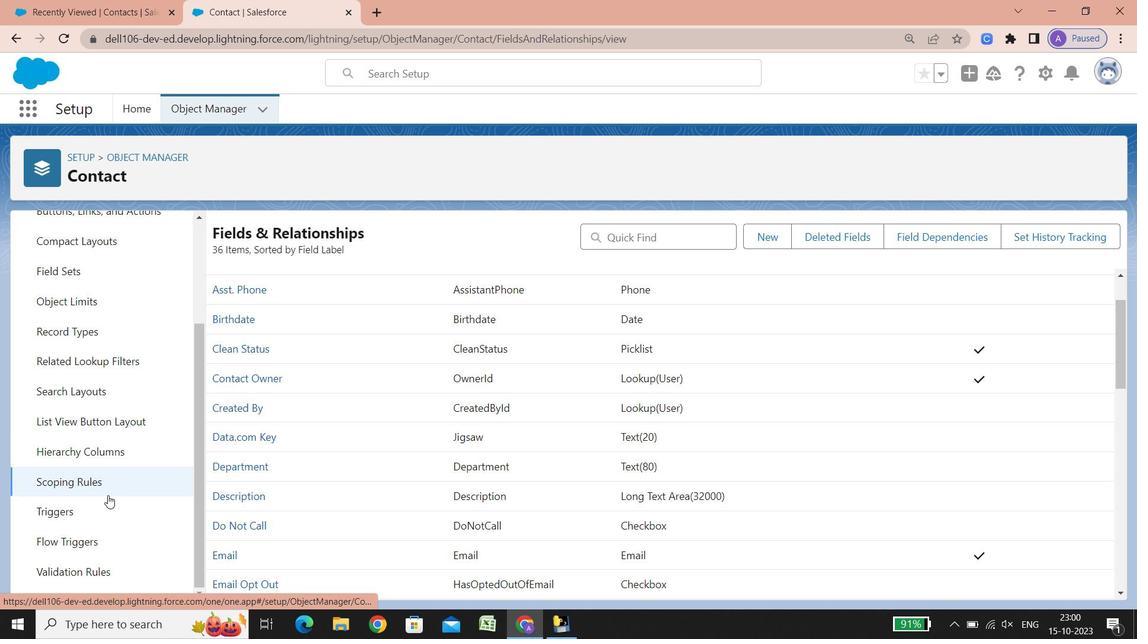 
Action: Mouse scrolled (107, 495) with delta (0, 0)
Screenshot: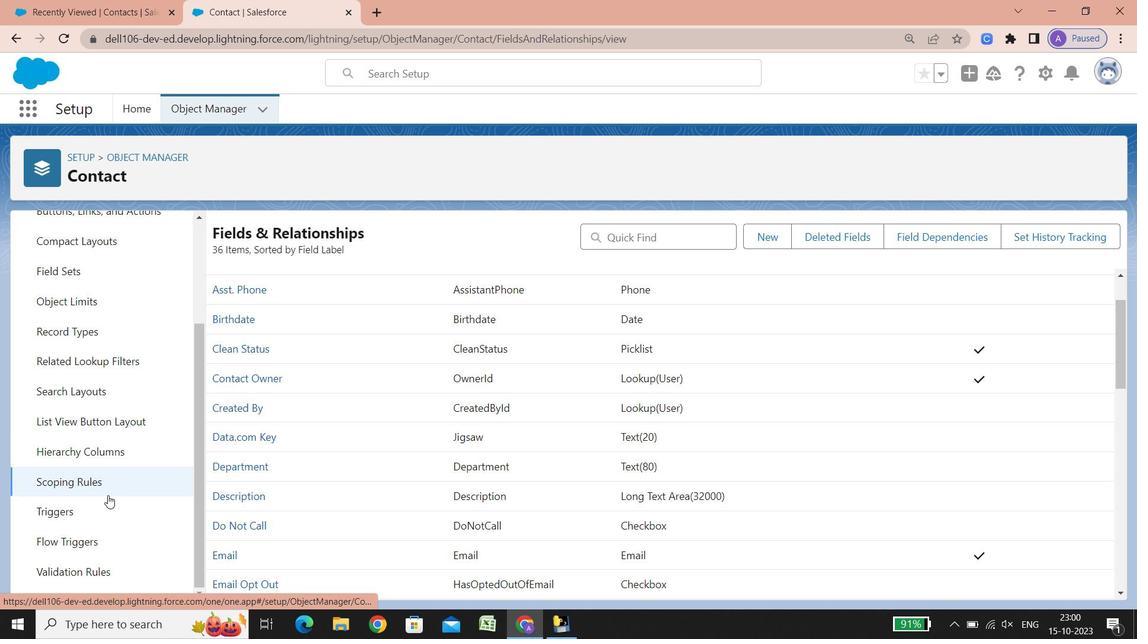 
Action: Mouse scrolled (107, 495) with delta (0, 0)
Screenshot: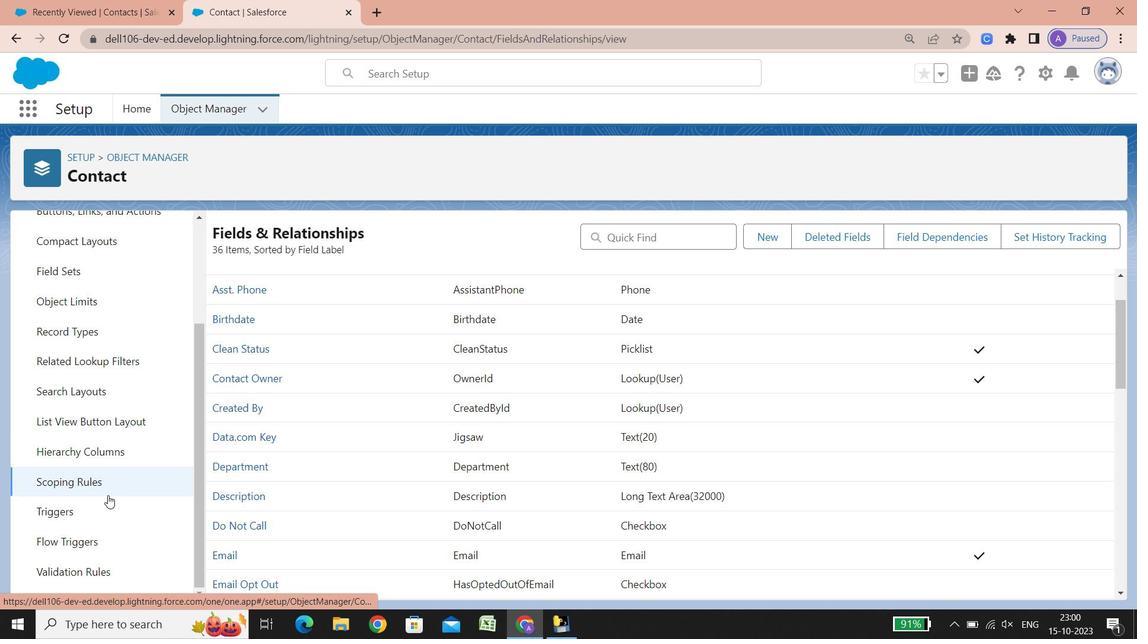 
Action: Mouse scrolled (107, 495) with delta (0, 0)
Screenshot: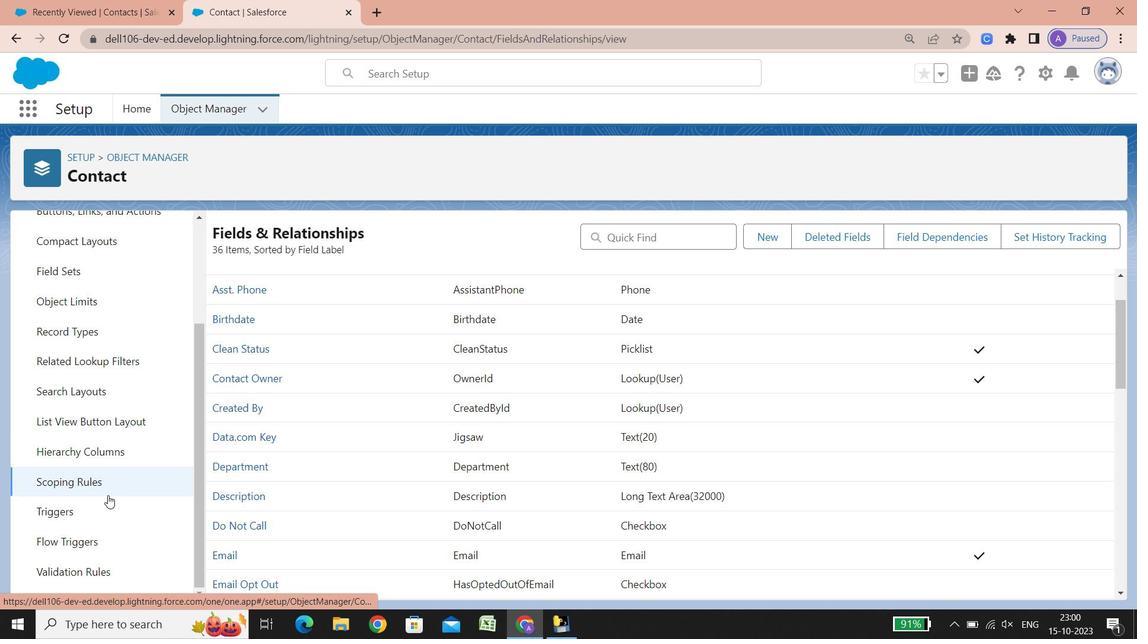 
Action: Mouse scrolled (107, 495) with delta (0, 0)
Screenshot: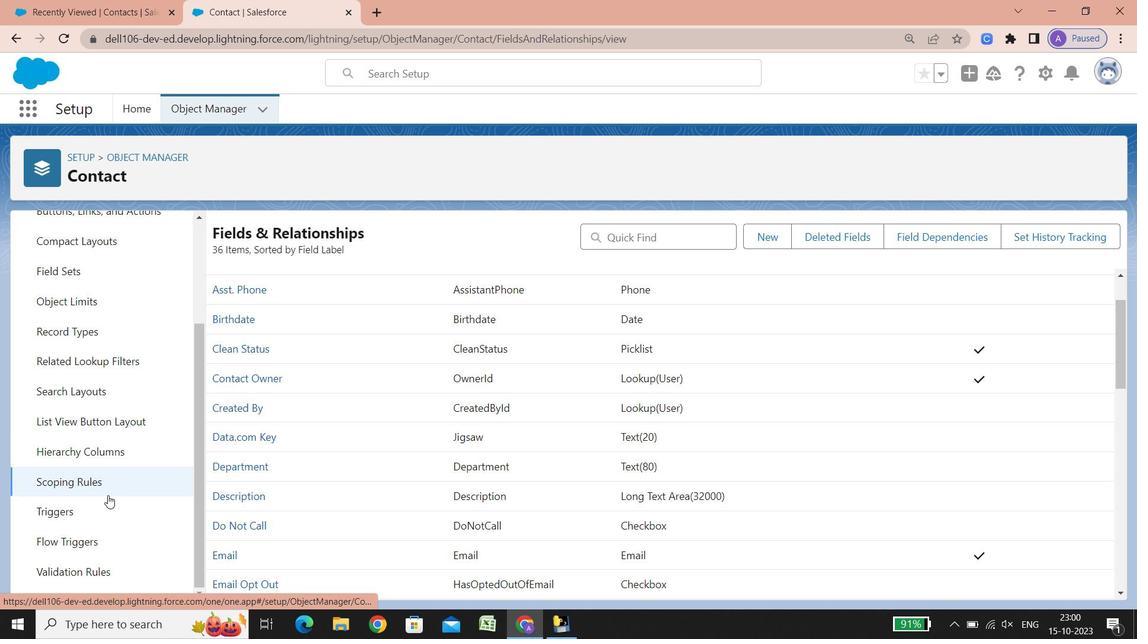 
Action: Mouse scrolled (107, 495) with delta (0, 0)
Screenshot: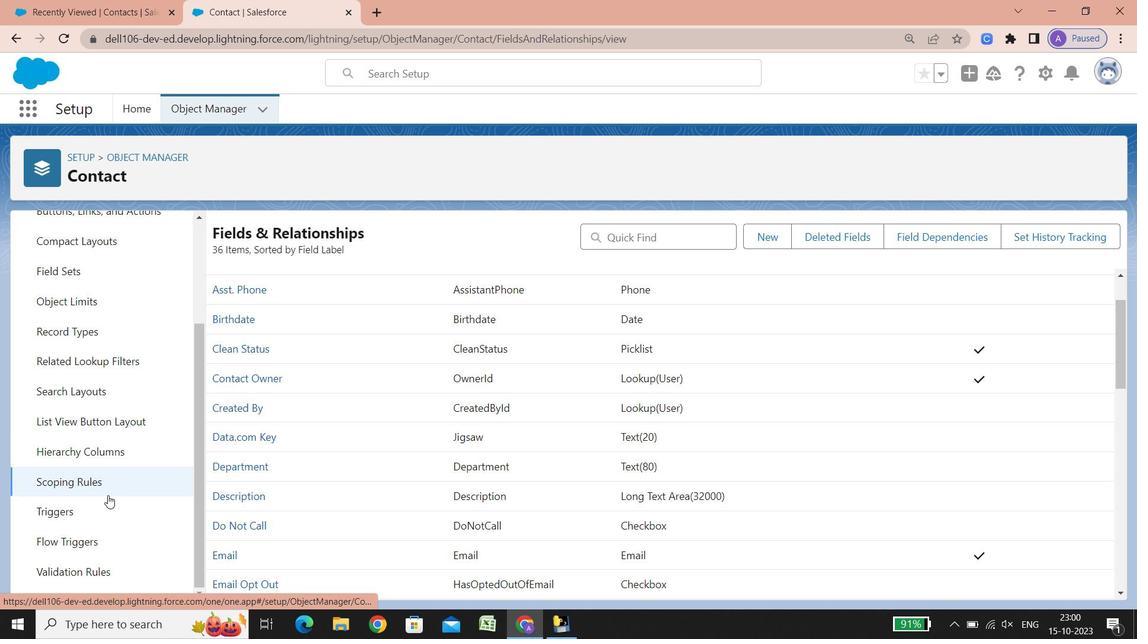 
Action: Mouse scrolled (107, 495) with delta (0, 0)
Screenshot: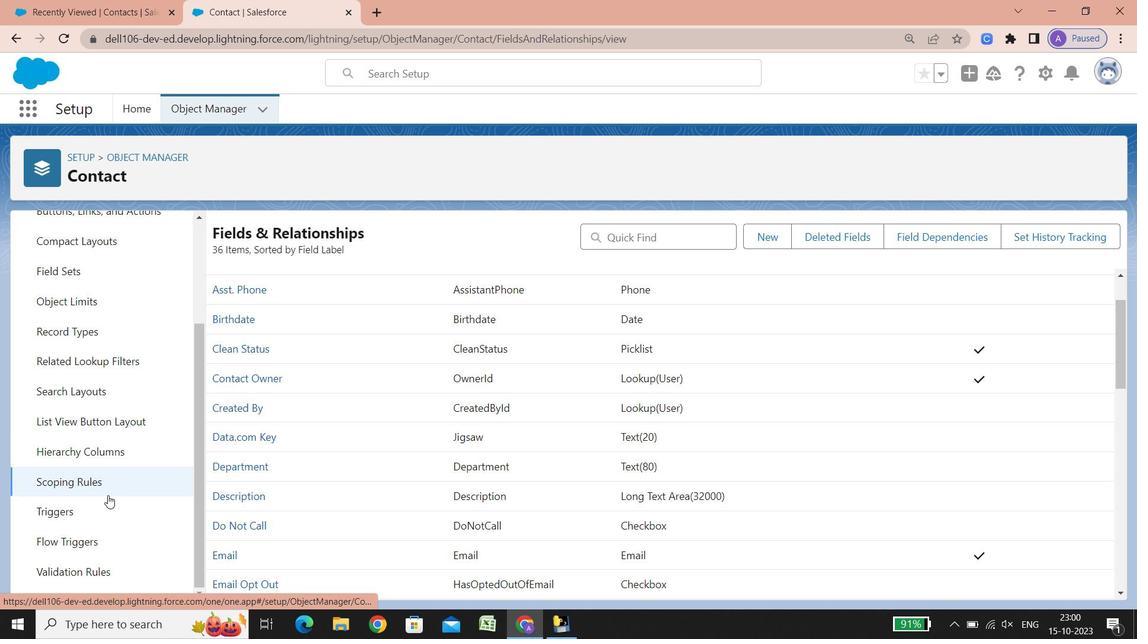 
Action: Mouse scrolled (107, 495) with delta (0, 0)
Screenshot: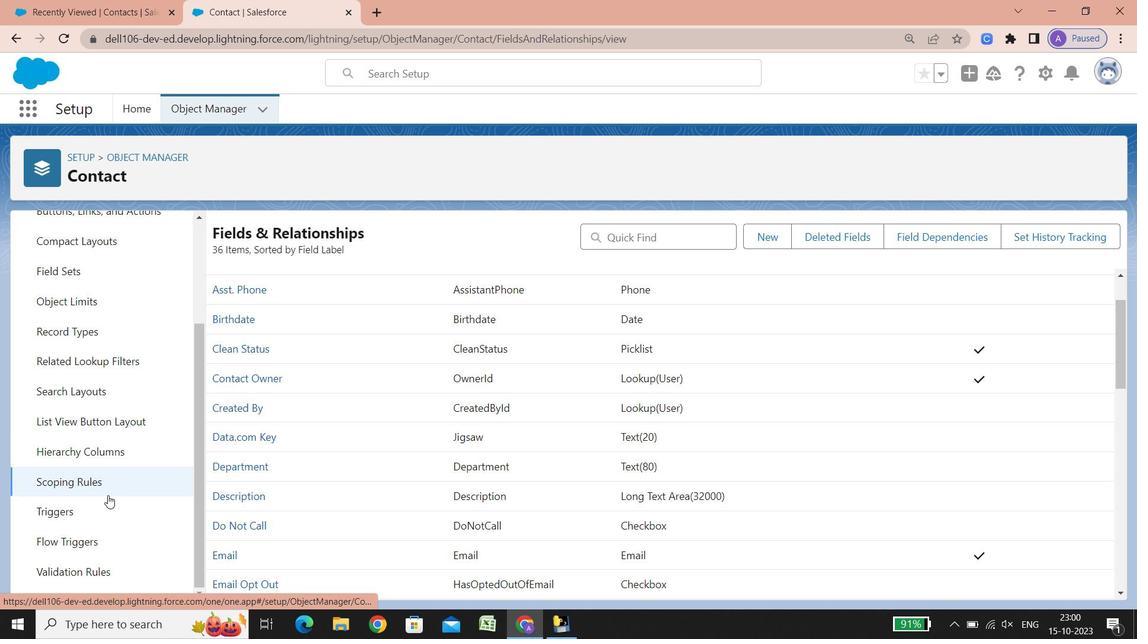 
Action: Mouse scrolled (107, 495) with delta (0, 0)
Screenshot: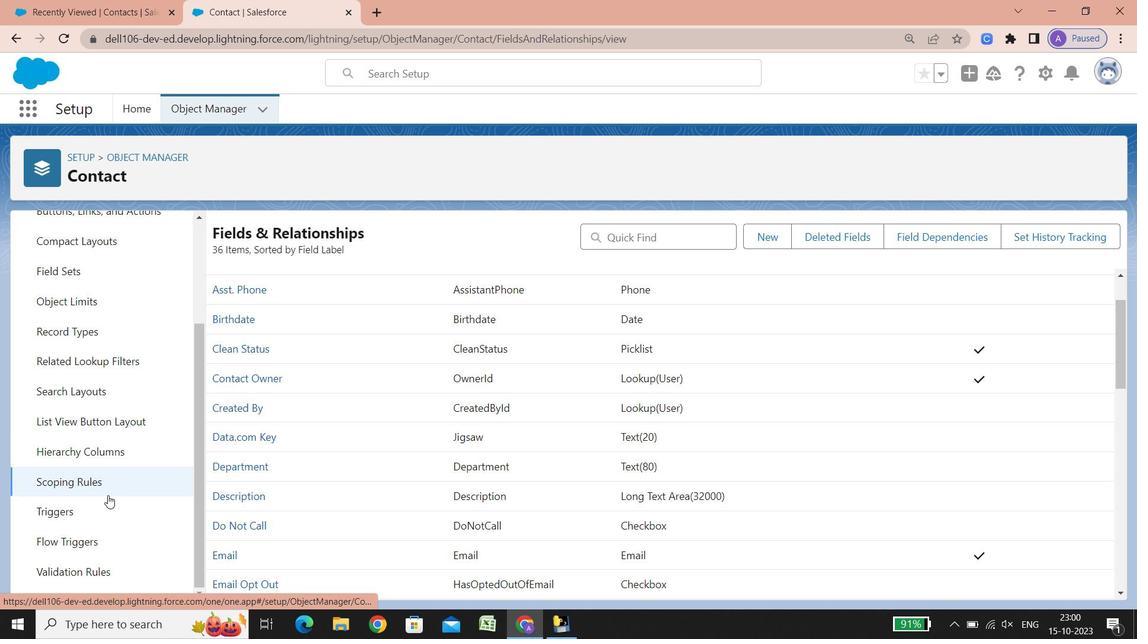 
Action: Mouse scrolled (107, 495) with delta (0, 0)
Screenshot: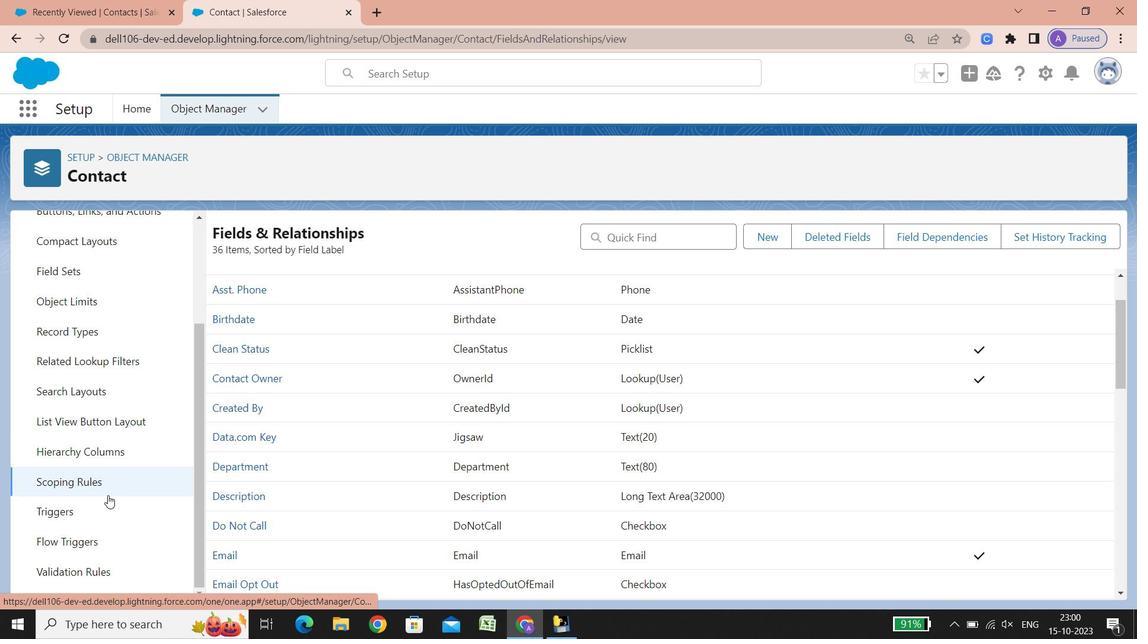 
Action: Mouse scrolled (107, 495) with delta (0, 0)
Screenshot: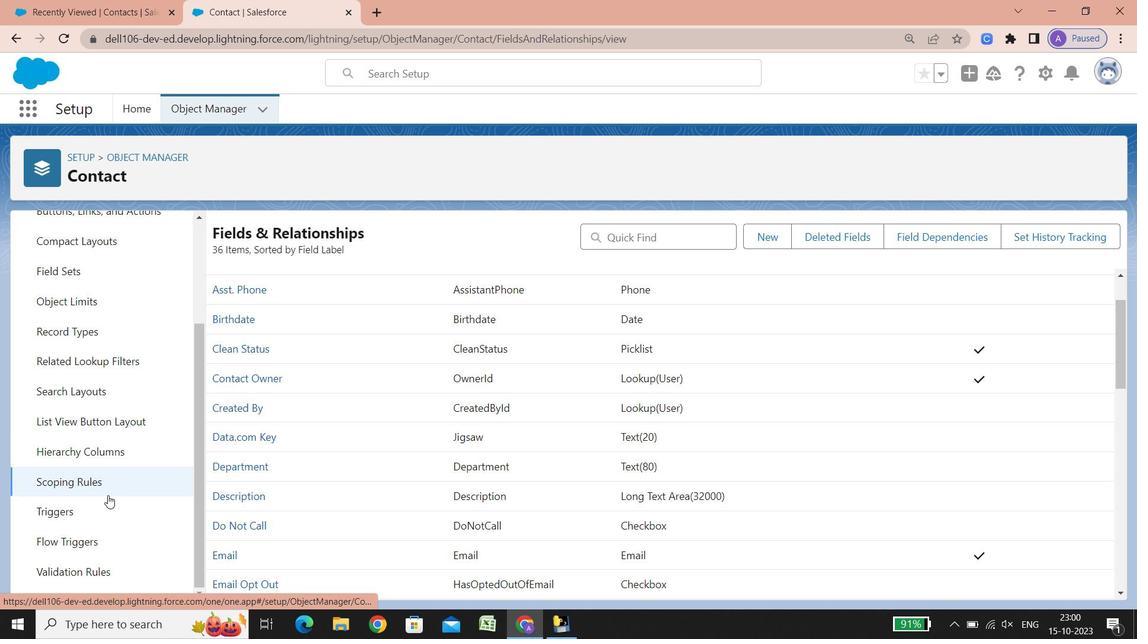 
Action: Mouse scrolled (107, 495) with delta (0, 0)
Screenshot: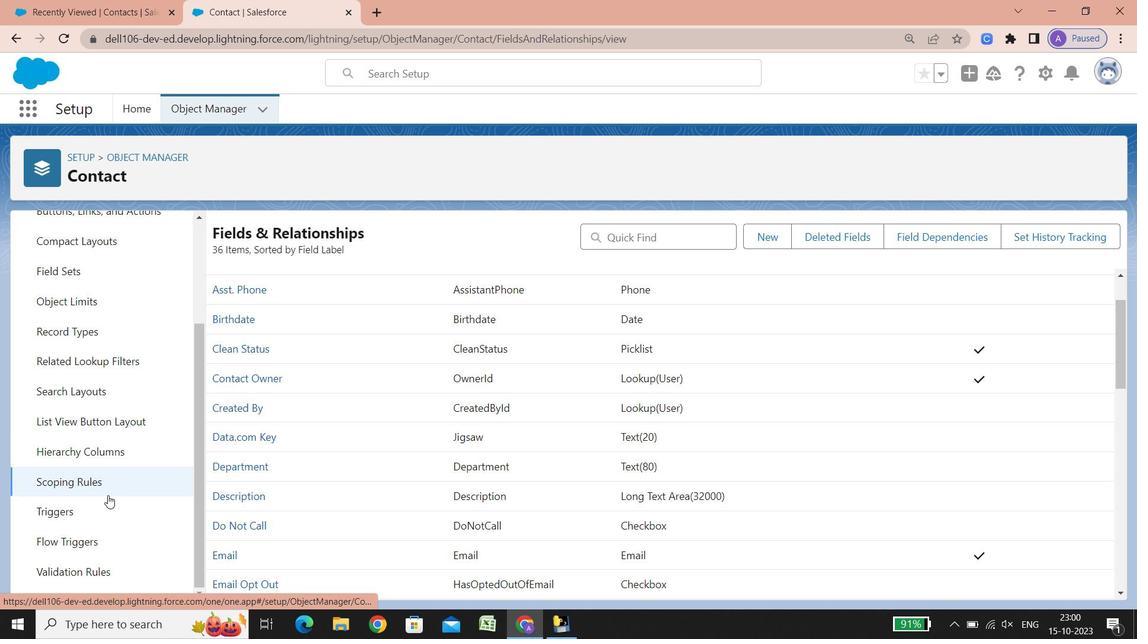 
Action: Mouse scrolled (107, 495) with delta (0, 0)
Screenshot: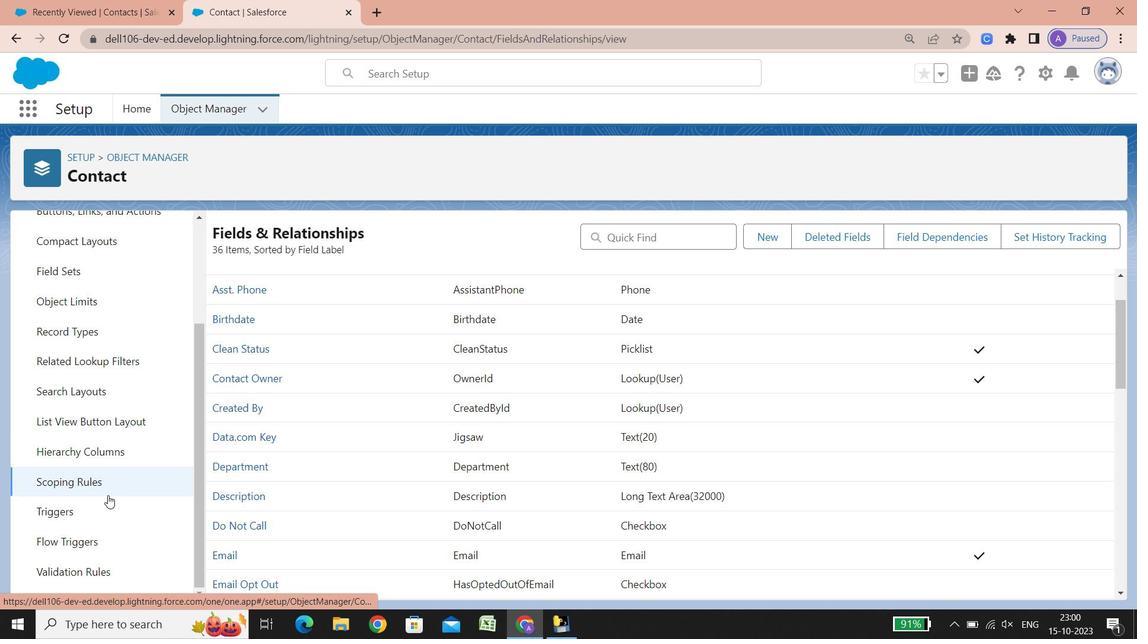 
Action: Mouse scrolled (107, 495) with delta (0, 0)
Screenshot: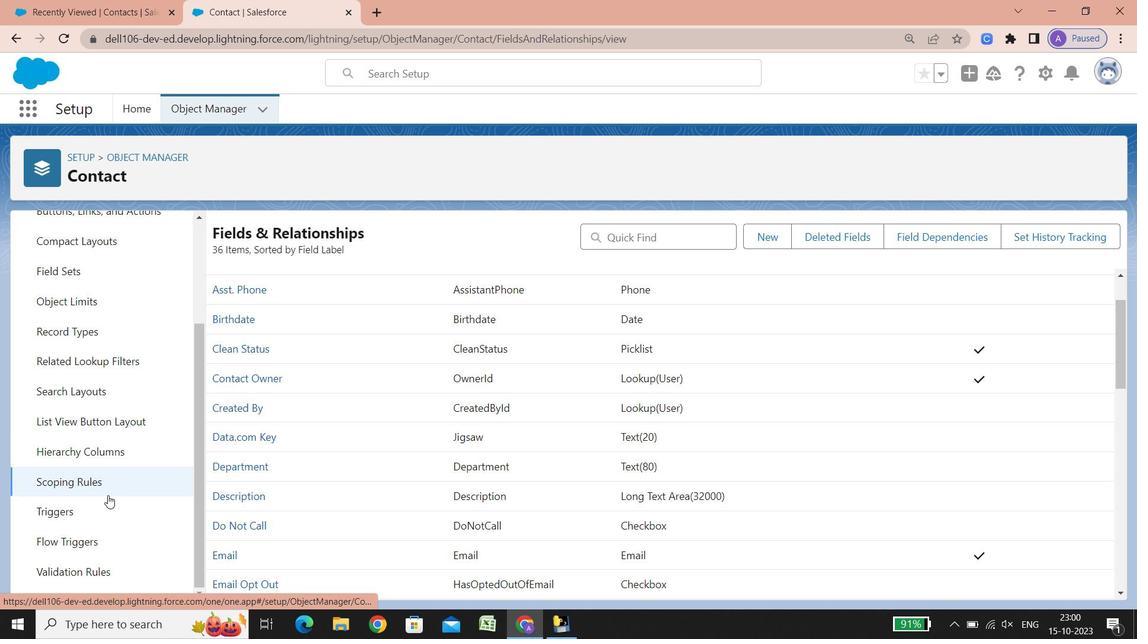 
Action: Mouse scrolled (107, 495) with delta (0, 0)
Screenshot: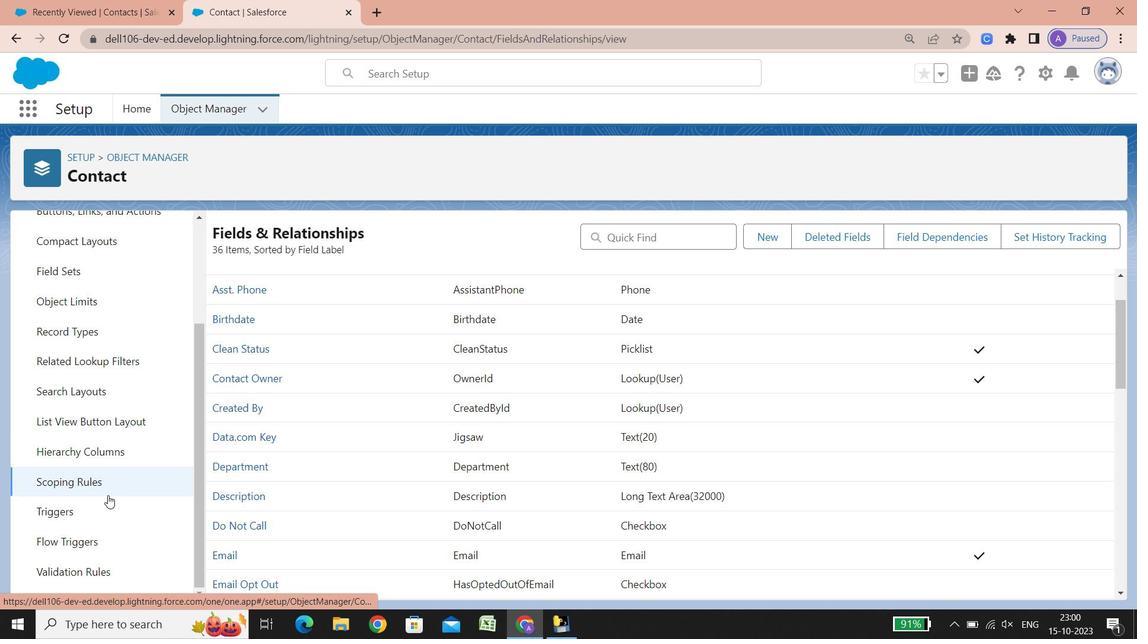 
Action: Mouse scrolled (107, 495) with delta (0, 0)
Screenshot: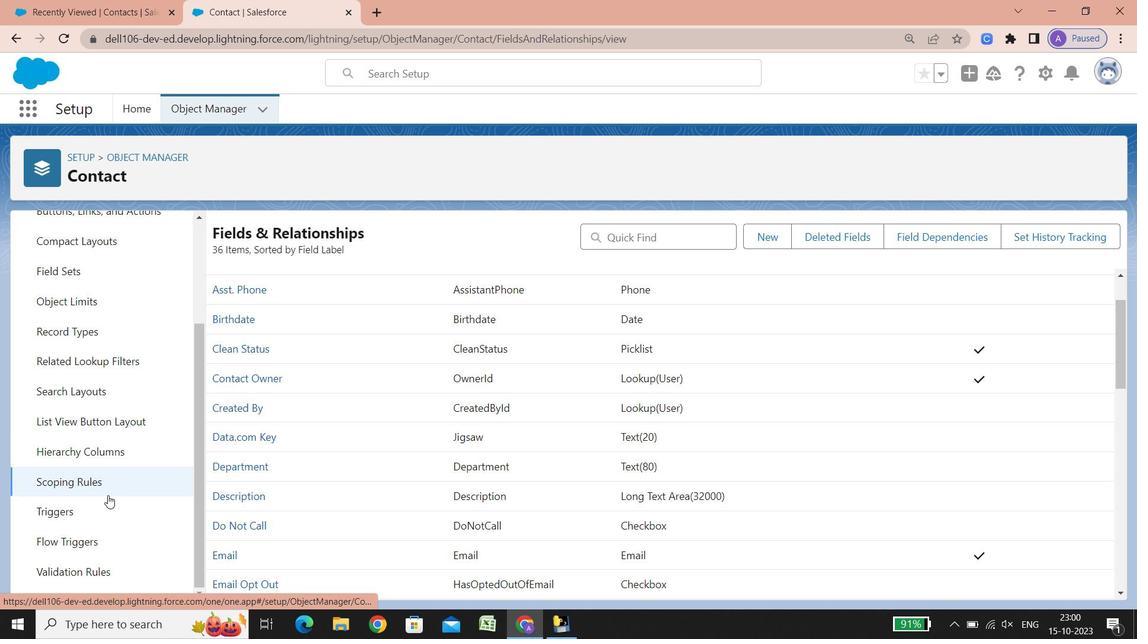 
Action: Mouse scrolled (107, 495) with delta (0, 0)
Screenshot: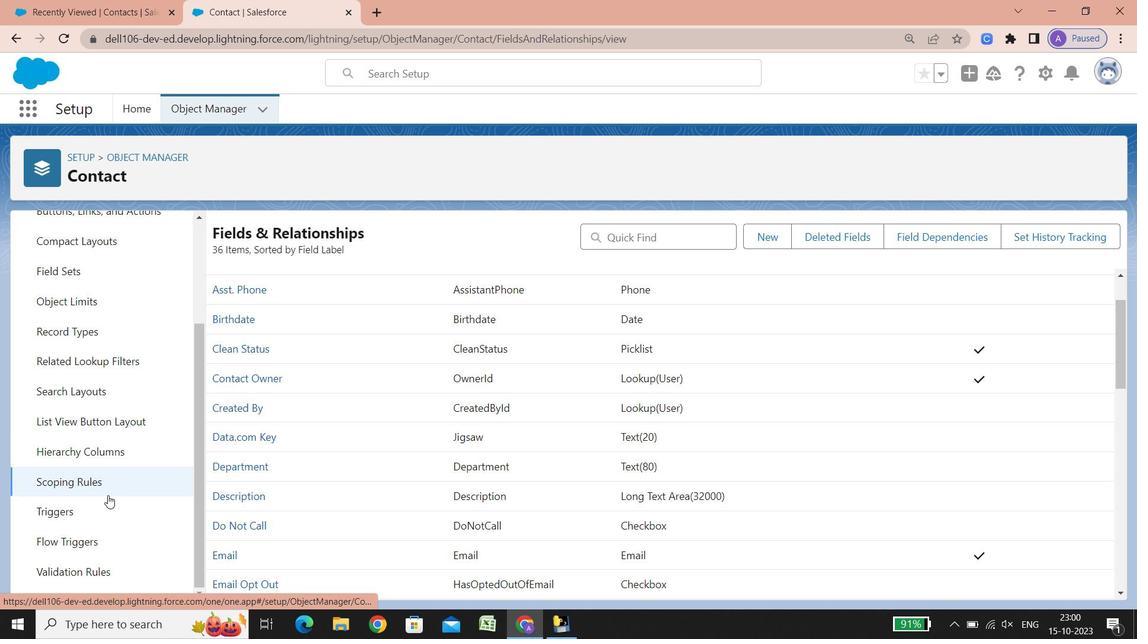 
Action: Mouse scrolled (107, 495) with delta (0, 0)
Screenshot: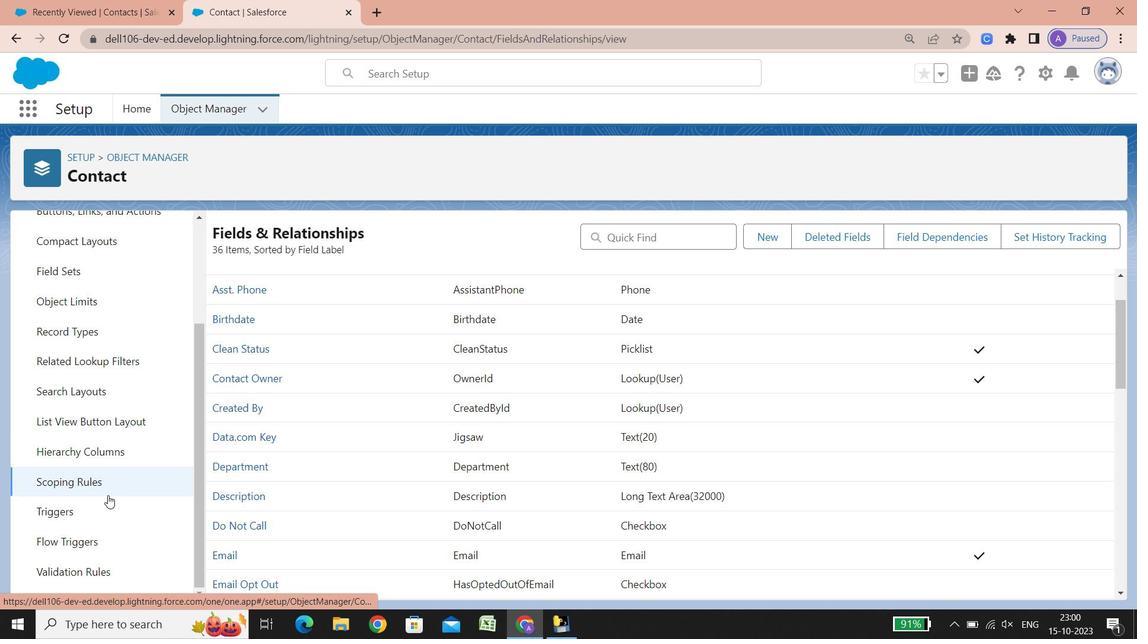 
Action: Mouse scrolled (107, 495) with delta (0, 0)
Screenshot: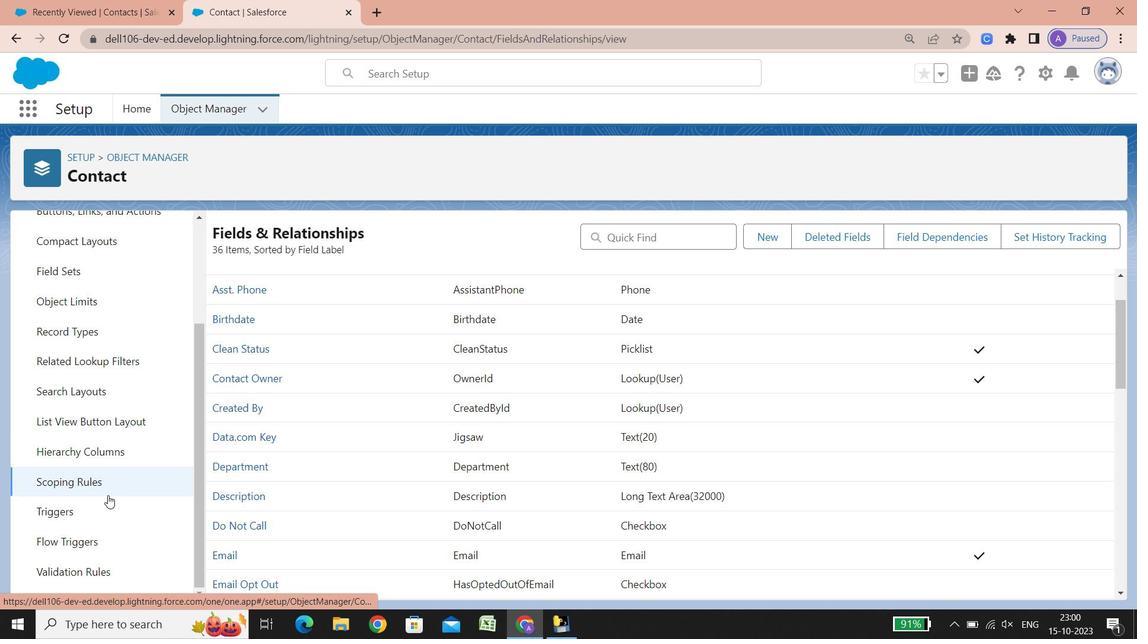 
Action: Mouse scrolled (107, 495) with delta (0, 0)
Screenshot: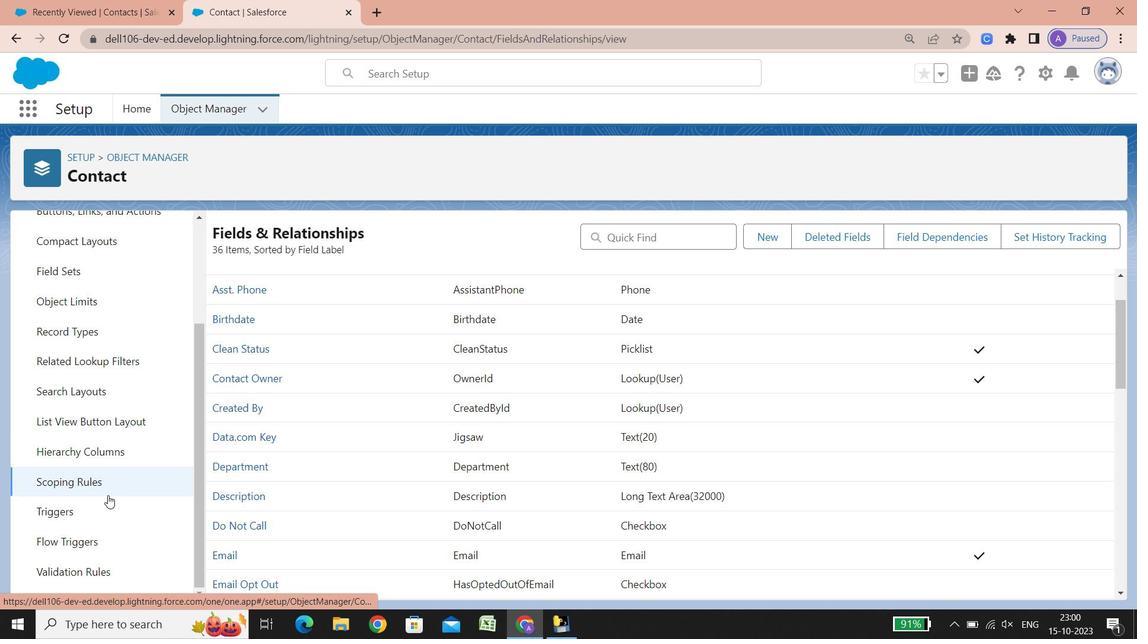 
Action: Mouse scrolled (107, 495) with delta (0, 0)
Screenshot: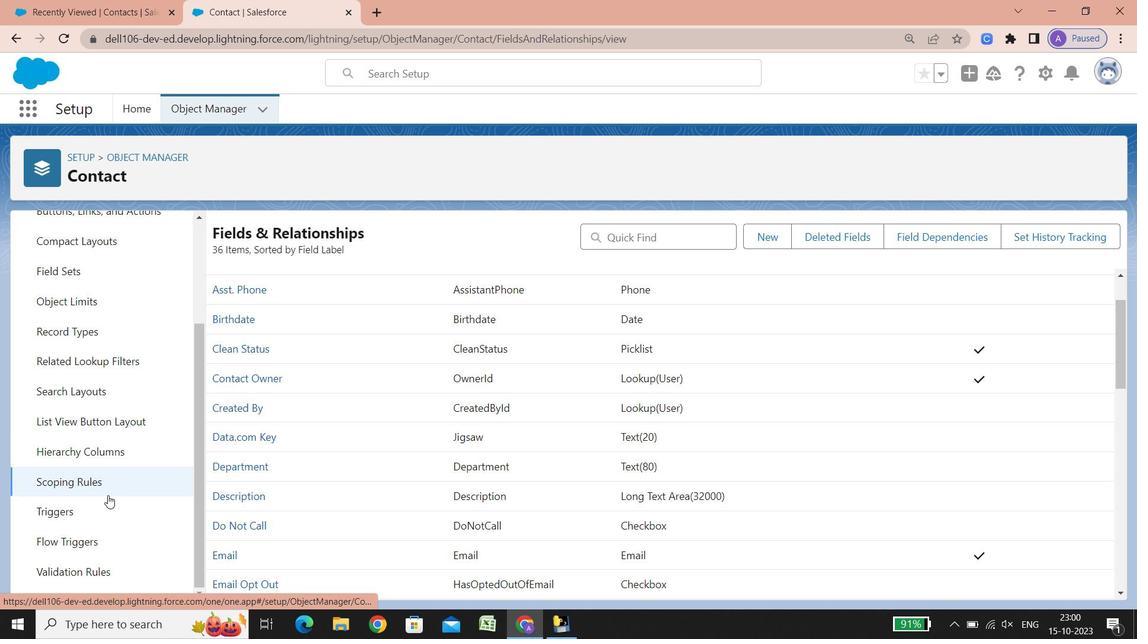 
Action: Mouse scrolled (107, 495) with delta (0, 0)
Screenshot: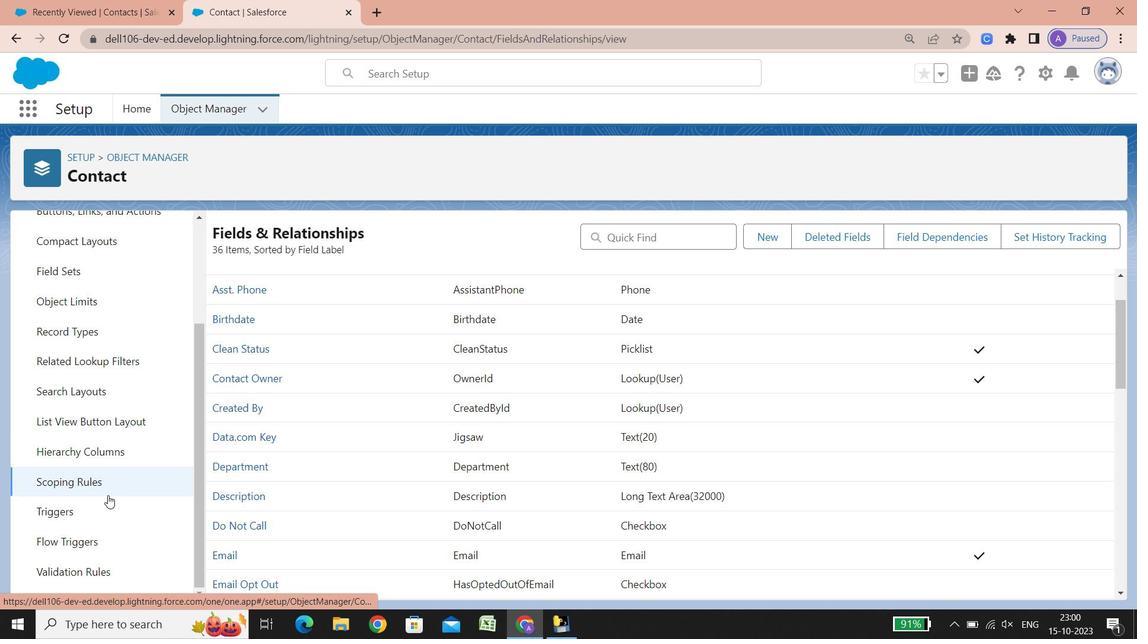 
Action: Mouse moved to (86, 331)
Screenshot: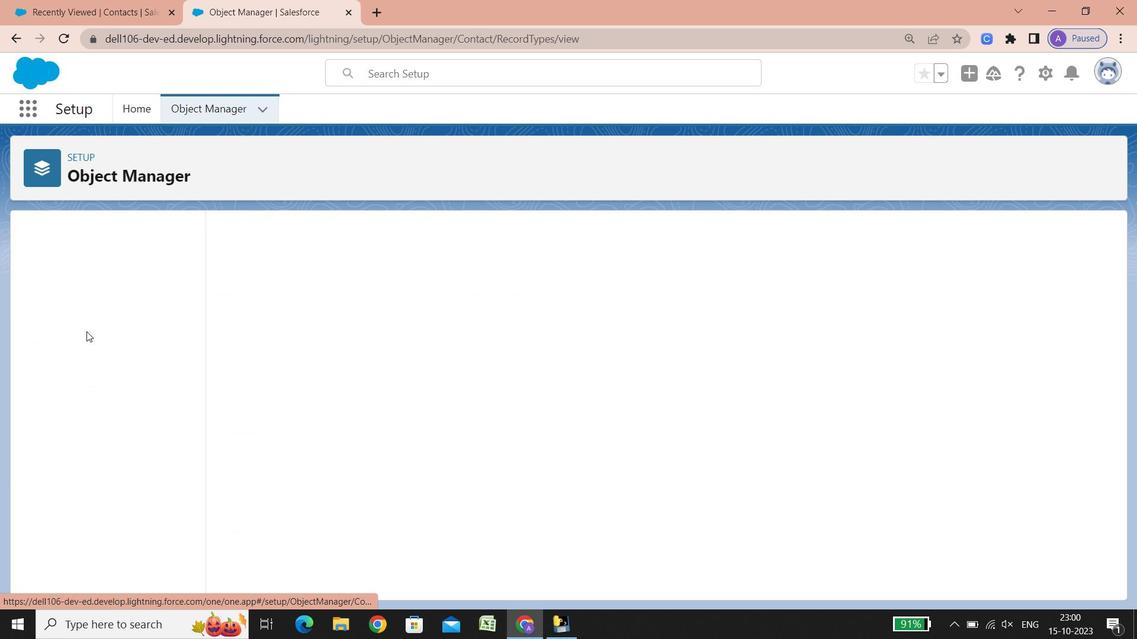 
Action: Mouse pressed left at (86, 331)
Screenshot: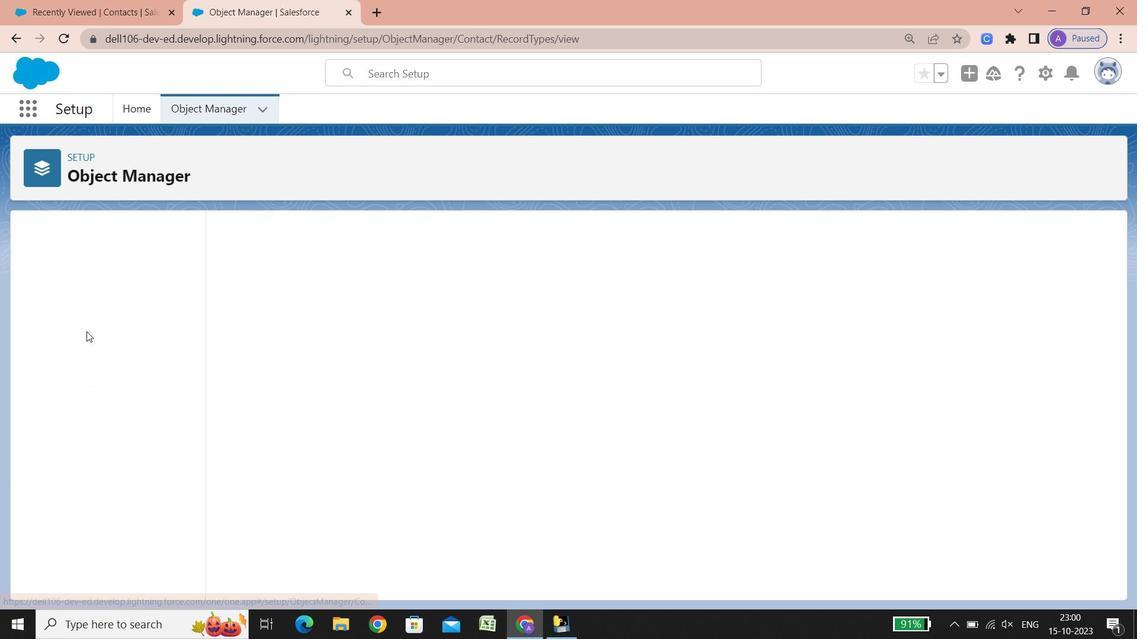 
Action: Mouse moved to (101, 344)
Screenshot: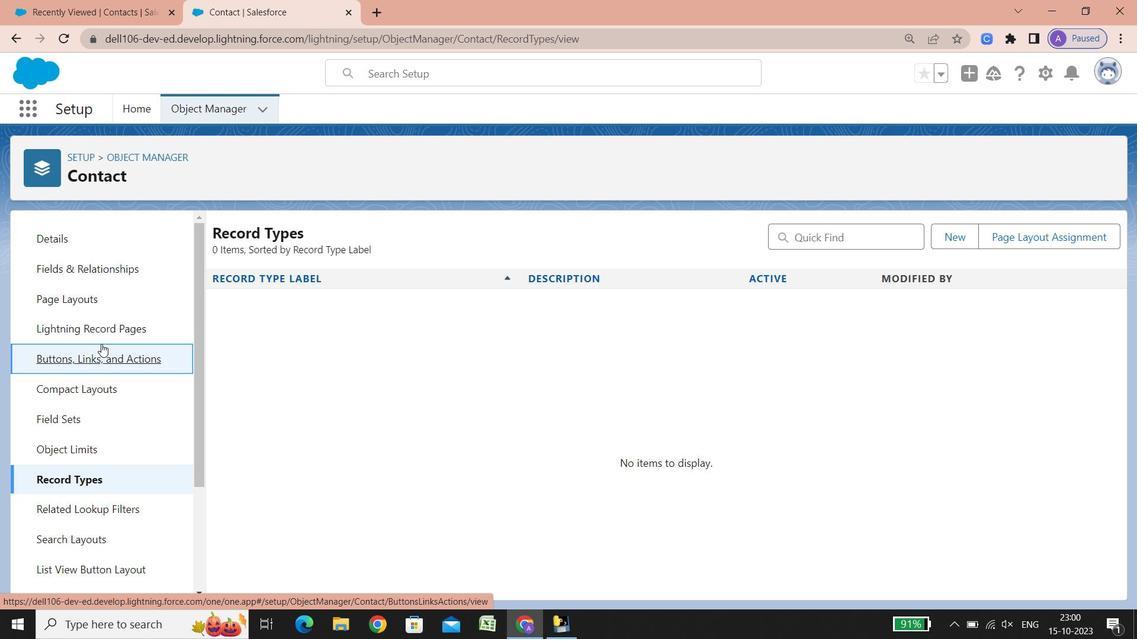 
Action: Mouse pressed left at (101, 344)
Screenshot: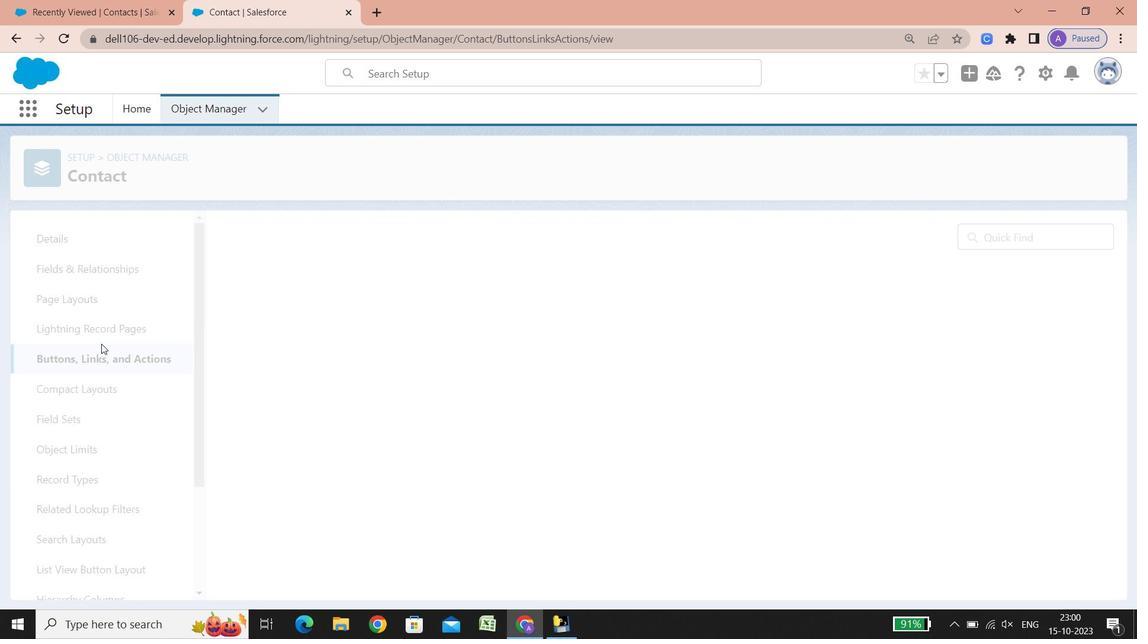 
Action: Mouse moved to (106, 381)
Screenshot: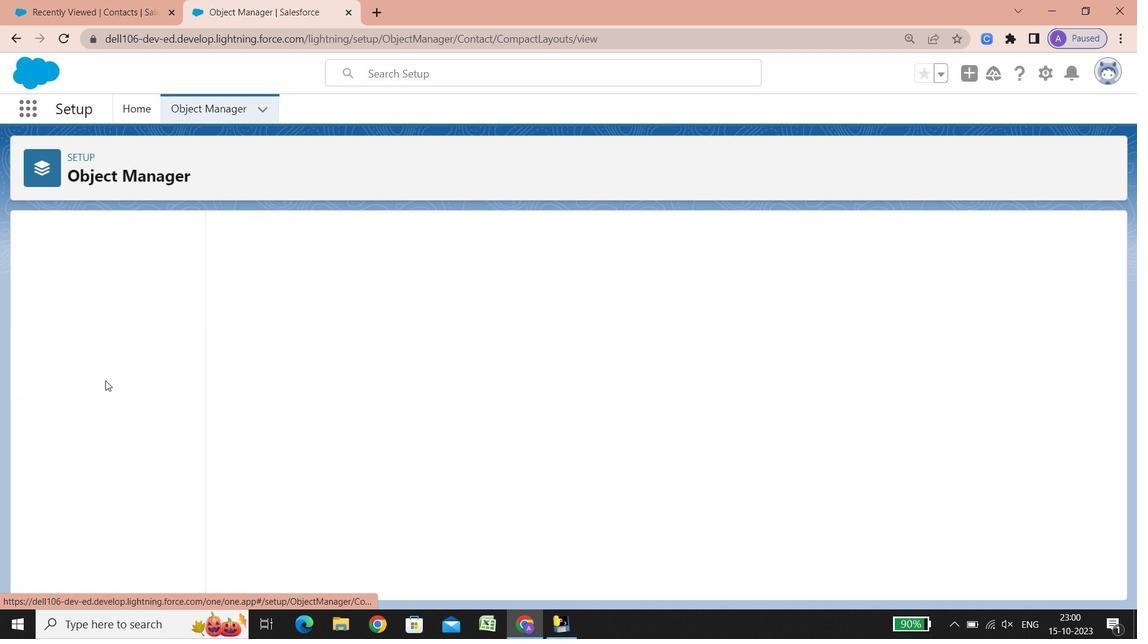 
Action: Mouse pressed left at (106, 381)
Screenshot: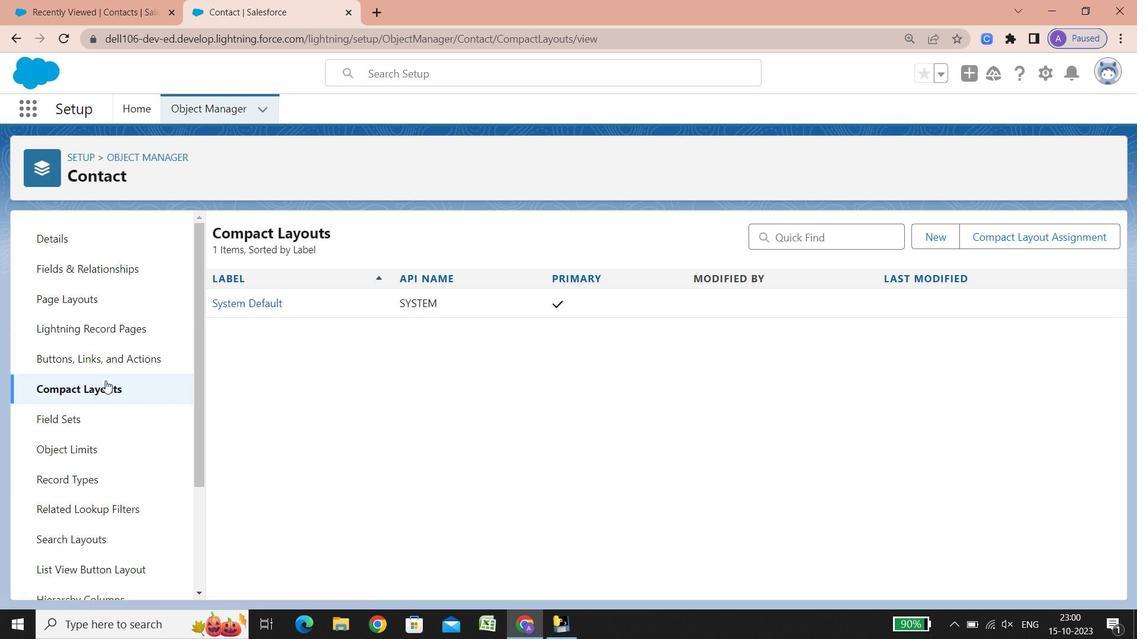 
Action: Mouse moved to (84, 465)
Screenshot: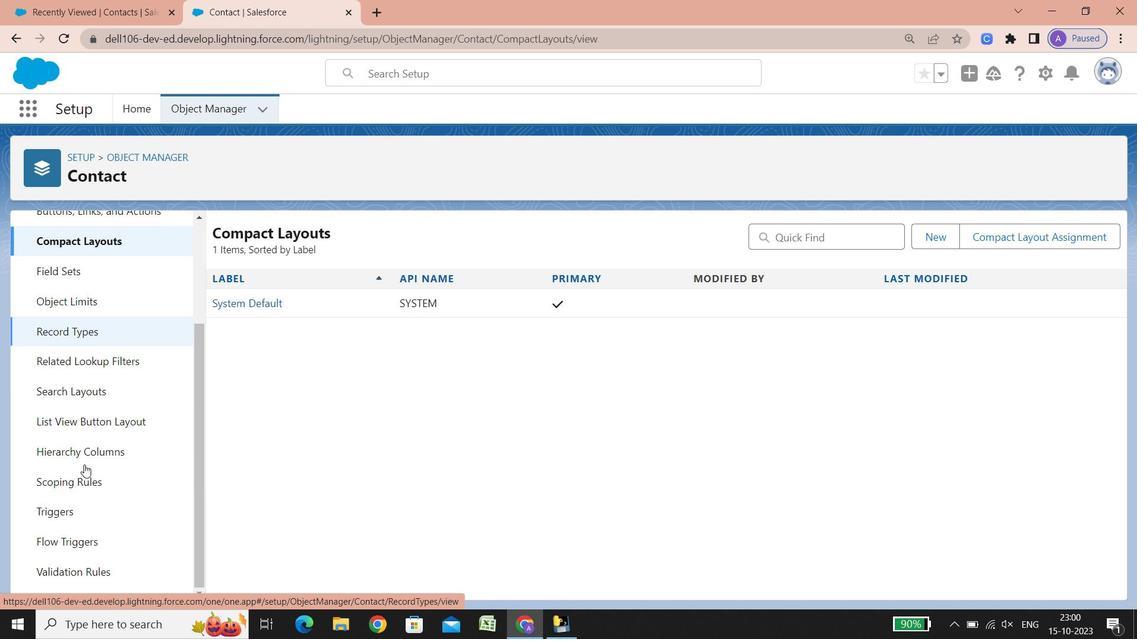 
Action: Mouse scrolled (84, 464) with delta (0, 0)
Screenshot: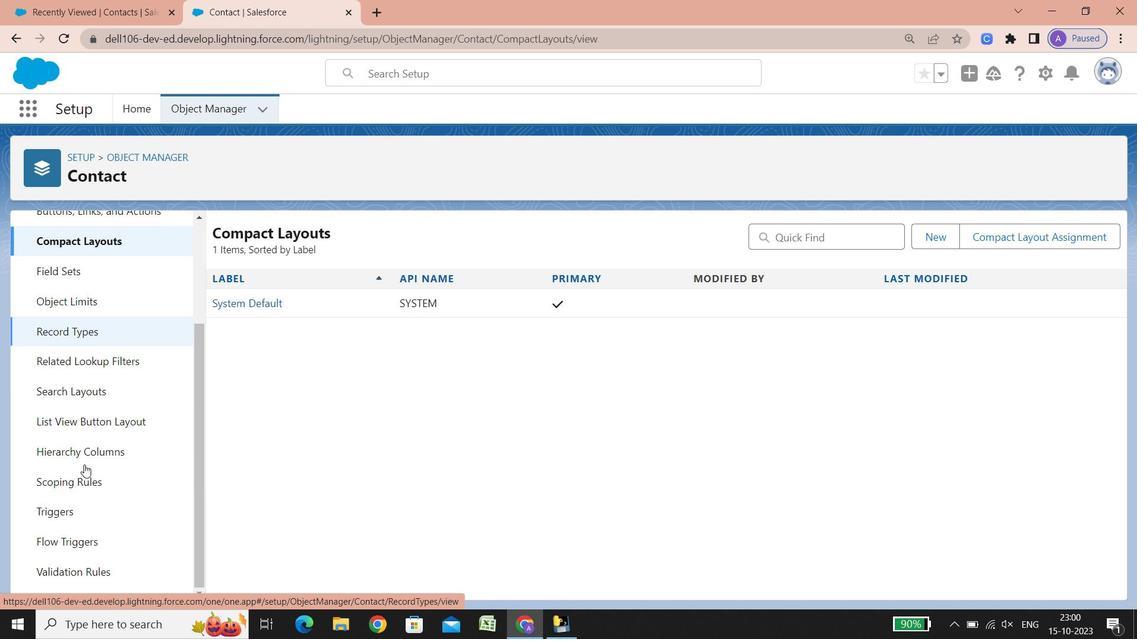 
Action: Mouse scrolled (84, 464) with delta (0, 0)
Screenshot: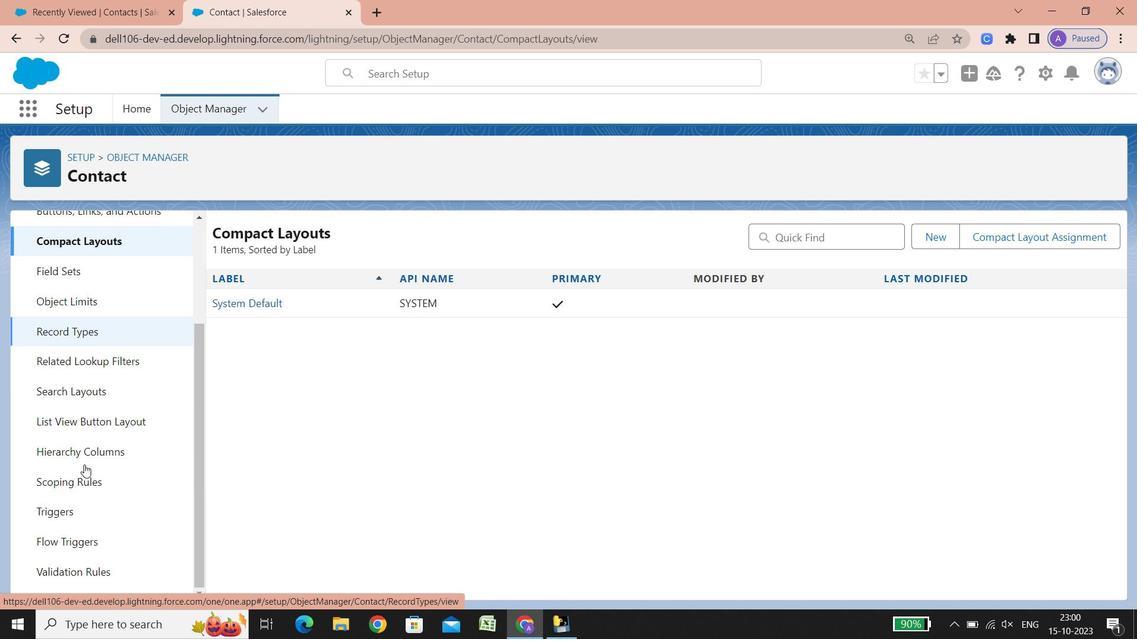 
Action: Mouse scrolled (84, 464) with delta (0, 0)
Screenshot: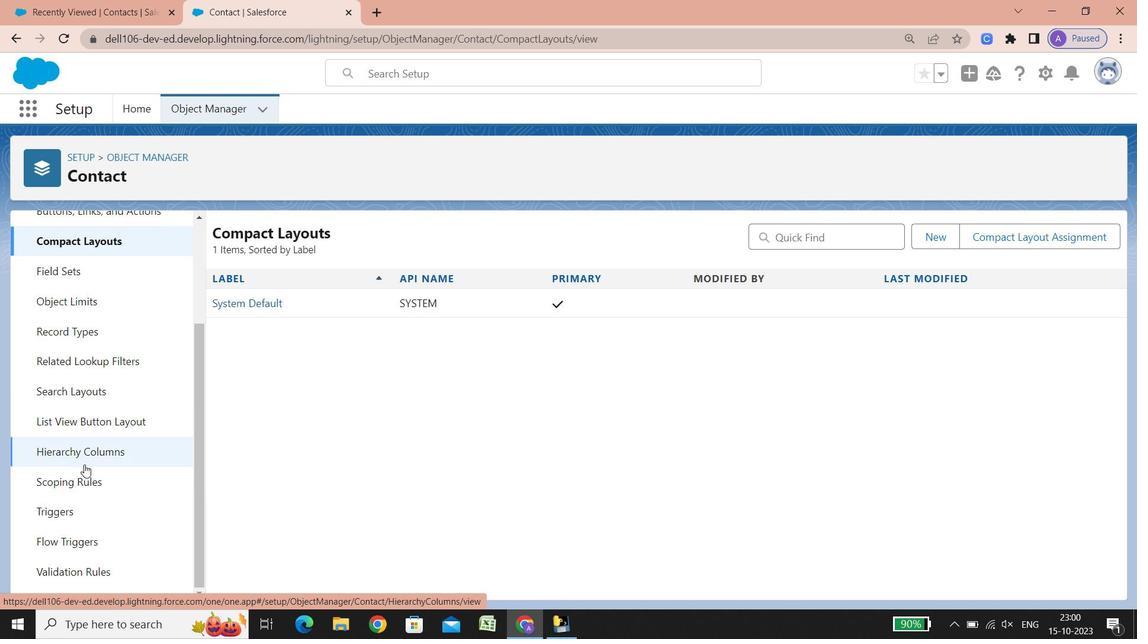 
Action: Mouse scrolled (84, 464) with delta (0, 0)
Screenshot: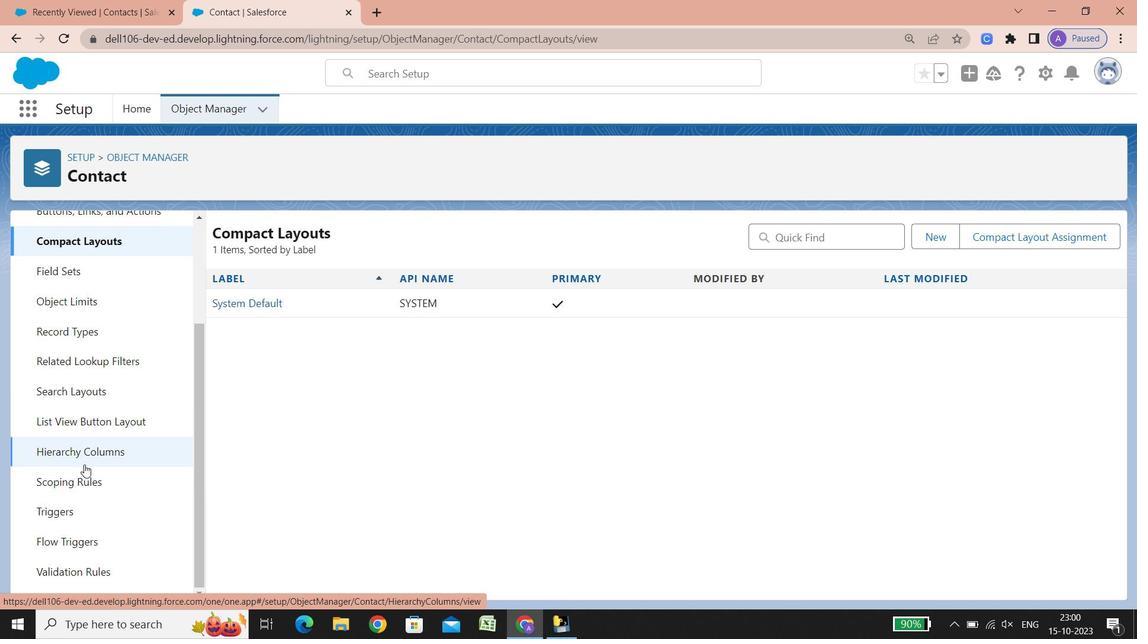 
Action: Mouse scrolled (84, 464) with delta (0, 0)
Screenshot: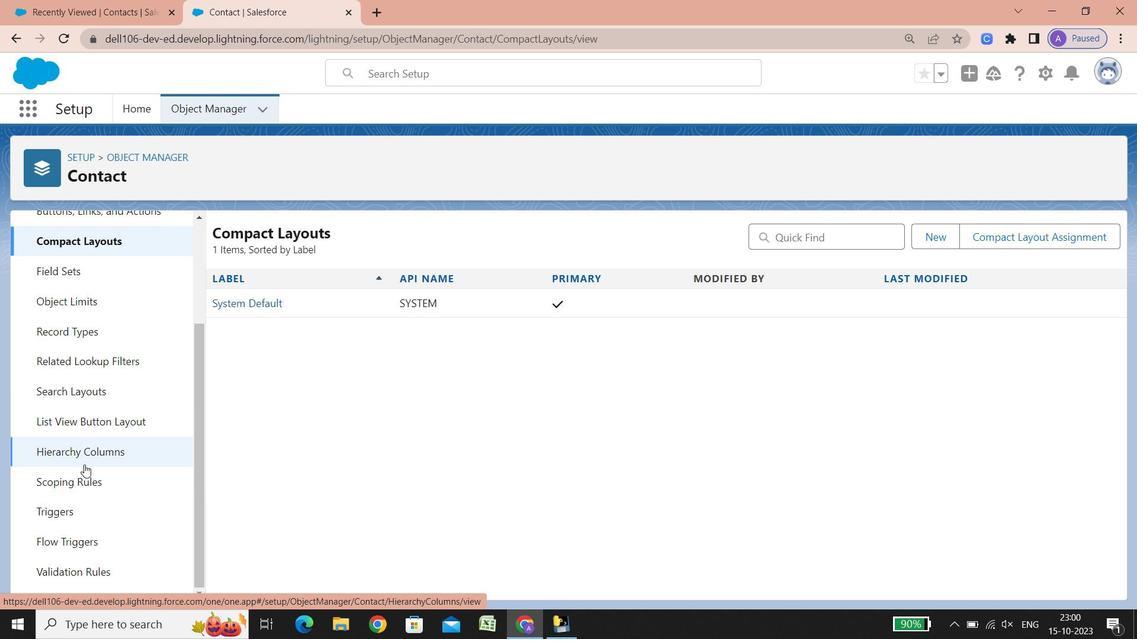 
Action: Mouse scrolled (84, 464) with delta (0, 0)
Screenshot: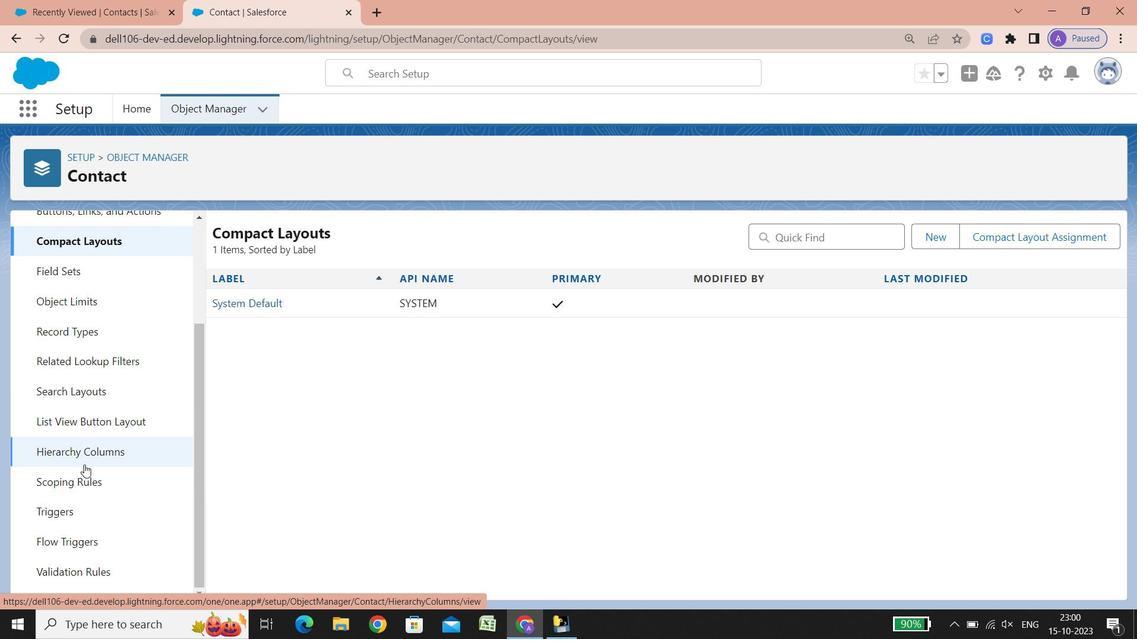 
Action: Mouse scrolled (84, 464) with delta (0, 0)
Screenshot: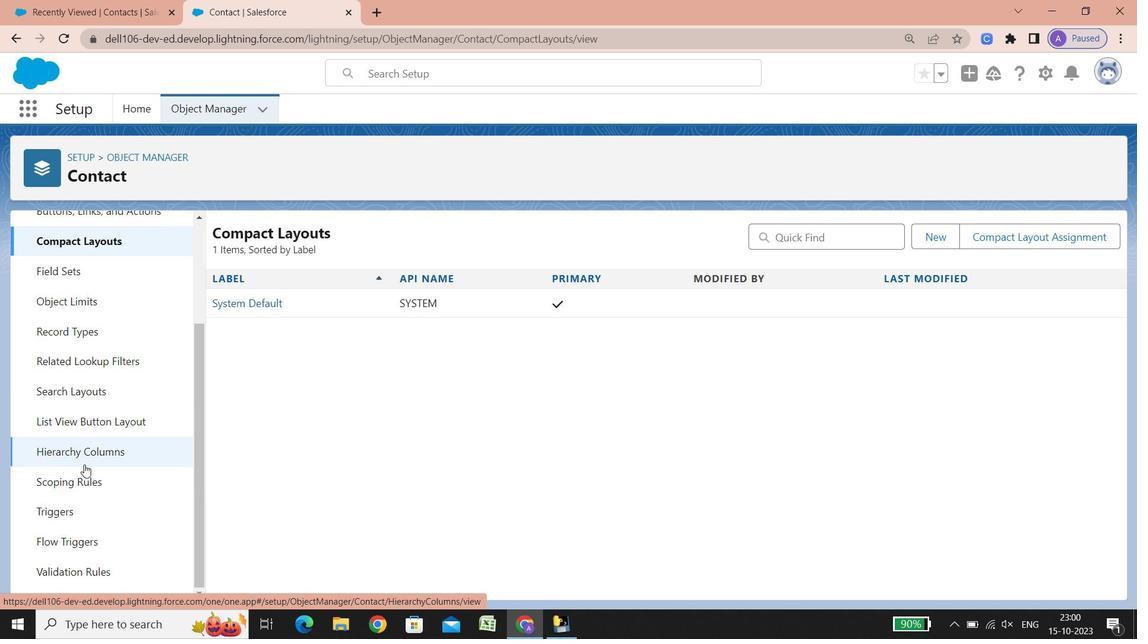 
Action: Mouse scrolled (84, 464) with delta (0, 0)
Screenshot: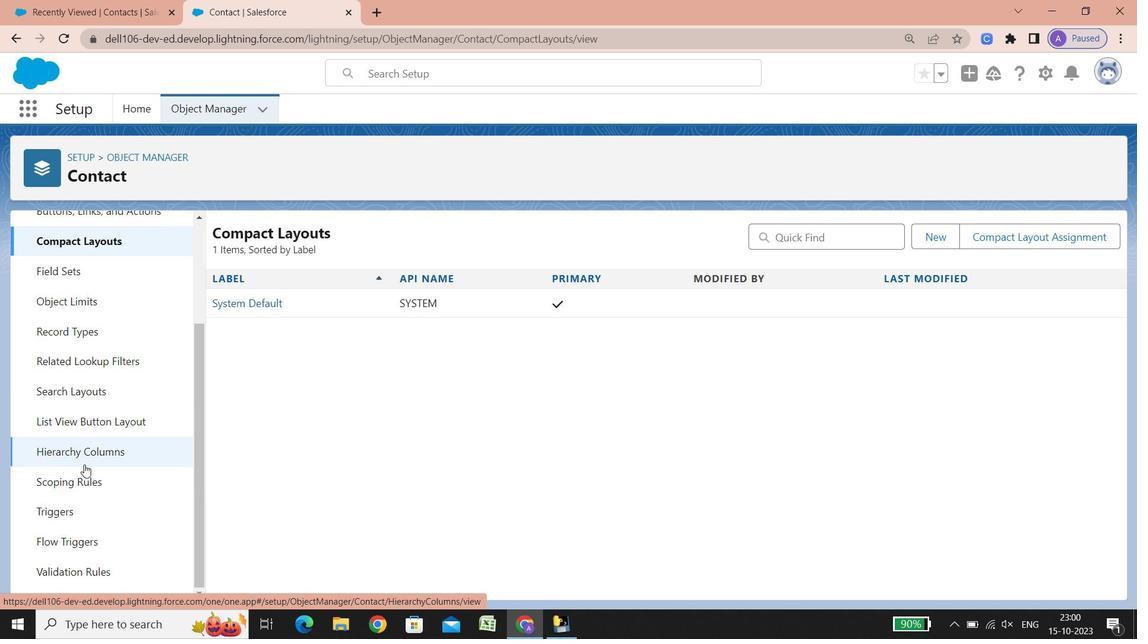 
Action: Mouse scrolled (84, 464) with delta (0, 0)
Screenshot: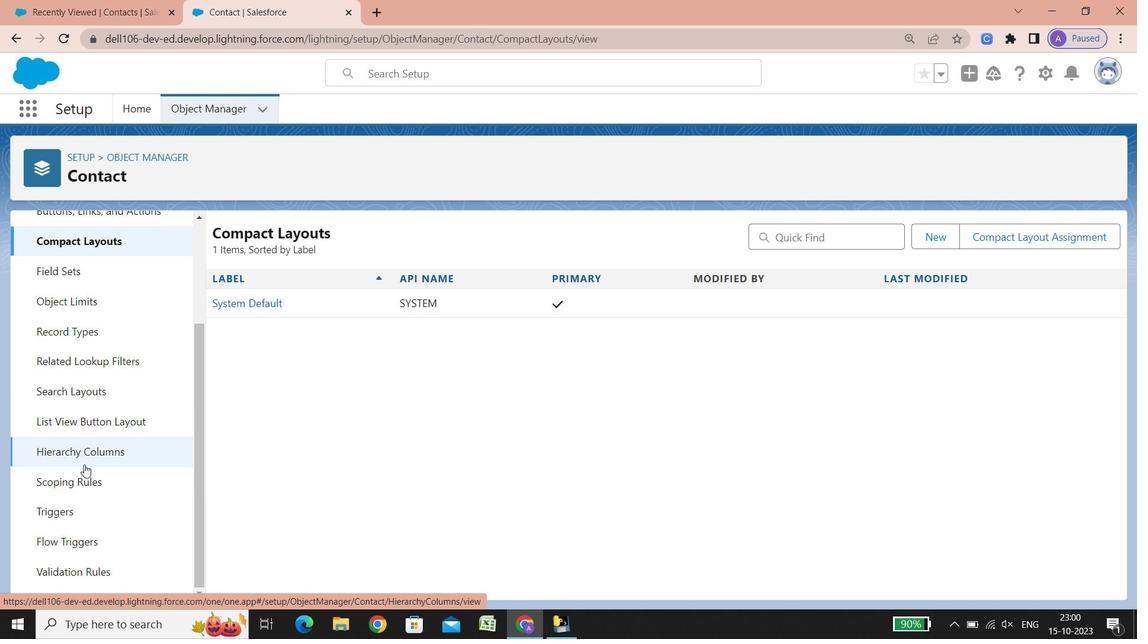 
Action: Mouse scrolled (84, 464) with delta (0, 0)
Screenshot: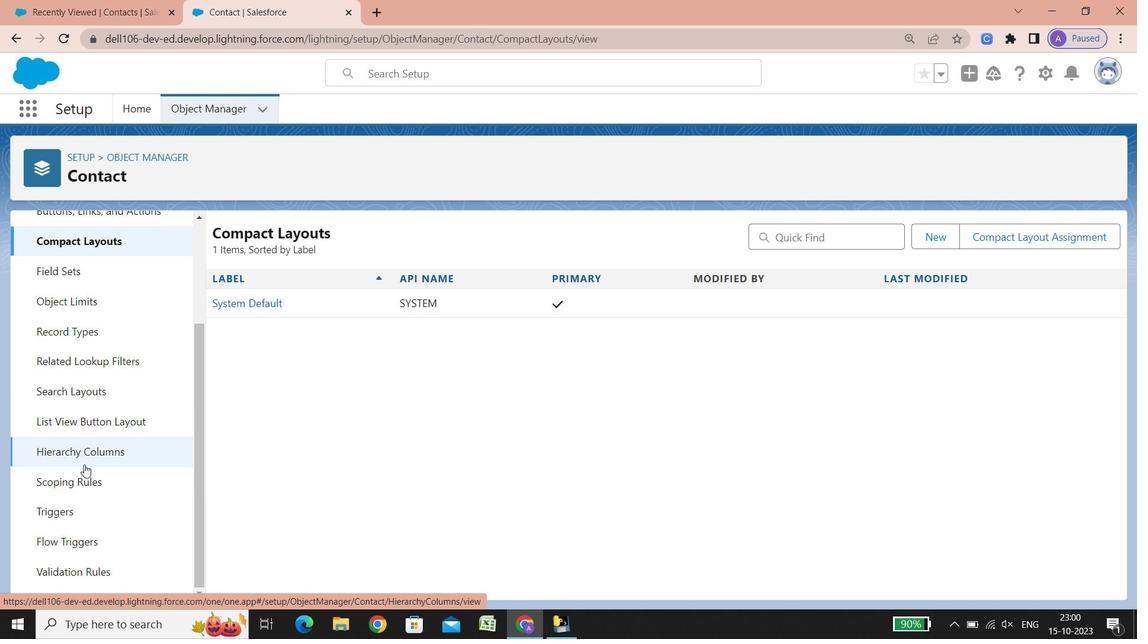 
Action: Mouse scrolled (84, 464) with delta (0, 0)
Screenshot: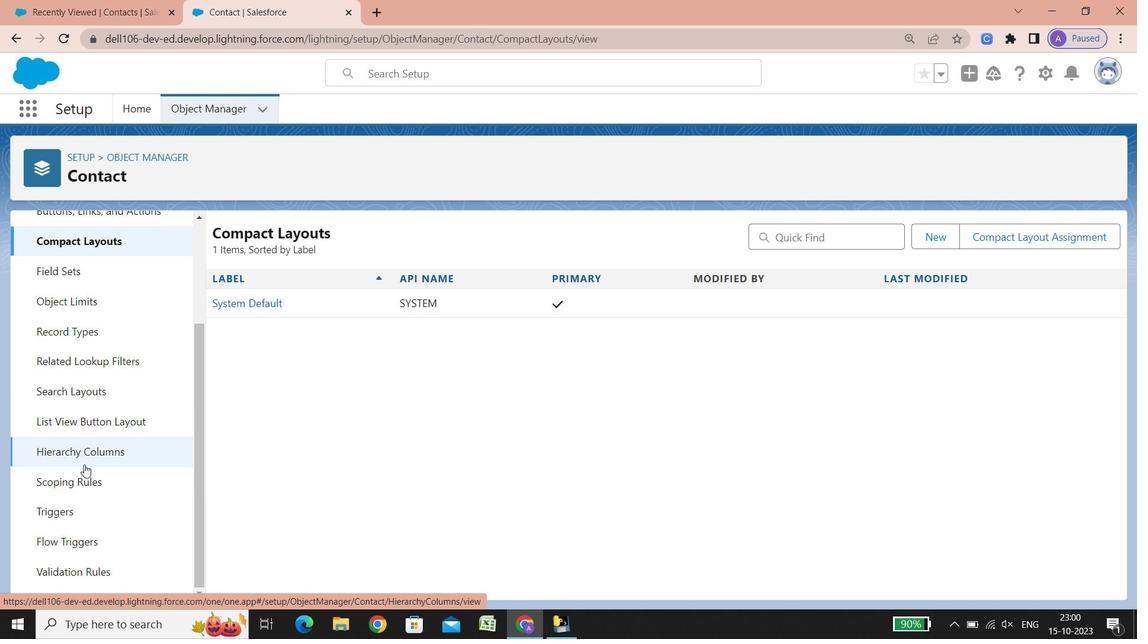 
Action: Mouse scrolled (84, 464) with delta (0, 0)
Screenshot: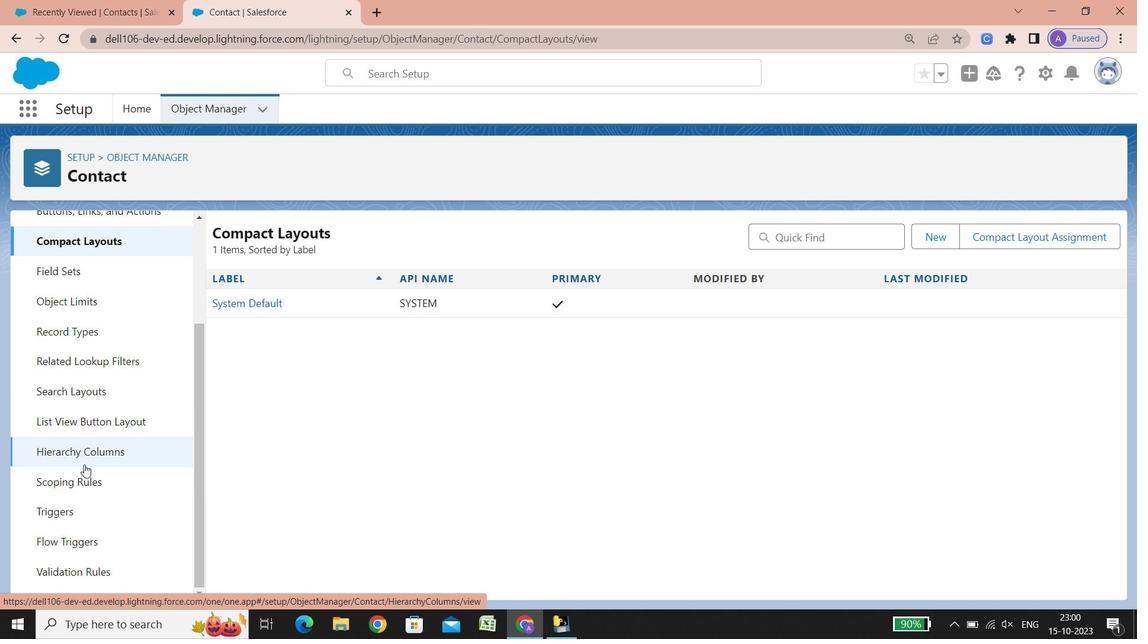 
Action: Mouse scrolled (84, 464) with delta (0, 0)
Screenshot: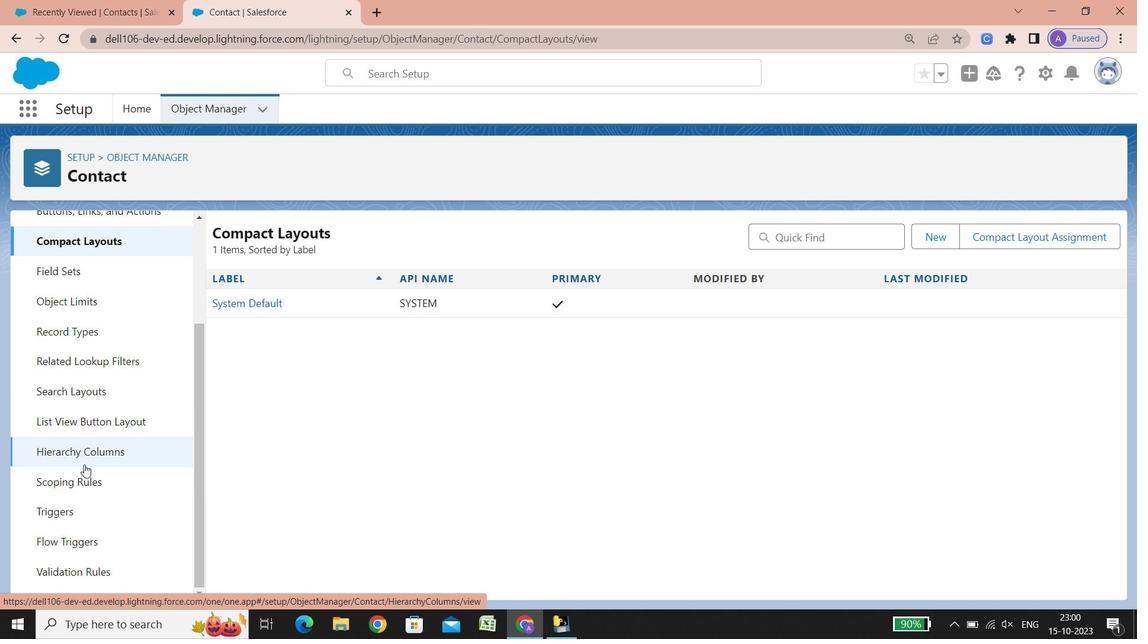 
Action: Mouse scrolled (84, 464) with delta (0, 0)
Screenshot: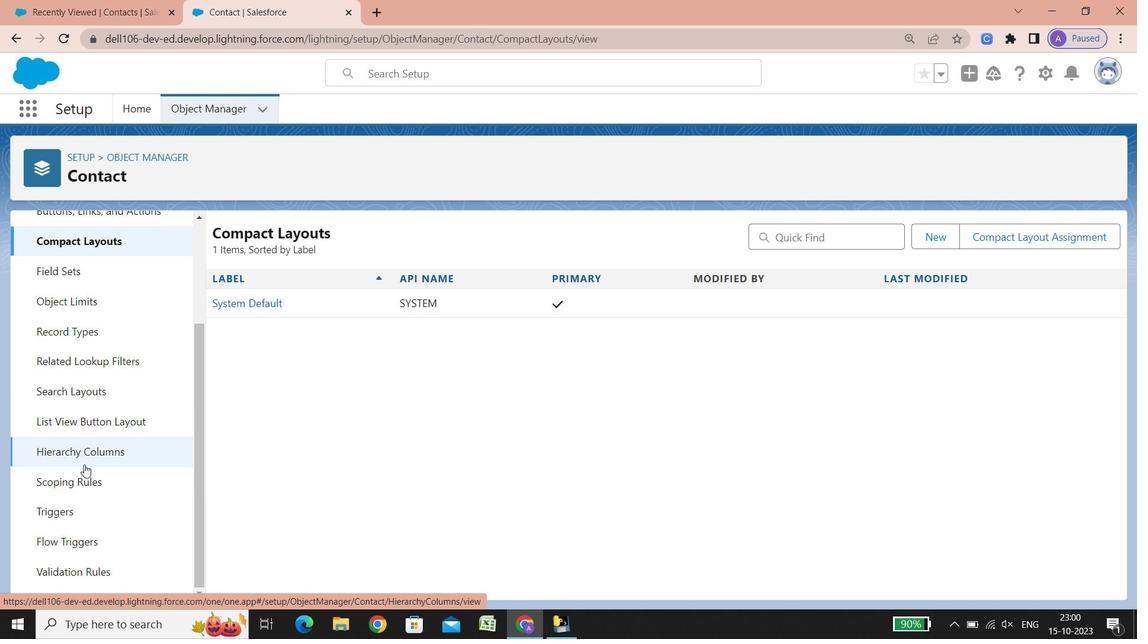 
Action: Mouse scrolled (84, 464) with delta (0, 0)
Screenshot: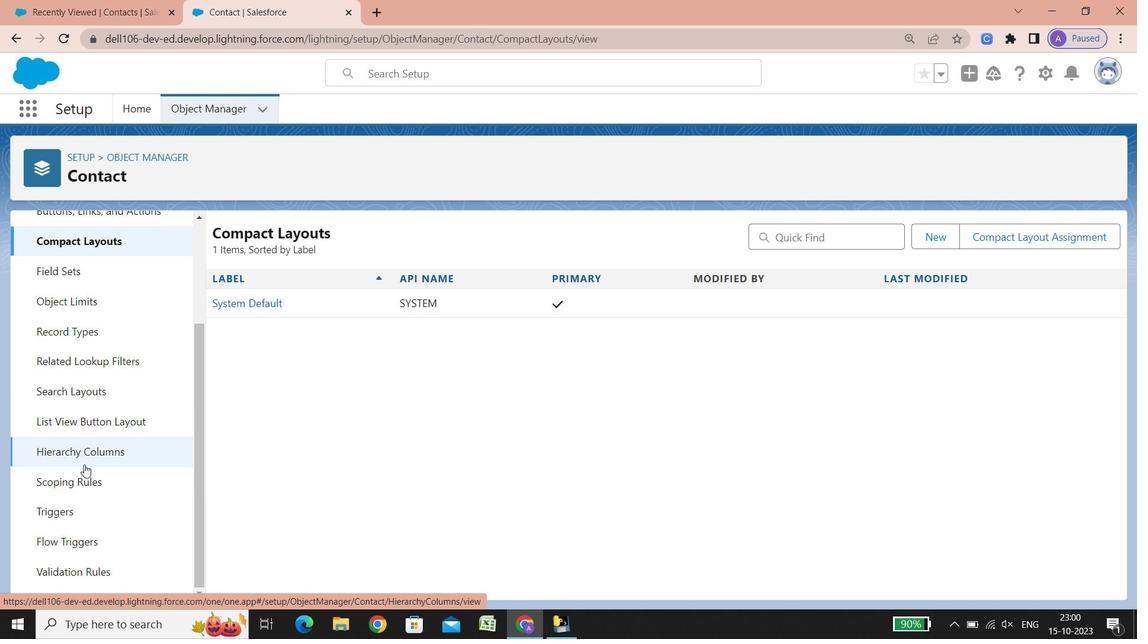 
Action: Mouse scrolled (84, 464) with delta (0, 0)
Screenshot: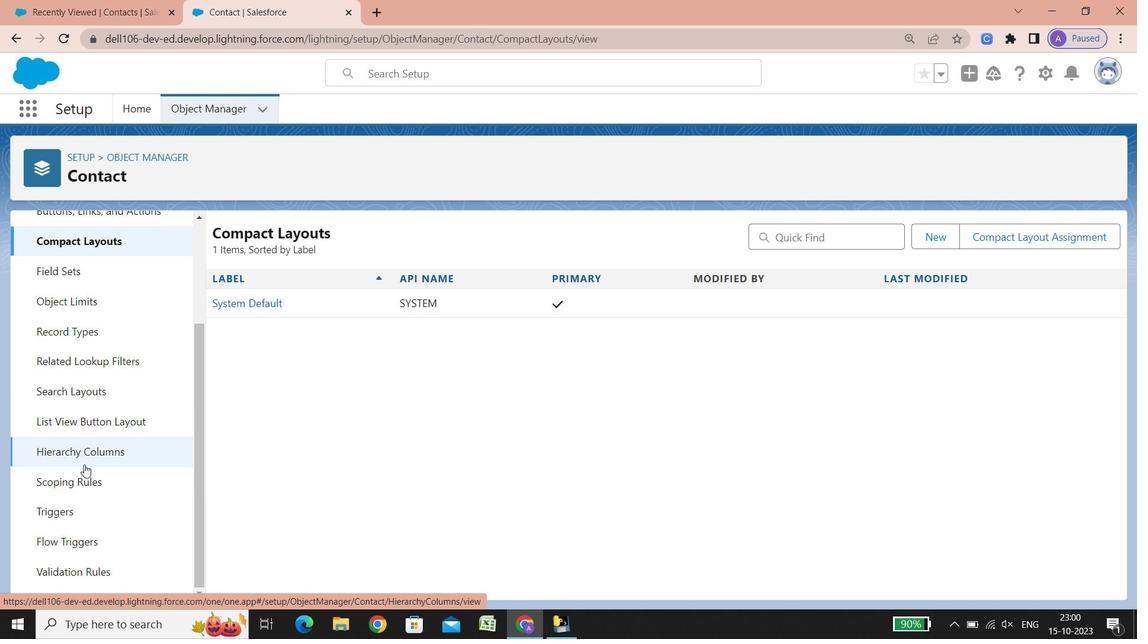 
Action: Mouse scrolled (84, 464) with delta (0, 0)
Screenshot: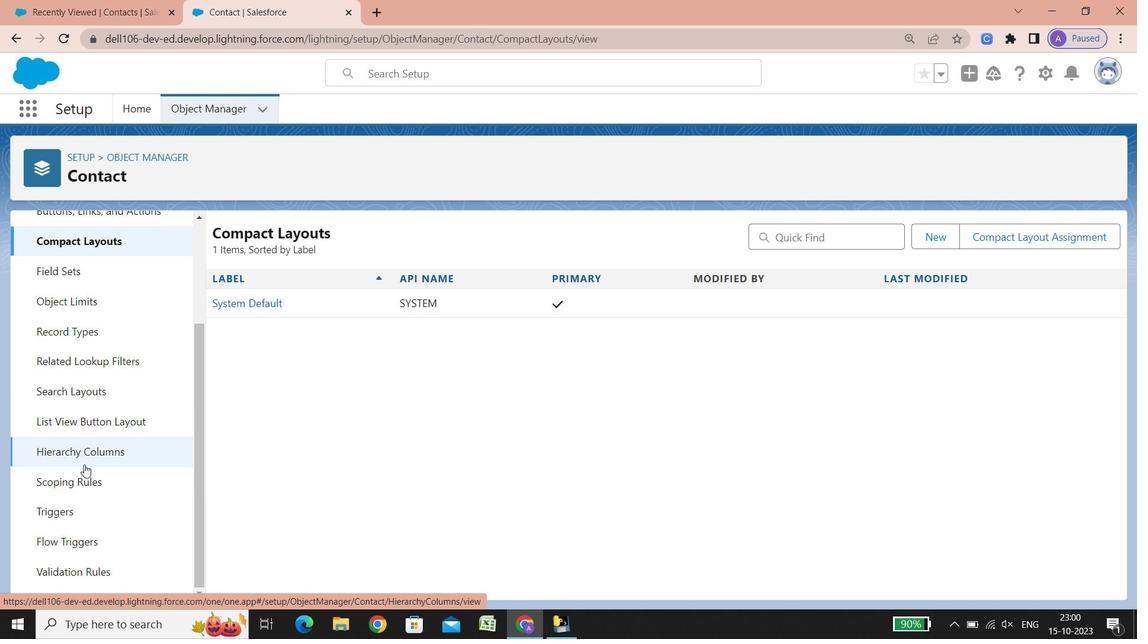 
Action: Mouse scrolled (84, 464) with delta (0, 0)
Screenshot: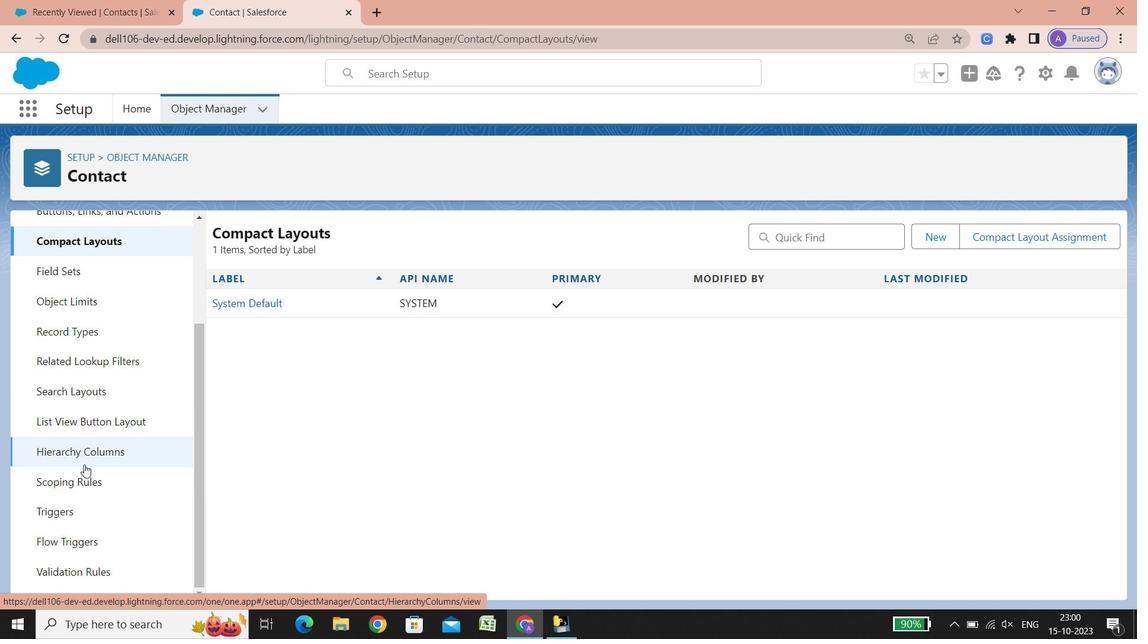 
Action: Mouse scrolled (84, 464) with delta (0, 0)
Screenshot: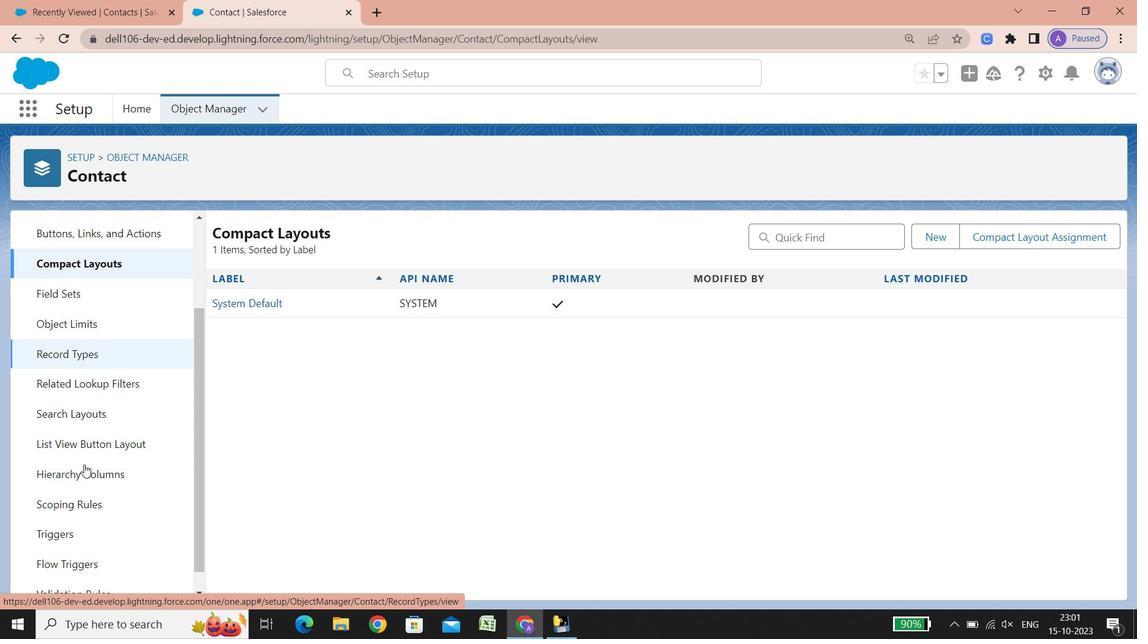 
Action: Mouse scrolled (84, 464) with delta (0, 0)
Screenshot: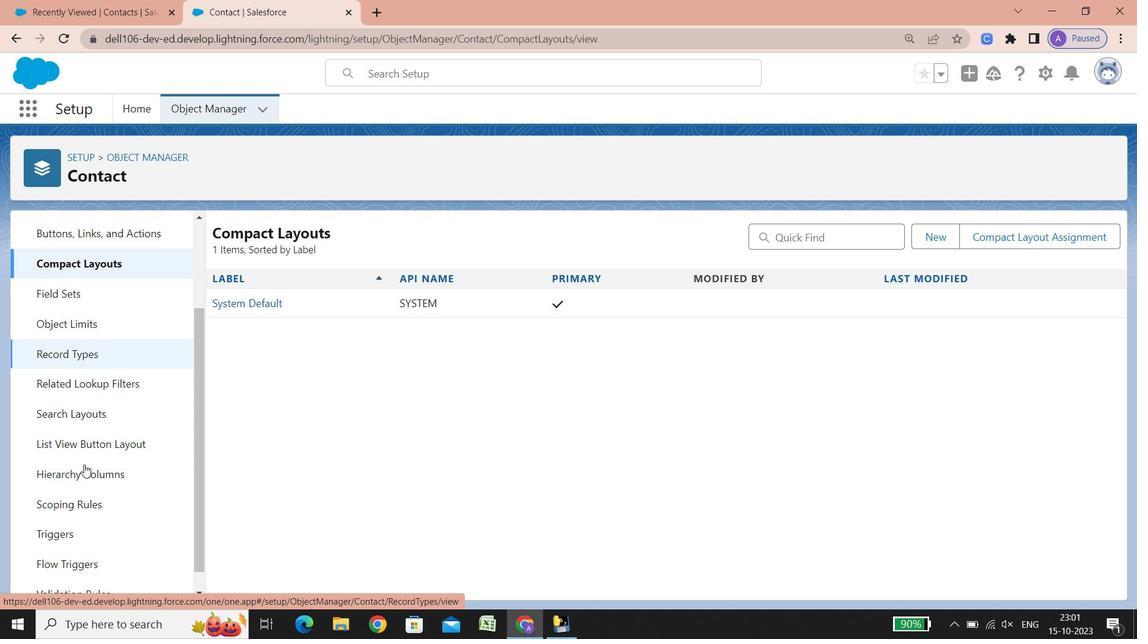 
Action: Mouse scrolled (84, 464) with delta (0, 0)
Screenshot: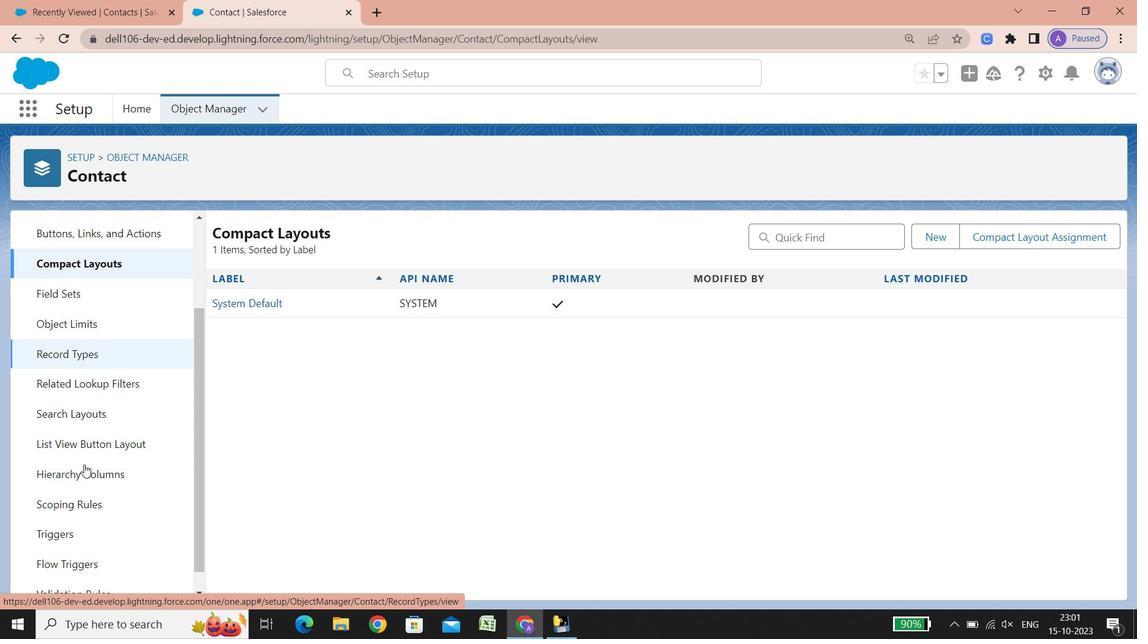 
Action: Mouse scrolled (84, 464) with delta (0, 0)
Screenshot: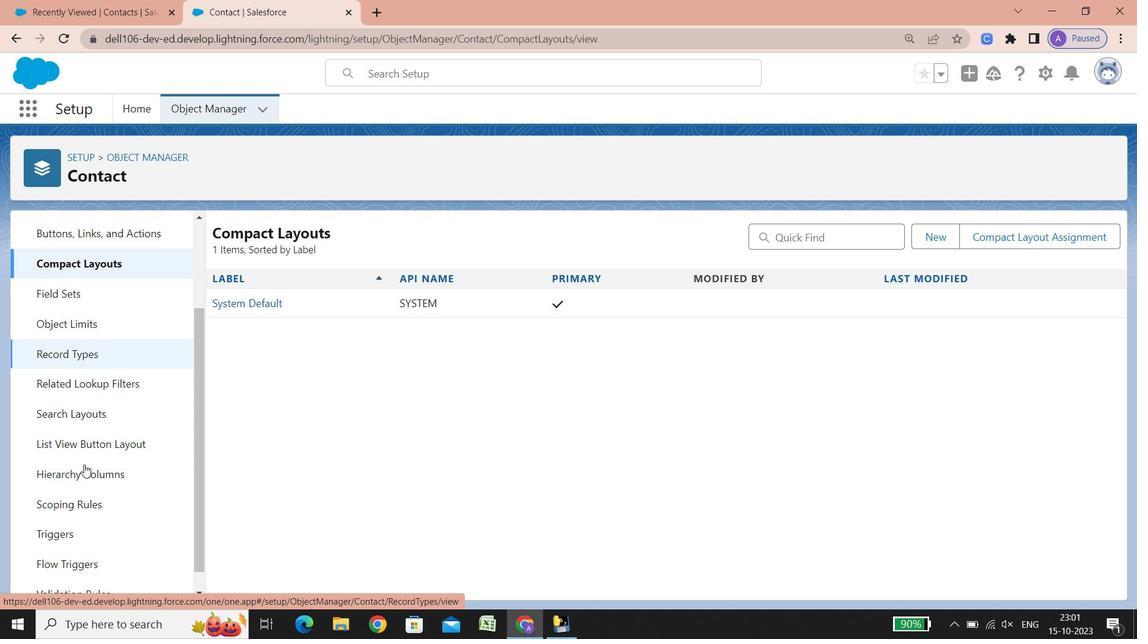 
Action: Mouse scrolled (84, 464) with delta (0, 0)
Screenshot: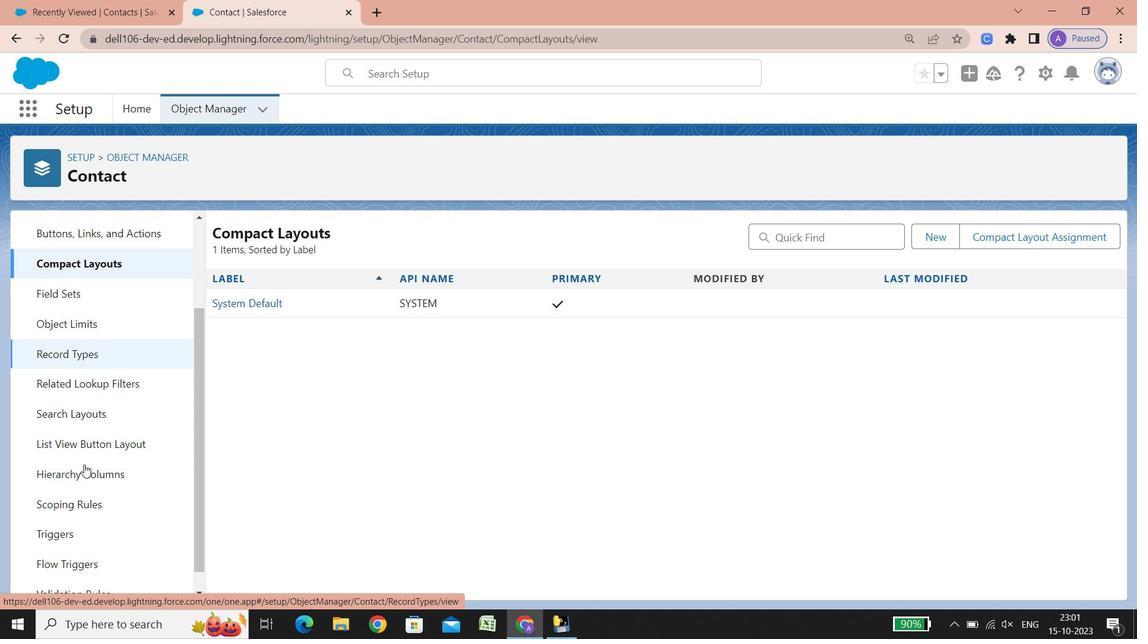 
Action: Mouse scrolled (84, 464) with delta (0, 0)
Screenshot: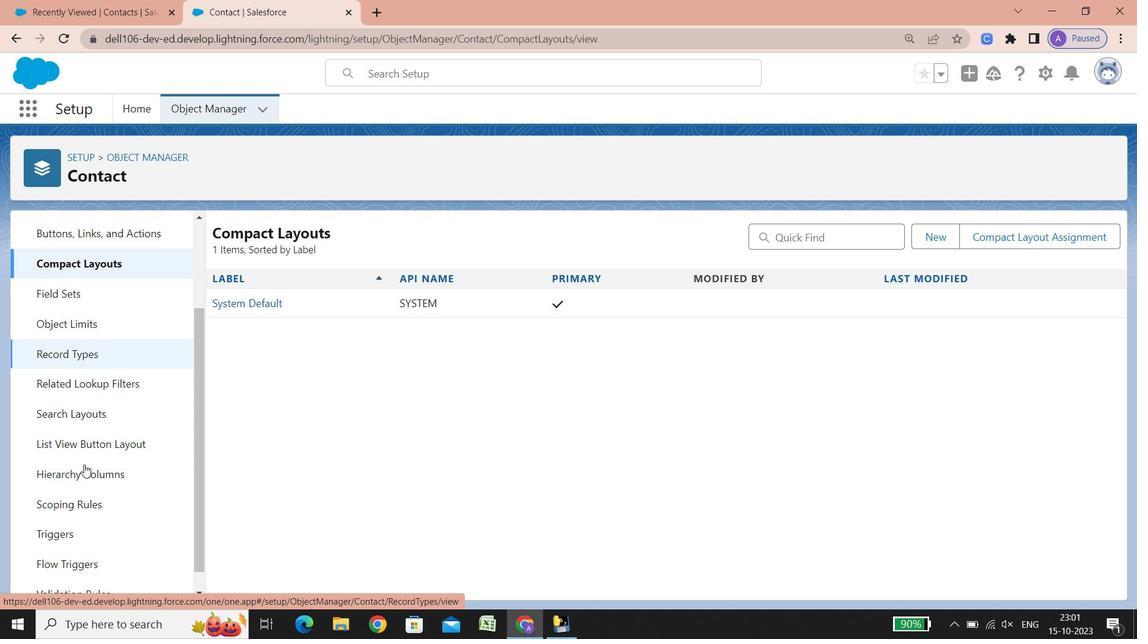 
Action: Mouse scrolled (84, 464) with delta (0, 0)
Screenshot: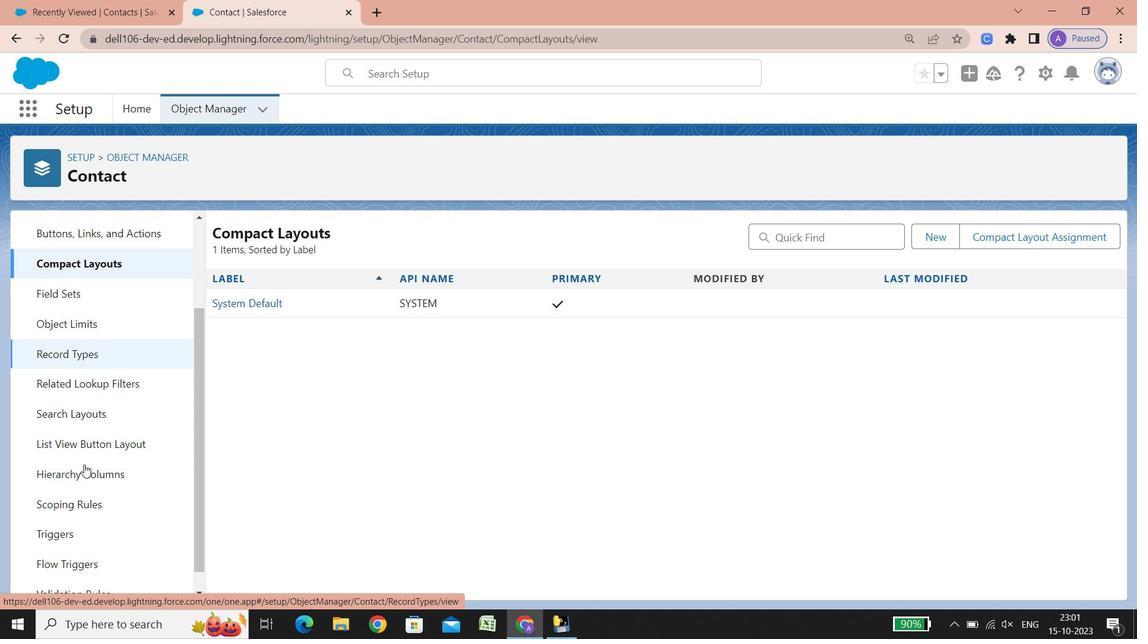 
Action: Mouse scrolled (84, 464) with delta (0, 0)
Screenshot: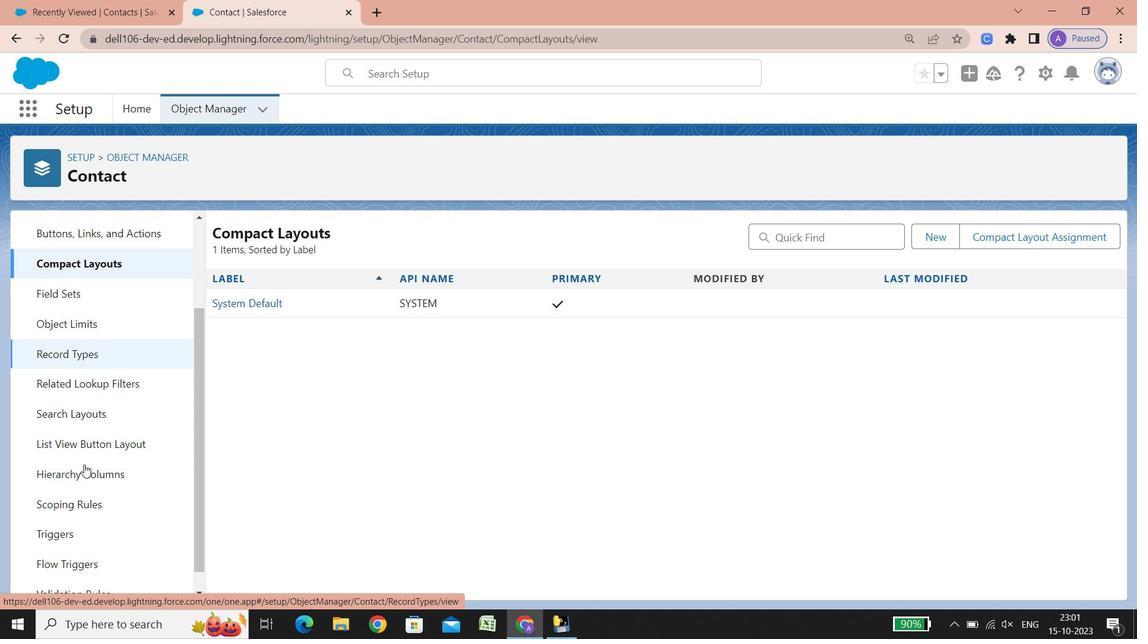 
Action: Mouse scrolled (84, 464) with delta (0, 0)
Screenshot: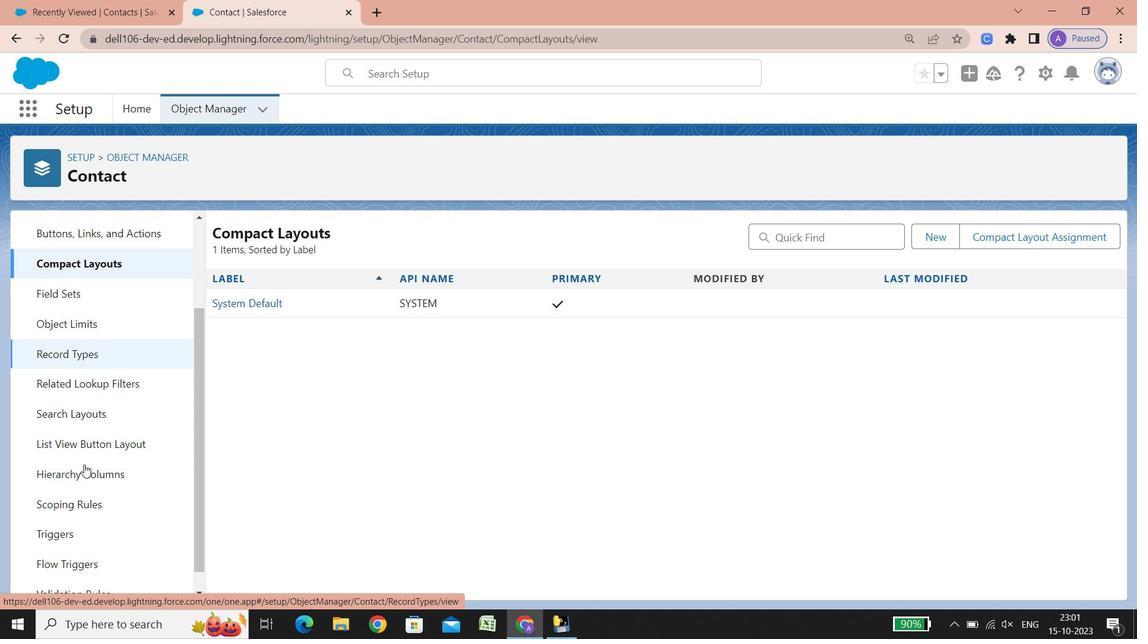 
Action: Mouse scrolled (84, 464) with delta (0, 0)
Screenshot: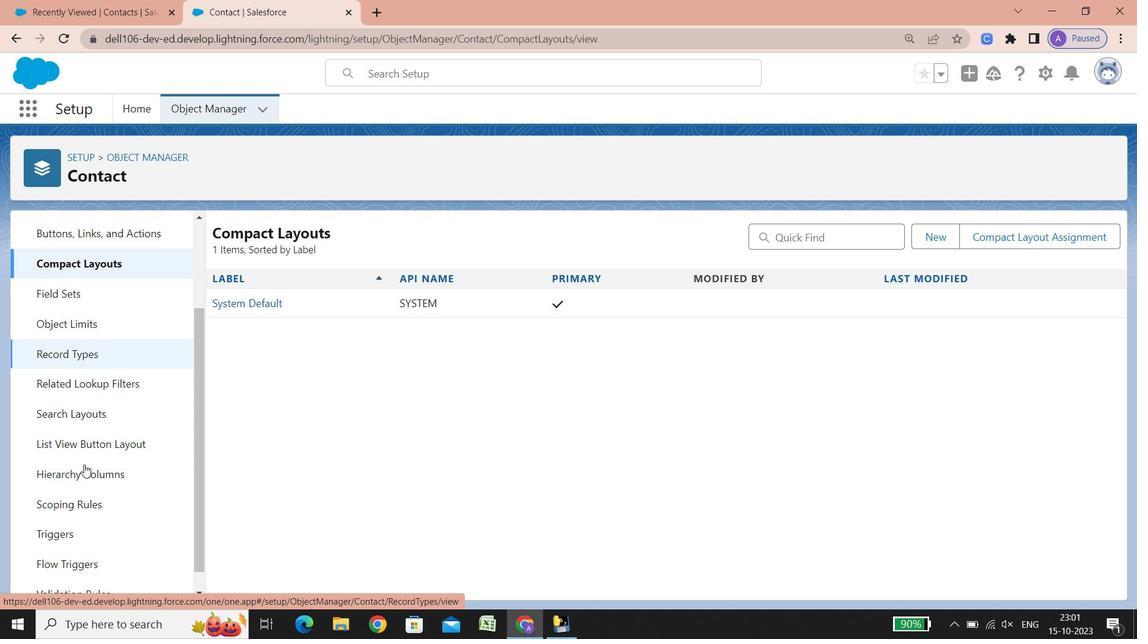 
Action: Mouse scrolled (84, 464) with delta (0, 0)
Screenshot: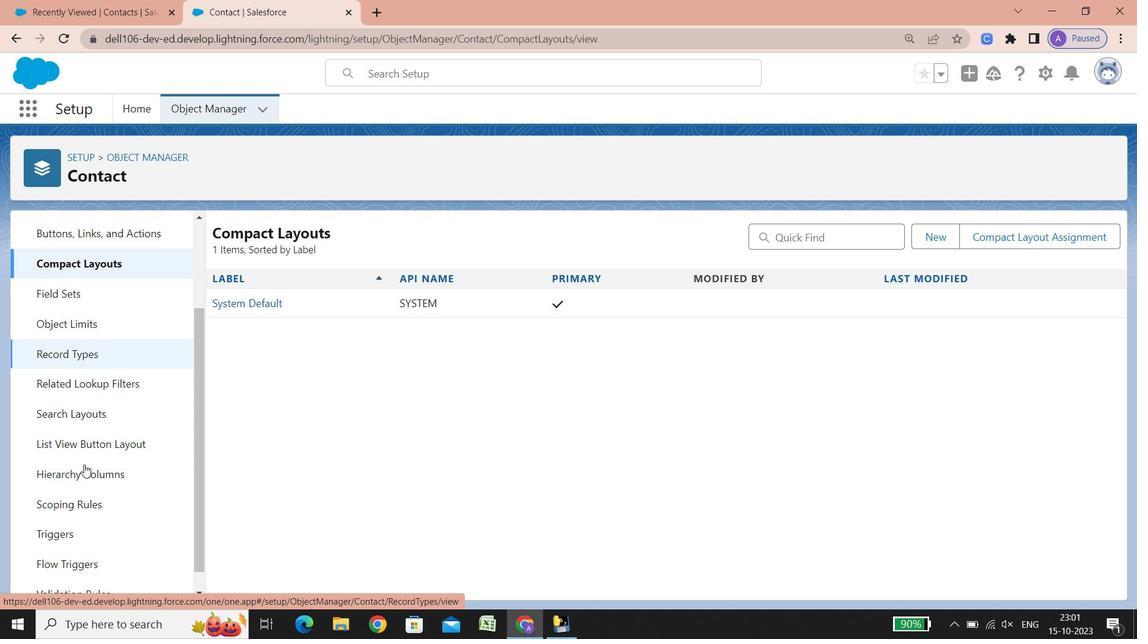 
Action: Mouse scrolled (84, 464) with delta (0, 0)
Screenshot: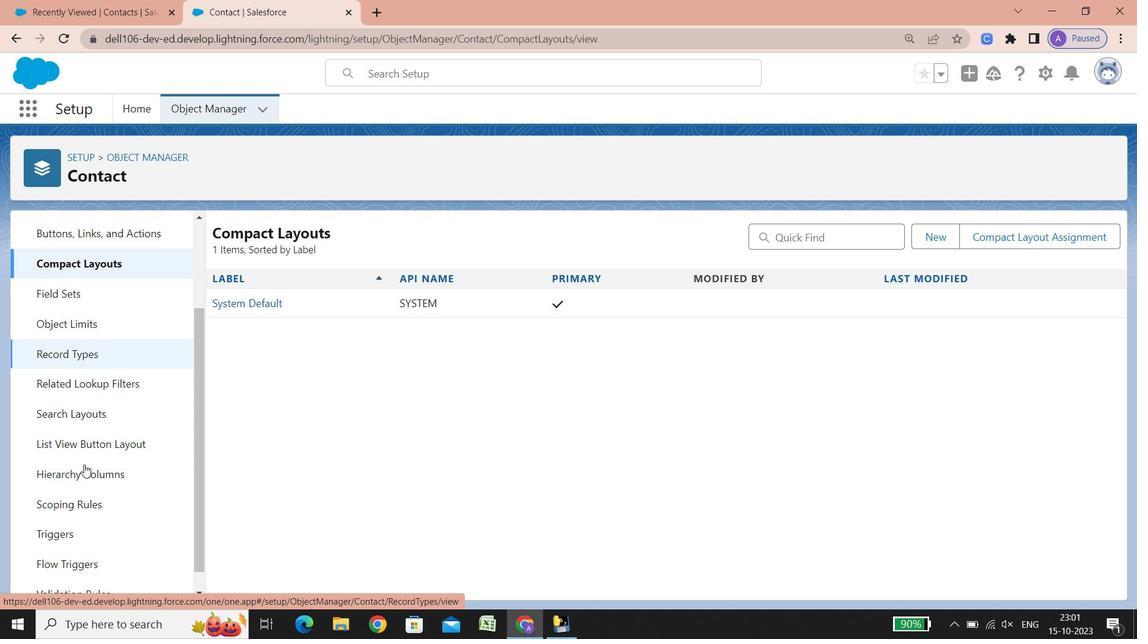 
Action: Mouse scrolled (84, 464) with delta (0, 0)
Screenshot: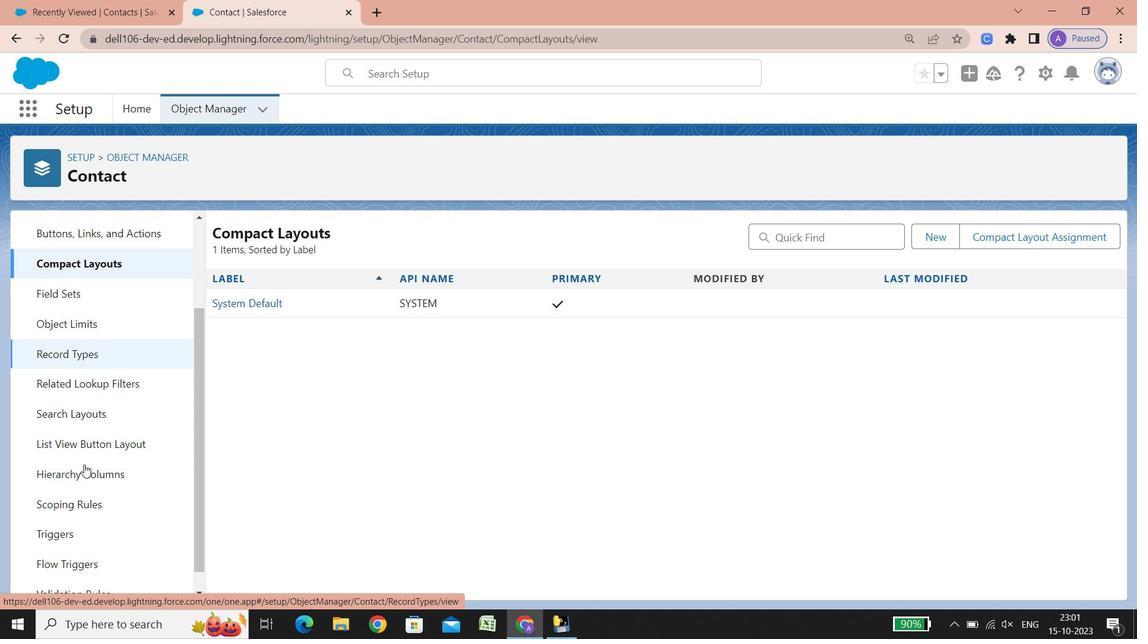 
Action: Mouse scrolled (84, 464) with delta (0, 0)
Screenshot: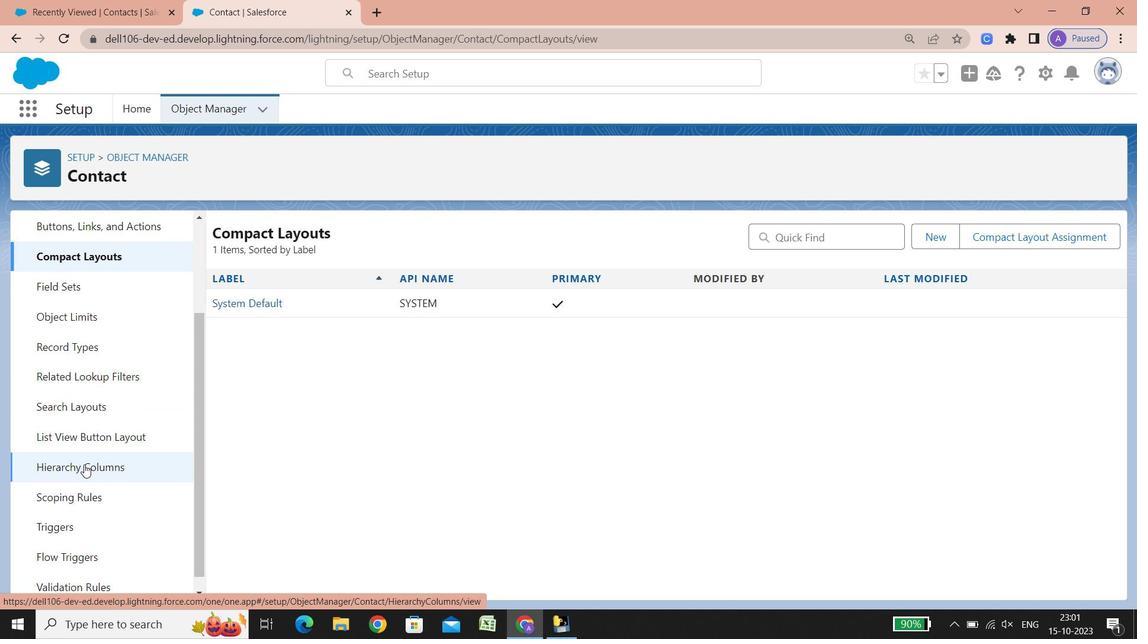 
Action: Mouse scrolled (84, 464) with delta (0, 0)
Screenshot: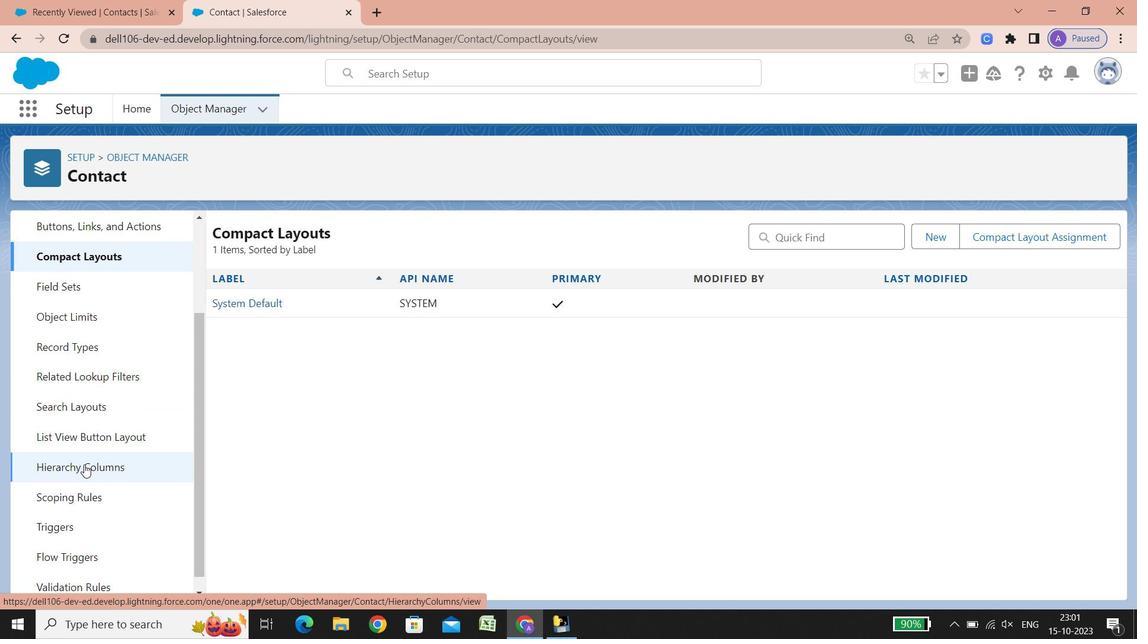 
Action: Mouse scrolled (84, 464) with delta (0, 0)
Screenshot: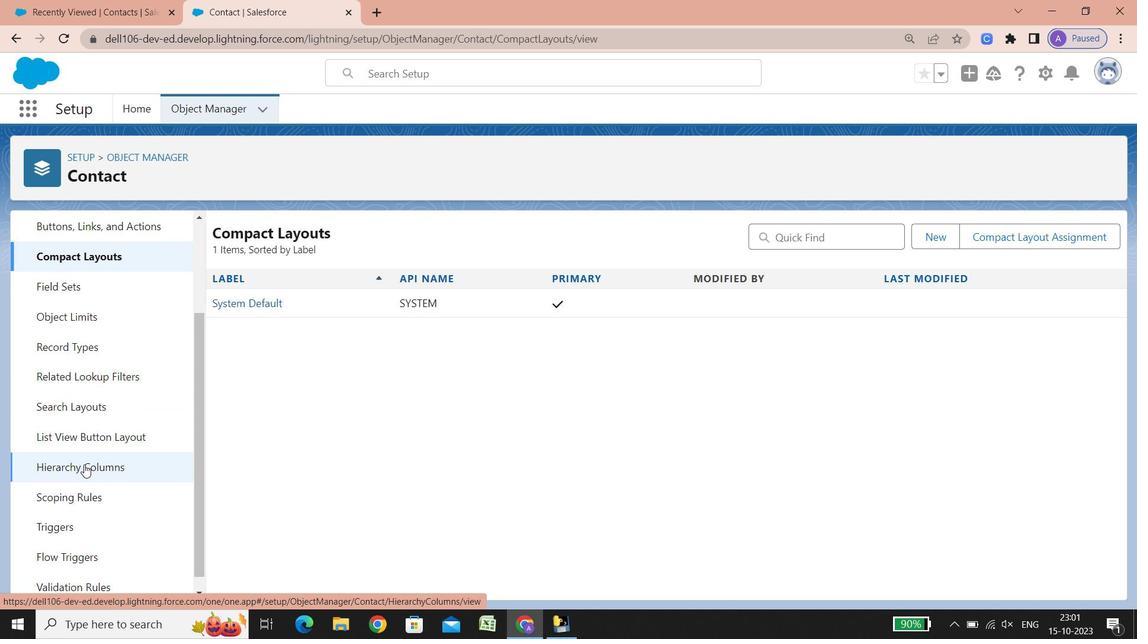 
Action: Mouse scrolled (84, 464) with delta (0, 0)
Screenshot: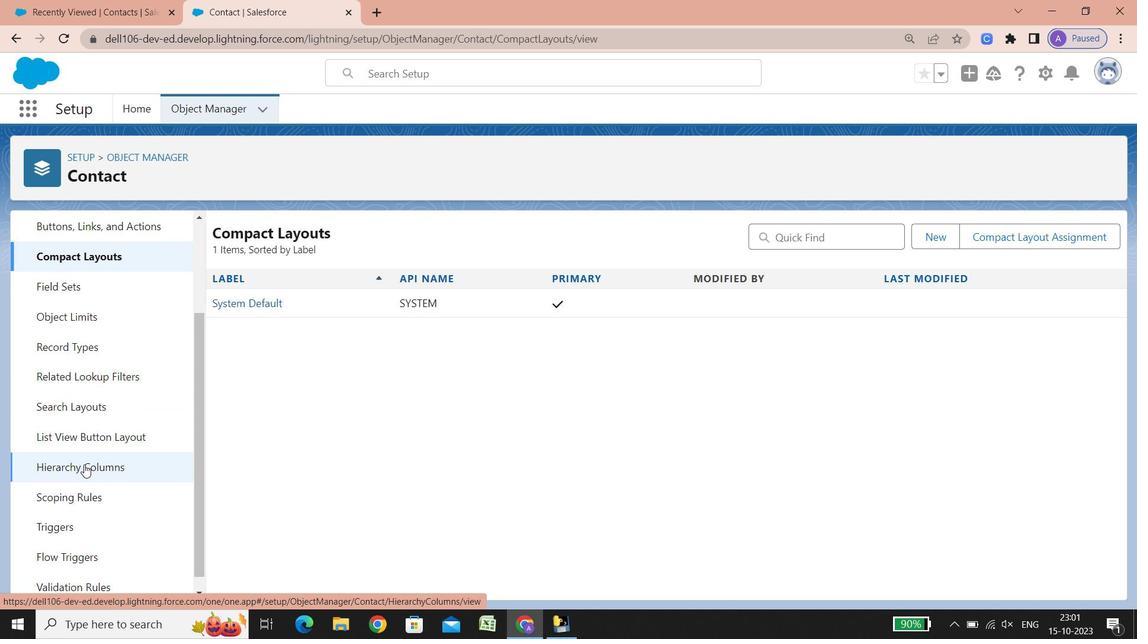 
Action: Mouse scrolled (84, 464) with delta (0, 0)
Screenshot: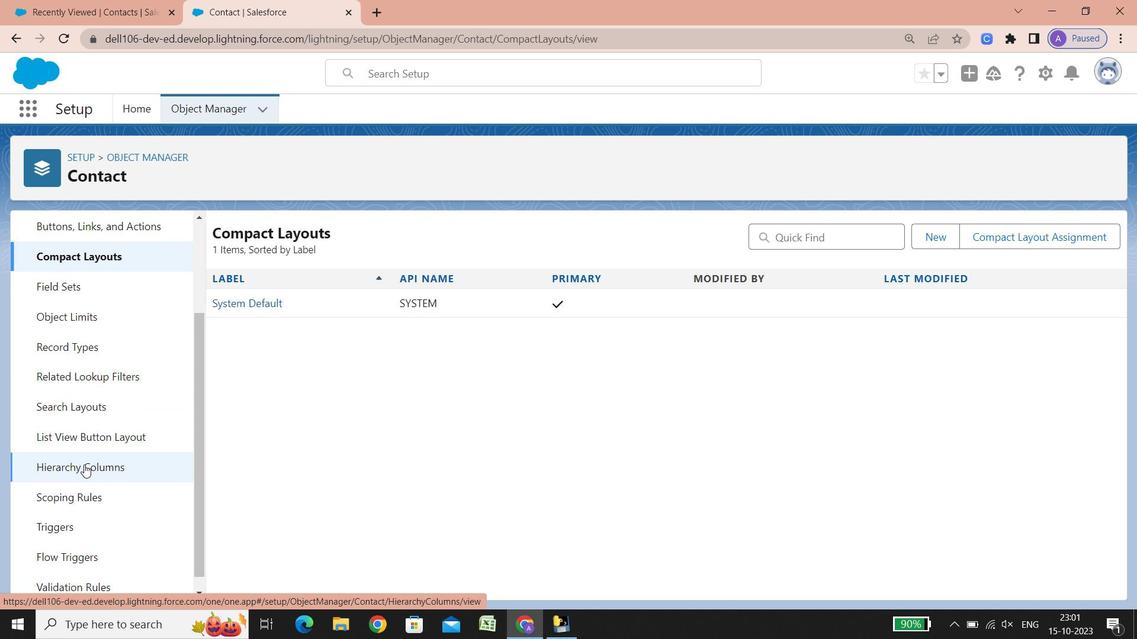 
Action: Mouse scrolled (84, 464) with delta (0, 0)
Screenshot: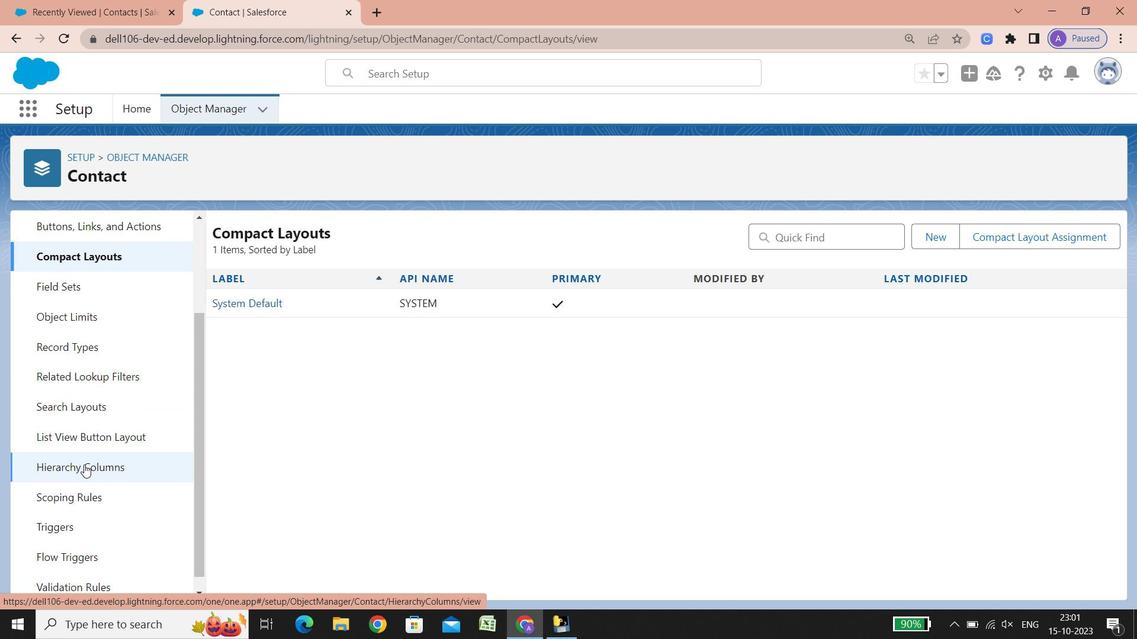 
Action: Mouse scrolled (84, 464) with delta (0, 0)
Screenshot: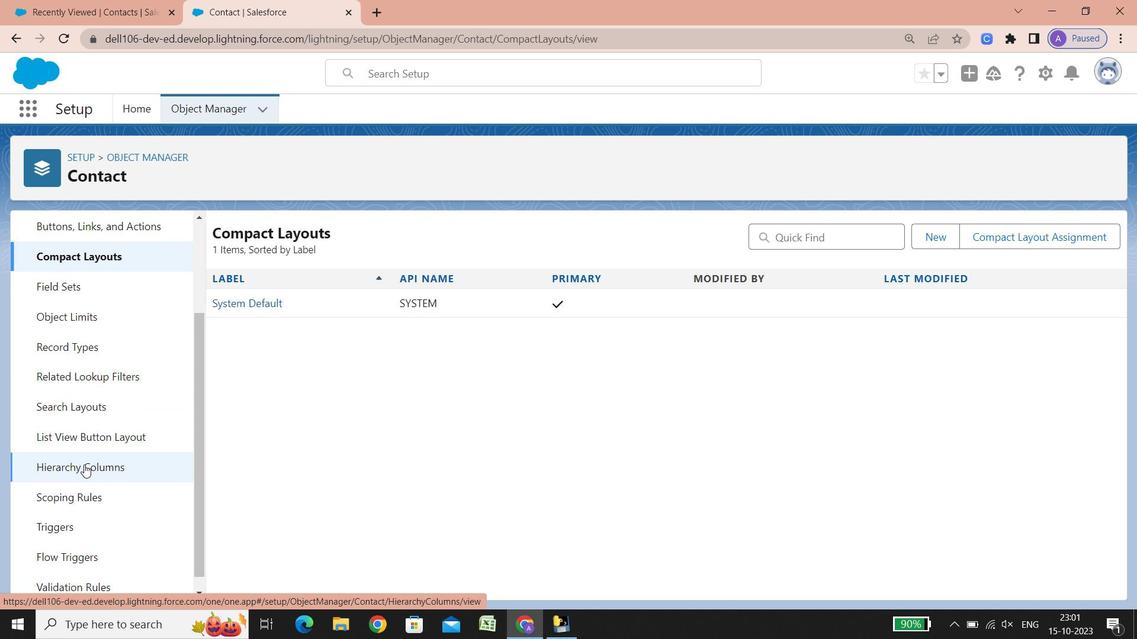 
Action: Mouse scrolled (84, 464) with delta (0, 0)
Screenshot: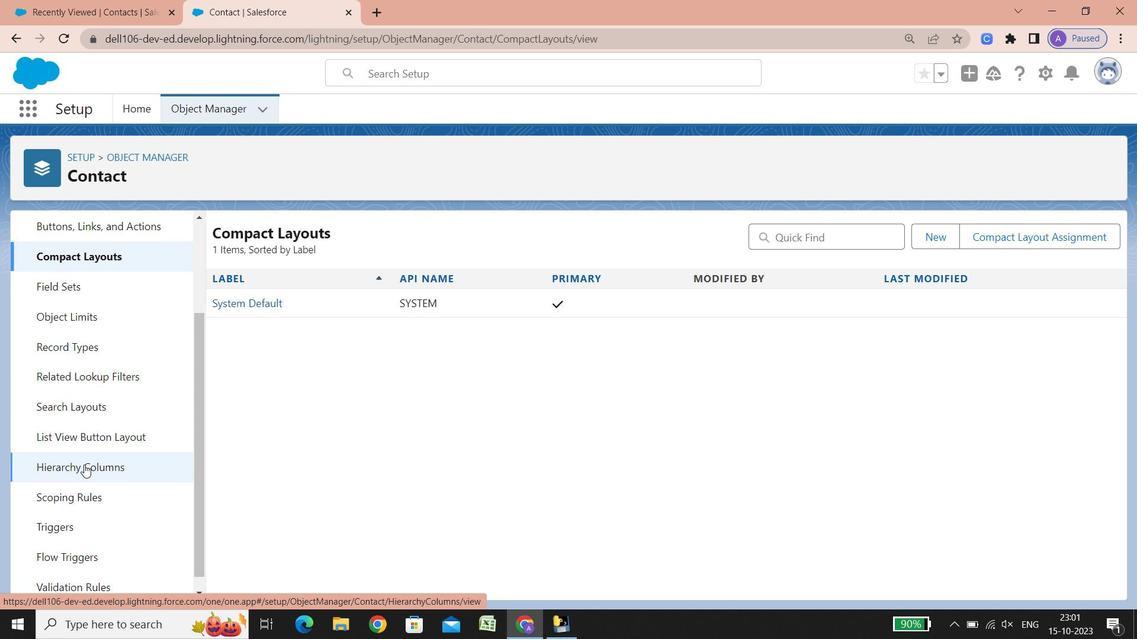 
Action: Mouse scrolled (84, 464) with delta (0, 0)
Screenshot: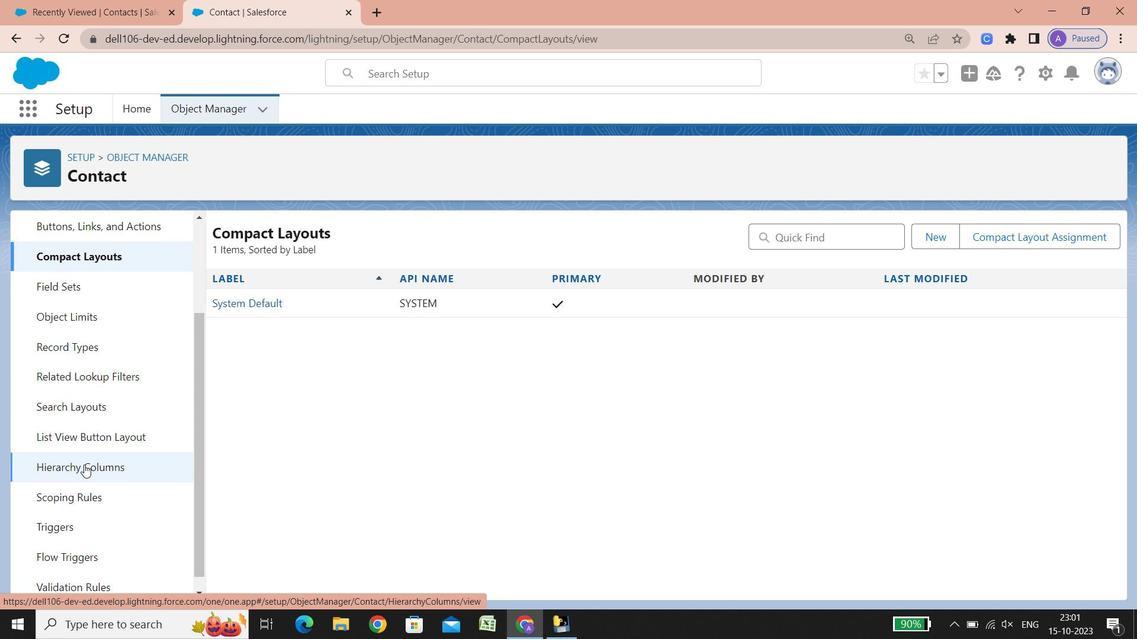 
Action: Mouse scrolled (84, 464) with delta (0, 0)
Screenshot: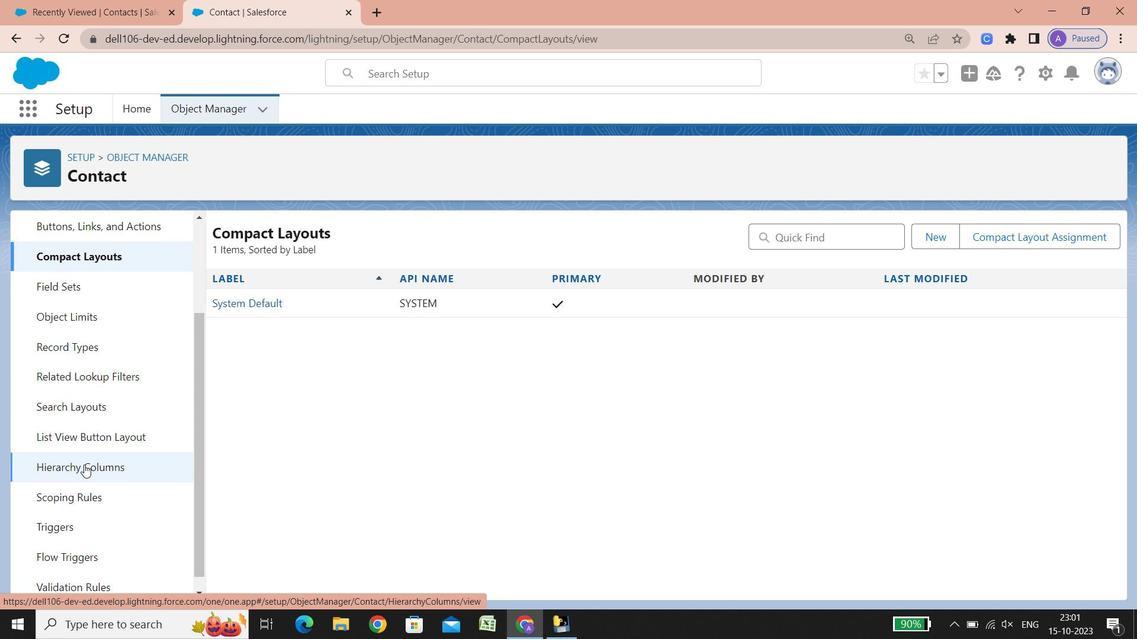 
Action: Mouse scrolled (84, 464) with delta (0, 0)
Screenshot: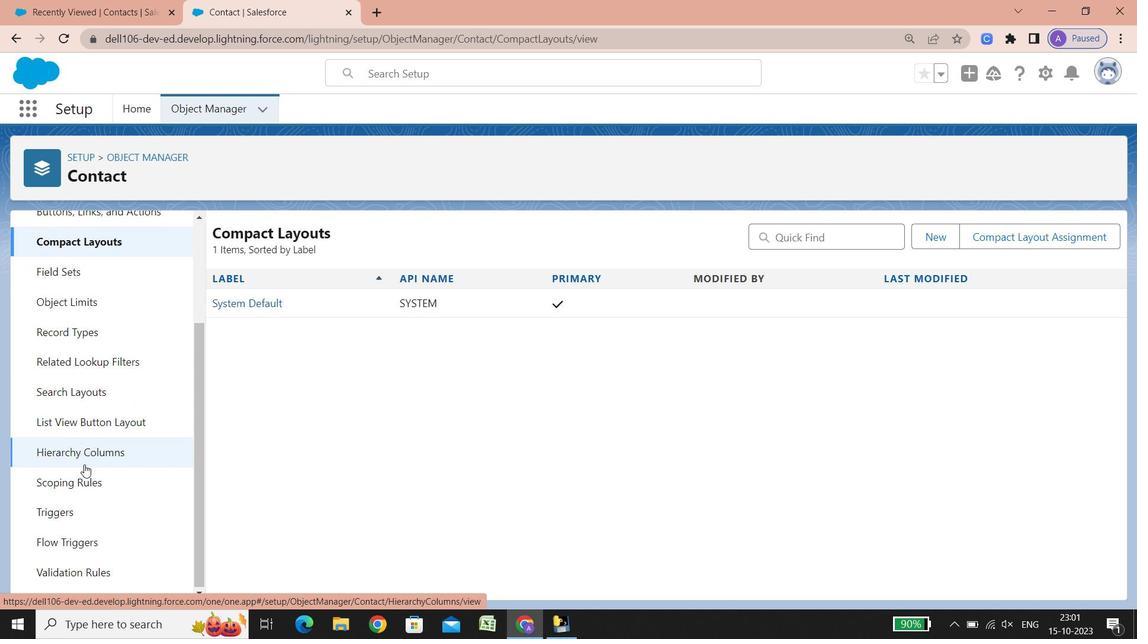 
Action: Mouse scrolled (84, 464) with delta (0, 0)
Screenshot: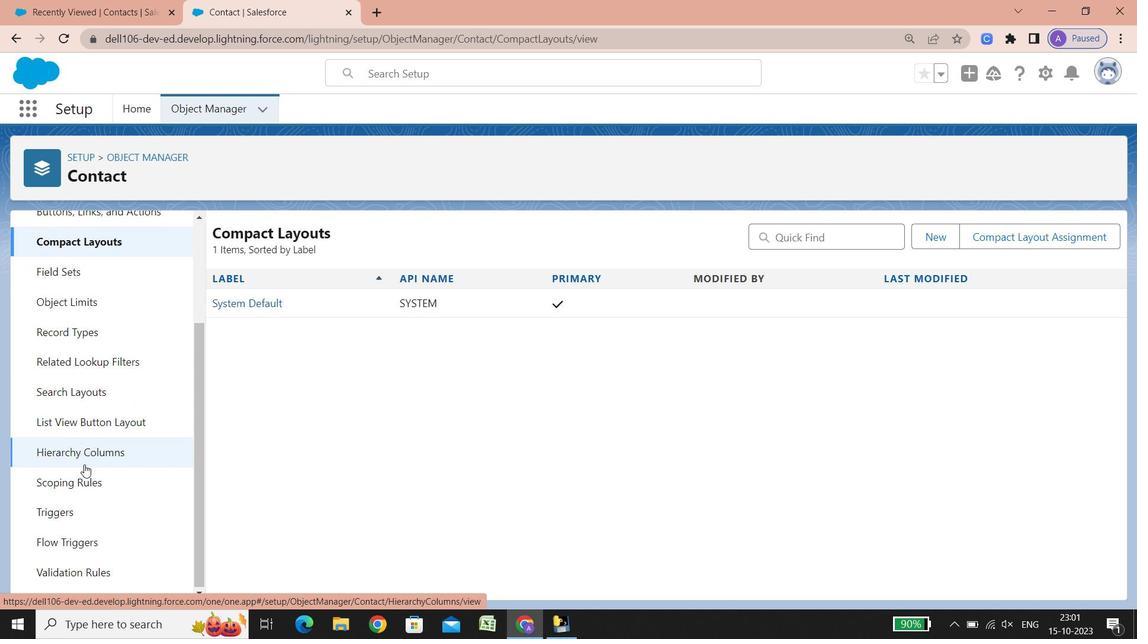 
Action: Mouse scrolled (84, 464) with delta (0, 0)
Screenshot: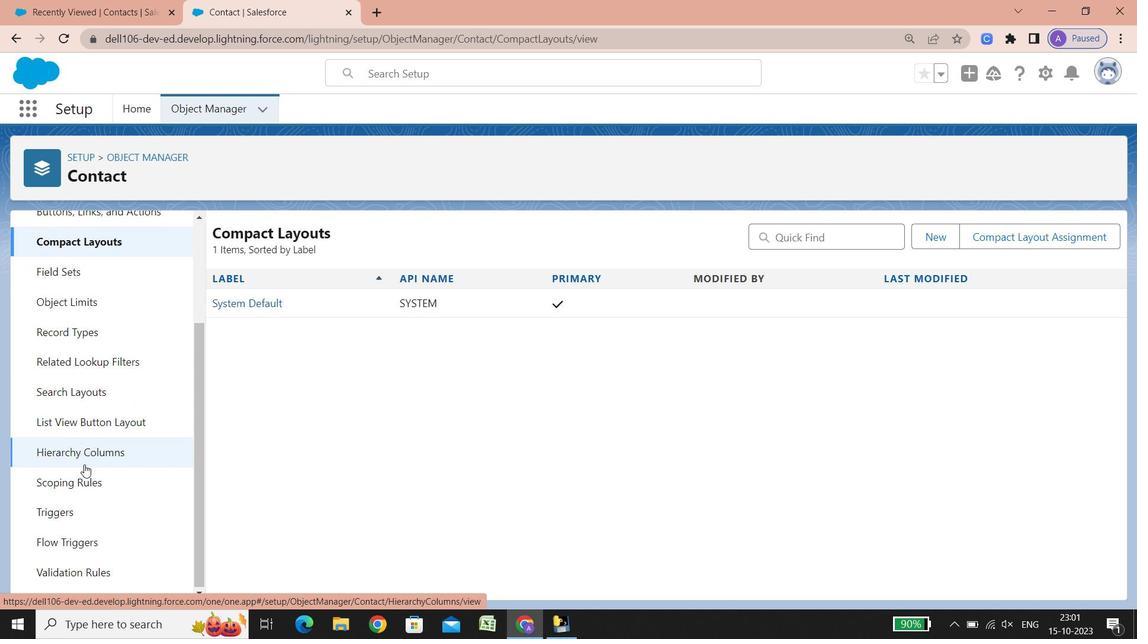 
Action: Mouse scrolled (84, 464) with delta (0, 0)
Screenshot: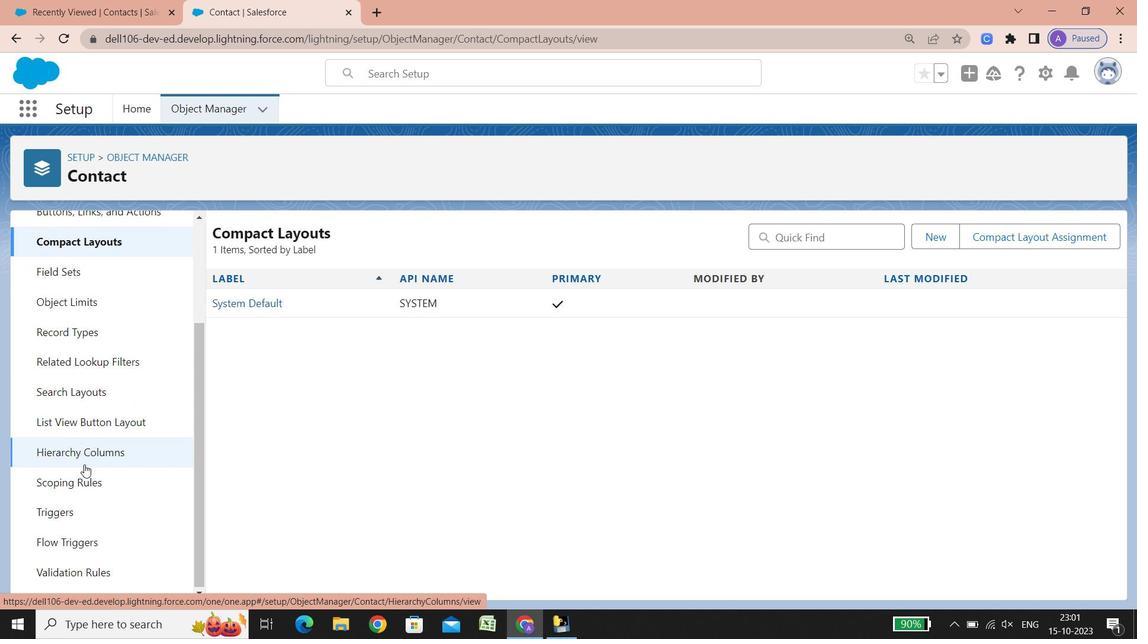 
Action: Mouse scrolled (84, 464) with delta (0, 0)
Screenshot: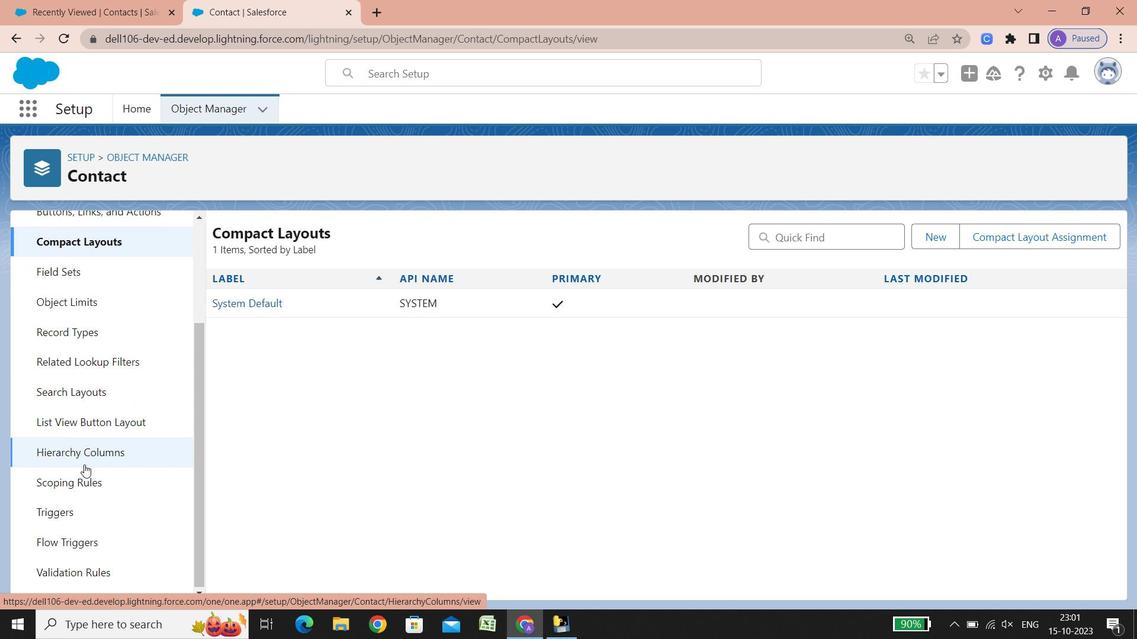 
Action: Mouse scrolled (84, 464) with delta (0, 0)
Screenshot: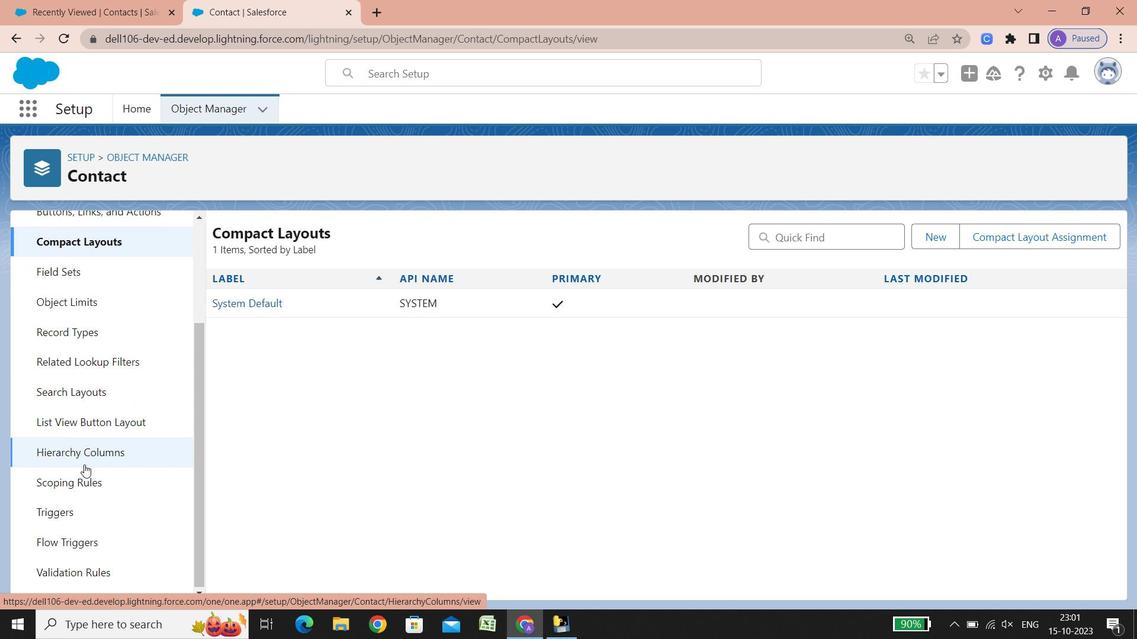 
Action: Mouse scrolled (84, 464) with delta (0, 0)
Screenshot: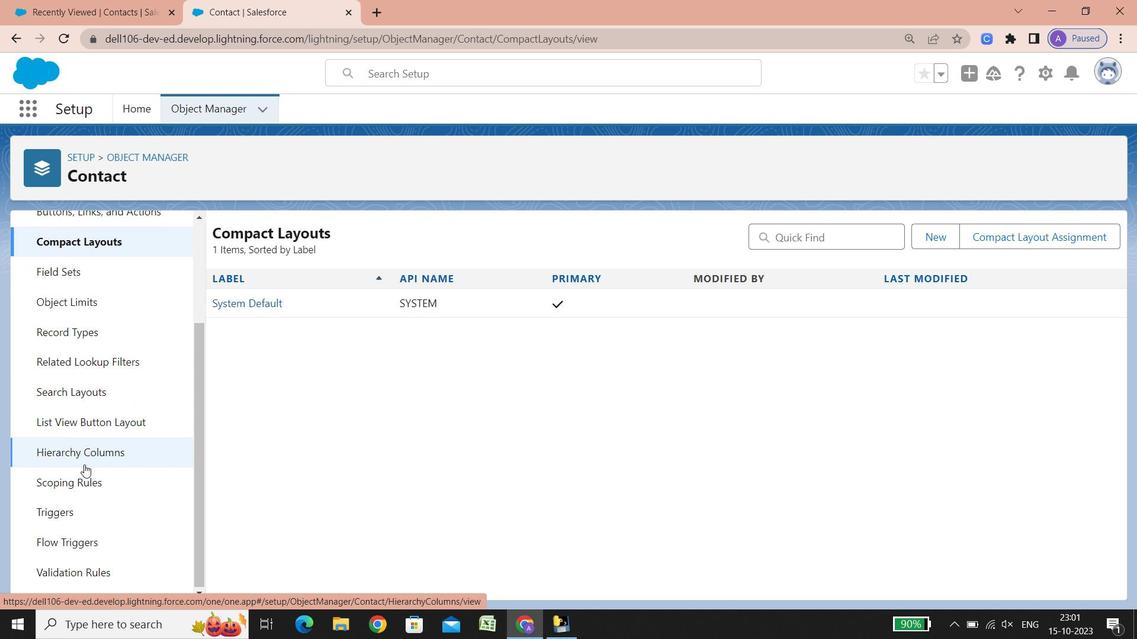 
Action: Mouse scrolled (84, 464) with delta (0, 0)
